 Task: Buy 4 Barometric Pressure from Sensors section under best seller category for shipping address: Kyra Cooper, 1134 Sharon Lane, South Bend, Indiana 46625, Cell Number 5742125169. Pay from credit card ending with 7965, CVV 549
Action: Mouse moved to (31, 92)
Screenshot: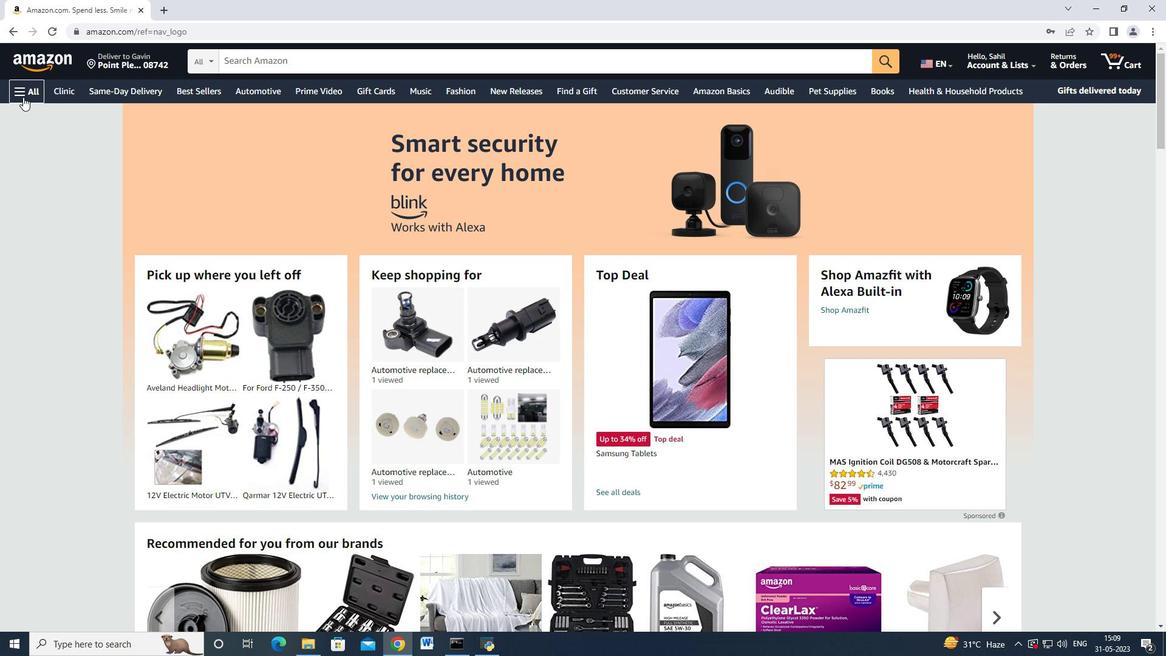 
Action: Mouse pressed left at (31, 92)
Screenshot: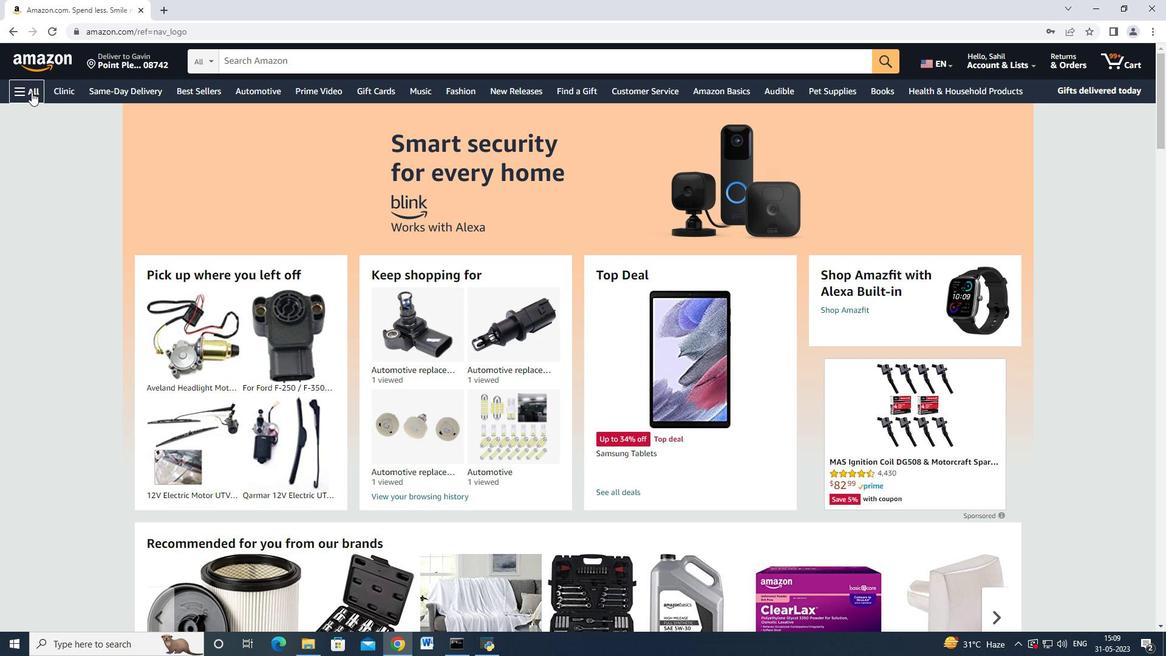 
Action: Mouse moved to (74, 192)
Screenshot: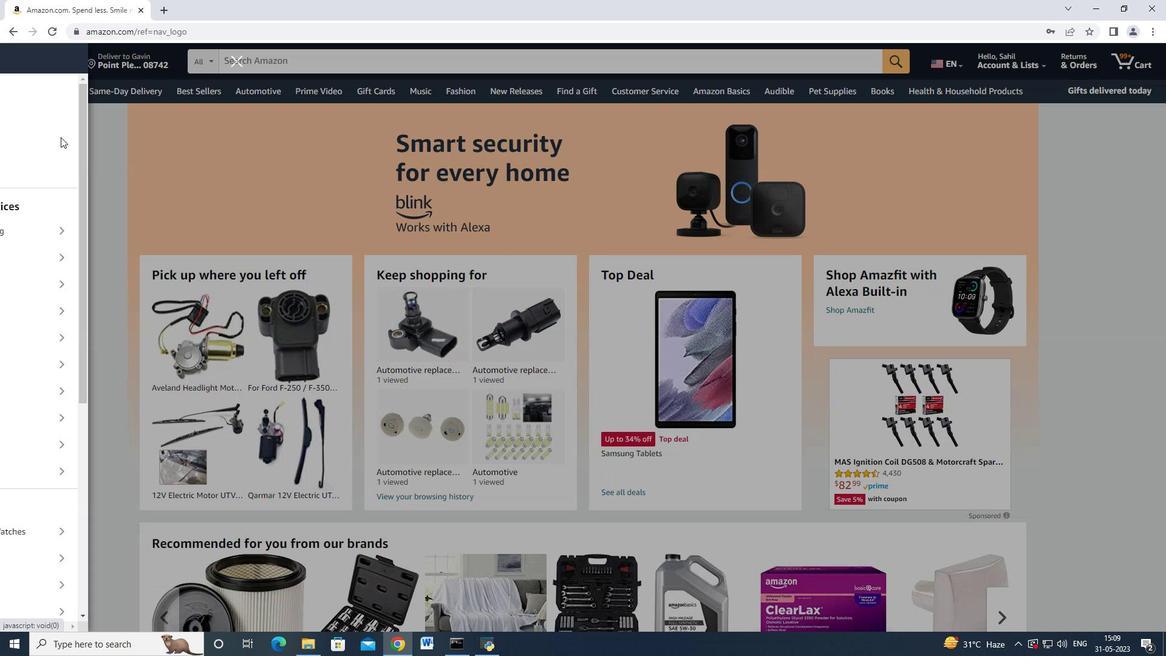 
Action: Mouse scrolled (74, 191) with delta (0, 0)
Screenshot: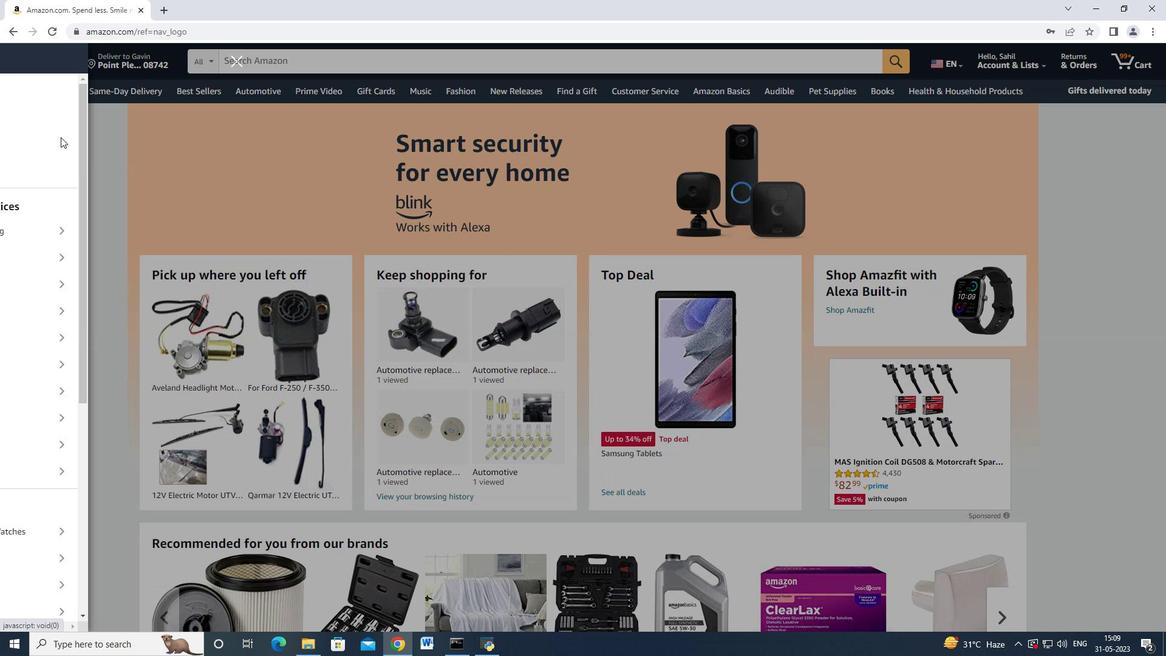 
Action: Mouse moved to (75, 195)
Screenshot: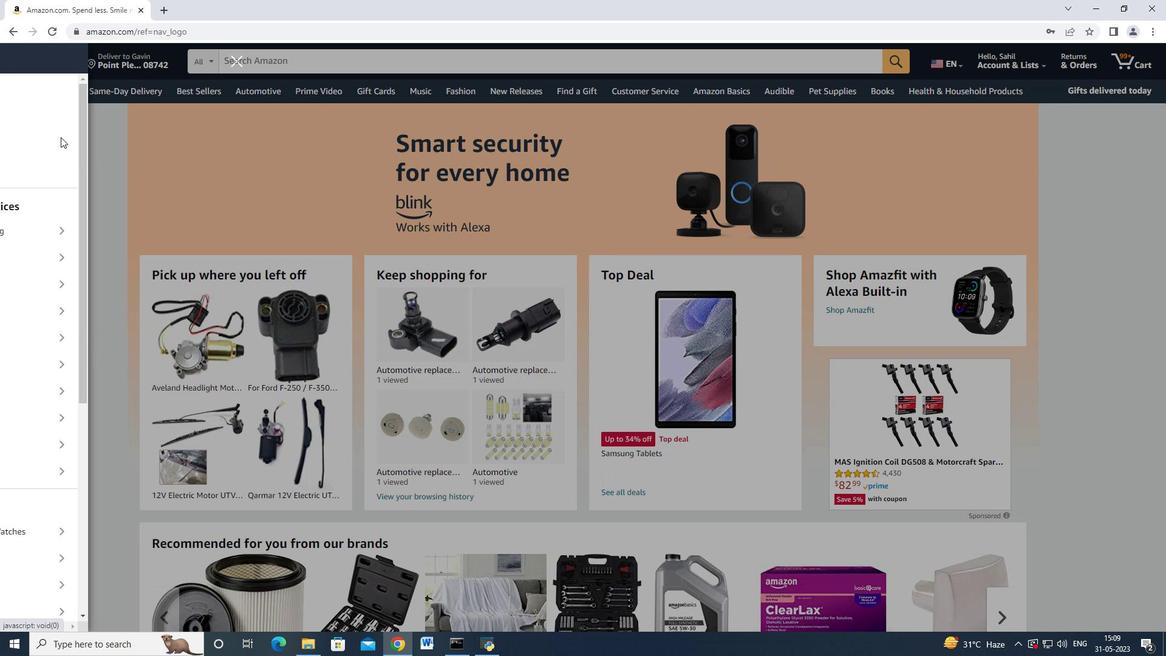 
Action: Mouse scrolled (75, 195) with delta (0, 0)
Screenshot: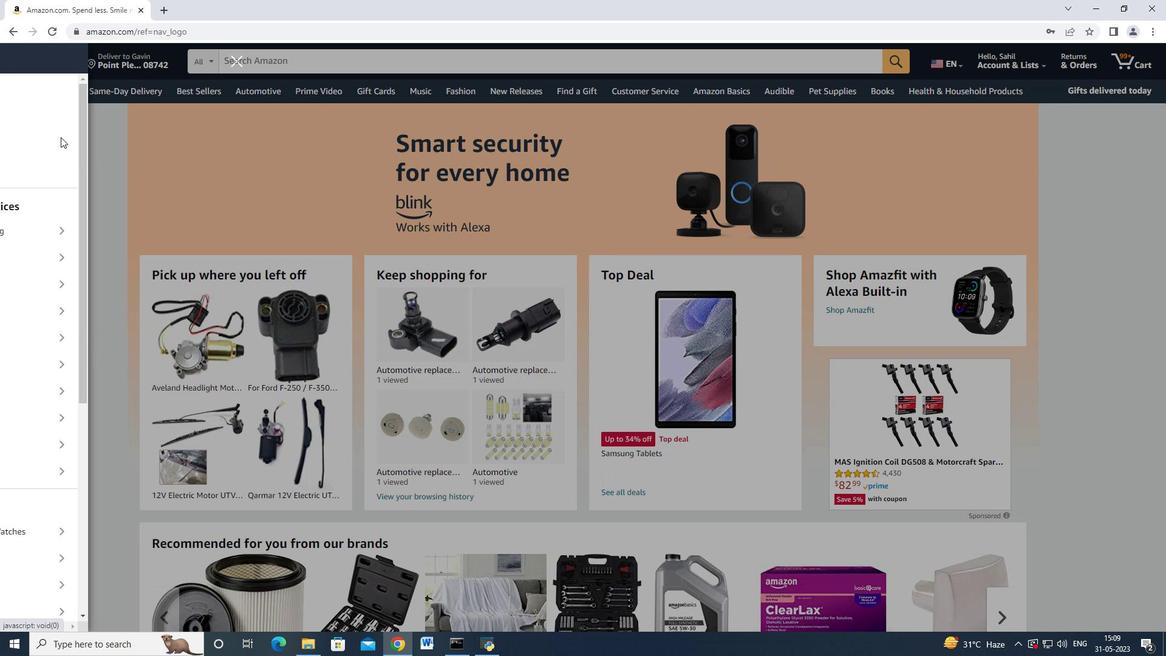 
Action: Mouse moved to (78, 207)
Screenshot: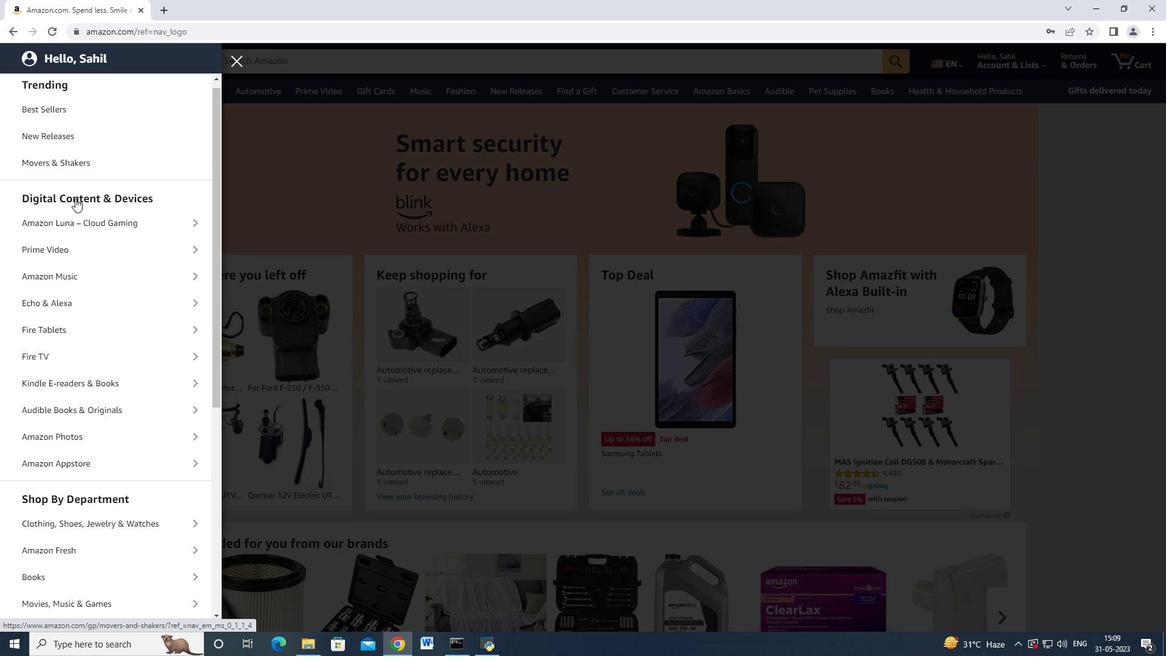
Action: Mouse scrolled (78, 207) with delta (0, 0)
Screenshot: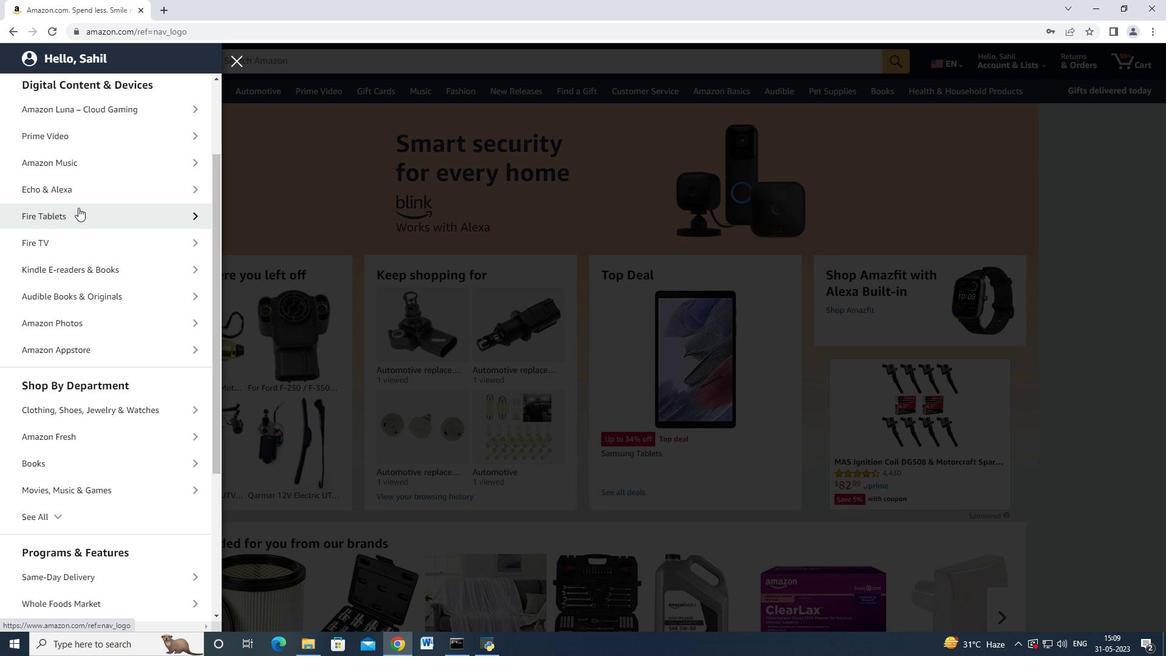
Action: Mouse scrolled (78, 207) with delta (0, 0)
Screenshot: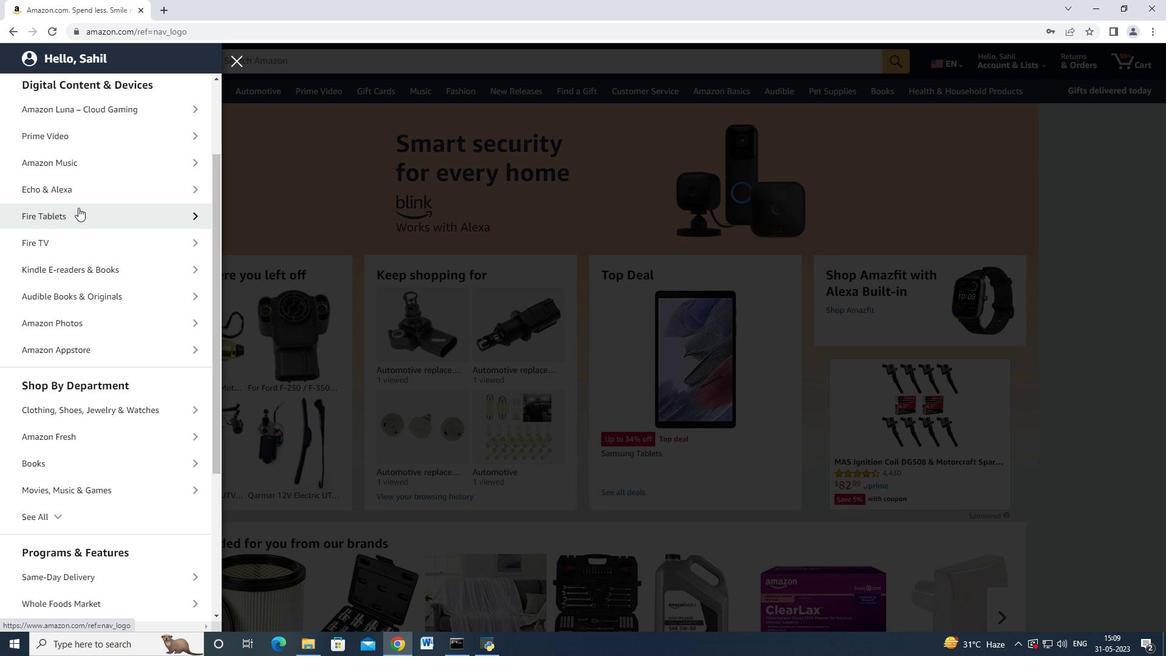 
Action: Mouse scrolled (78, 207) with delta (0, 0)
Screenshot: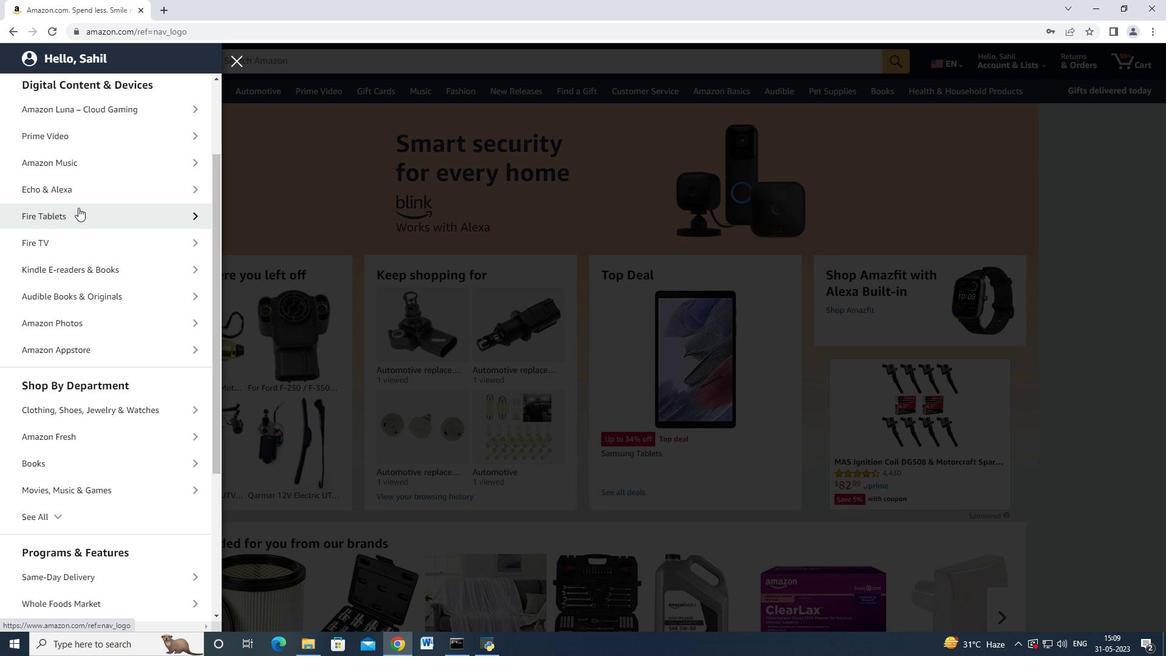 
Action: Mouse scrolled (78, 207) with delta (0, 0)
Screenshot: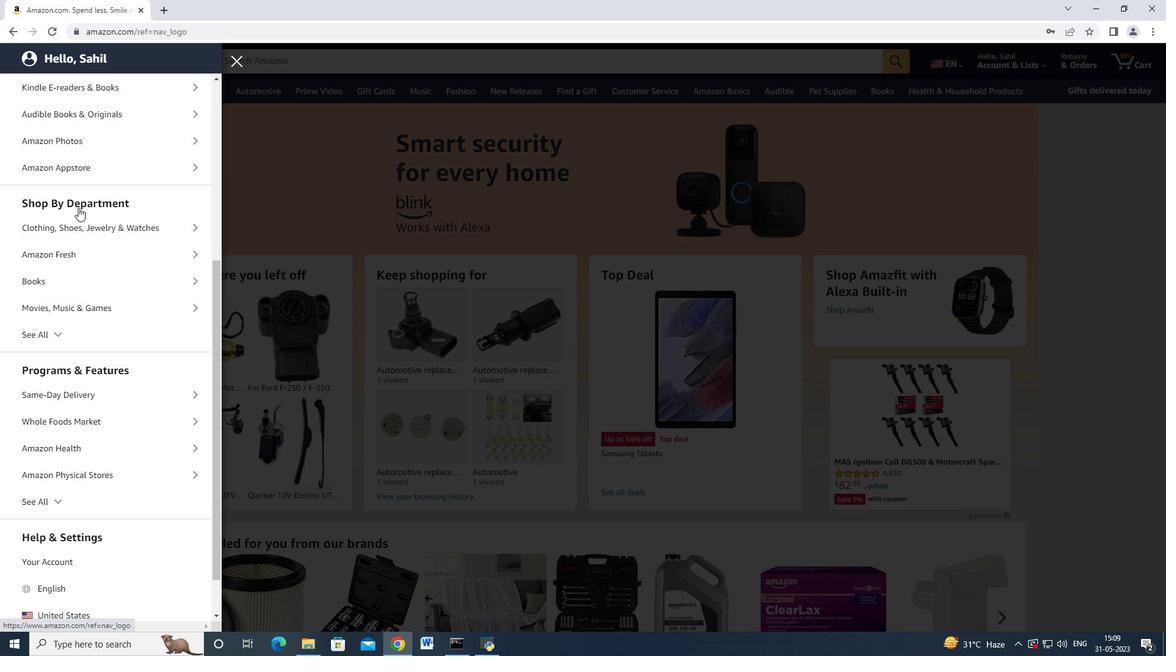 
Action: Mouse scrolled (78, 207) with delta (0, 0)
Screenshot: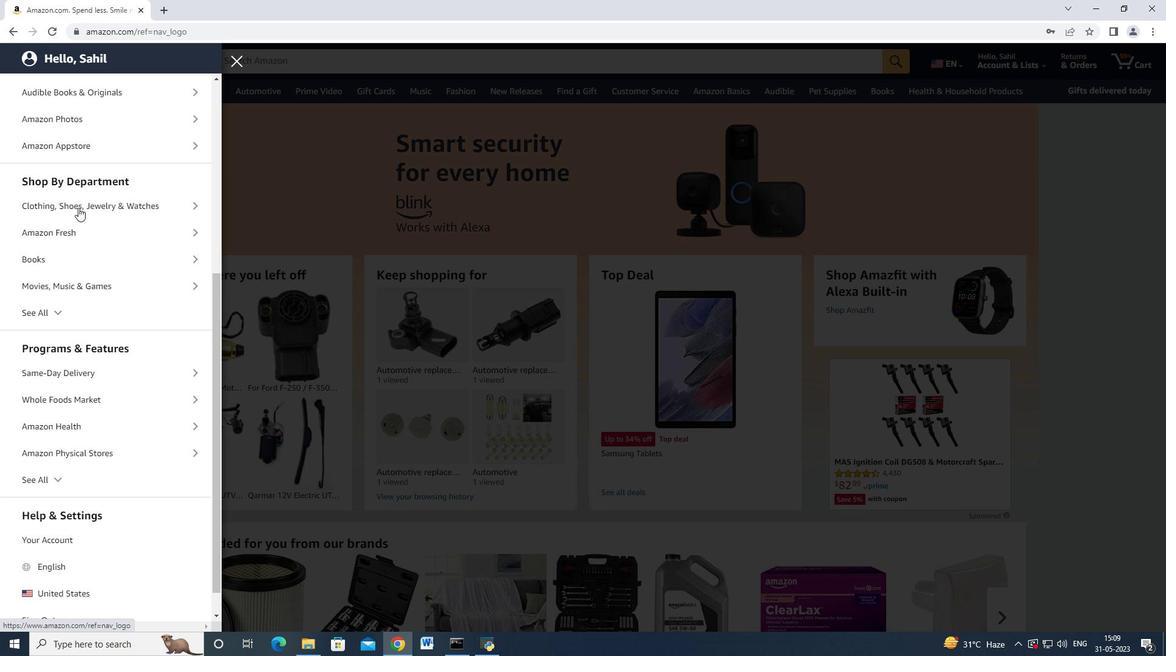 
Action: Mouse moved to (105, 278)
Screenshot: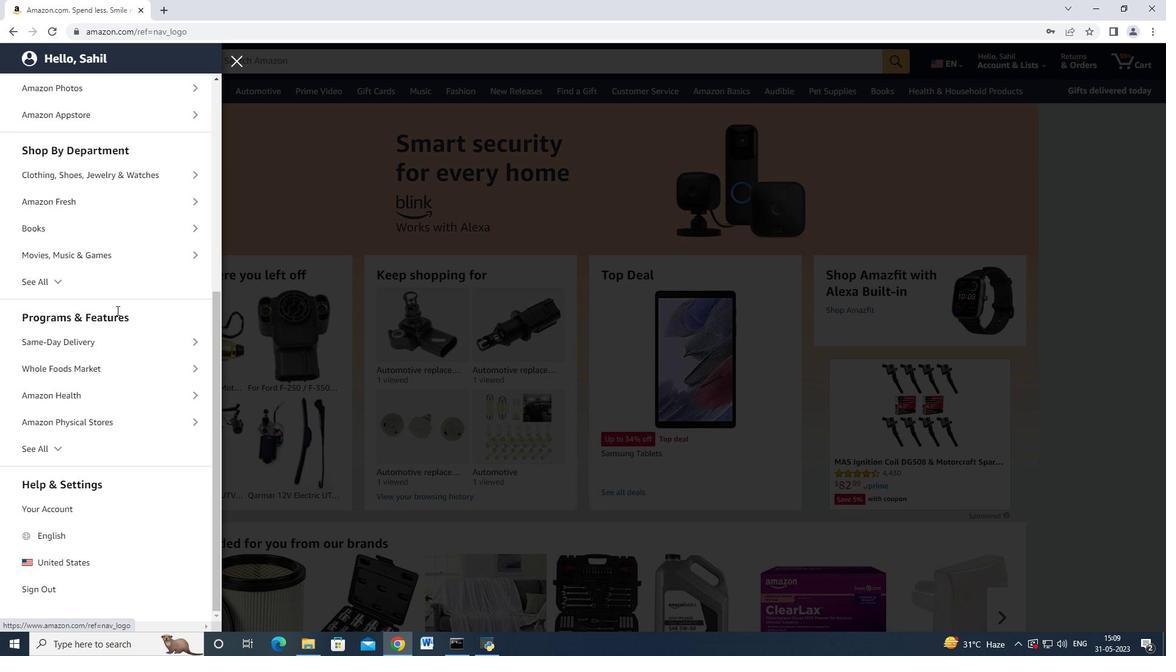 
Action: Mouse pressed left at (105, 278)
Screenshot: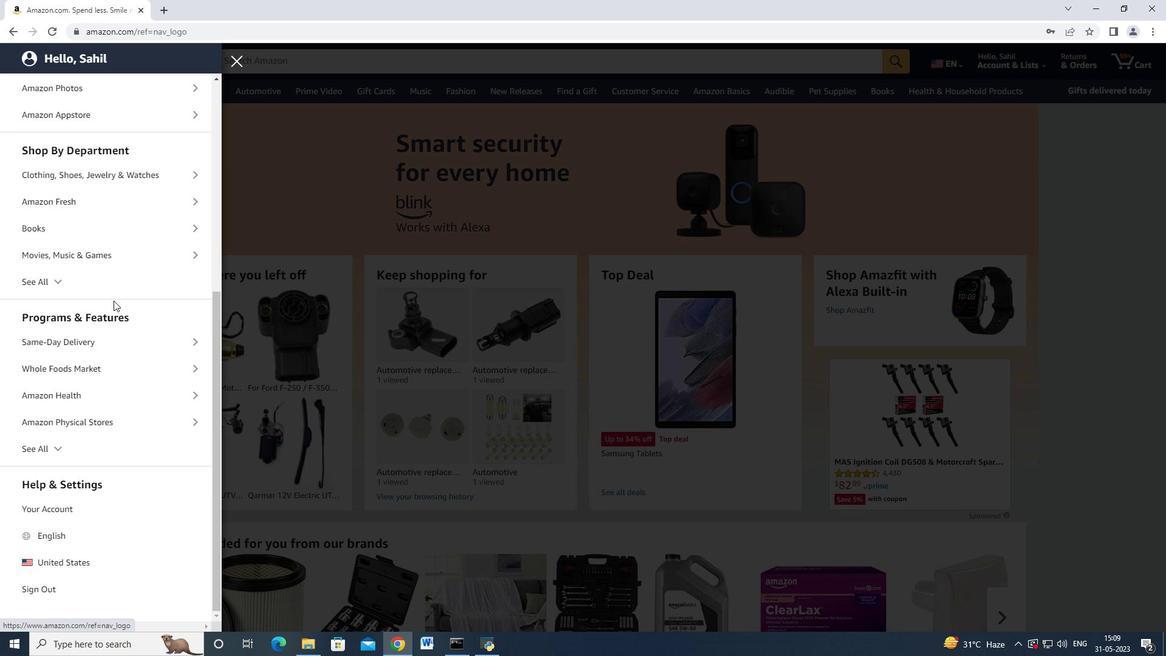 
Action: Mouse moved to (108, 555)
Screenshot: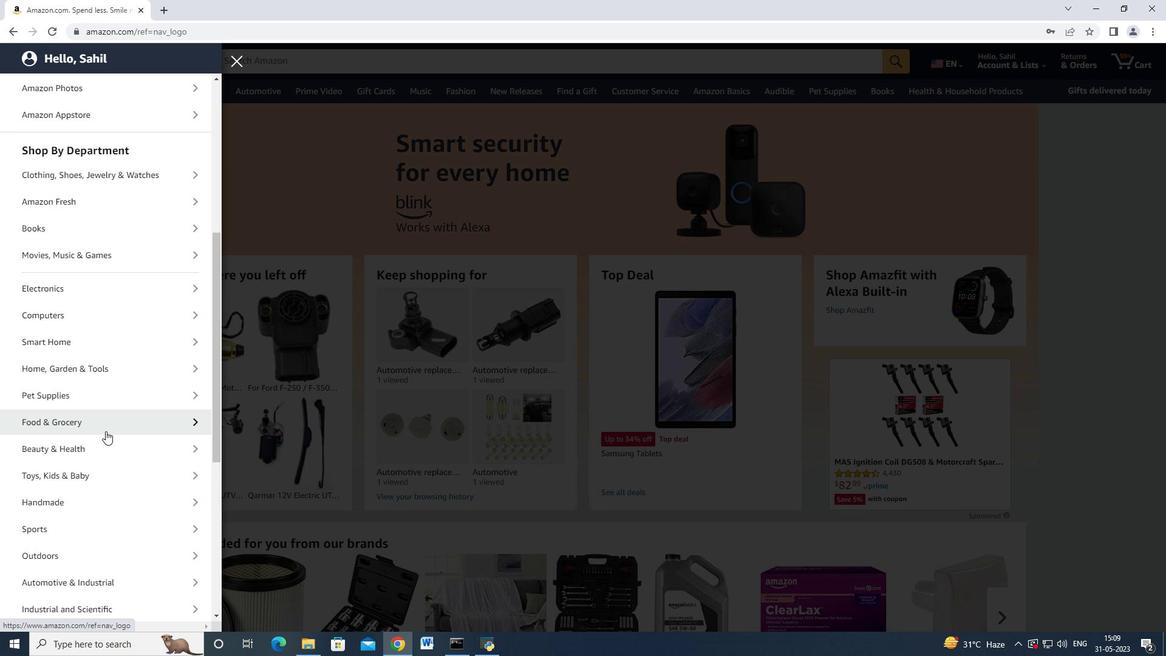 
Action: Mouse scrolled (108, 554) with delta (0, 0)
Screenshot: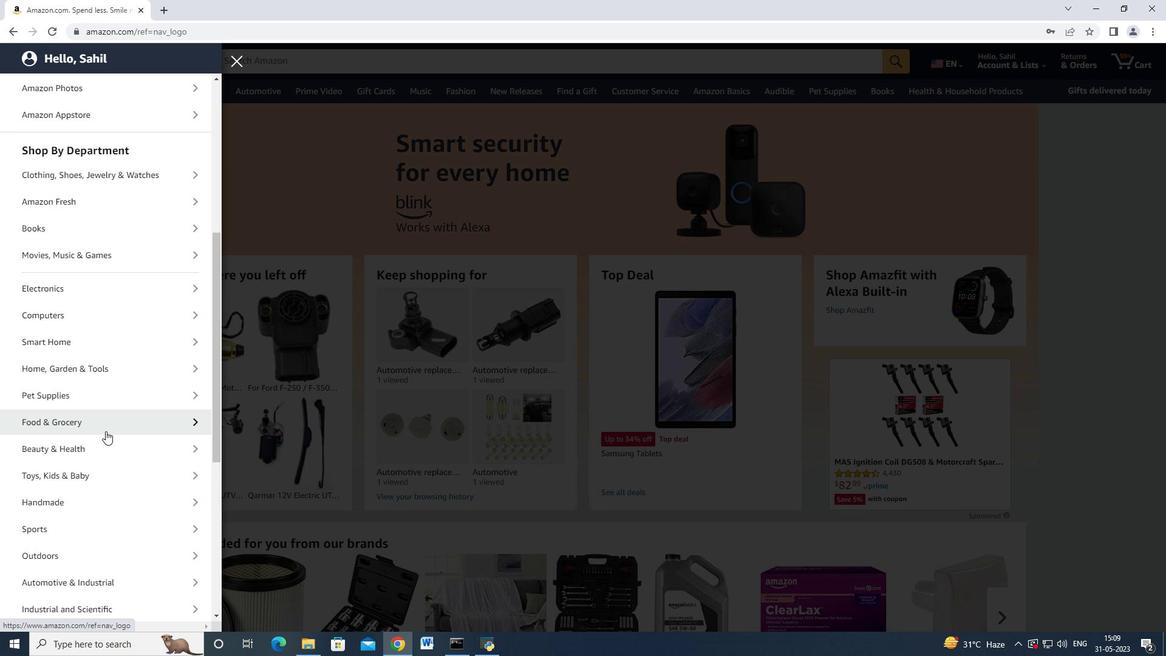 
Action: Mouse scrolled (108, 554) with delta (0, 0)
Screenshot: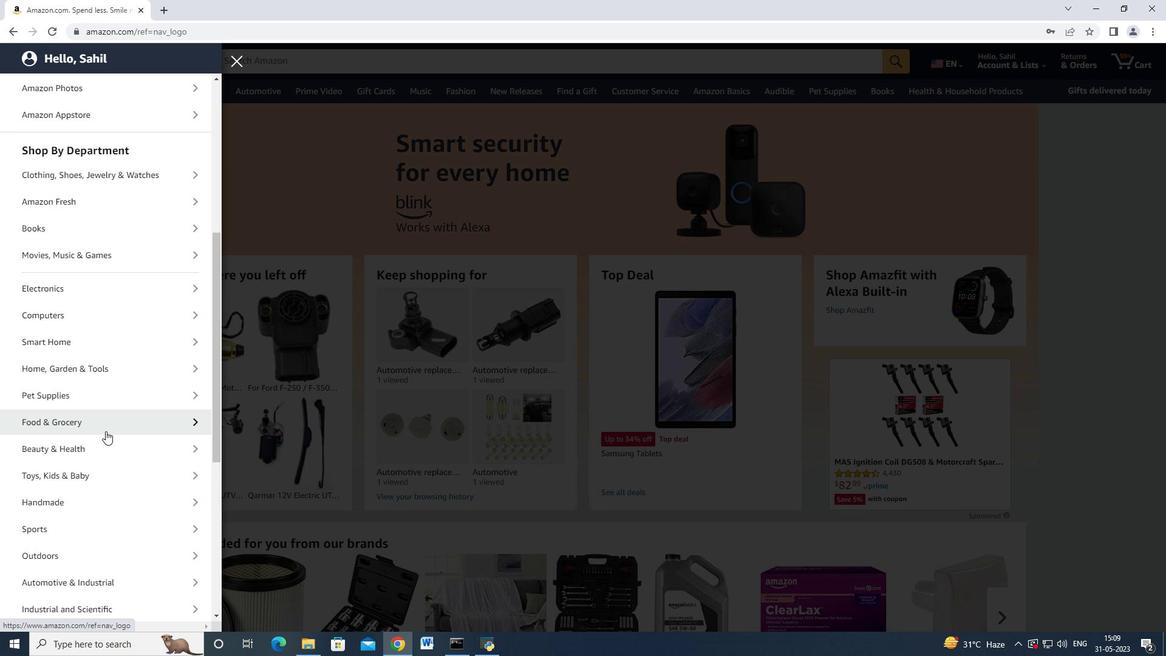 
Action: Mouse moved to (112, 457)
Screenshot: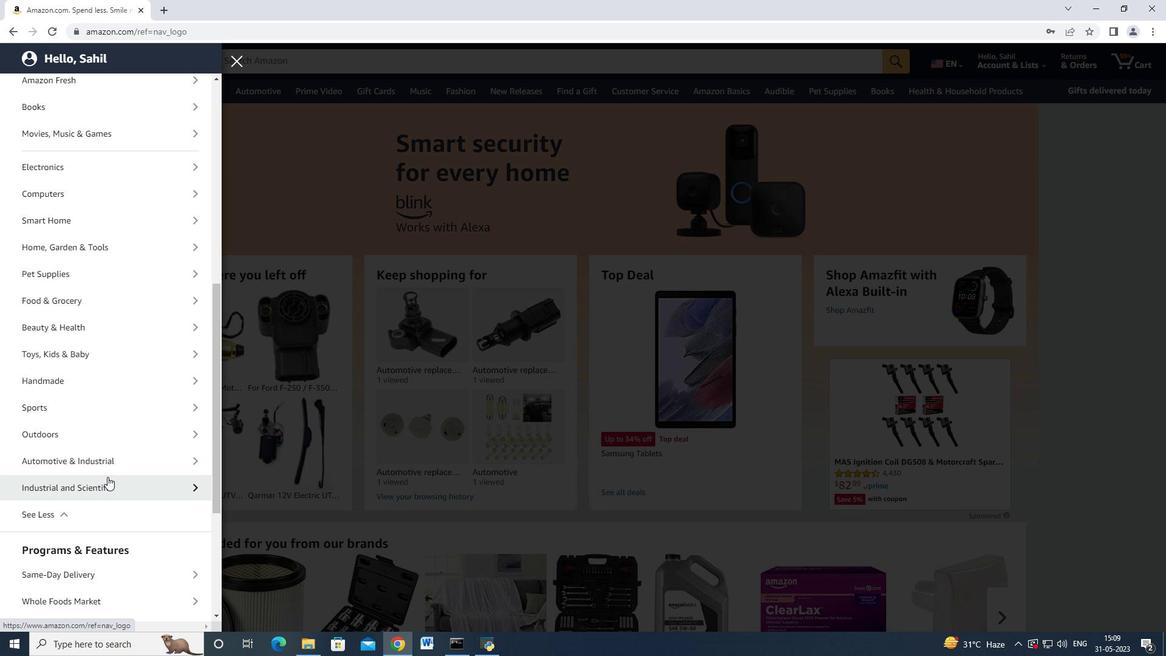 
Action: Mouse pressed left at (112, 457)
Screenshot: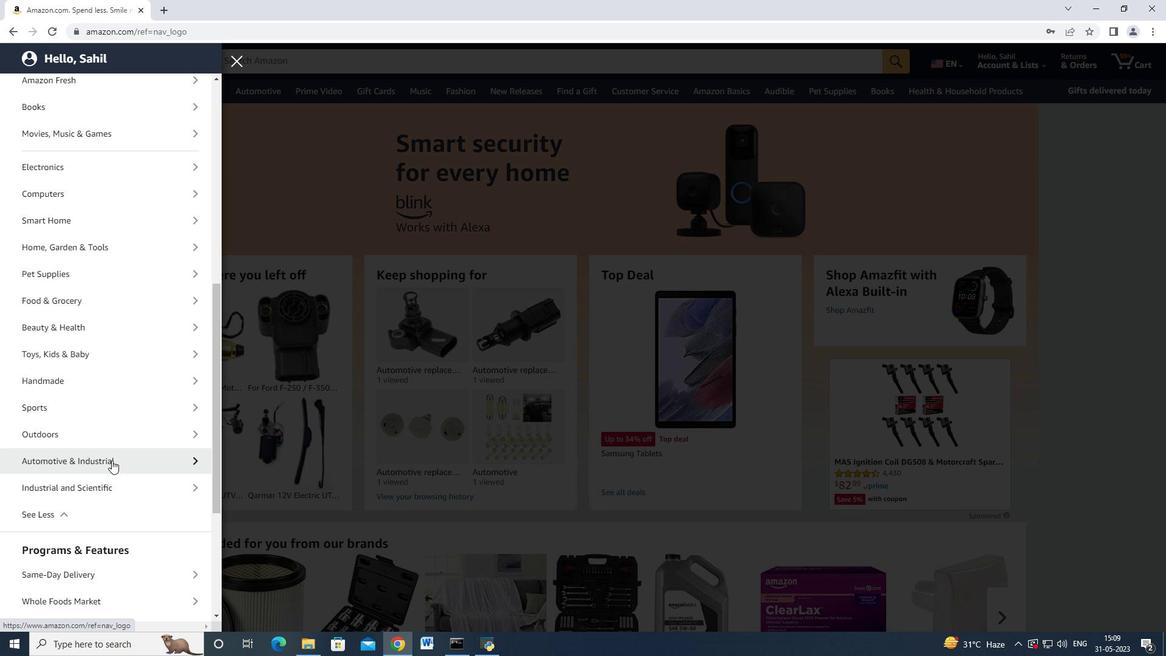 
Action: Mouse moved to (122, 147)
Screenshot: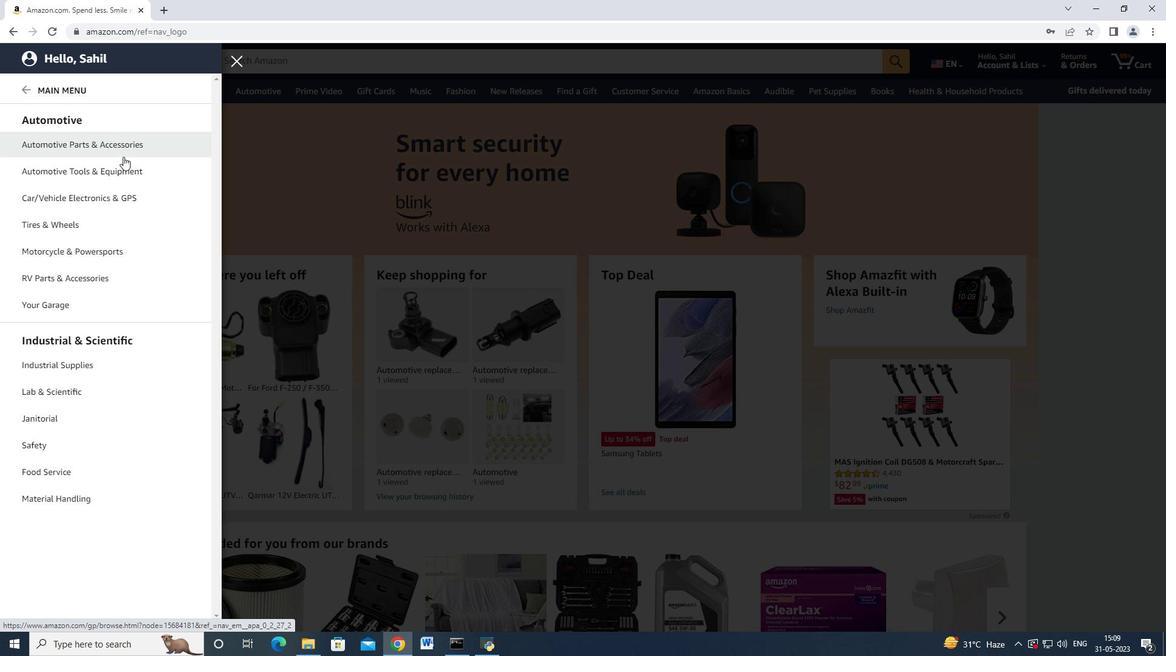 
Action: Mouse pressed left at (122, 147)
Screenshot: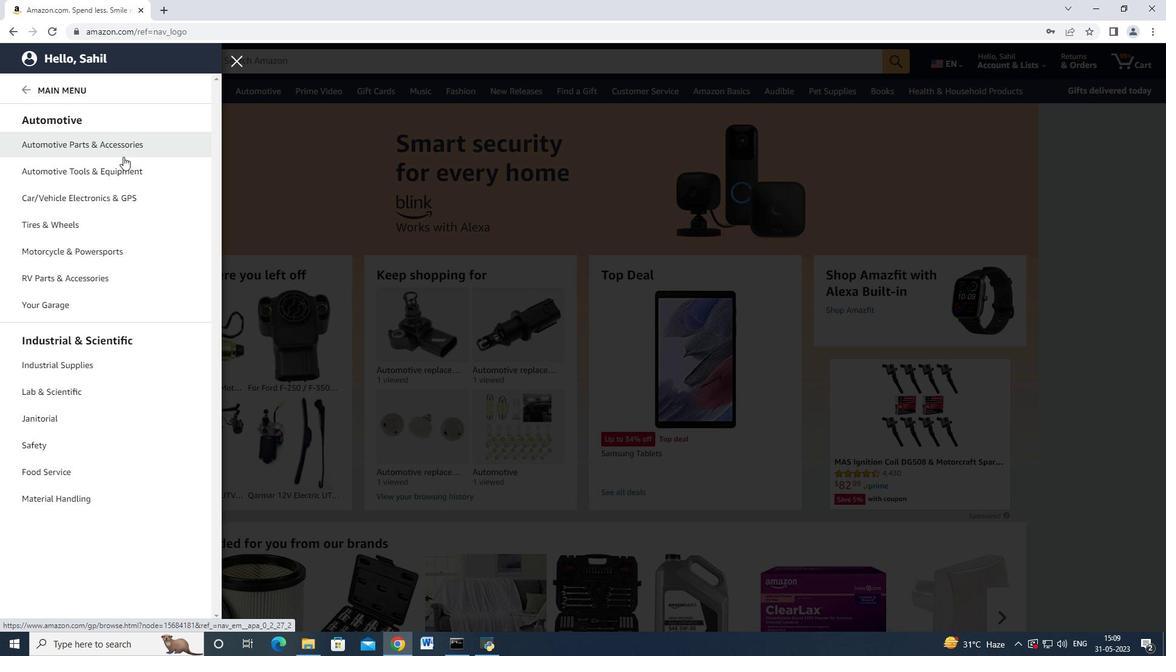 
Action: Mouse moved to (198, 122)
Screenshot: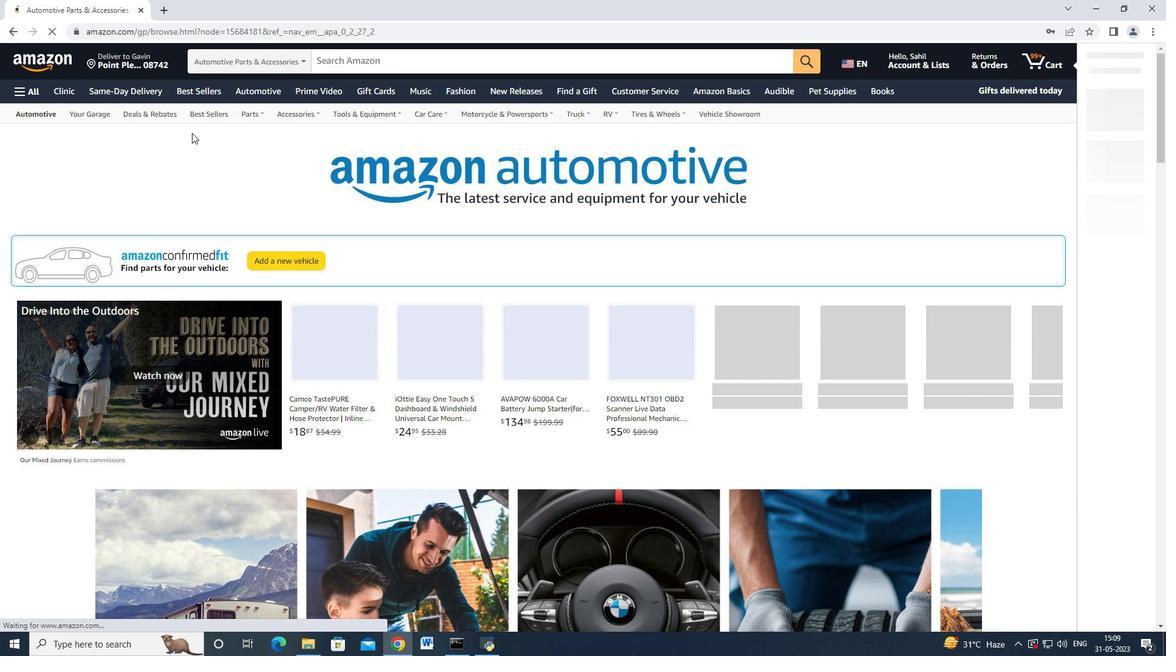 
Action: Mouse pressed left at (198, 122)
Screenshot: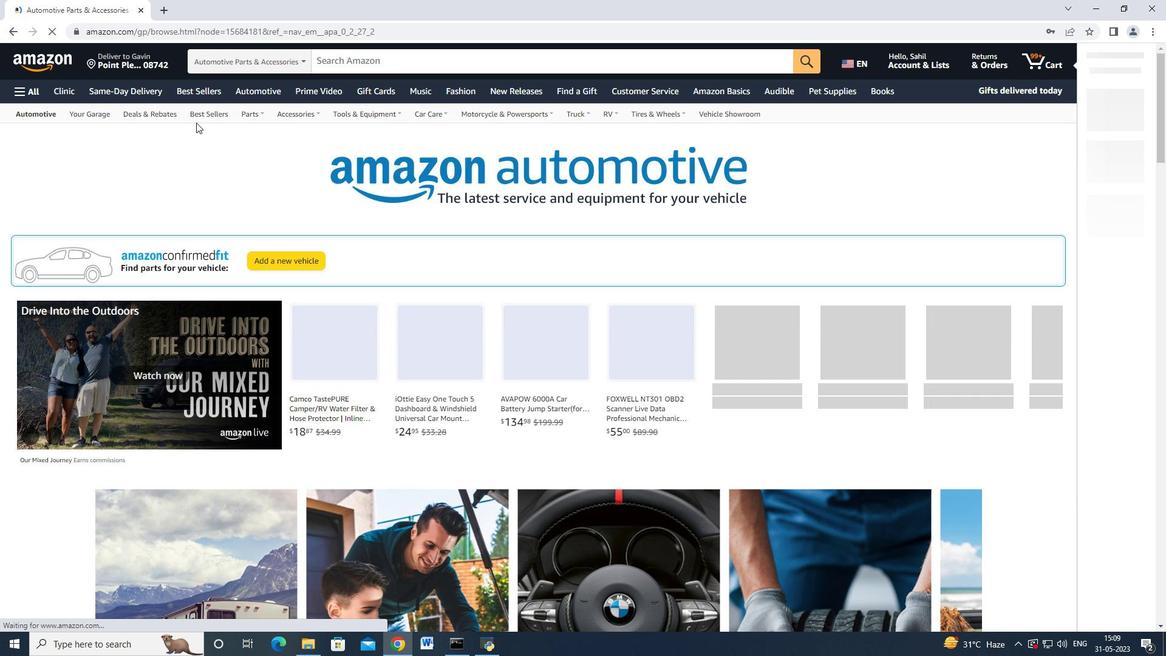 
Action: Mouse moved to (196, 150)
Screenshot: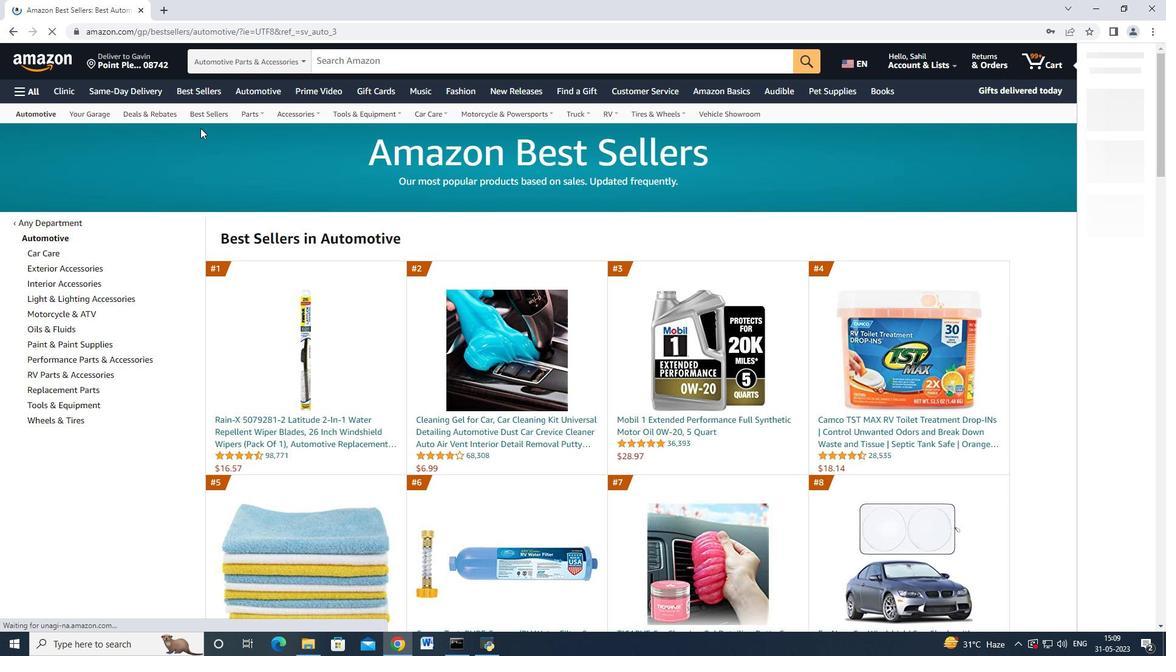 
Action: Mouse scrolled (196, 149) with delta (0, 0)
Screenshot: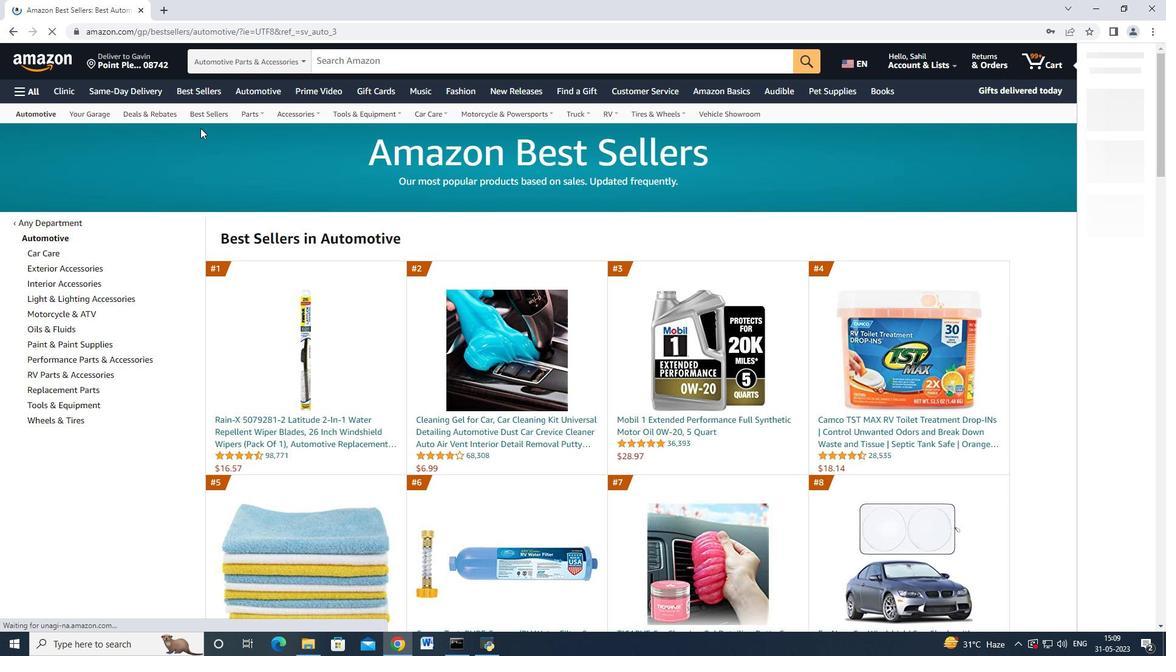 
Action: Mouse moved to (66, 328)
Screenshot: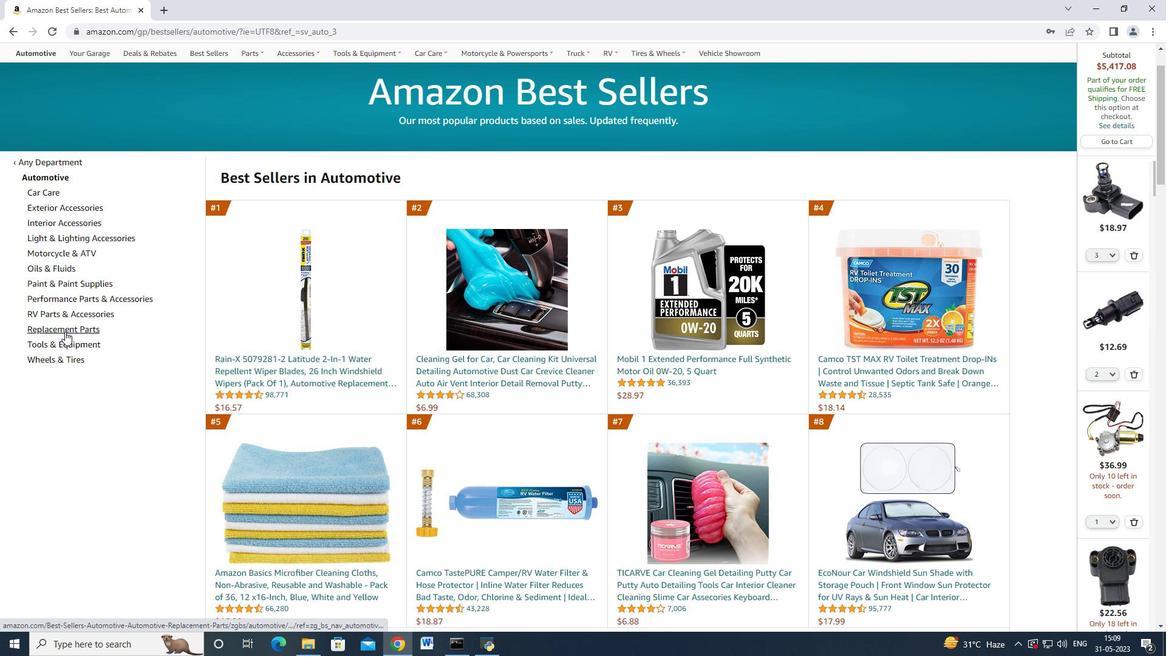 
Action: Mouse pressed left at (66, 328)
Screenshot: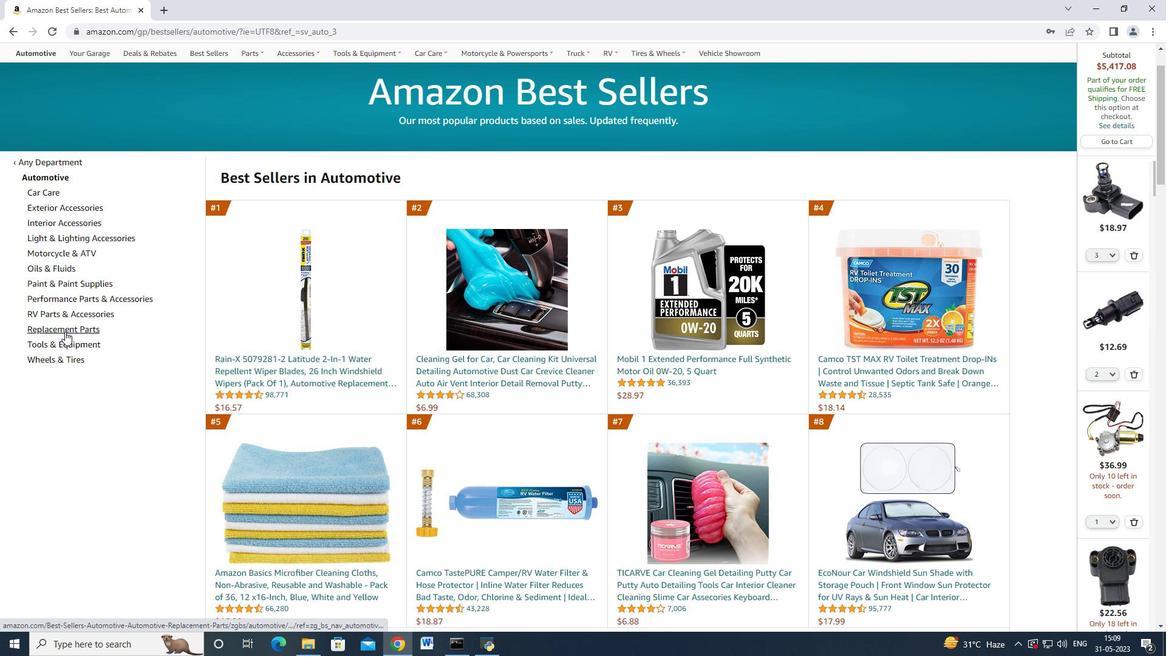 
Action: Mouse moved to (185, 196)
Screenshot: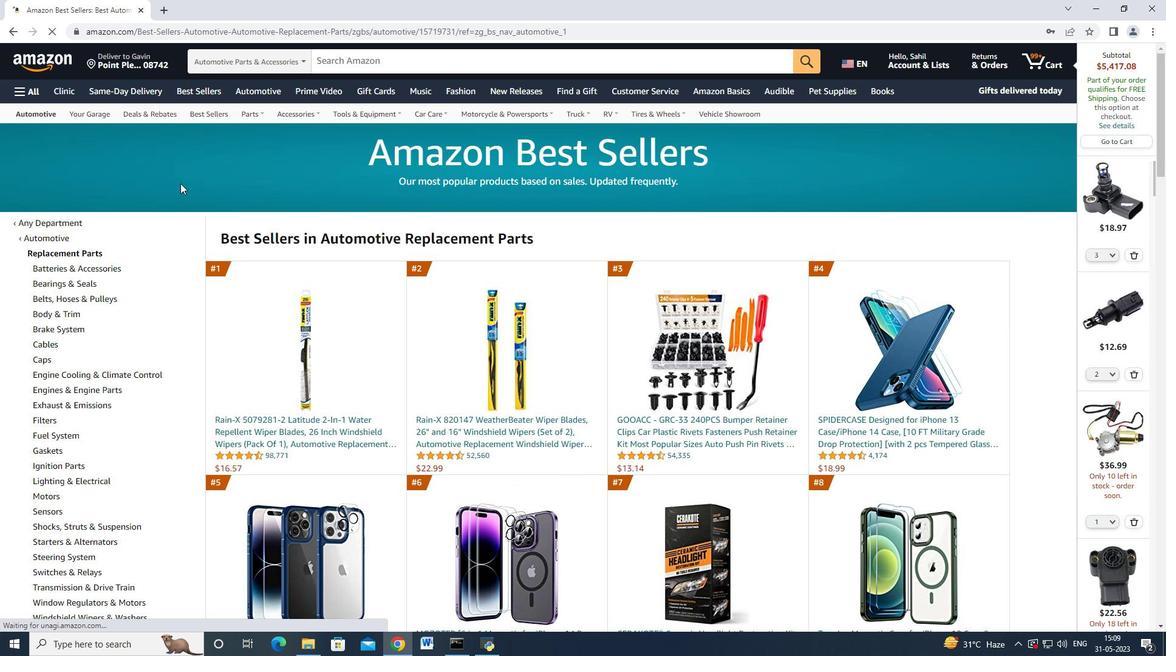 
Action: Mouse scrolled (185, 195) with delta (0, 0)
Screenshot: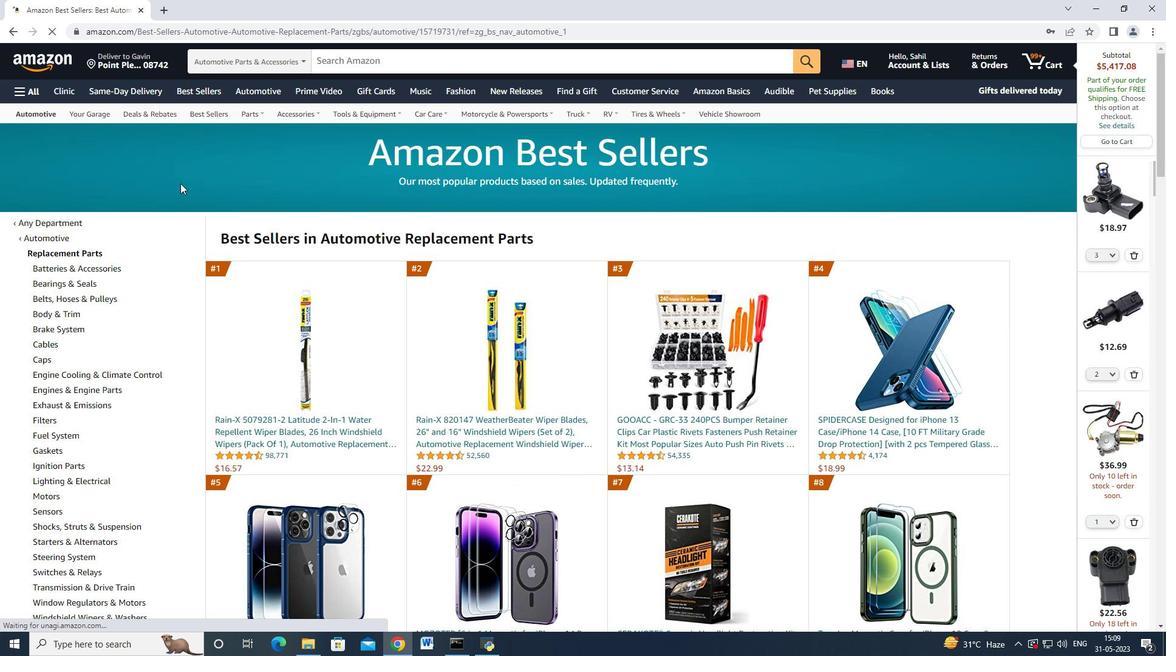 
Action: Mouse moved to (186, 200)
Screenshot: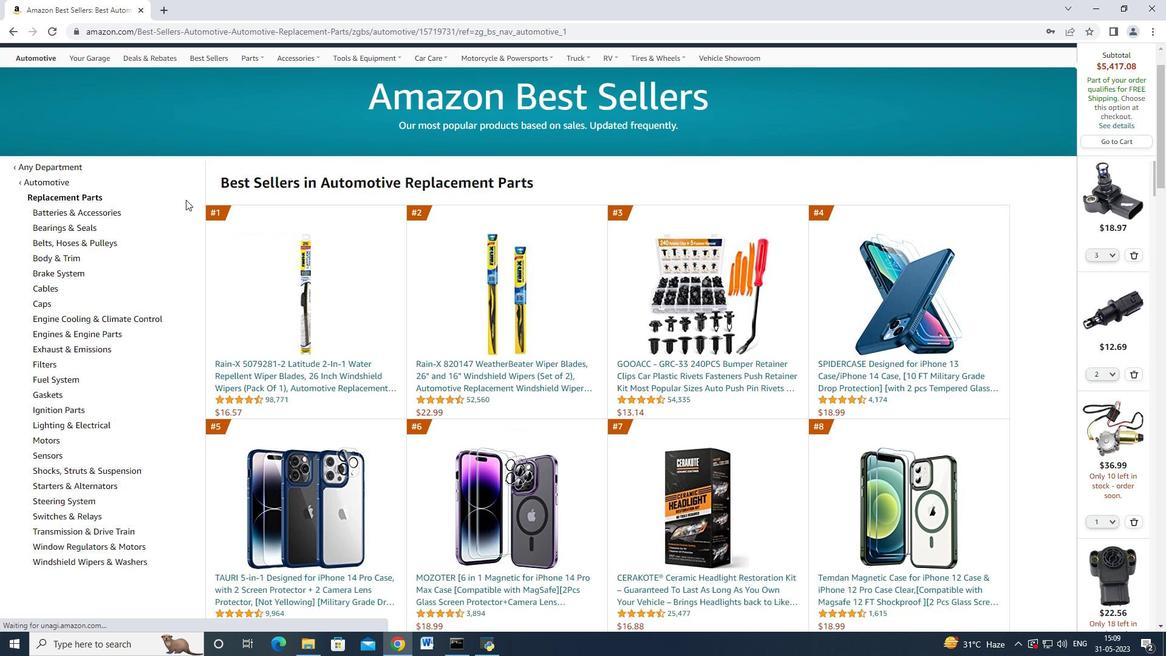 
Action: Mouse scrolled (186, 199) with delta (0, 0)
Screenshot: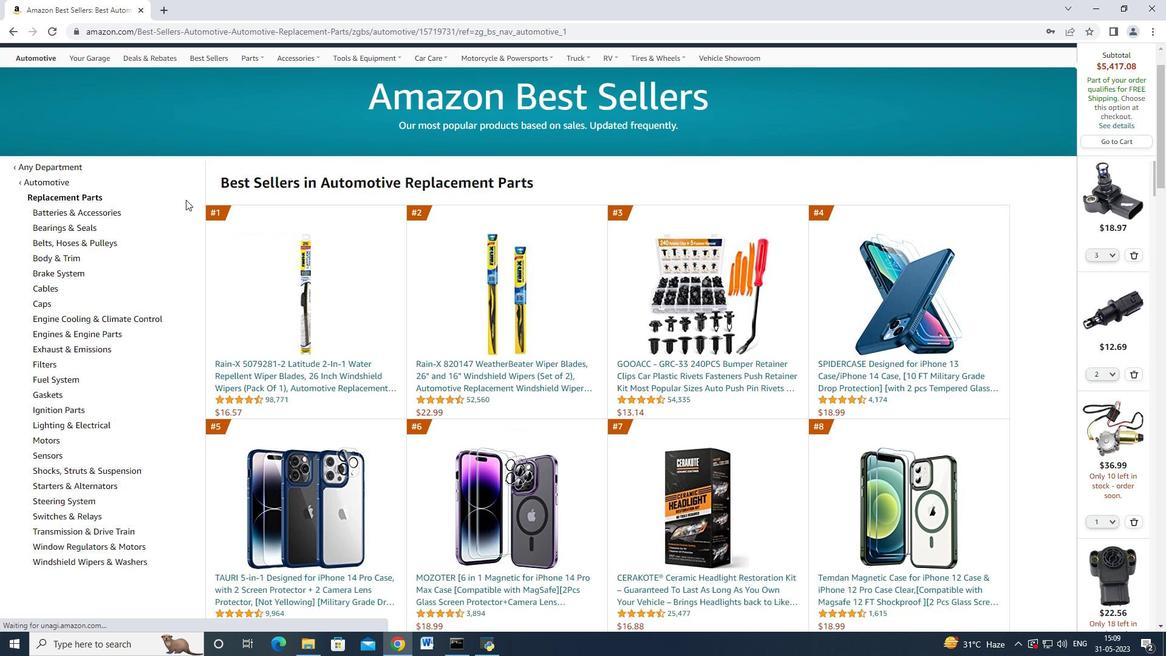 
Action: Mouse moved to (186, 207)
Screenshot: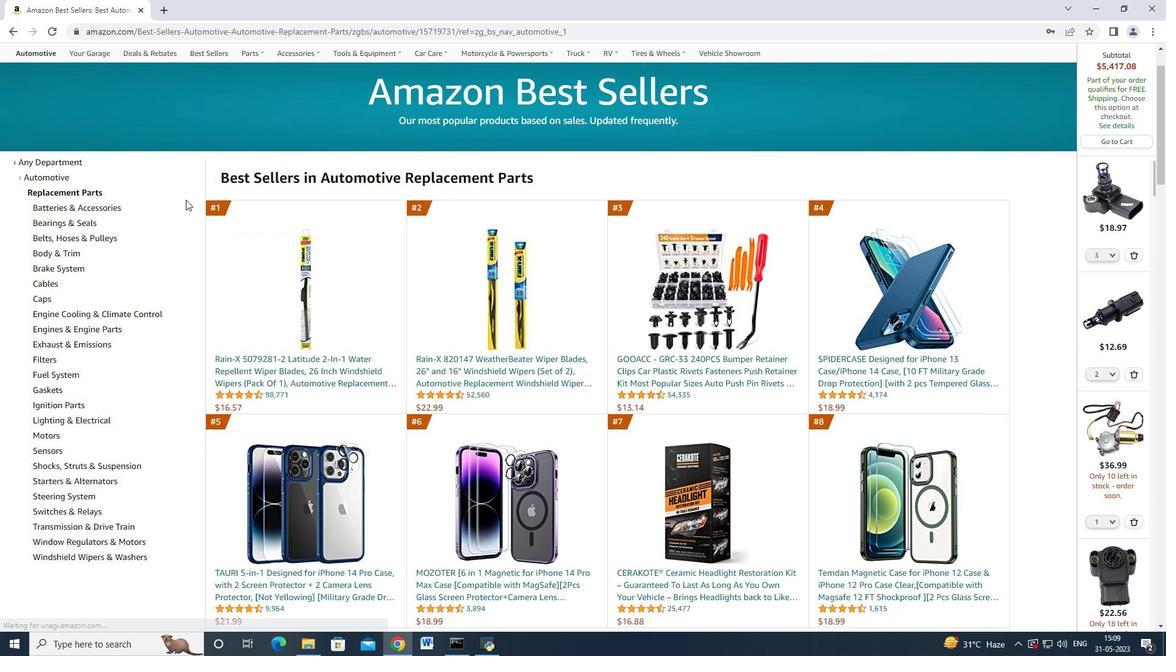 
Action: Mouse scrolled (186, 207) with delta (0, 0)
Screenshot: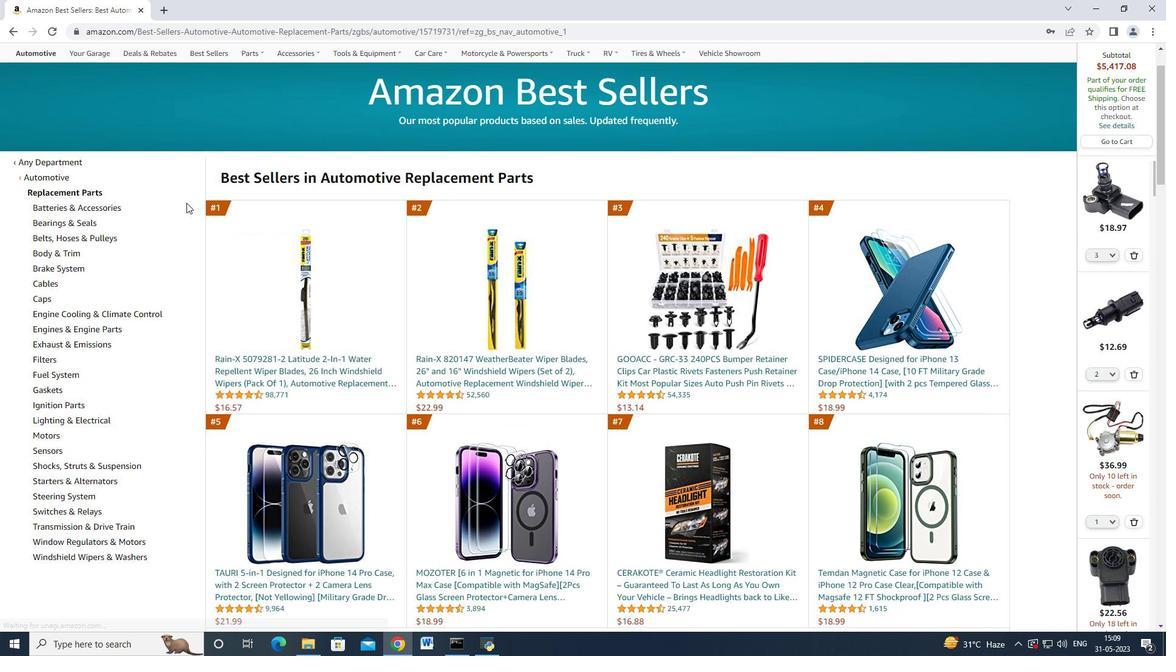 
Action: Mouse moved to (127, 344)
Screenshot: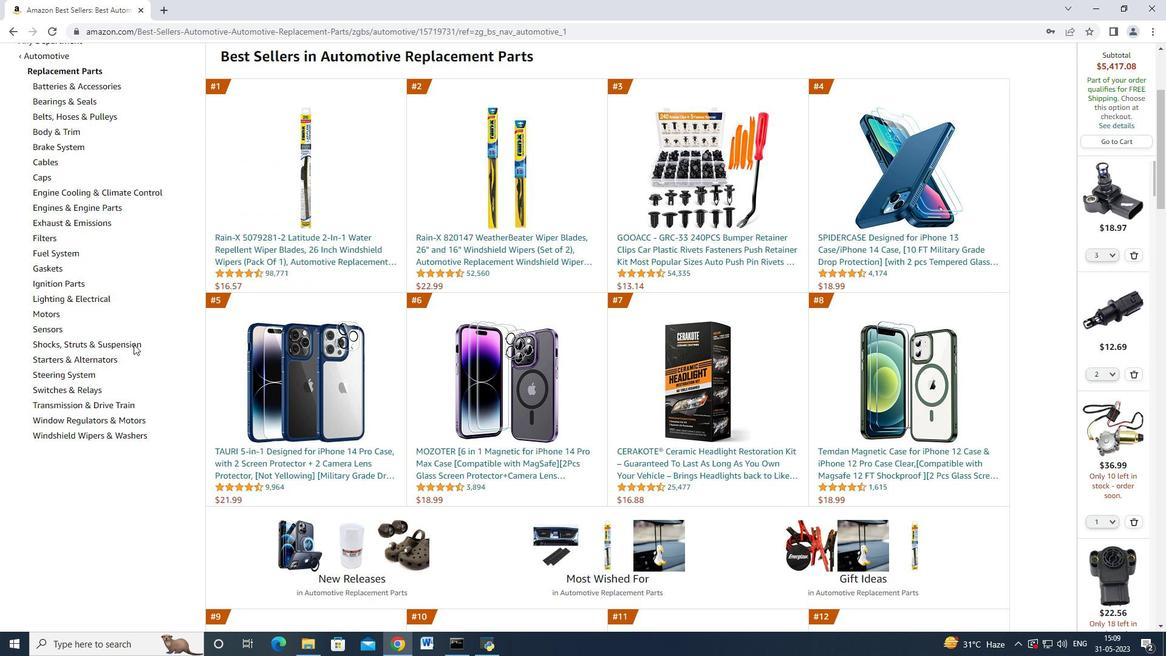 
Action: Mouse scrolled (127, 345) with delta (0, 0)
Screenshot: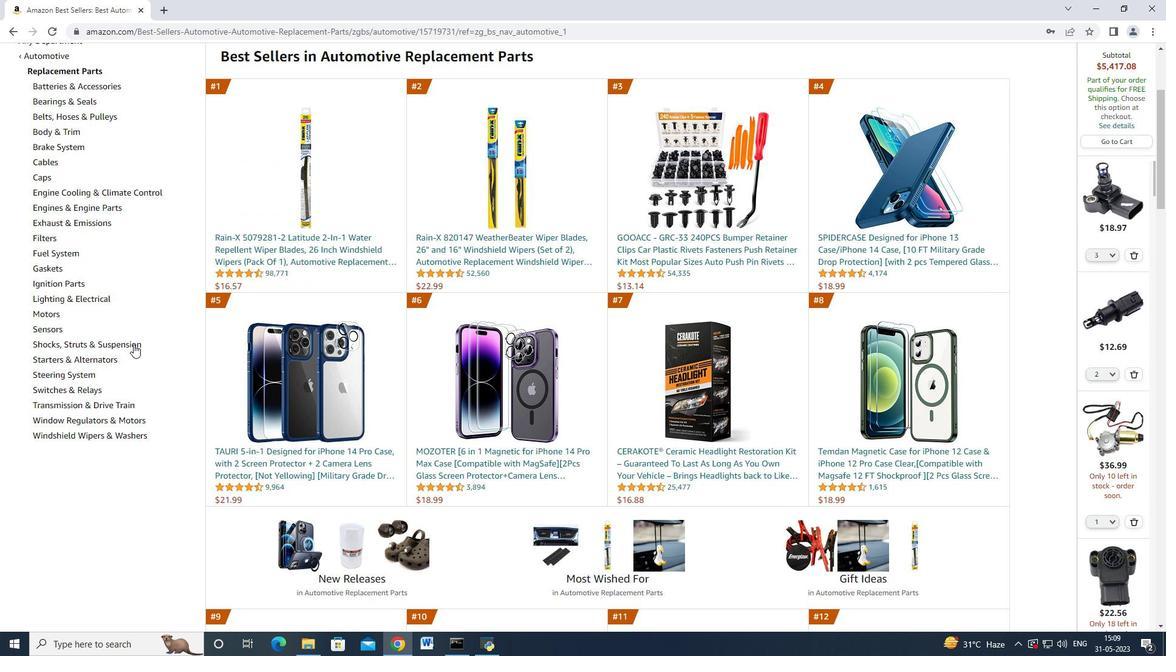 
Action: Mouse moved to (127, 340)
Screenshot: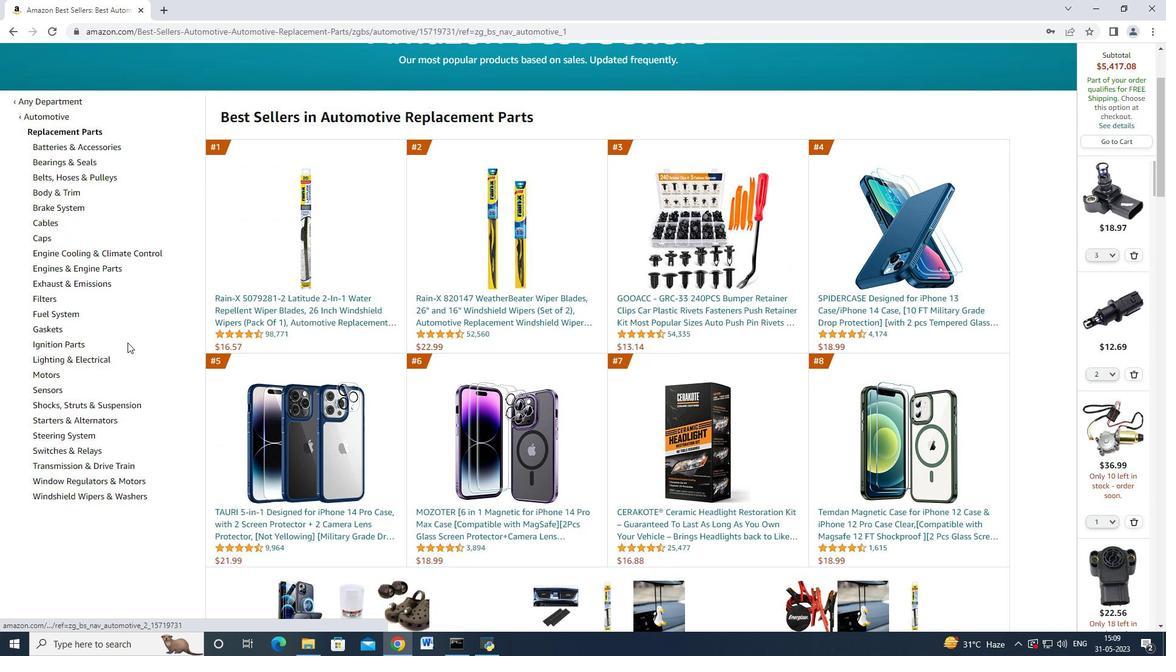 
Action: Mouse scrolled (127, 340) with delta (0, 0)
Screenshot: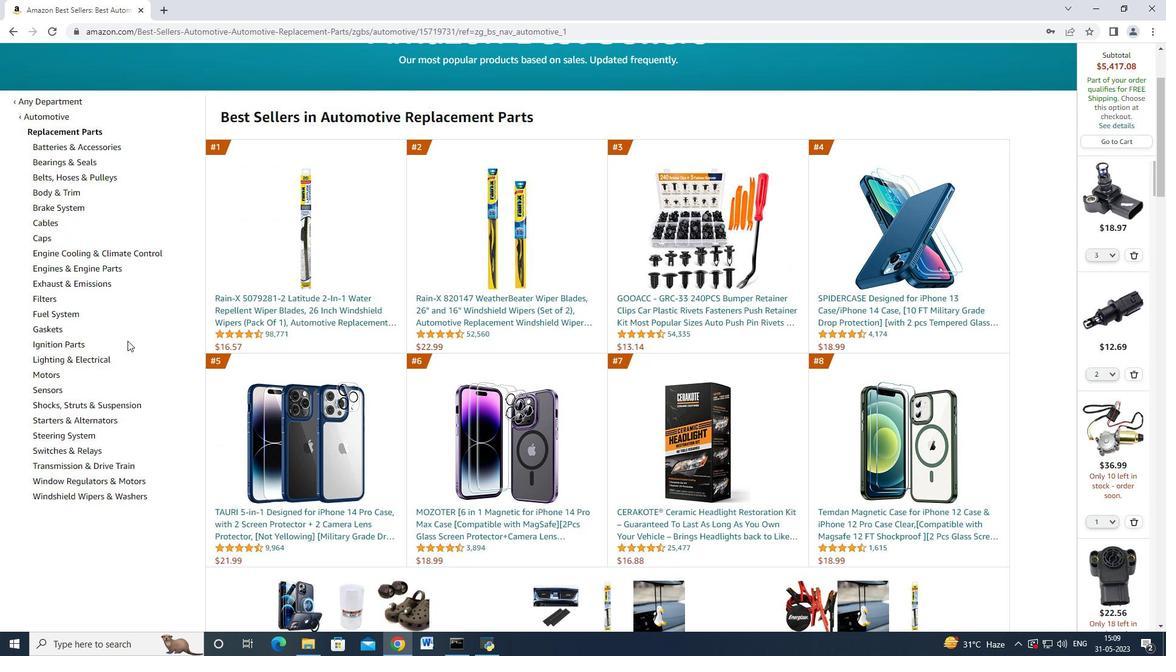 
Action: Mouse moved to (131, 302)
Screenshot: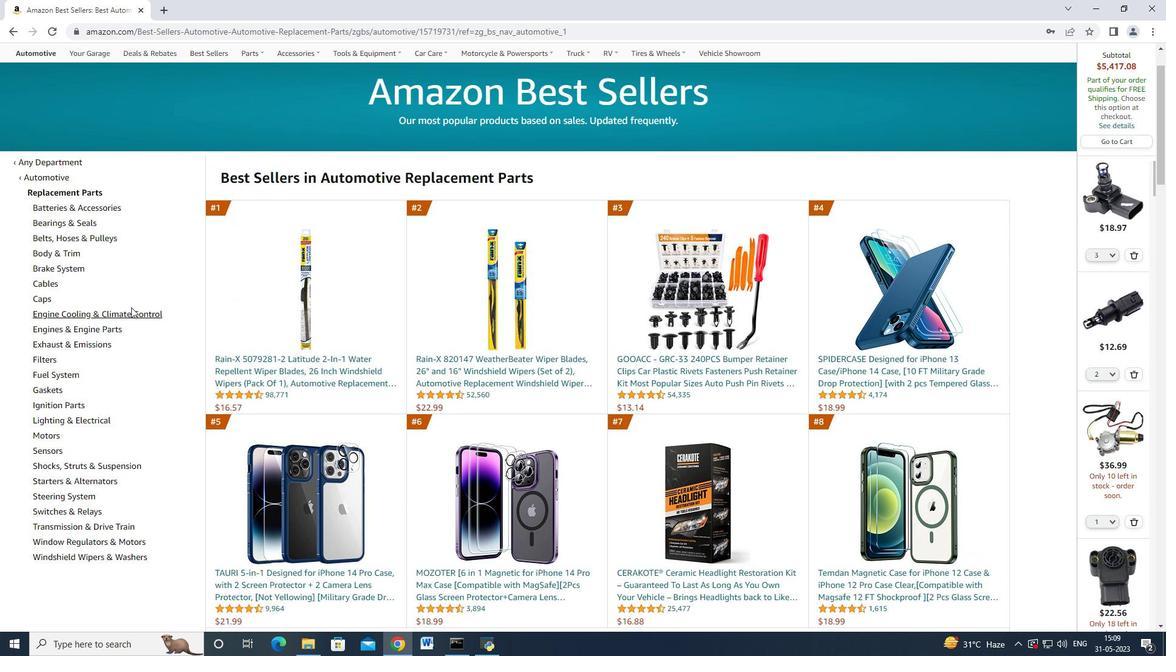 
Action: Mouse scrolled (131, 302) with delta (0, 0)
Screenshot: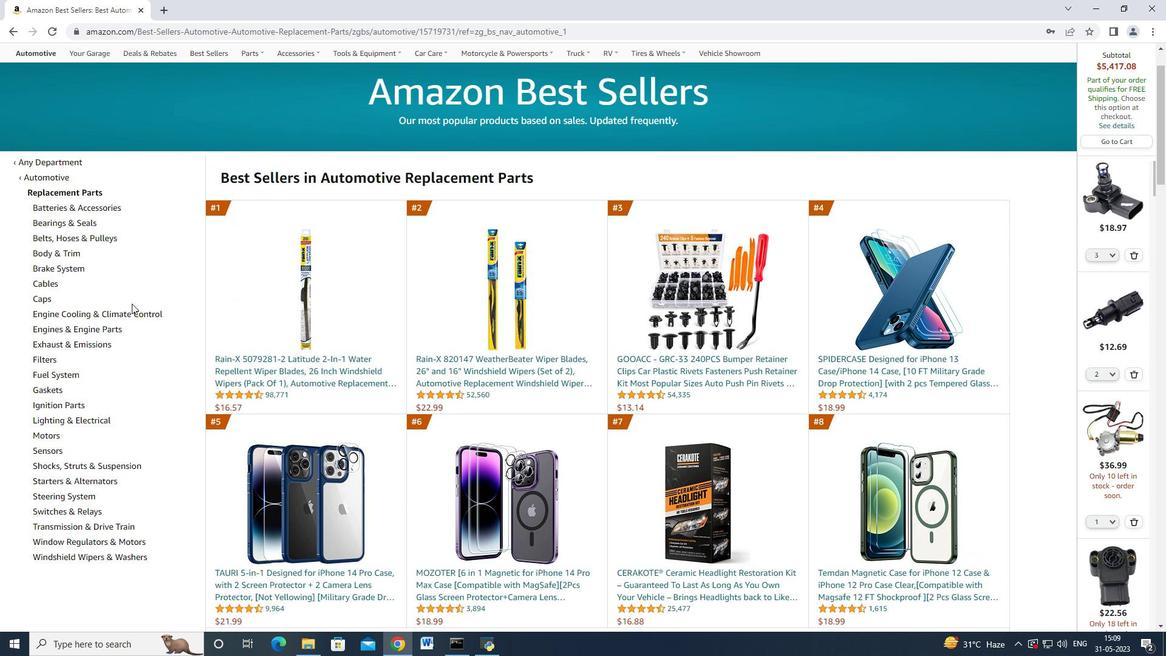 
Action: Mouse moved to (133, 300)
Screenshot: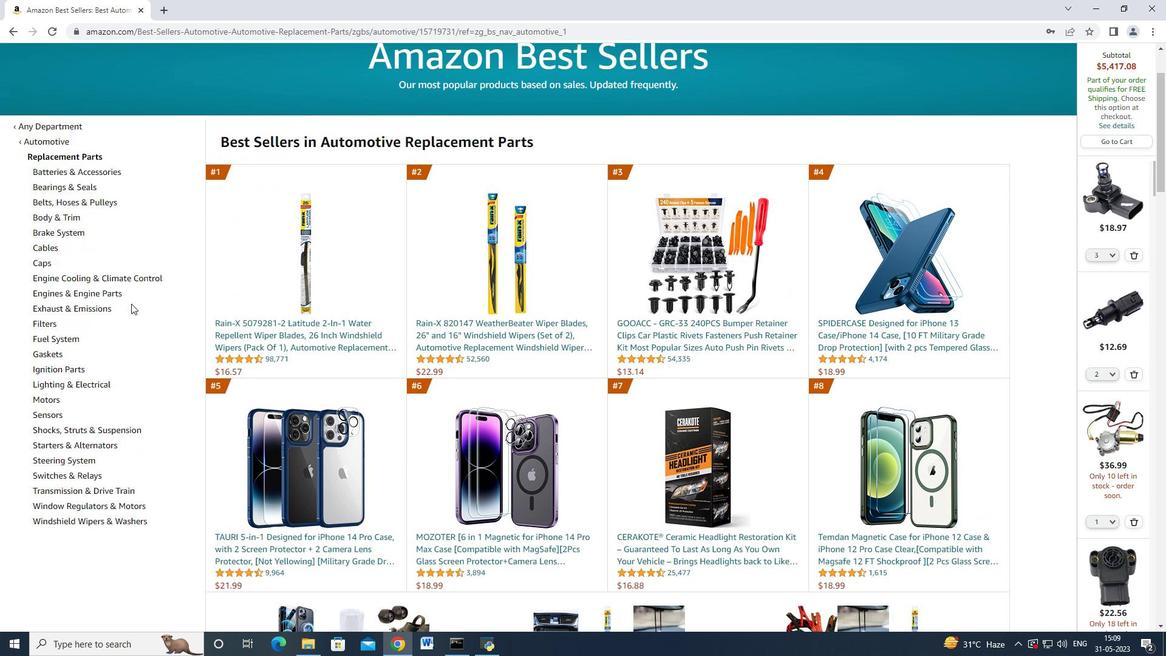 
Action: Mouse scrolled (133, 301) with delta (0, 0)
Screenshot: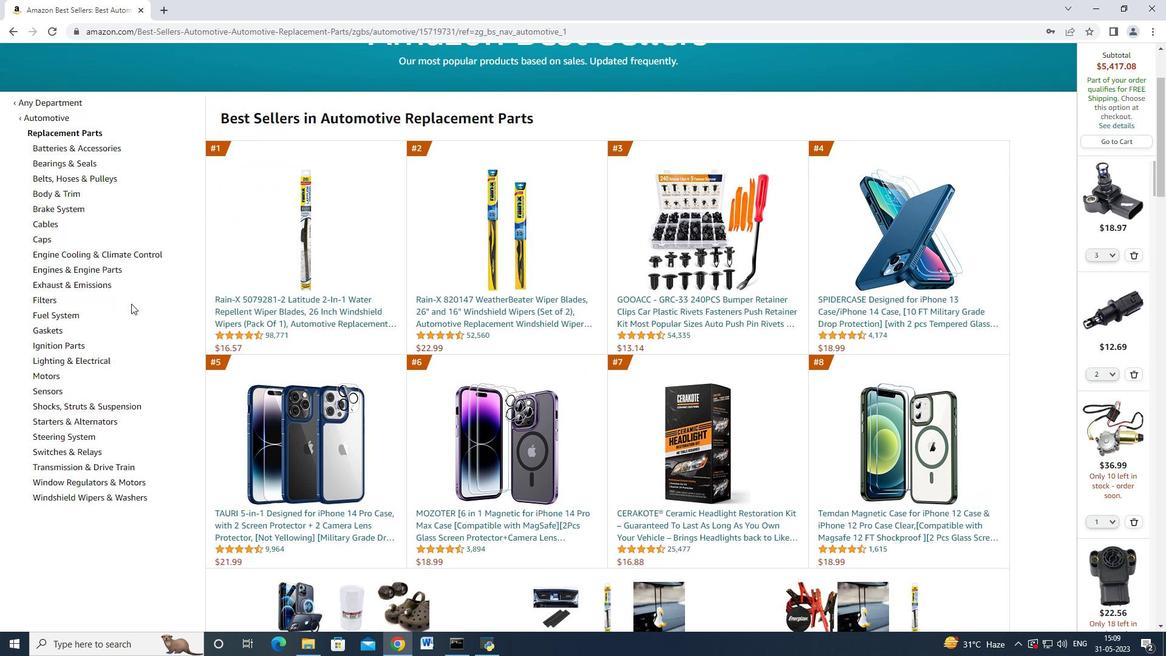 
Action: Mouse moved to (204, 55)
Screenshot: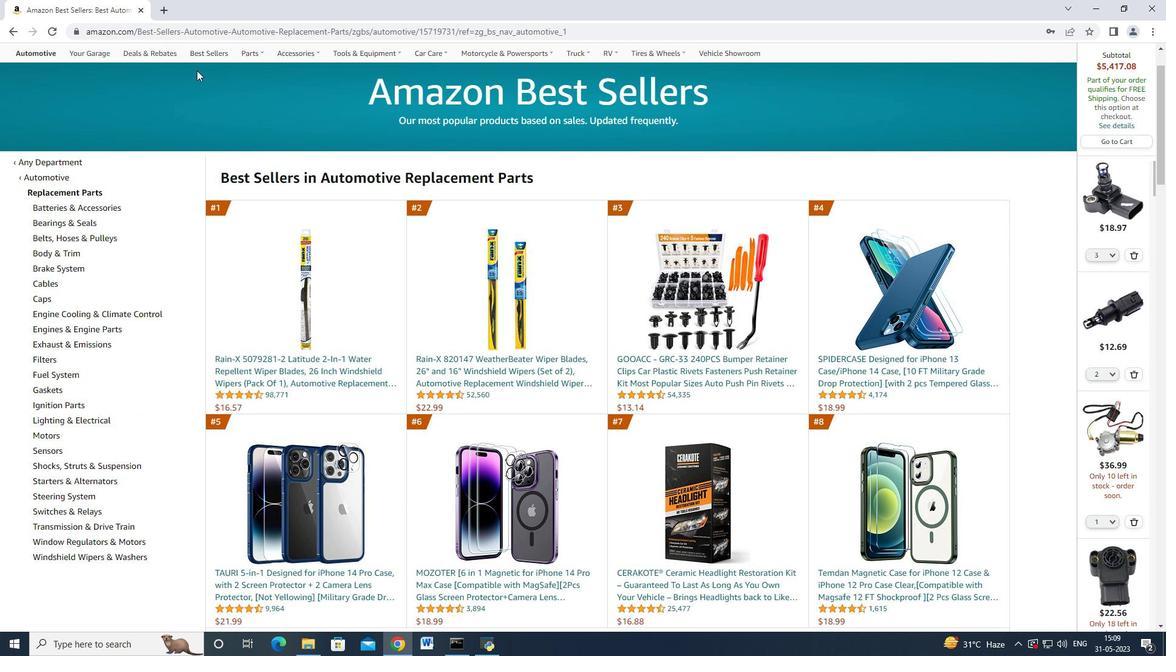 
Action: Mouse pressed left at (204, 55)
Screenshot: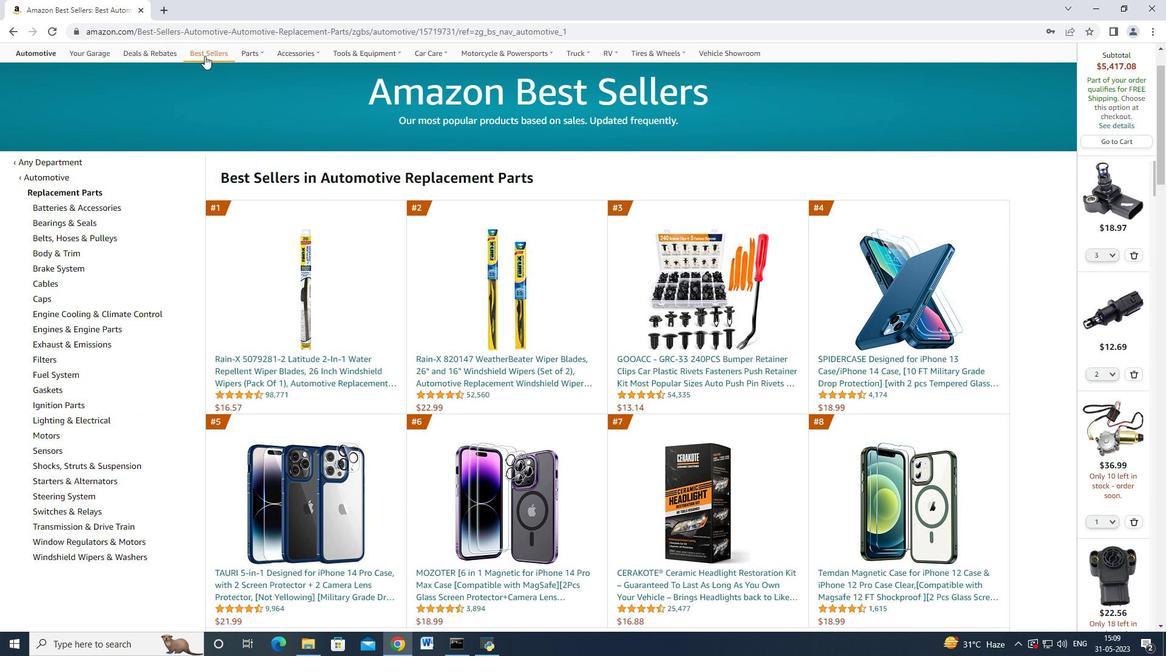
Action: Mouse moved to (65, 391)
Screenshot: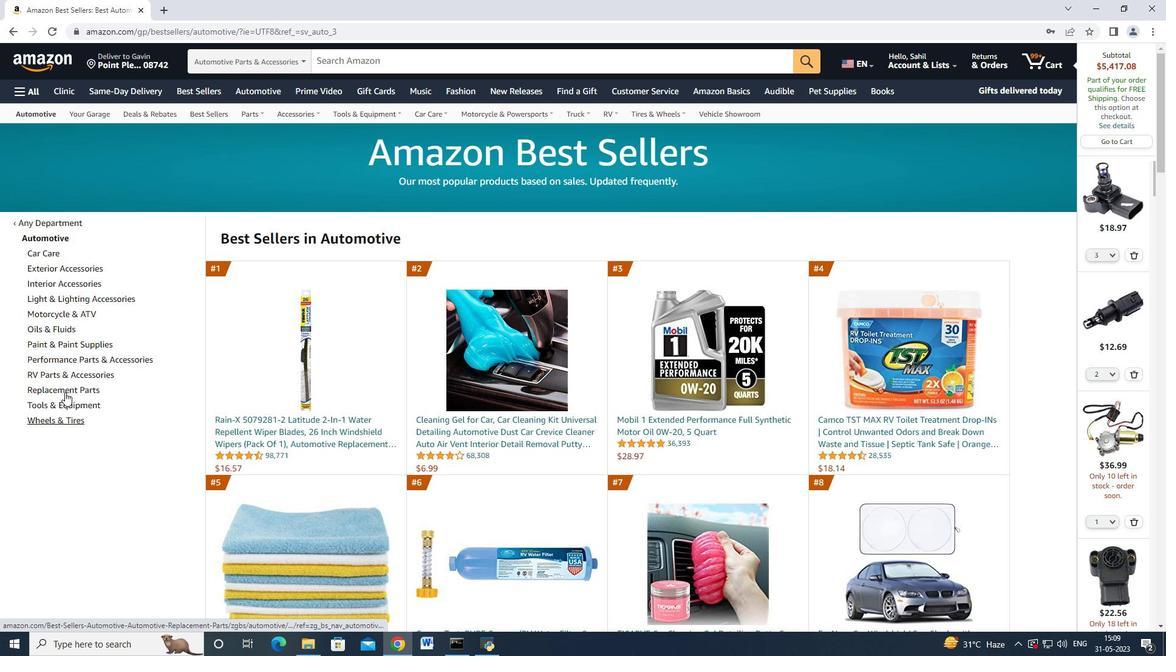 
Action: Mouse pressed left at (65, 391)
Screenshot: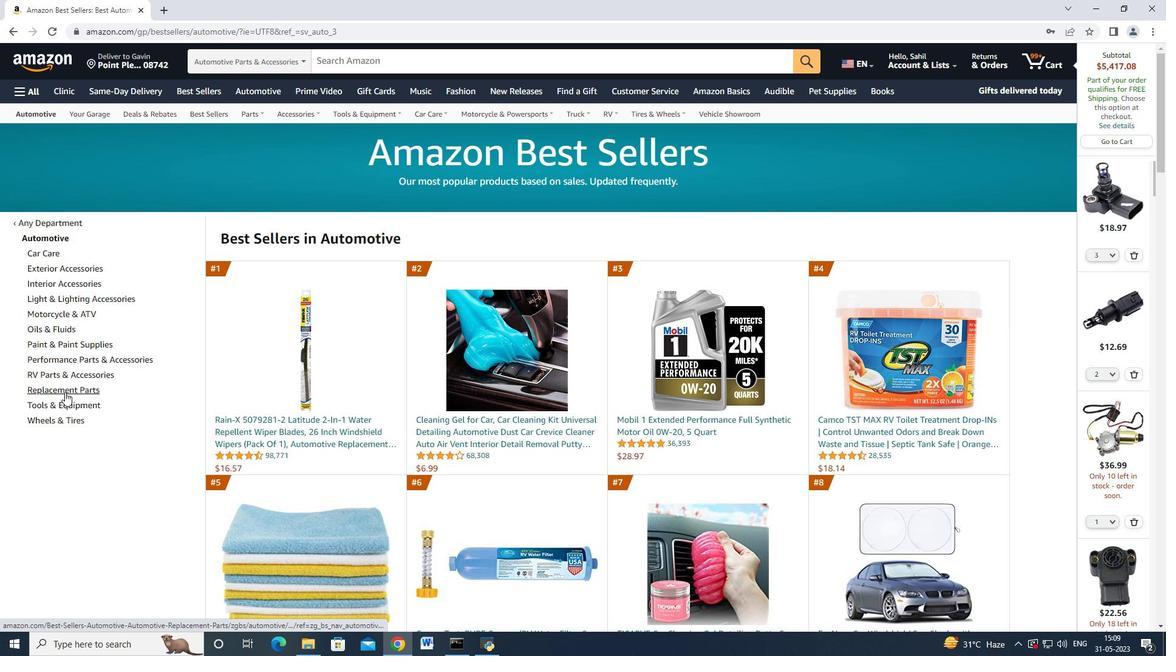 
Action: Mouse moved to (162, 374)
Screenshot: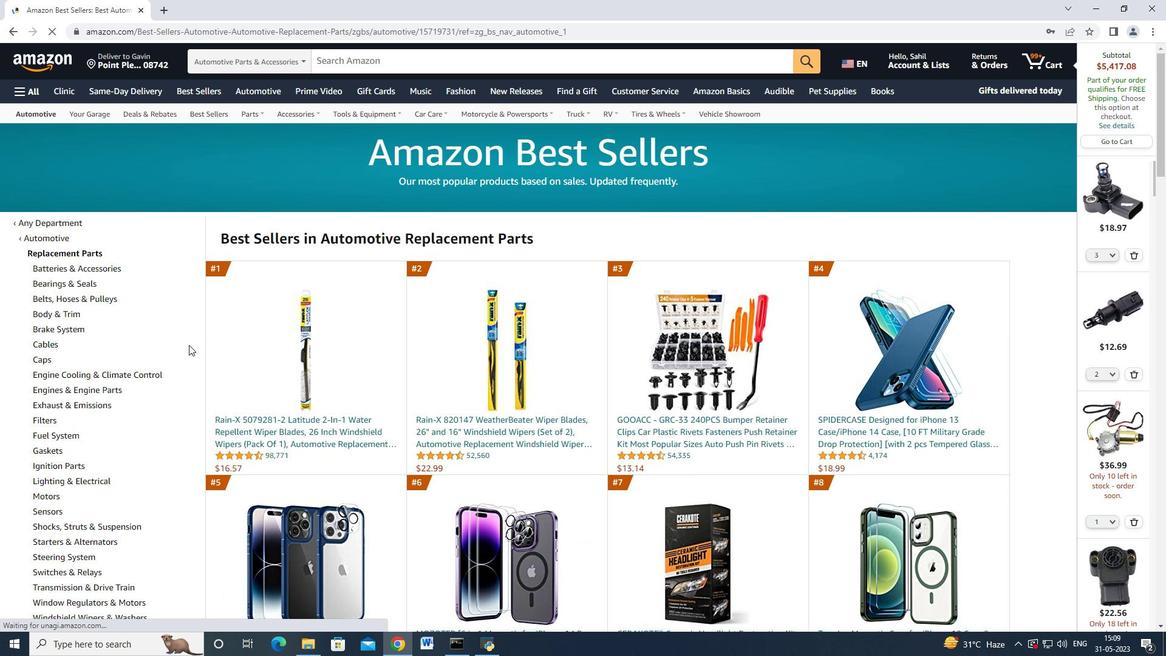 
Action: Mouse scrolled (162, 373) with delta (0, 0)
Screenshot: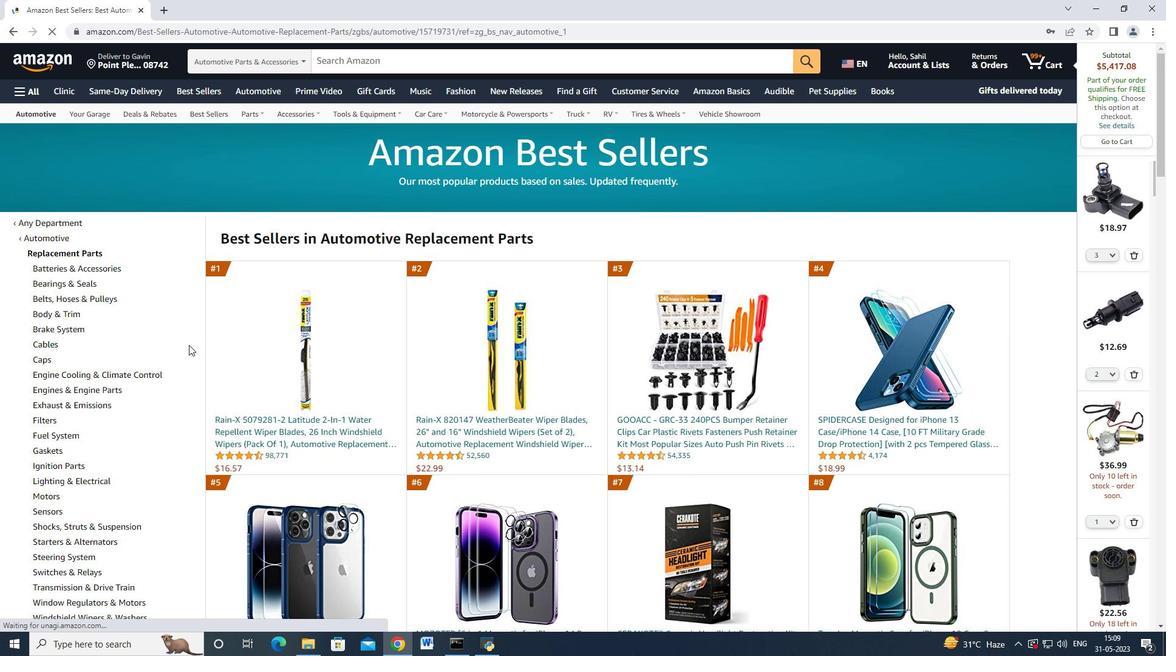 
Action: Mouse scrolled (162, 373) with delta (0, 0)
Screenshot: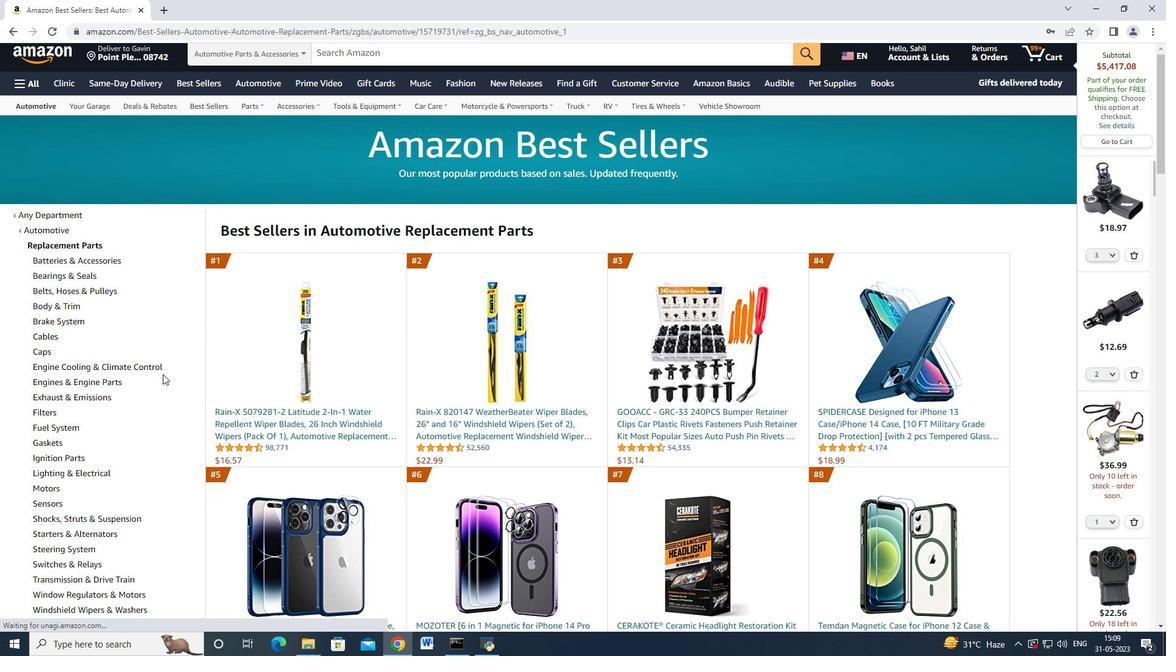 
Action: Mouse moved to (51, 384)
Screenshot: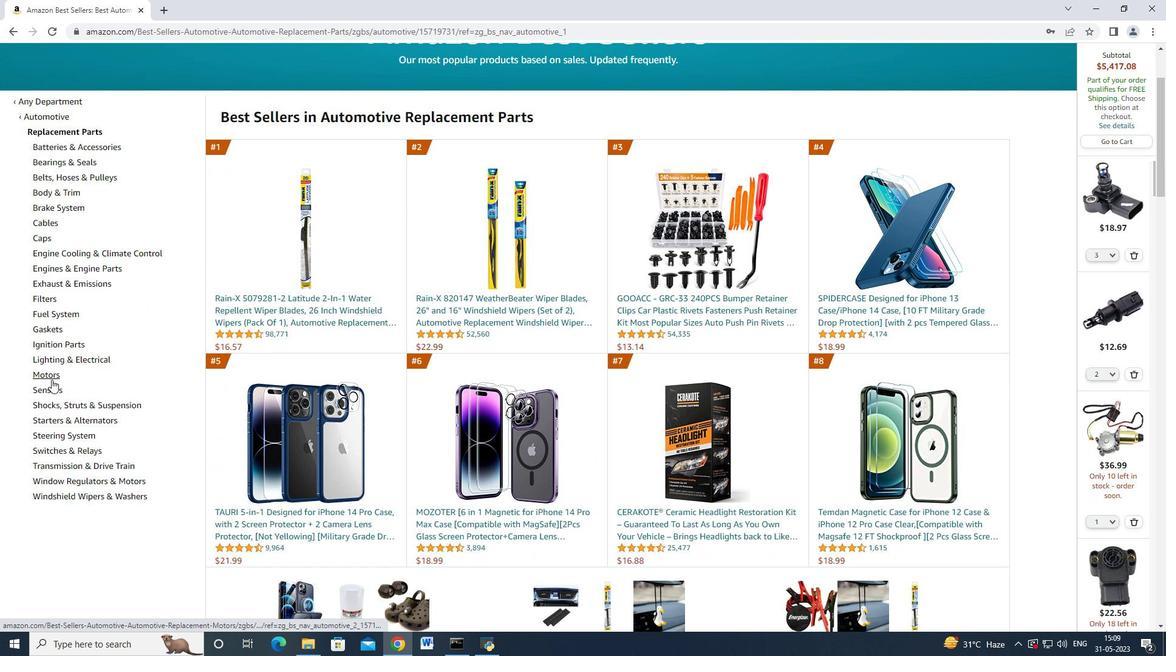 
Action: Mouse pressed left at (51, 384)
Screenshot: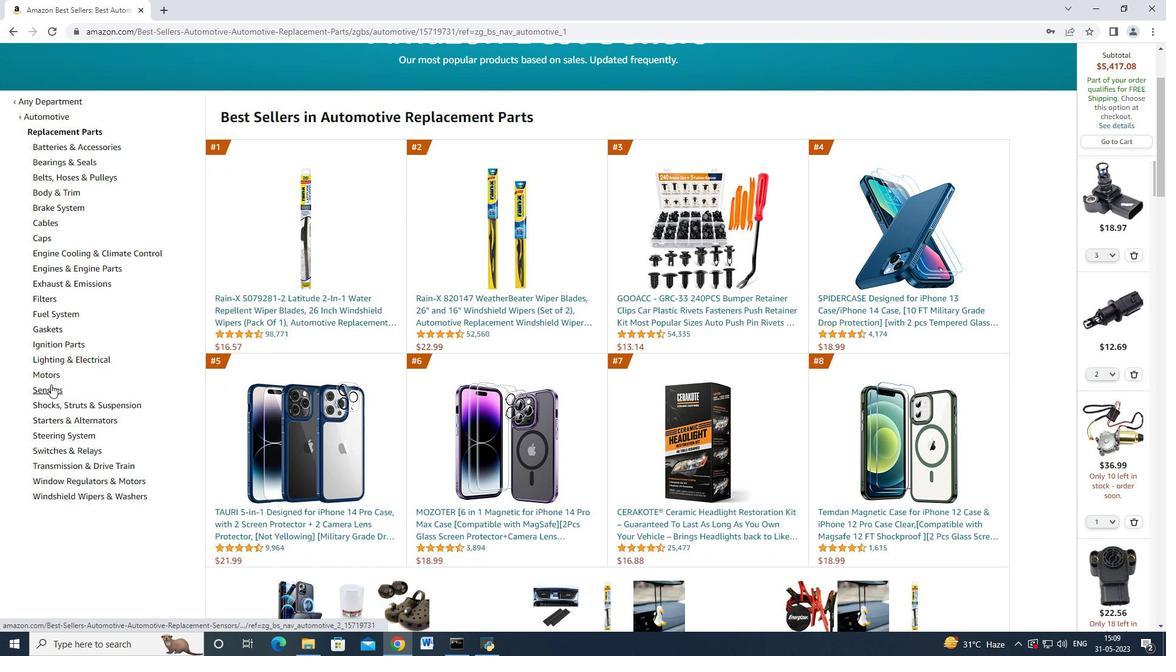 
Action: Mouse moved to (136, 342)
Screenshot: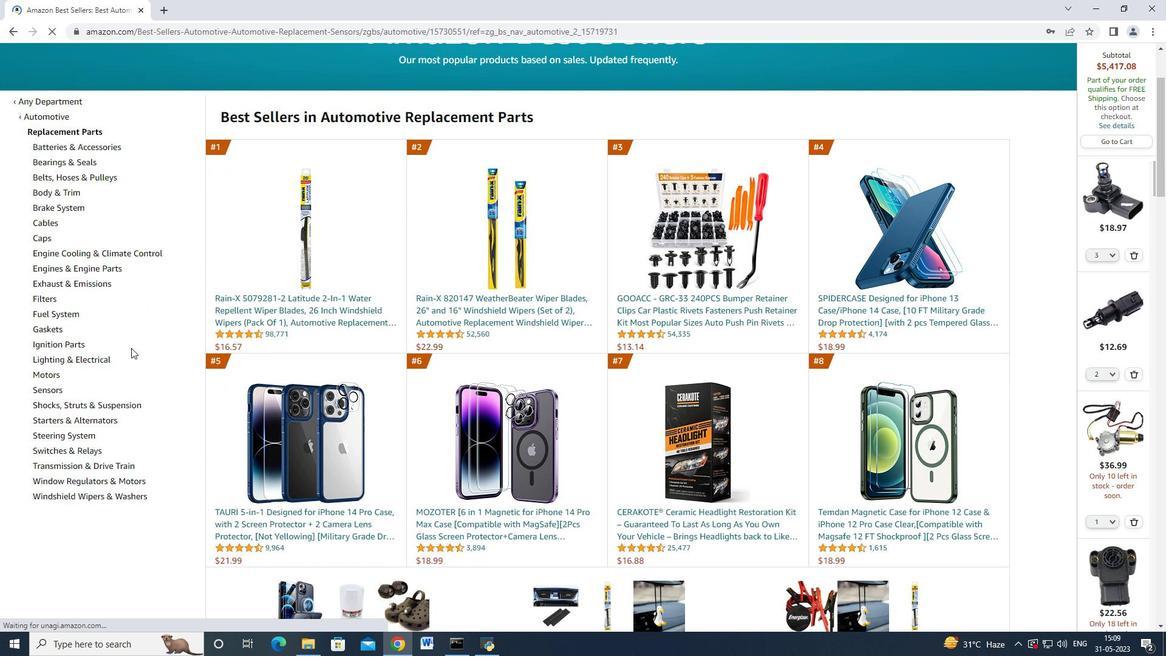 
Action: Mouse scrolled (136, 341) with delta (0, 0)
Screenshot: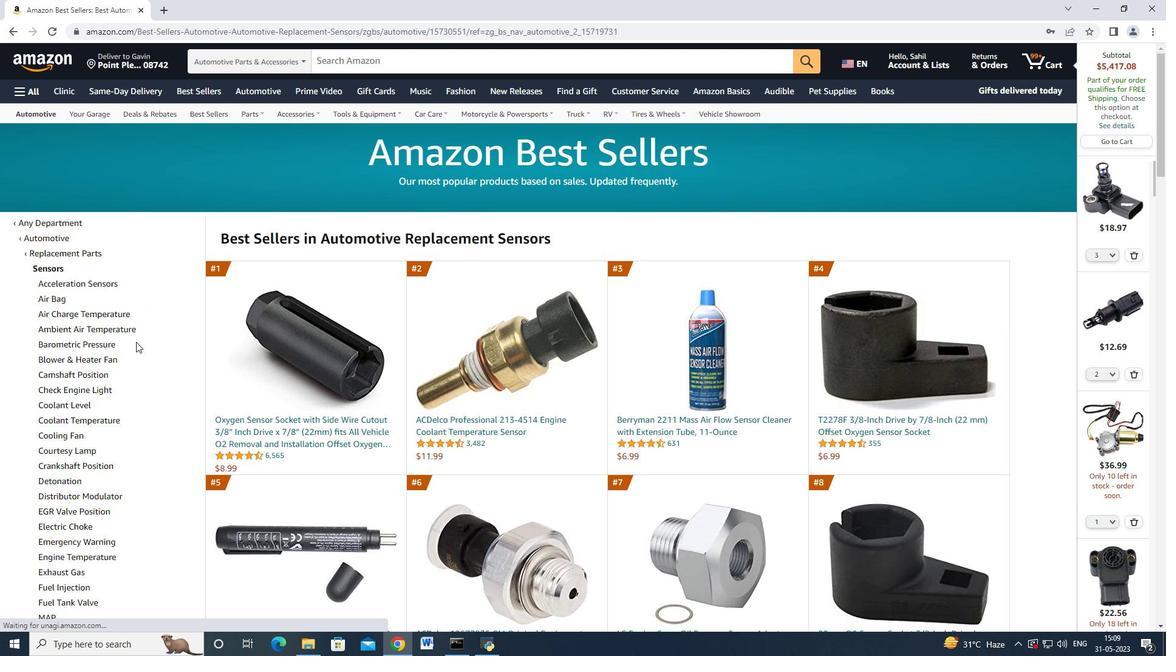 
Action: Mouse moved to (117, 361)
Screenshot: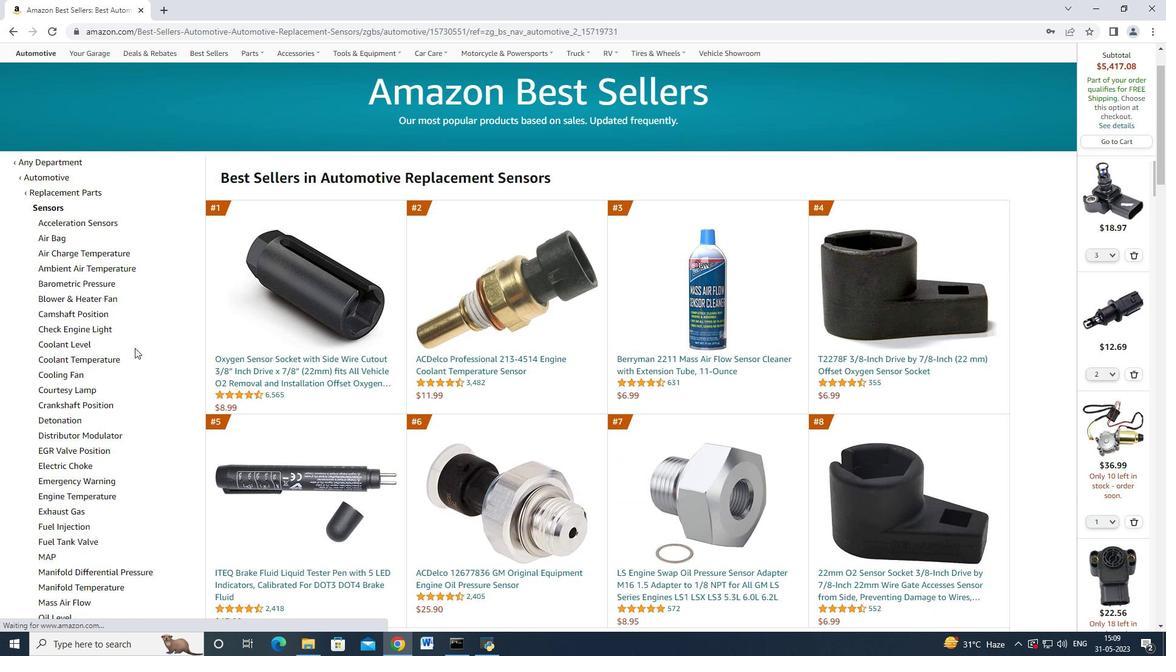 
Action: Mouse scrolled (117, 360) with delta (0, 0)
Screenshot: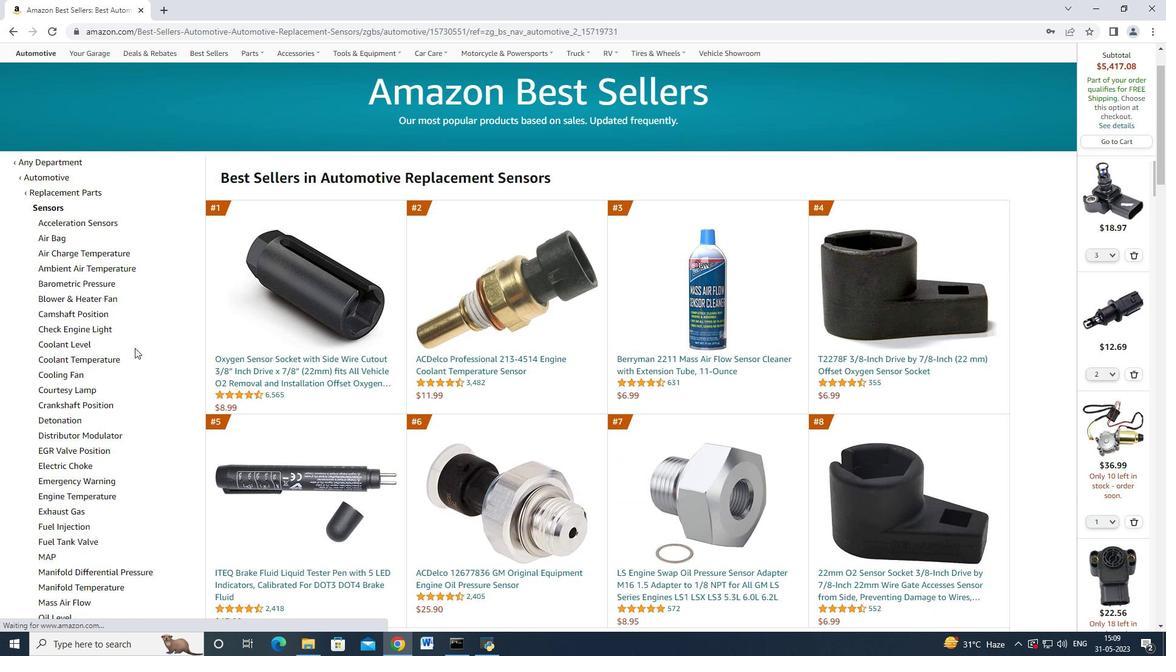 
Action: Mouse moved to (117, 362)
Screenshot: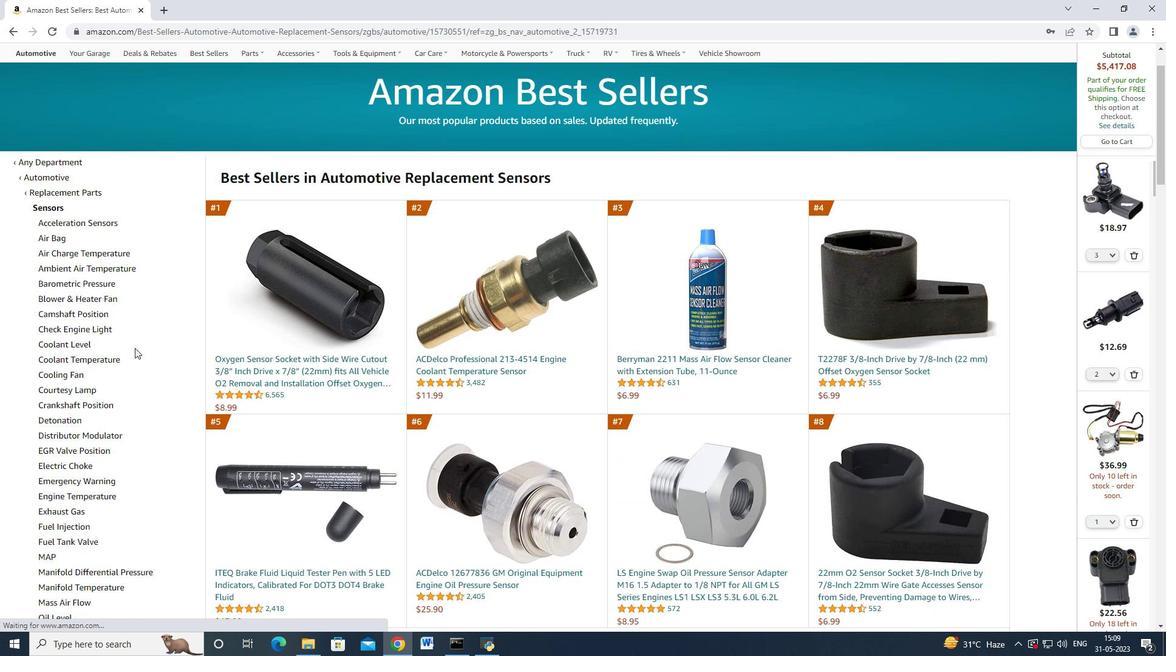 
Action: Mouse scrolled (117, 361) with delta (0, 0)
Screenshot: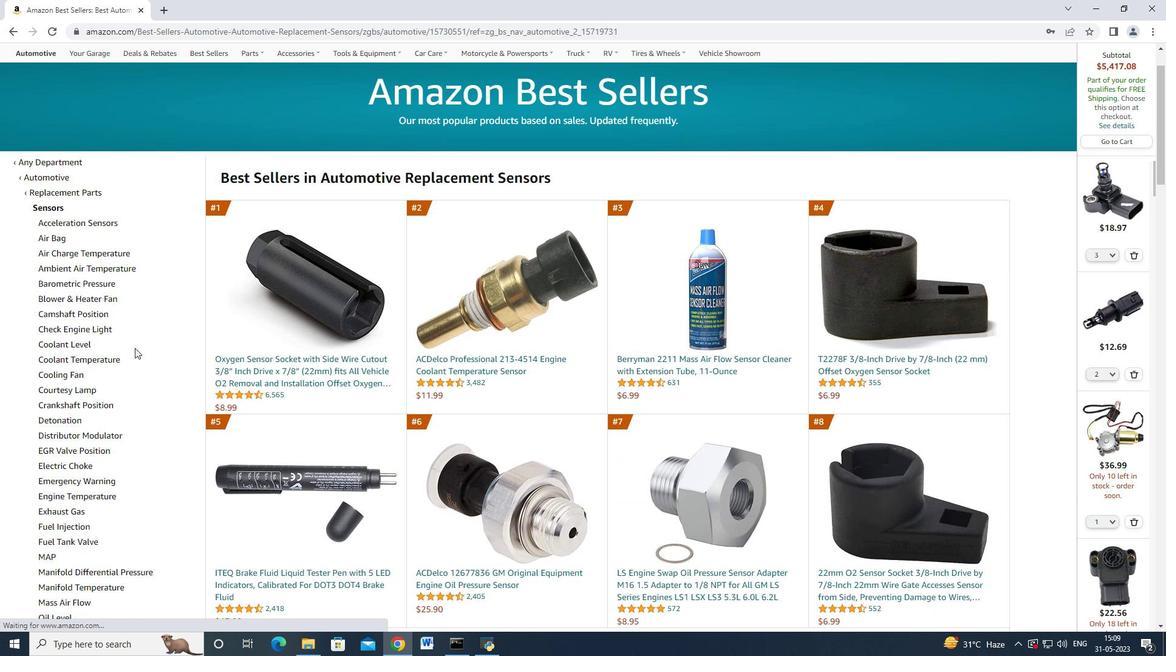 
Action: Mouse moved to (72, 161)
Screenshot: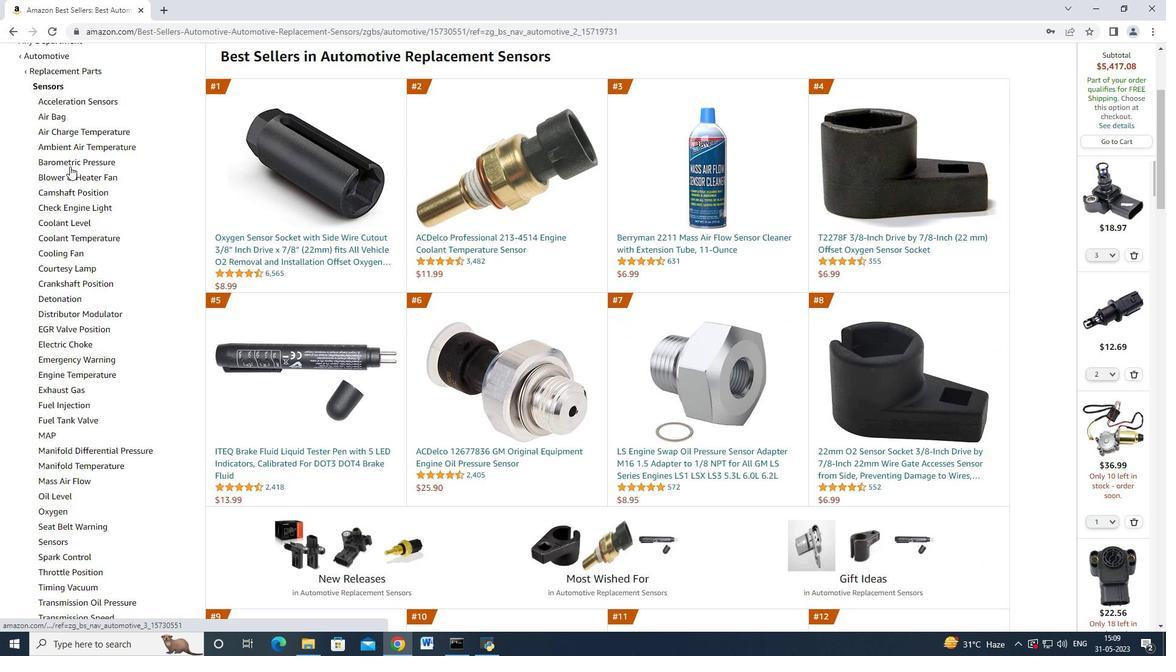 
Action: Mouse pressed left at (72, 161)
Screenshot: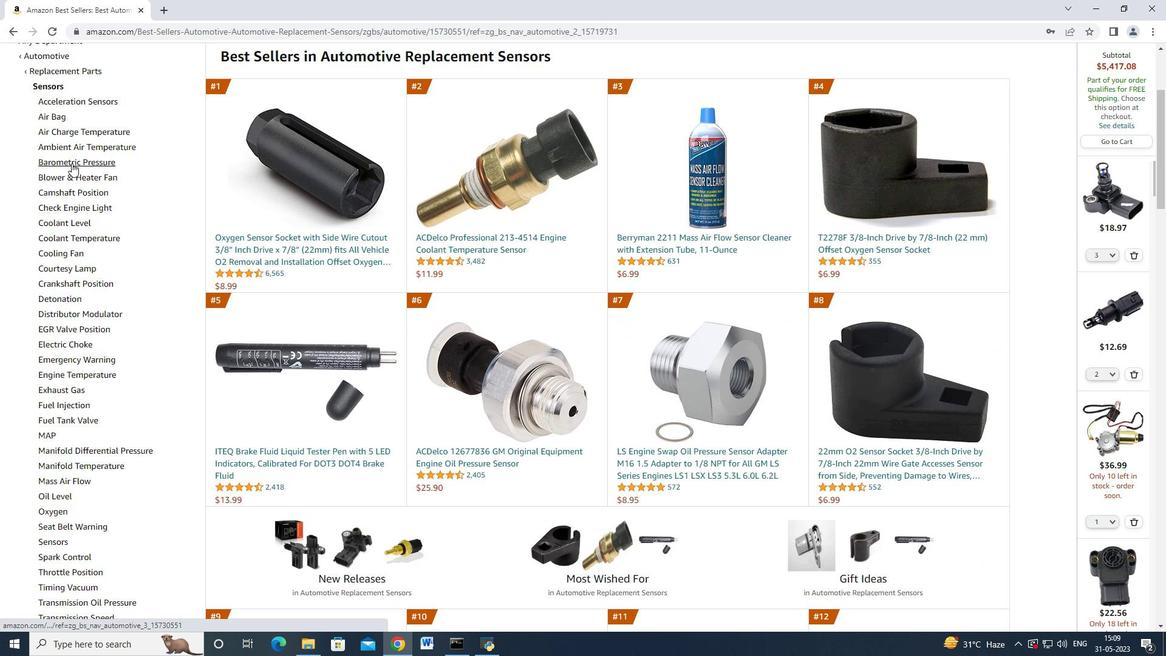 
Action: Mouse moved to (429, 423)
Screenshot: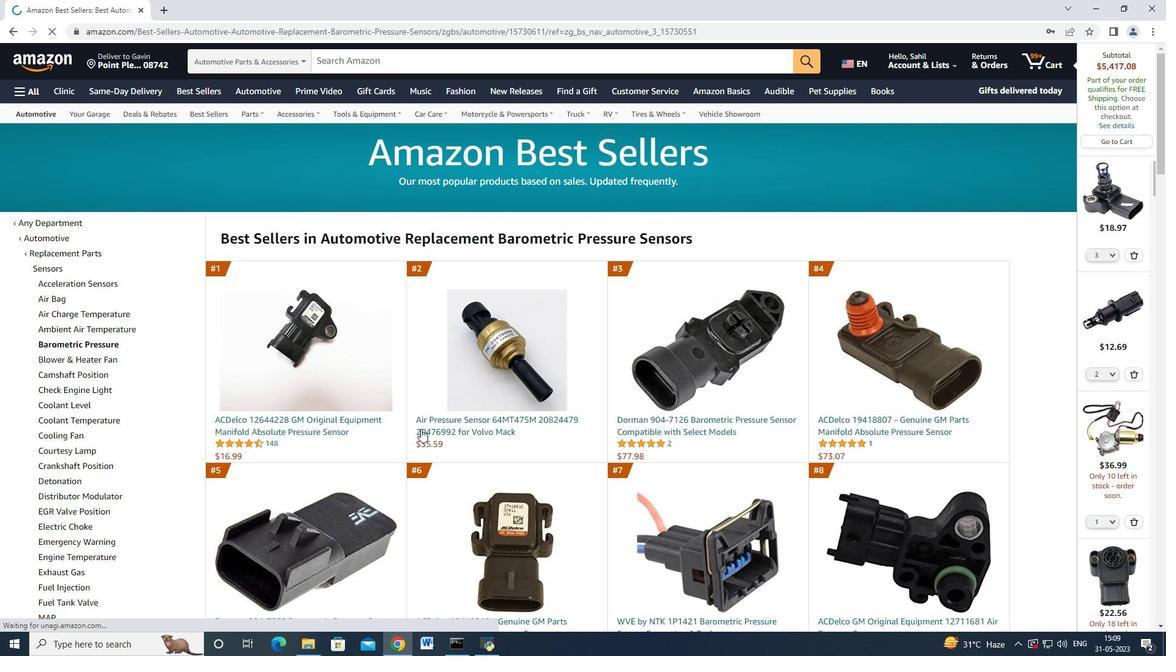 
Action: Mouse pressed left at (429, 423)
Screenshot: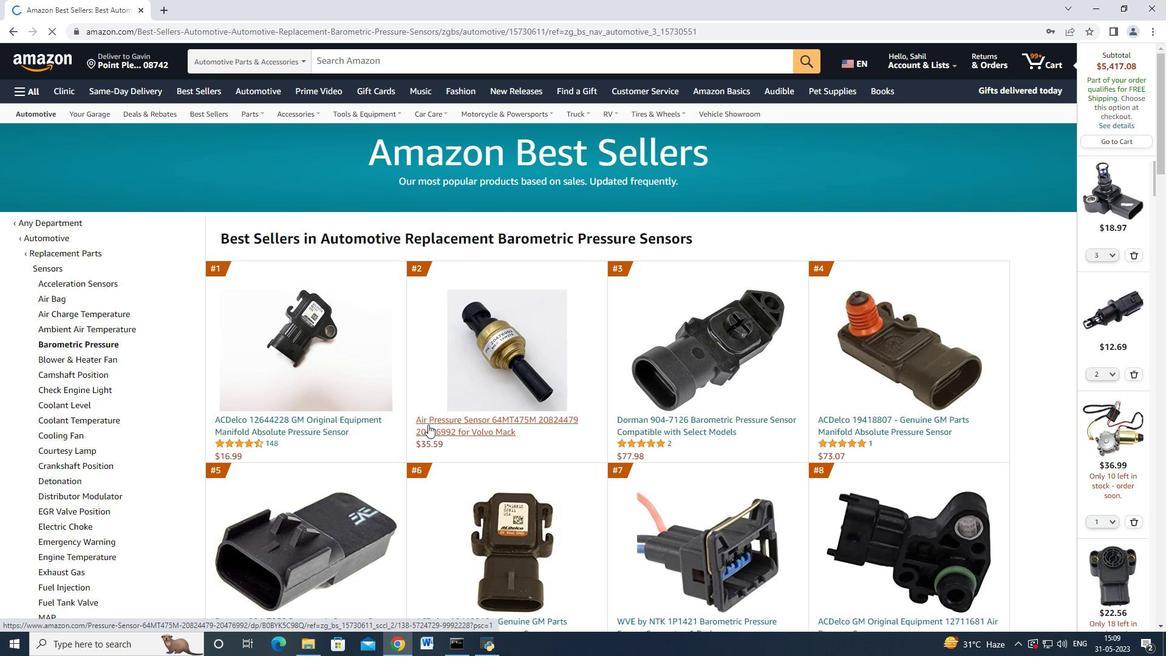 
Action: Mouse moved to (869, 391)
Screenshot: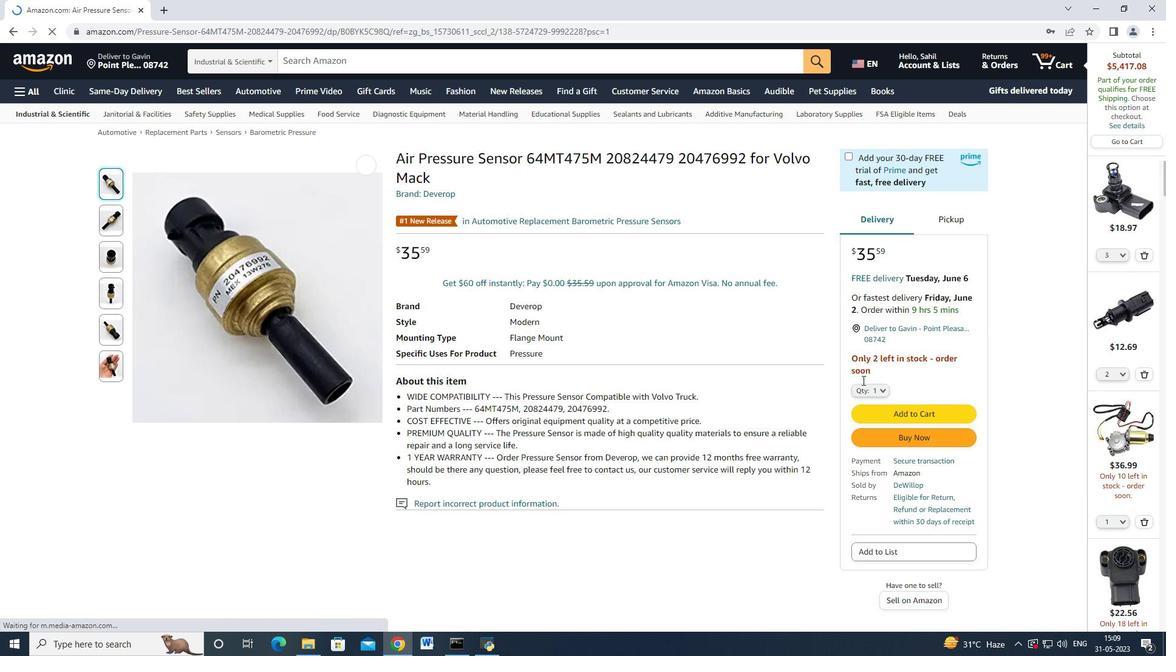 
Action: Mouse pressed left at (869, 391)
Screenshot: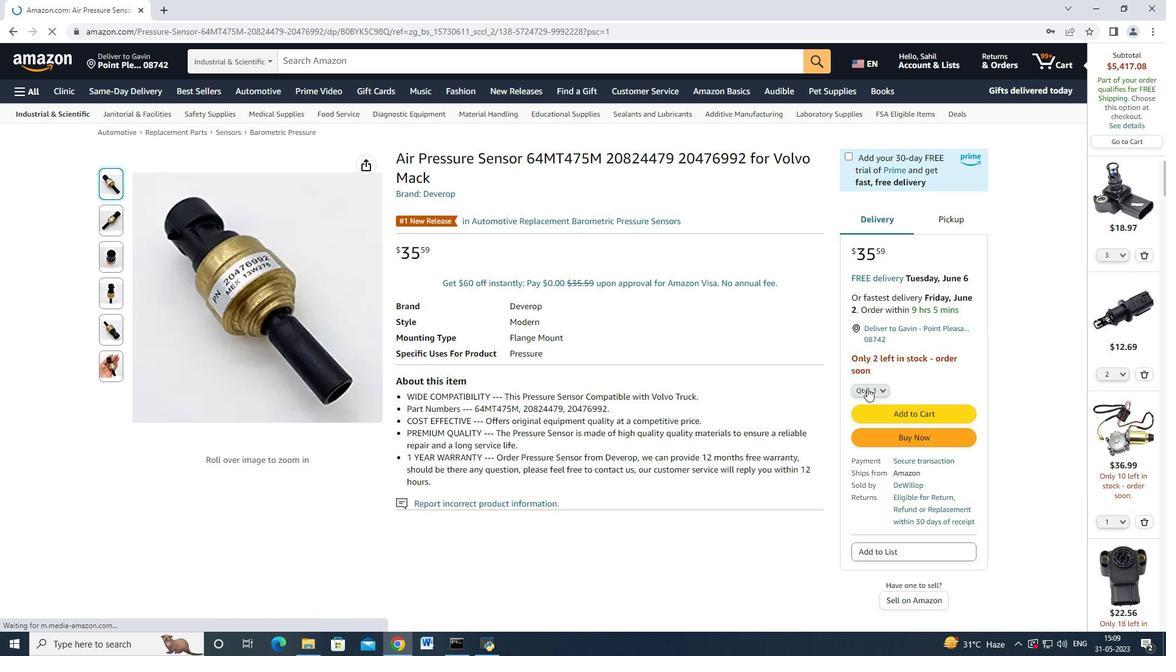 
Action: Mouse moved to (17, 32)
Screenshot: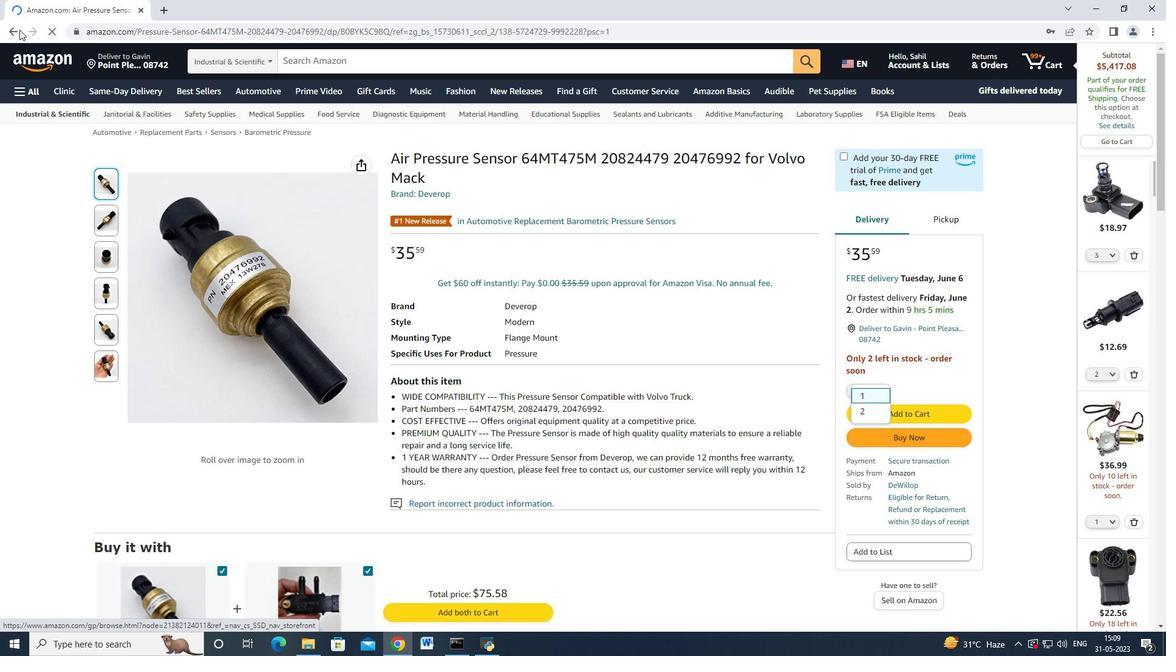 
Action: Mouse pressed left at (17, 32)
Screenshot: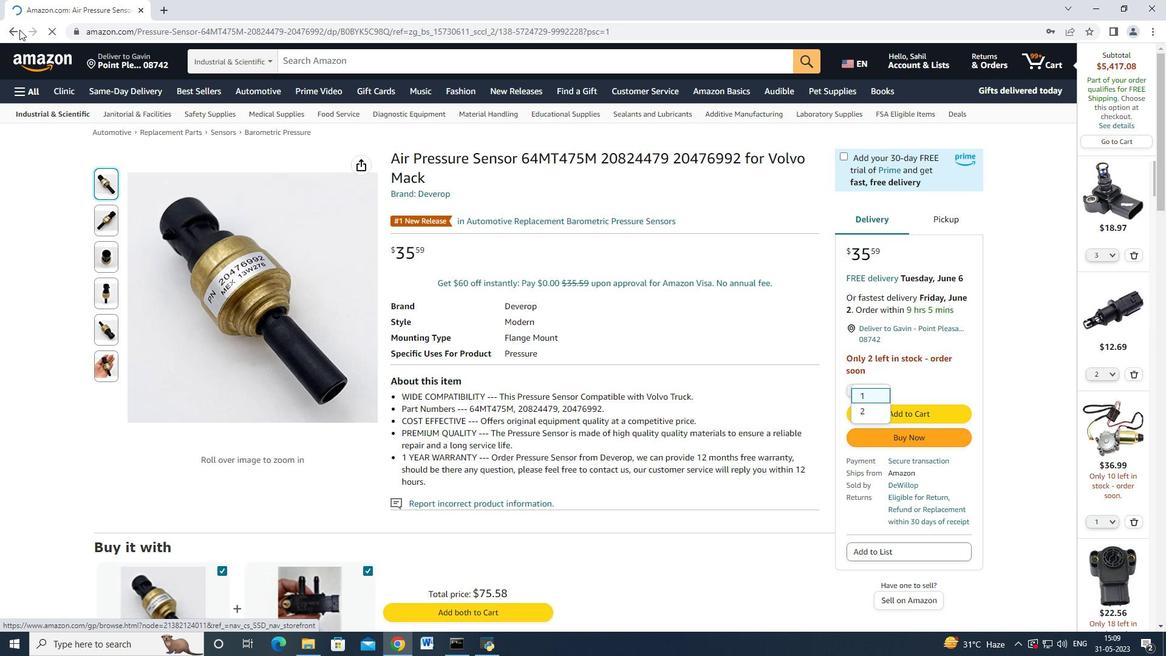 
Action: Mouse moved to (650, 349)
Screenshot: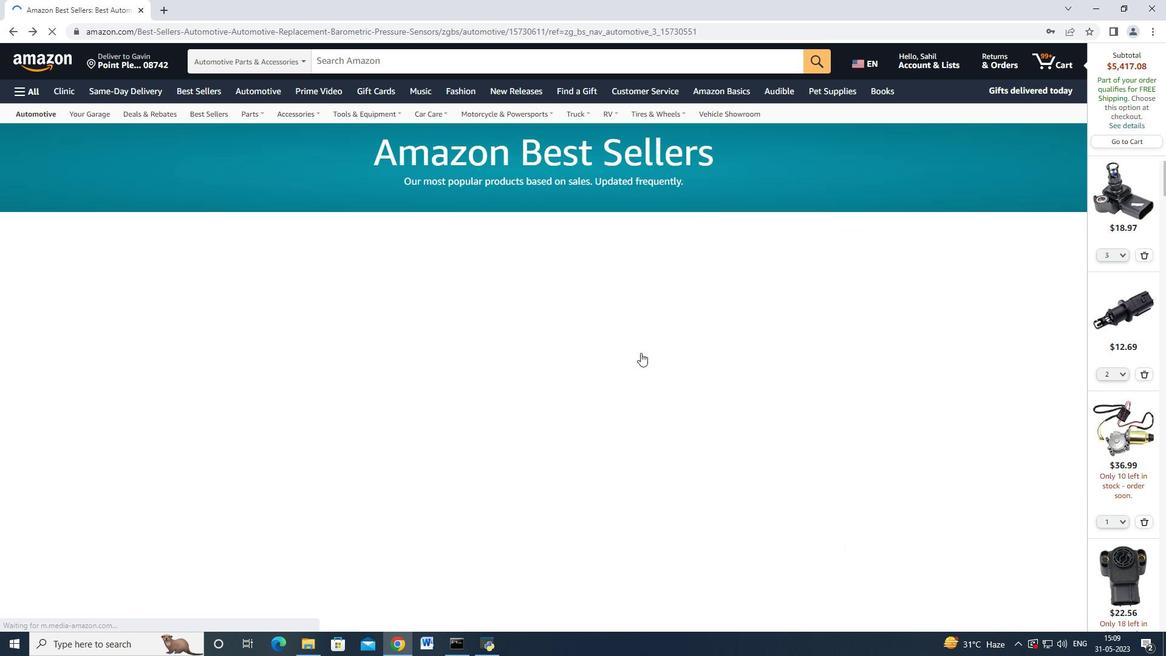 
Action: Mouse scrolled (650, 348) with delta (0, 0)
Screenshot: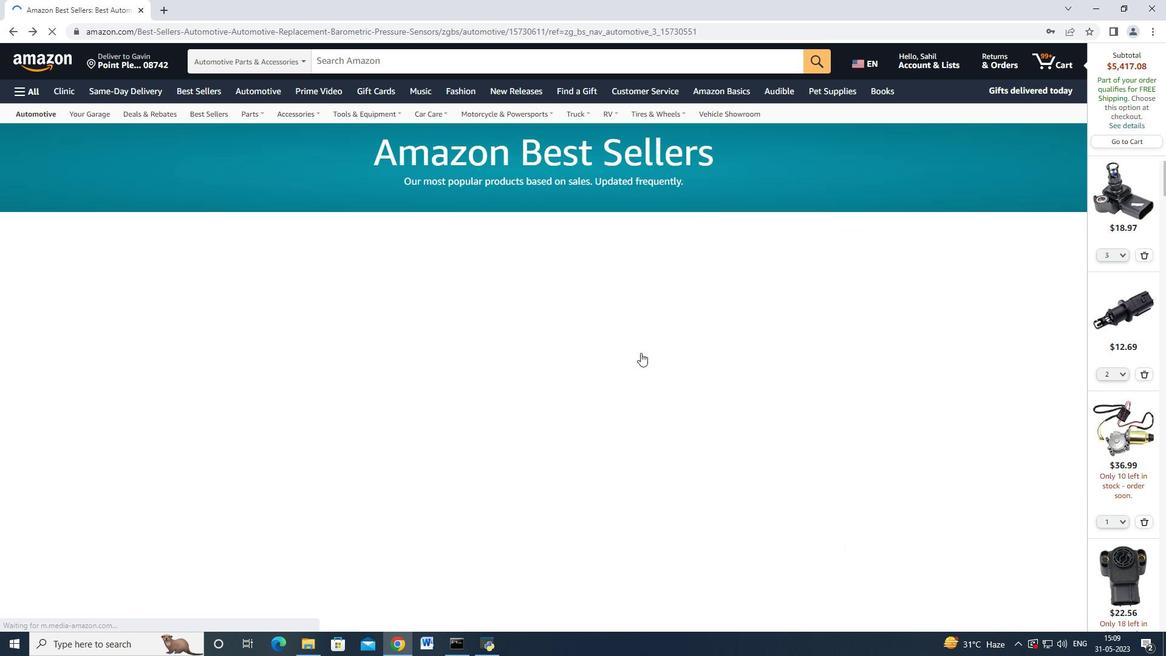 
Action: Mouse scrolled (650, 348) with delta (0, 0)
Screenshot: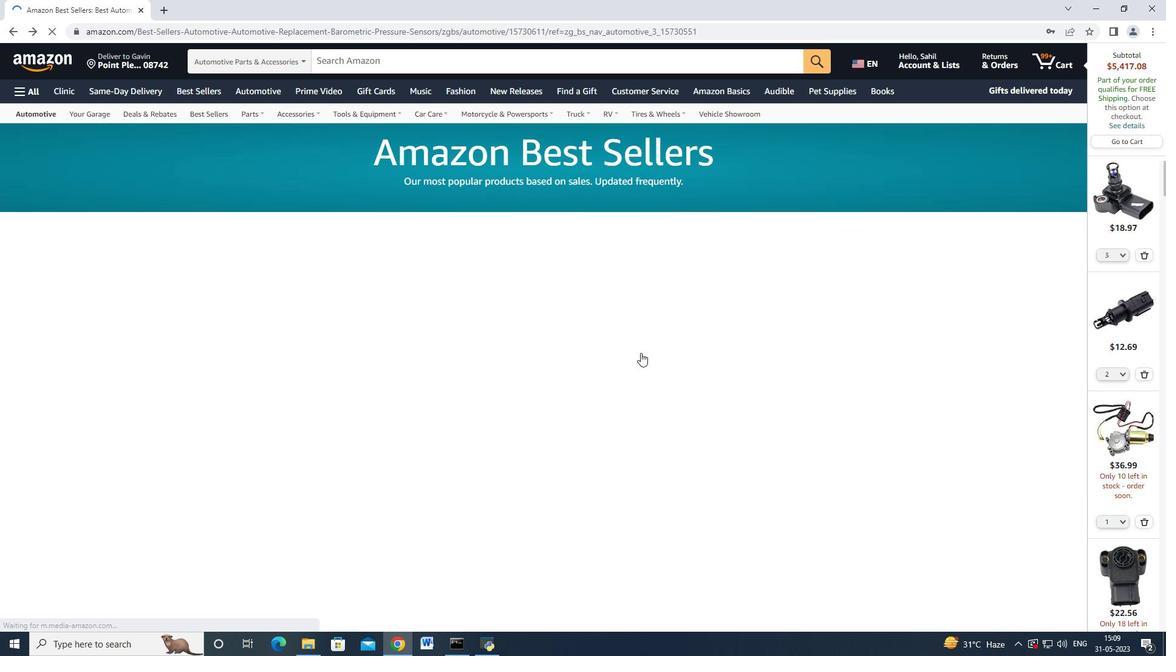 
Action: Mouse moved to (645, 355)
Screenshot: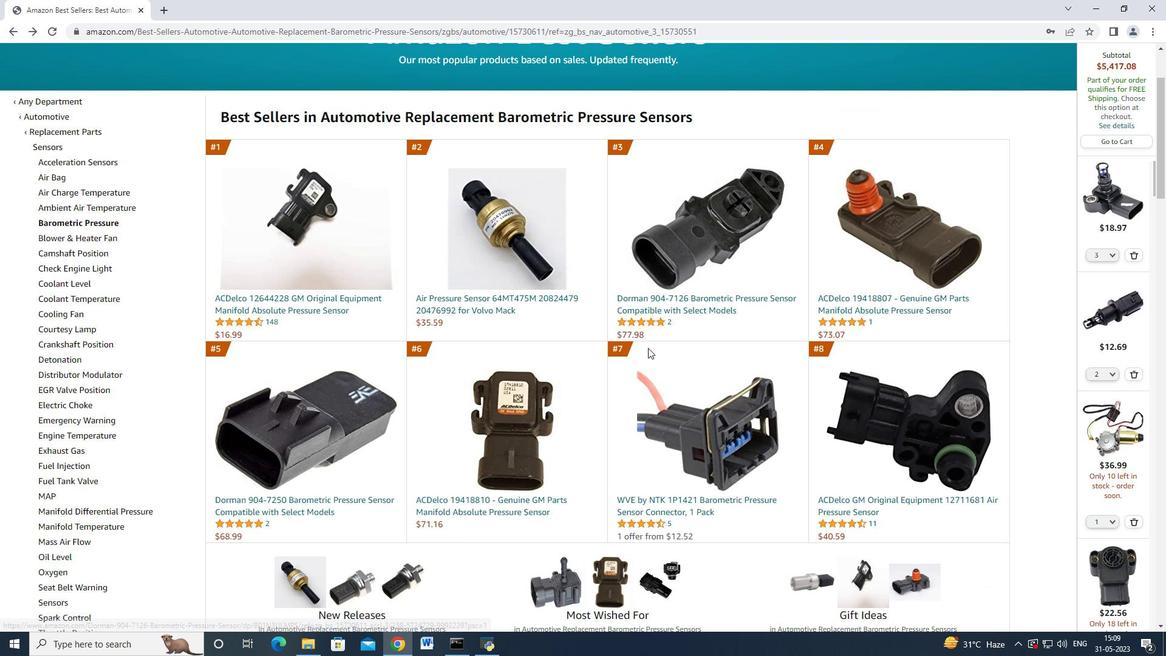 
Action: Mouse scrolled (645, 354) with delta (0, 0)
Screenshot: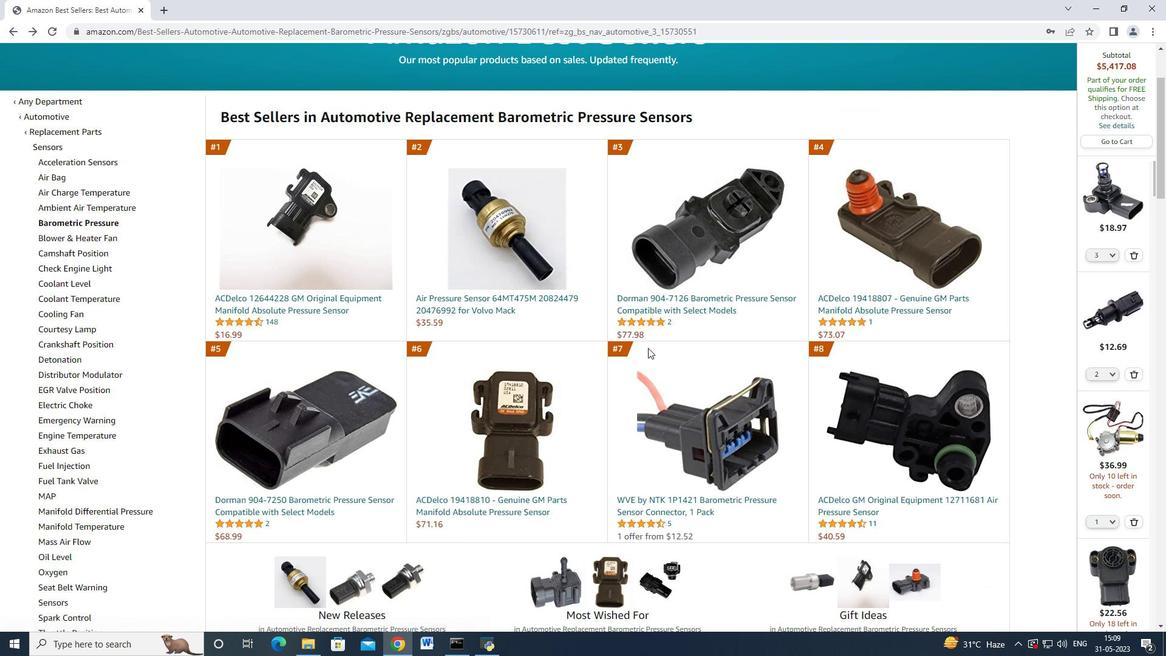 
Action: Mouse scrolled (645, 354) with delta (0, 0)
Screenshot: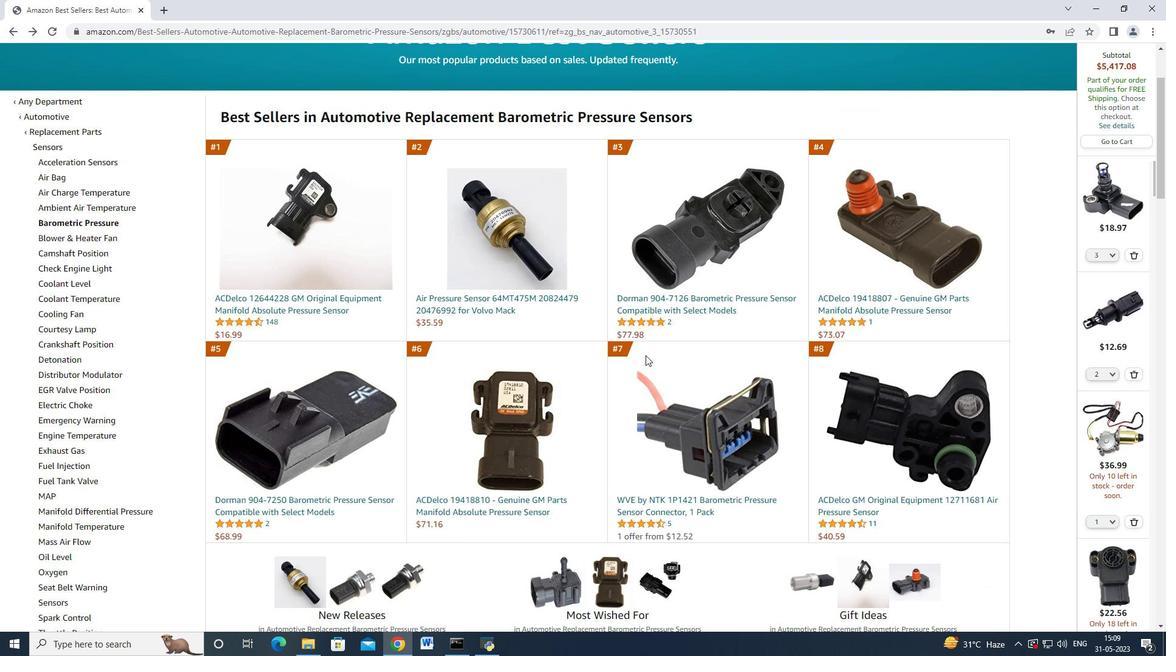 
Action: Mouse scrolled (645, 354) with delta (0, 0)
Screenshot: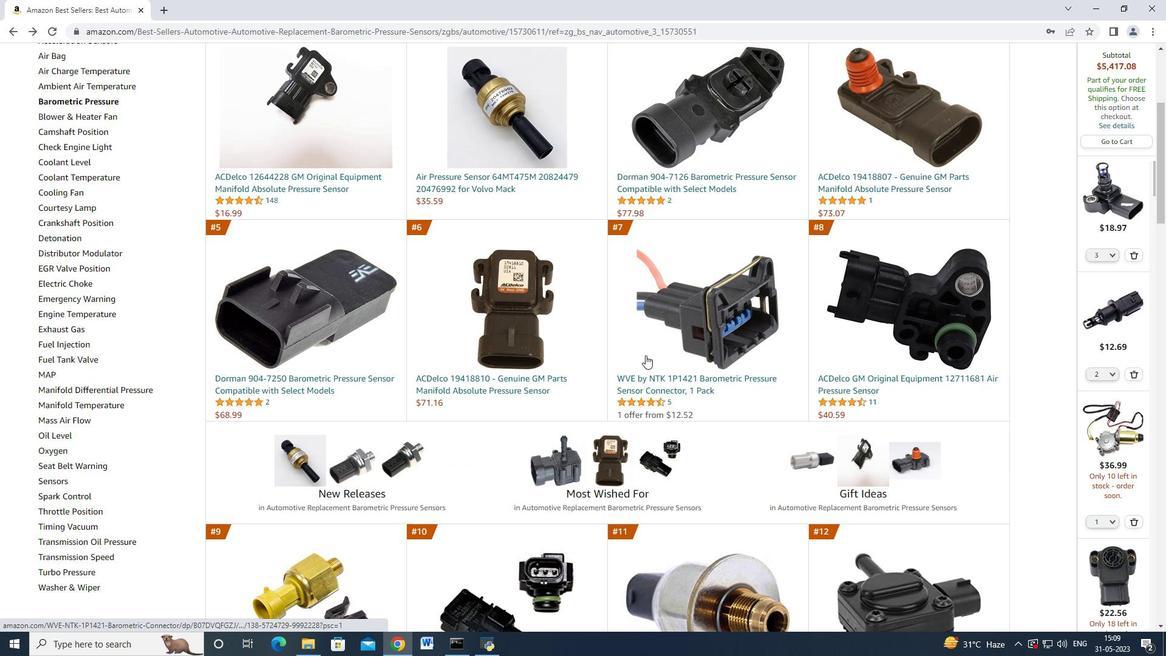 
Action: Mouse scrolled (645, 356) with delta (0, 0)
Screenshot: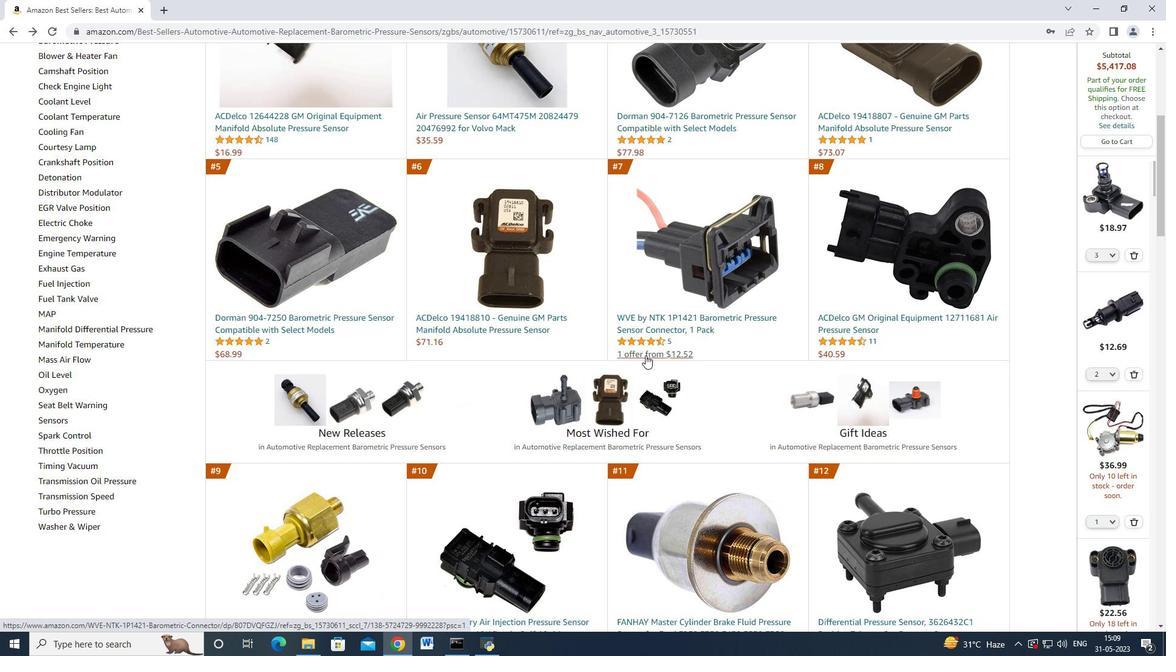 
Action: Mouse moved to (856, 382)
Screenshot: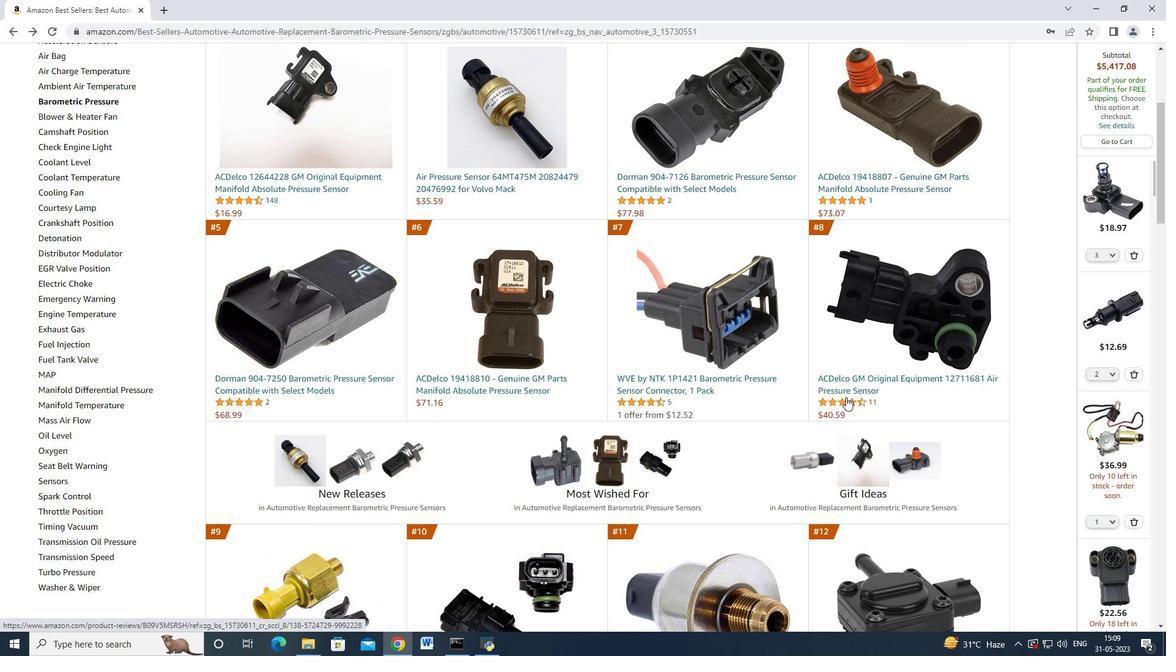 
Action: Mouse pressed left at (856, 382)
Screenshot: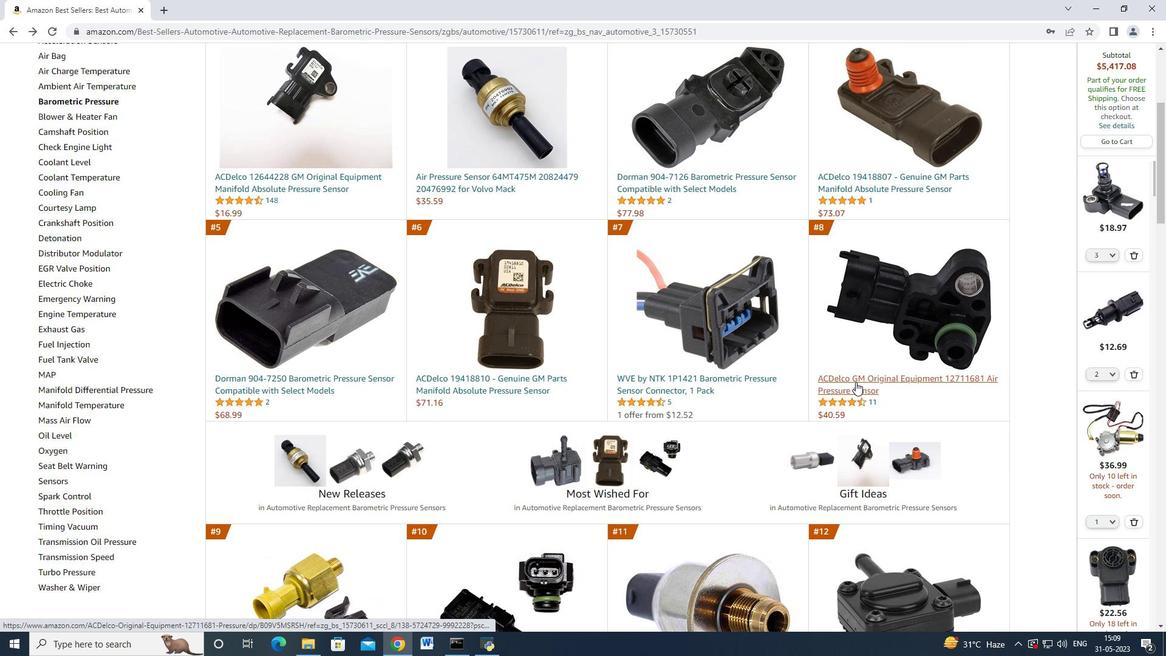 
Action: Mouse moved to (862, 483)
Screenshot: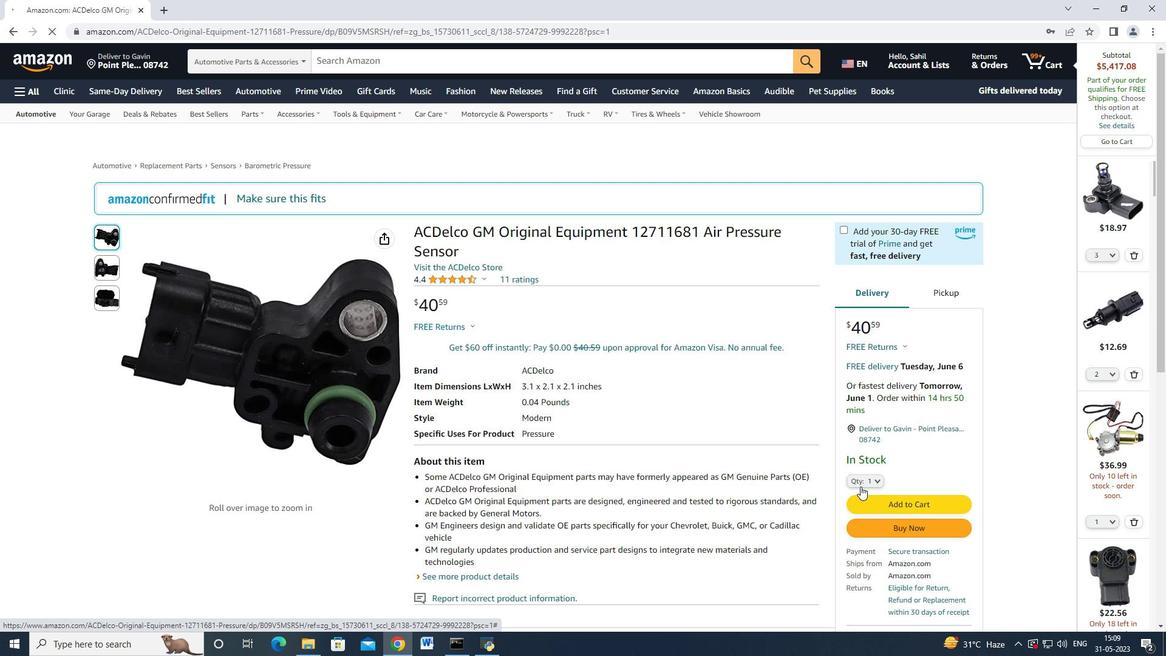 
Action: Mouse pressed left at (862, 483)
Screenshot: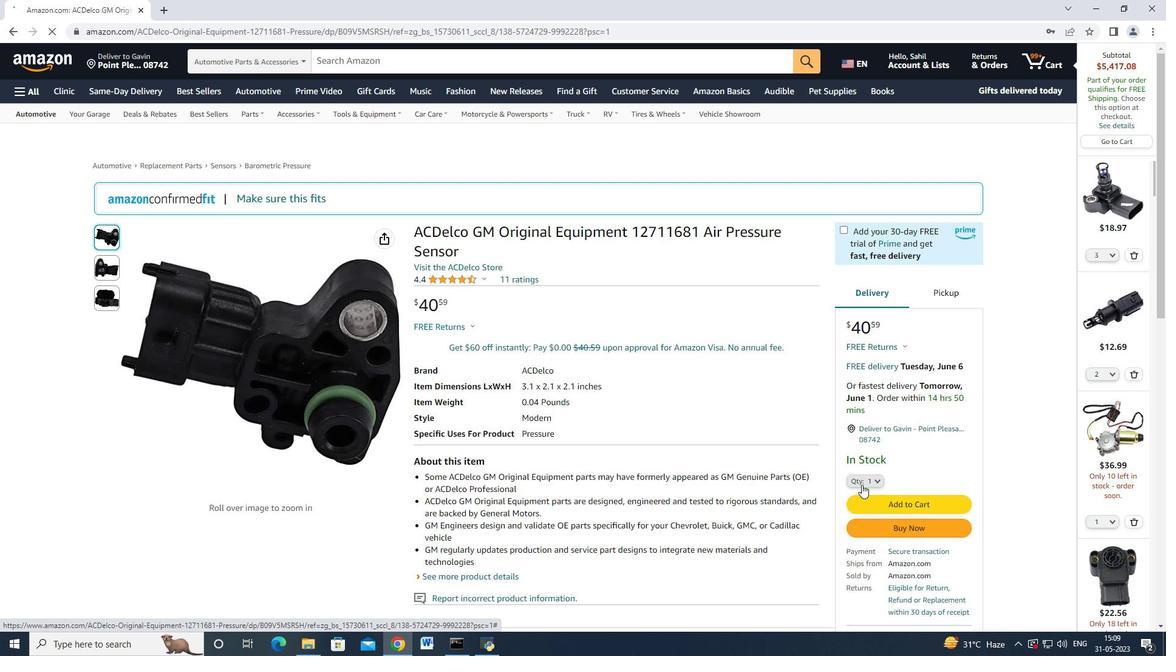 
Action: Mouse moved to (855, 114)
Screenshot: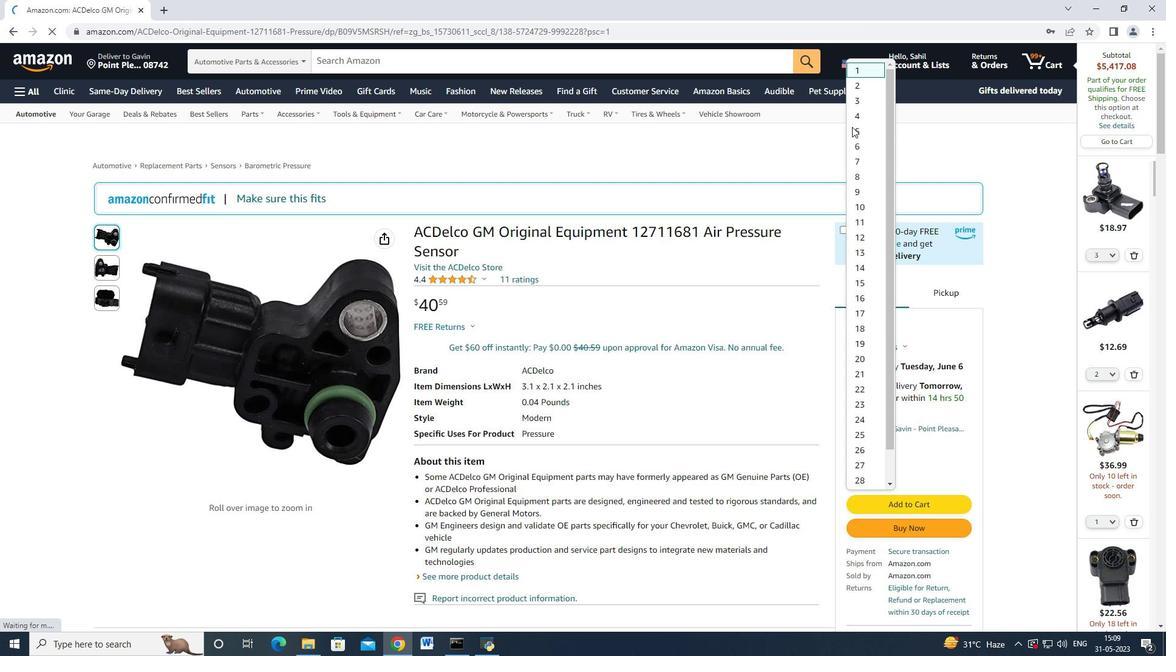 
Action: Mouse pressed left at (855, 114)
Screenshot: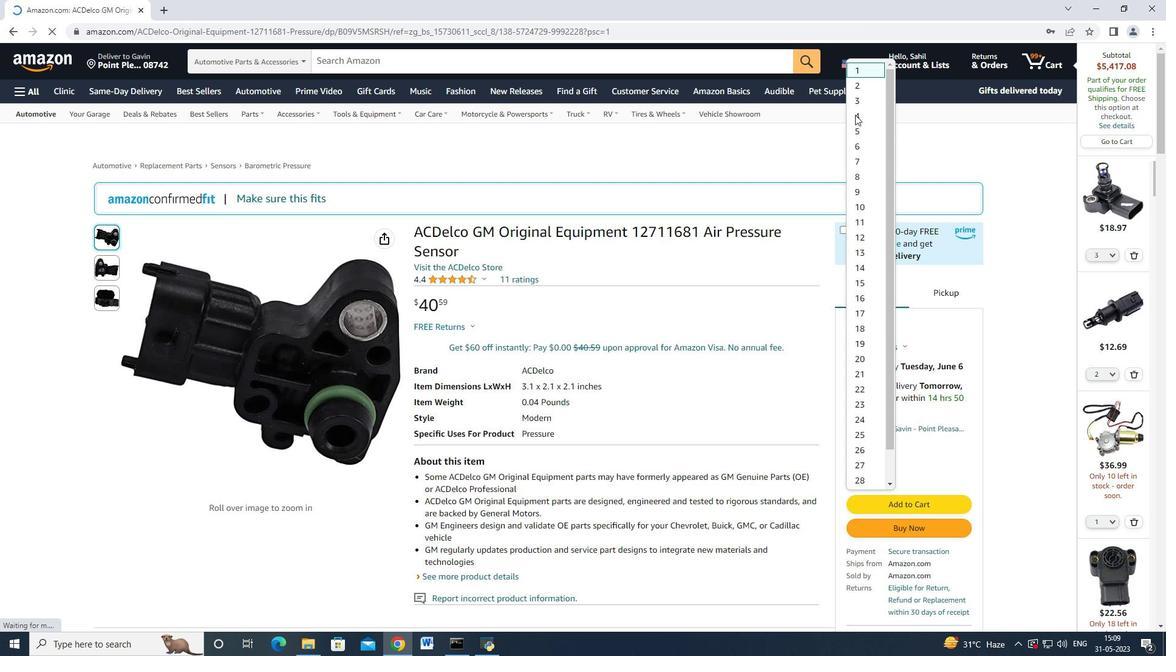 
Action: Mouse moved to (916, 532)
Screenshot: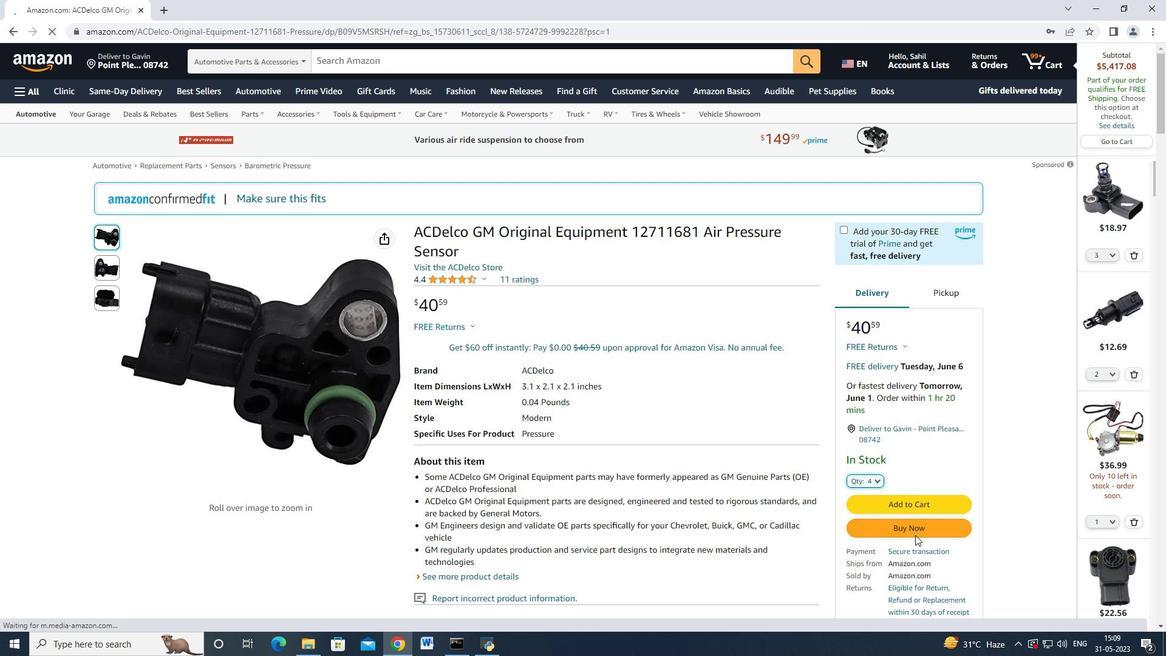 
Action: Mouse pressed left at (916, 532)
Screenshot: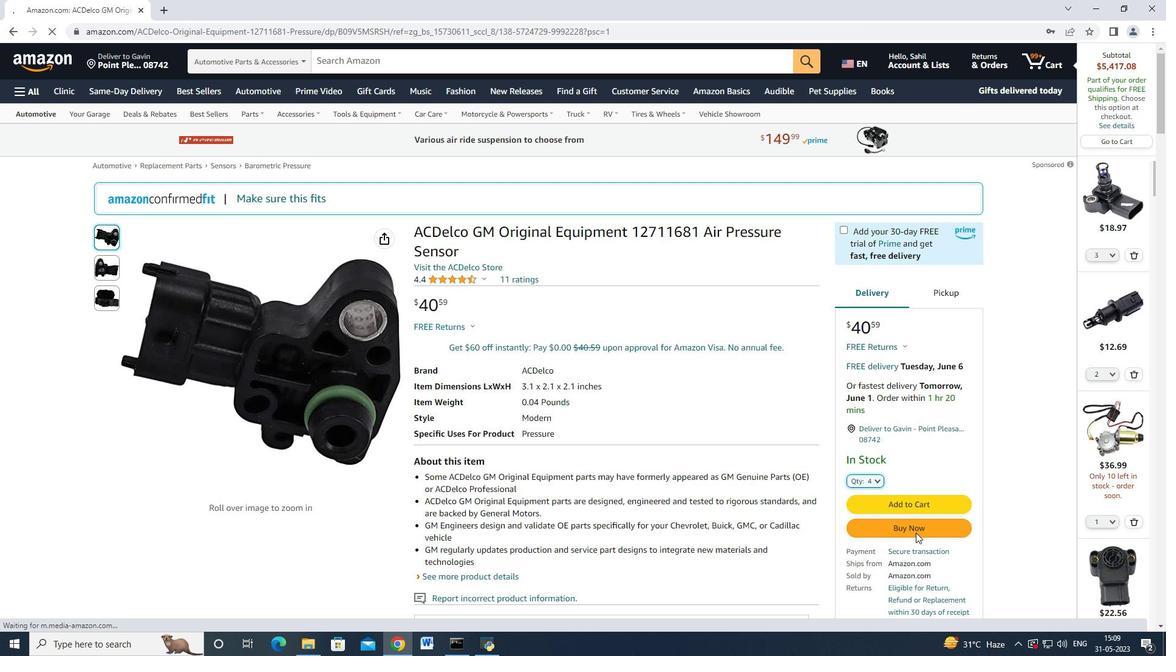 
Action: Mouse moved to (599, 170)
Screenshot: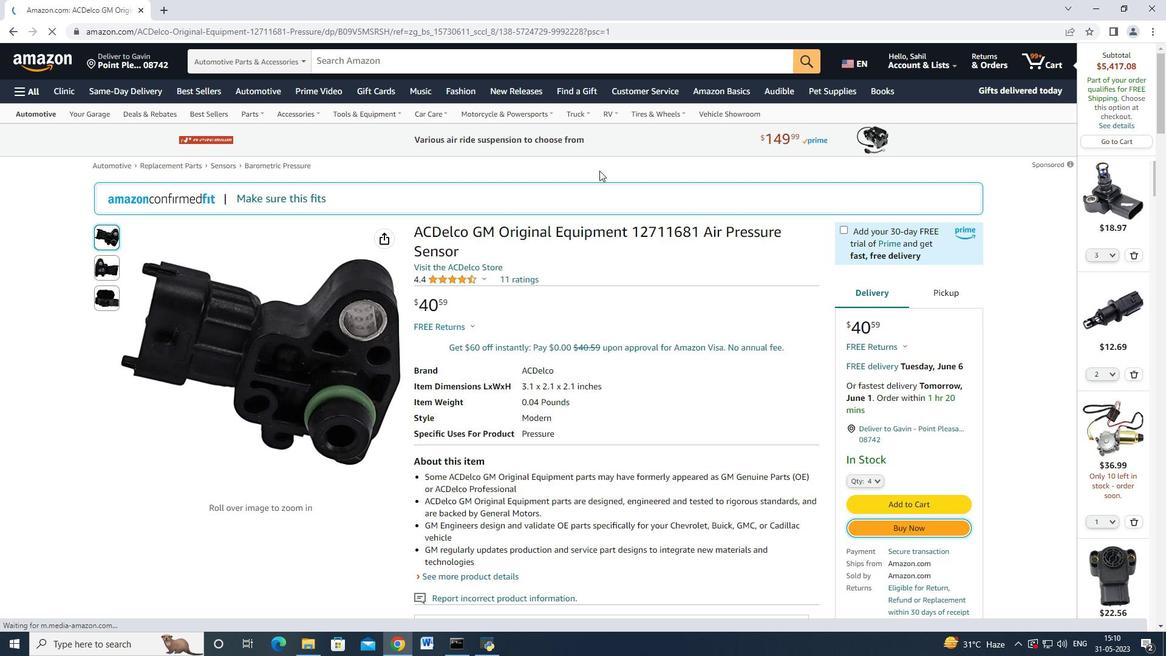 
Action: Mouse scrolled (599, 170) with delta (0, 0)
Screenshot: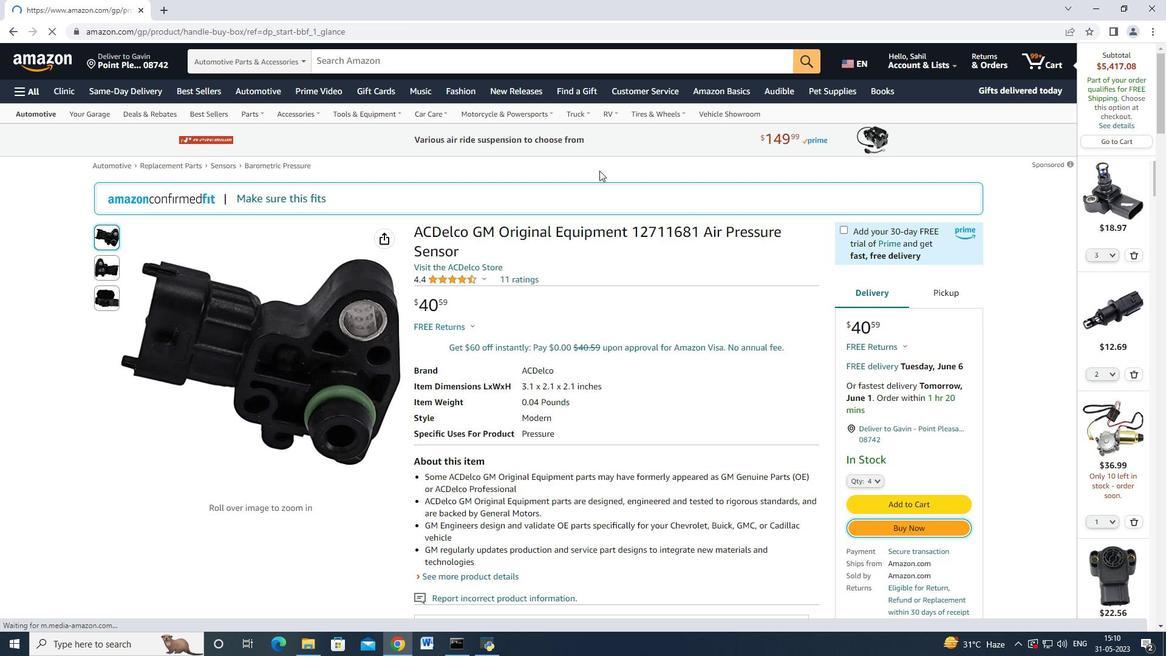 
Action: Mouse moved to (585, 194)
Screenshot: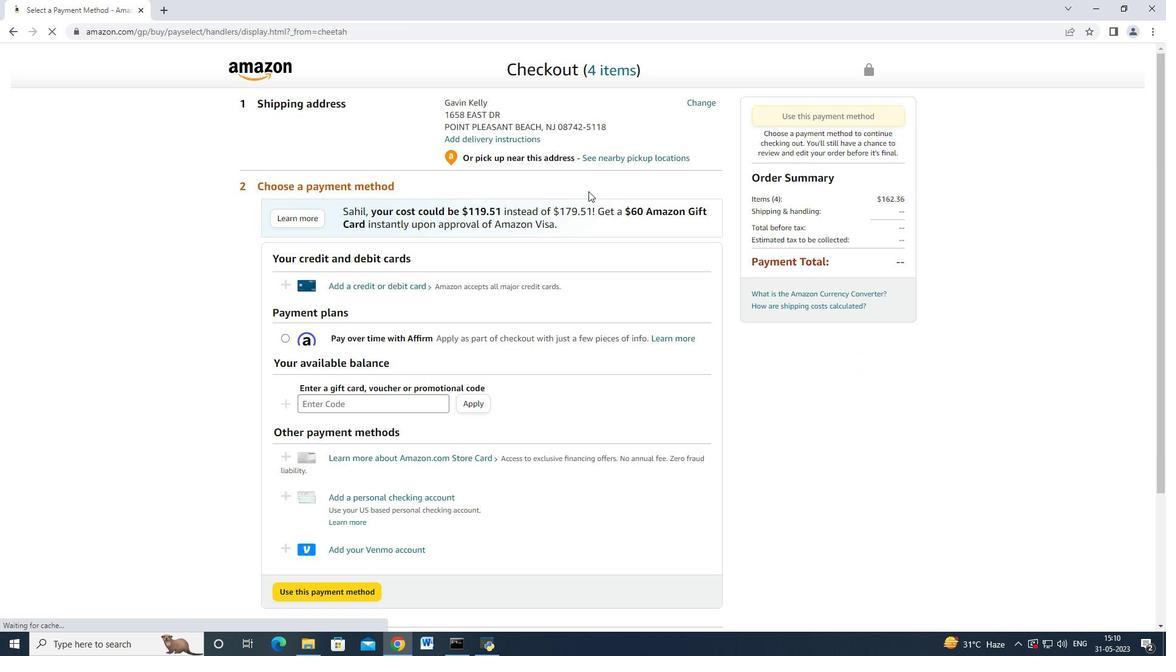 
Action: Mouse scrolled (585, 193) with delta (0, 0)
Screenshot: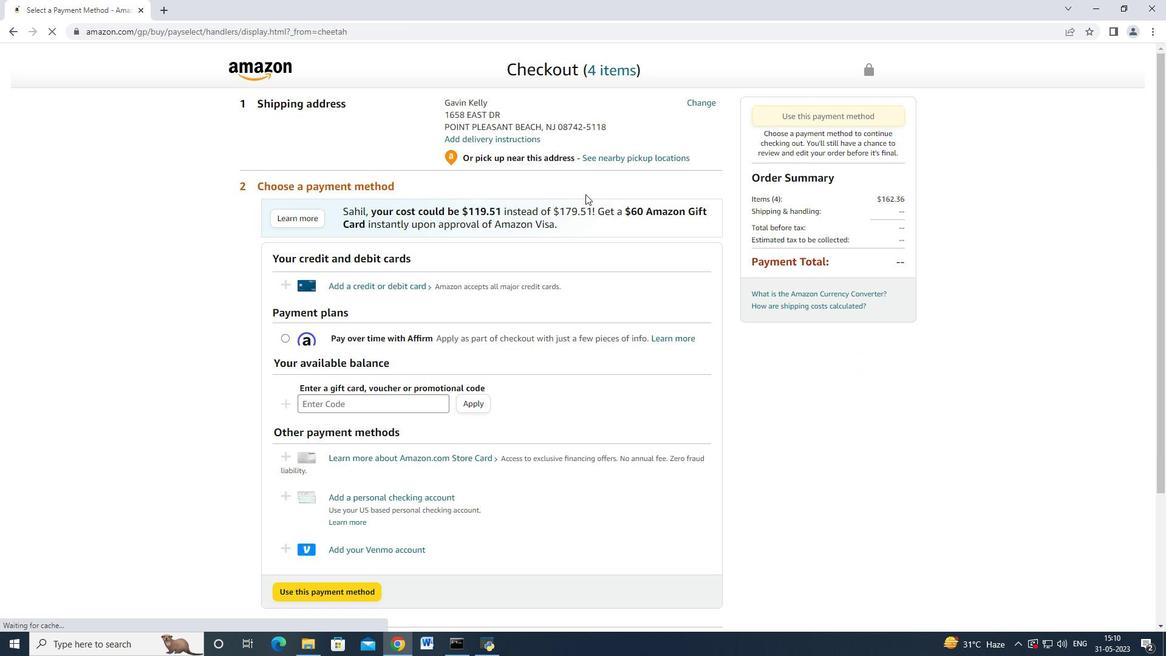 
Action: Mouse scrolled (585, 195) with delta (0, 0)
Screenshot: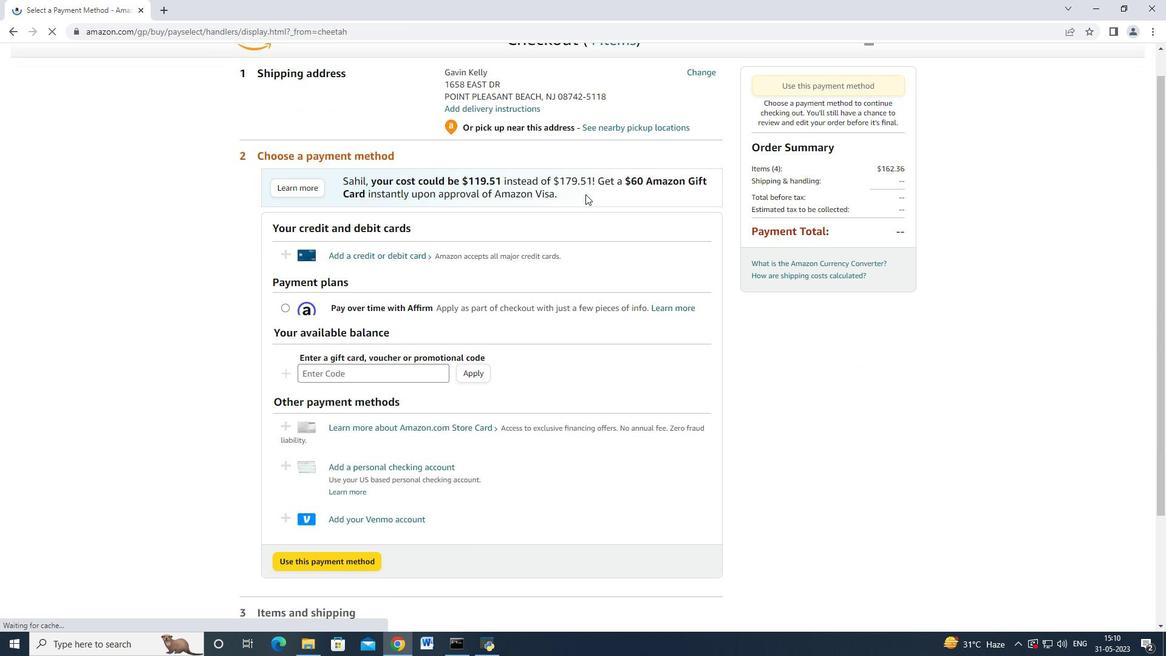 
Action: Mouse moved to (690, 101)
Screenshot: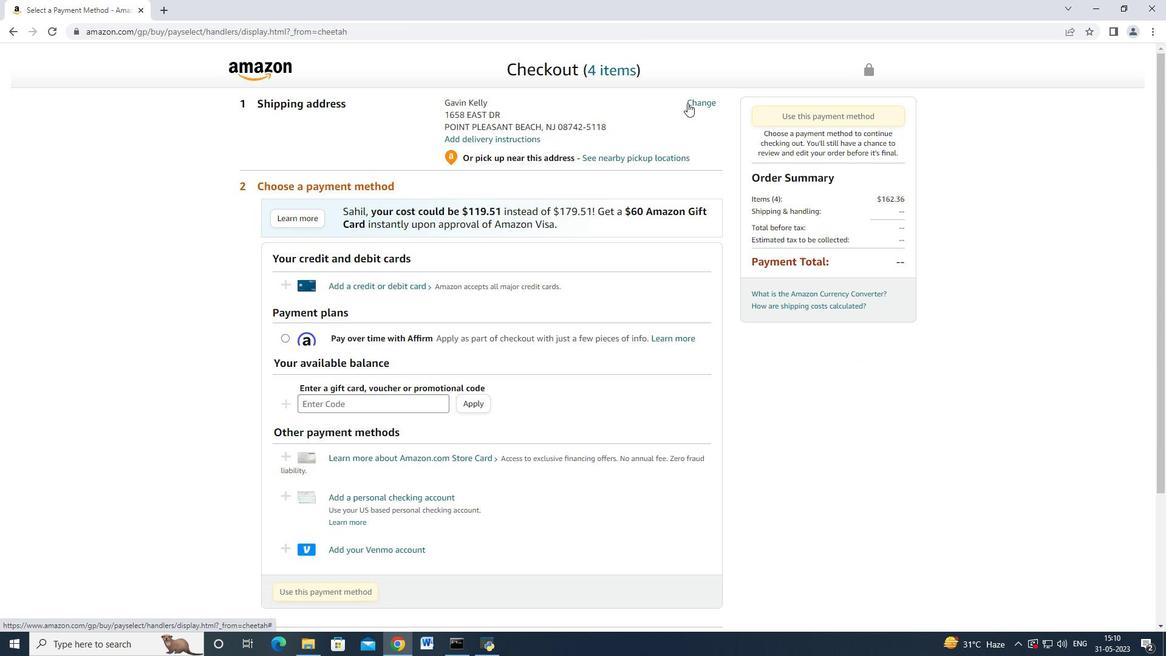 
Action: Mouse pressed left at (690, 101)
Screenshot: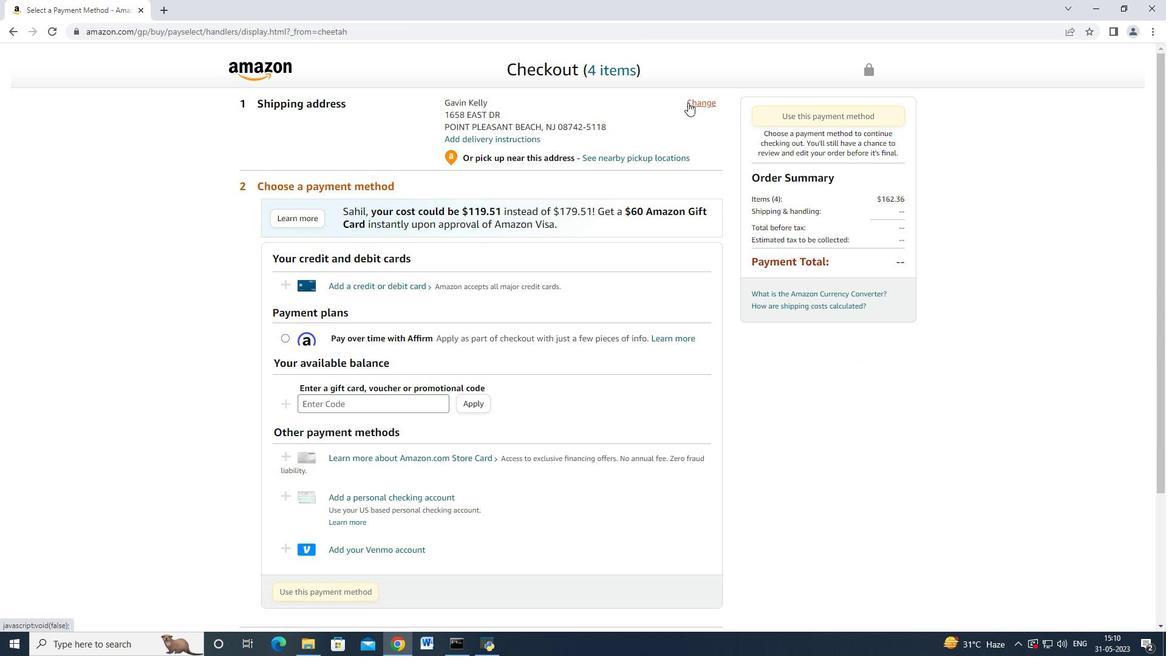 
Action: Mouse moved to (456, 216)
Screenshot: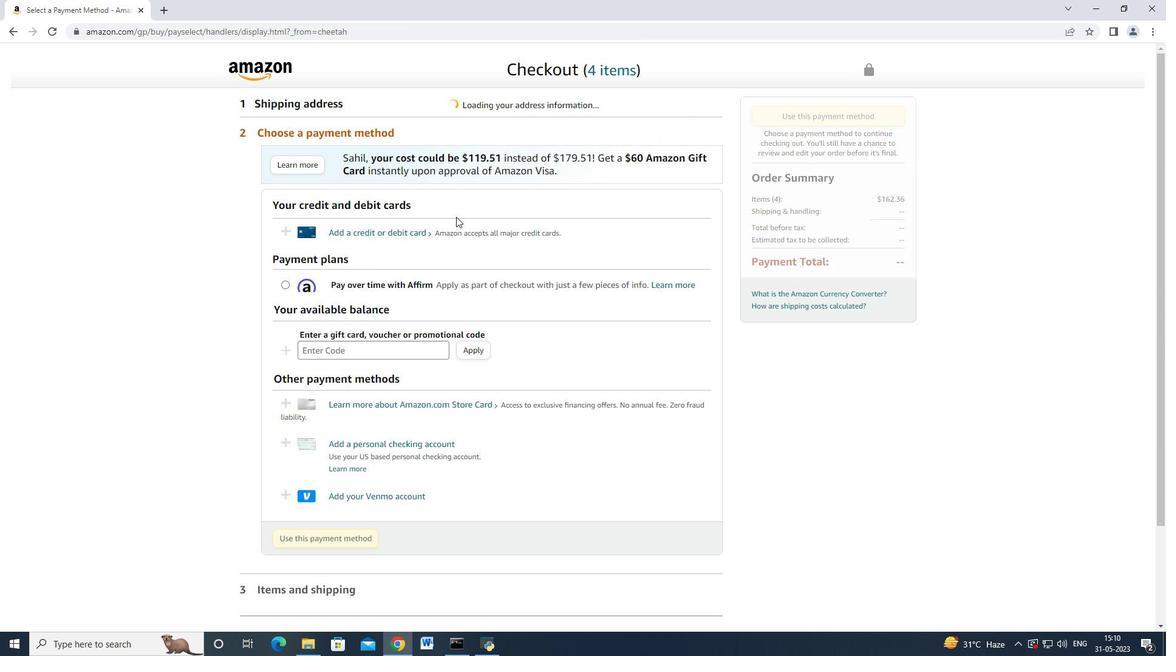 
Action: Mouse scrolled (456, 217) with delta (0, 0)
Screenshot: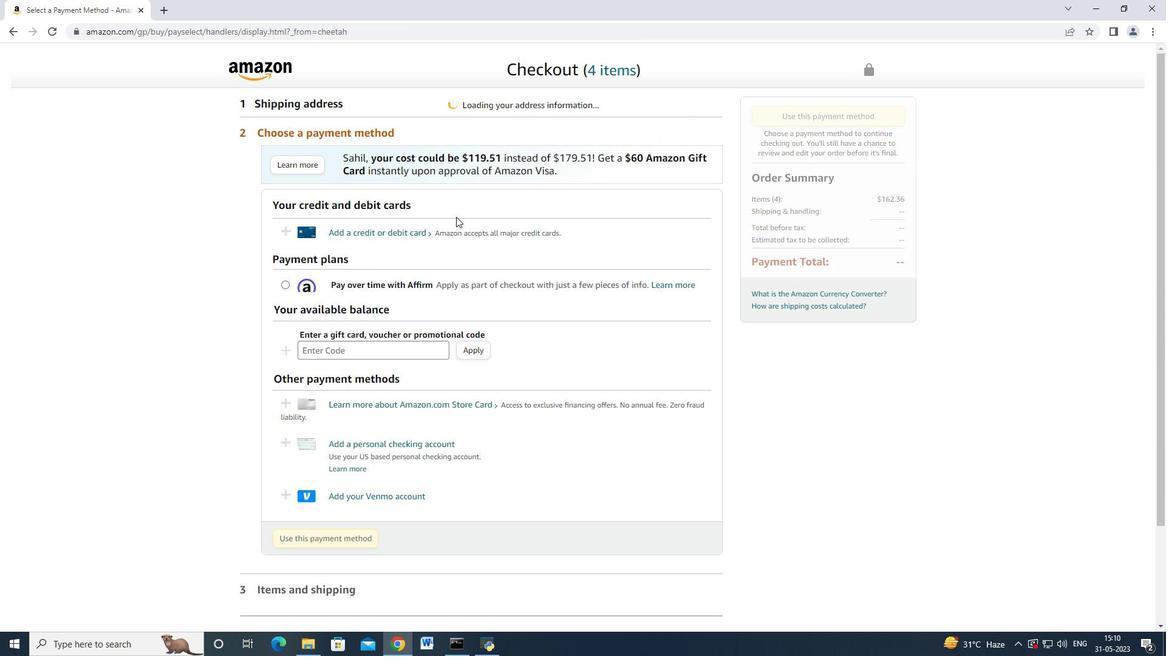 
Action: Mouse scrolled (456, 216) with delta (0, 0)
Screenshot: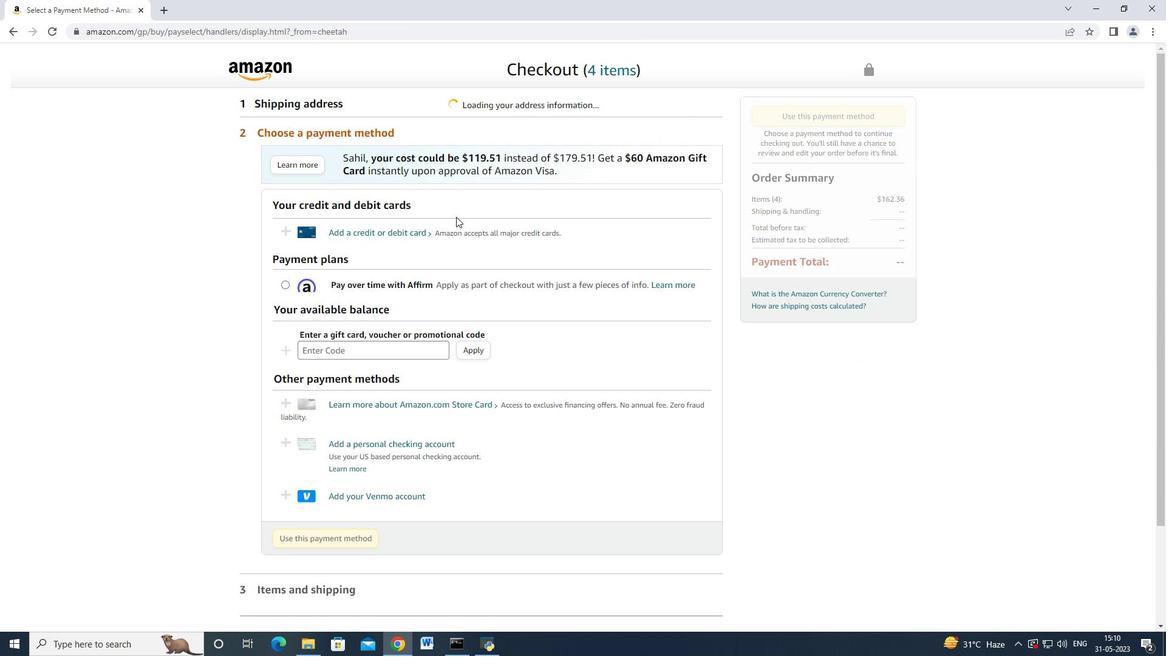 
Action: Mouse scrolled (456, 216) with delta (0, 0)
Screenshot: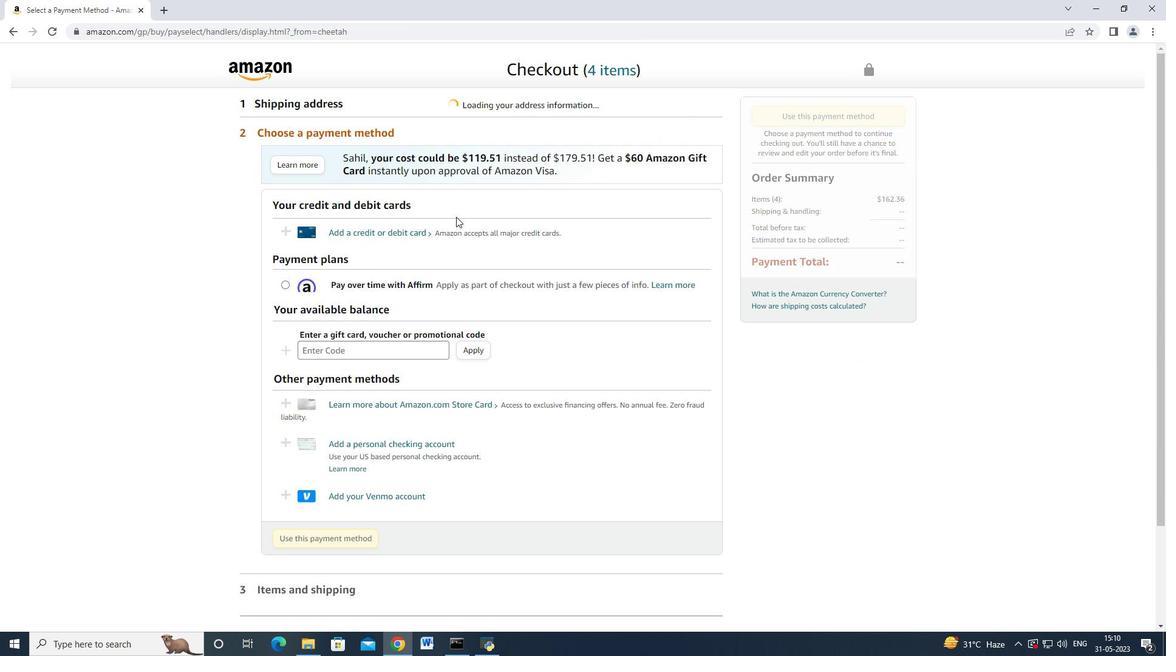 
Action: Mouse scrolled (456, 217) with delta (0, 0)
Screenshot: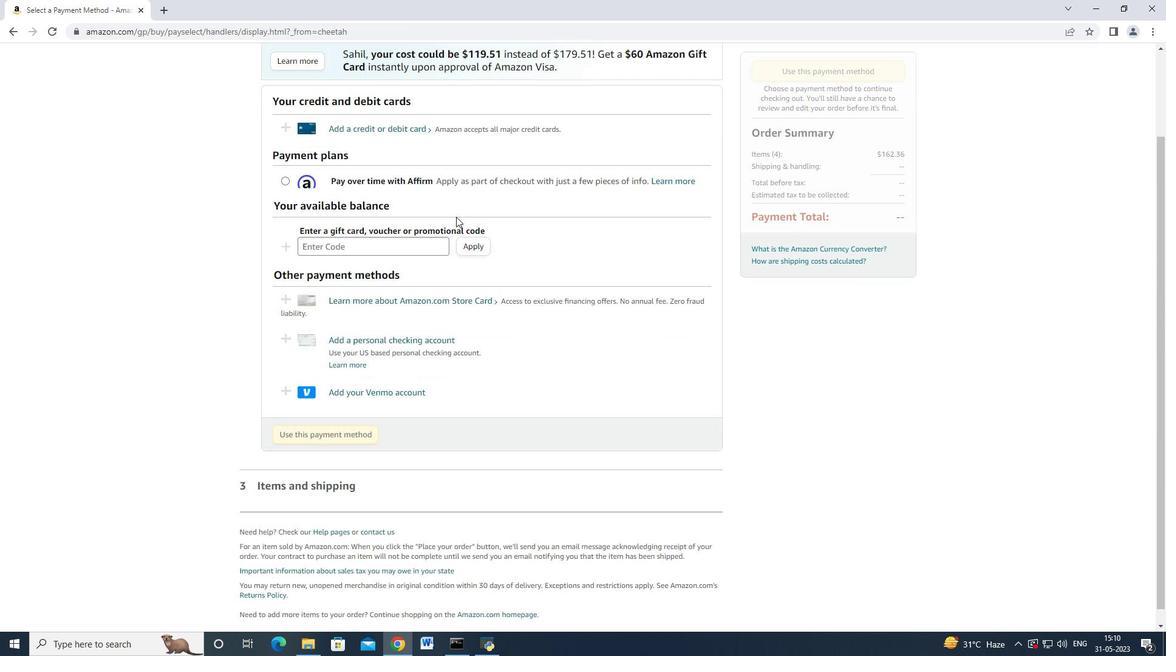 
Action: Mouse scrolled (456, 217) with delta (0, 0)
Screenshot: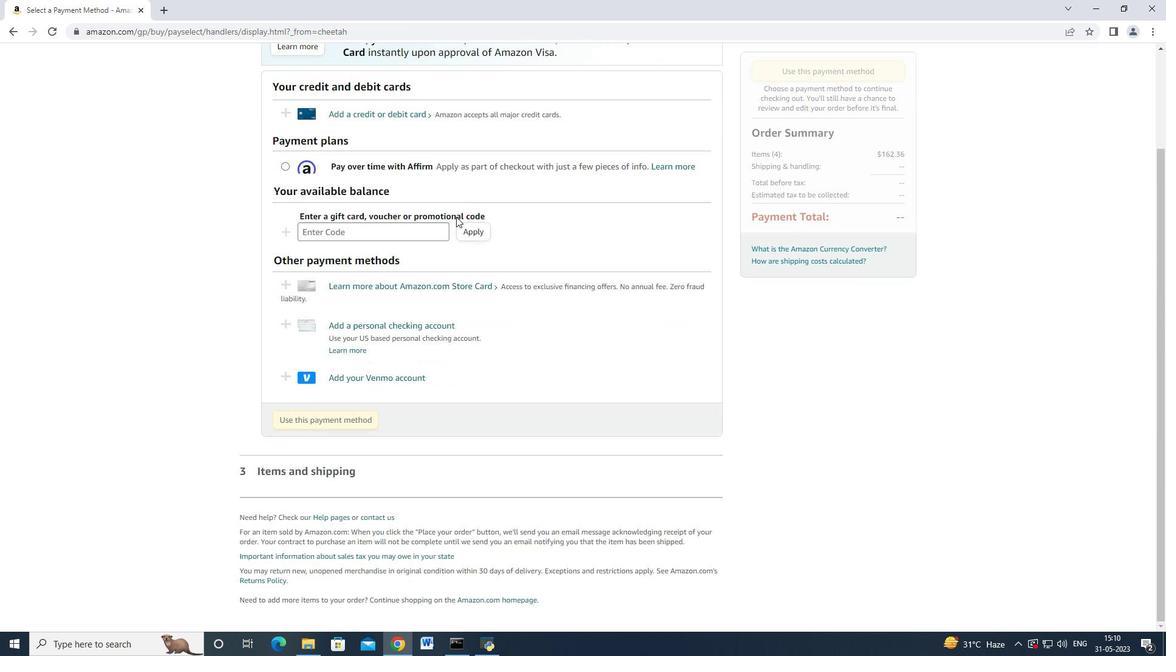 
Action: Mouse scrolled (456, 217) with delta (0, 0)
Screenshot: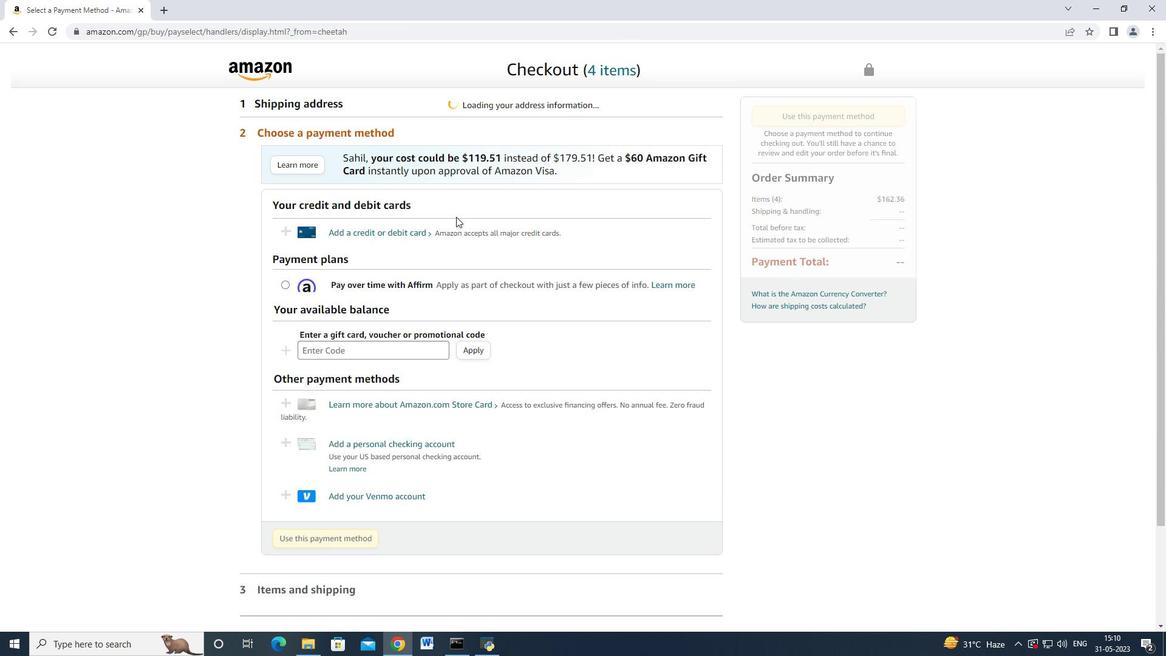 
Action: Mouse scrolled (456, 217) with delta (0, 0)
Screenshot: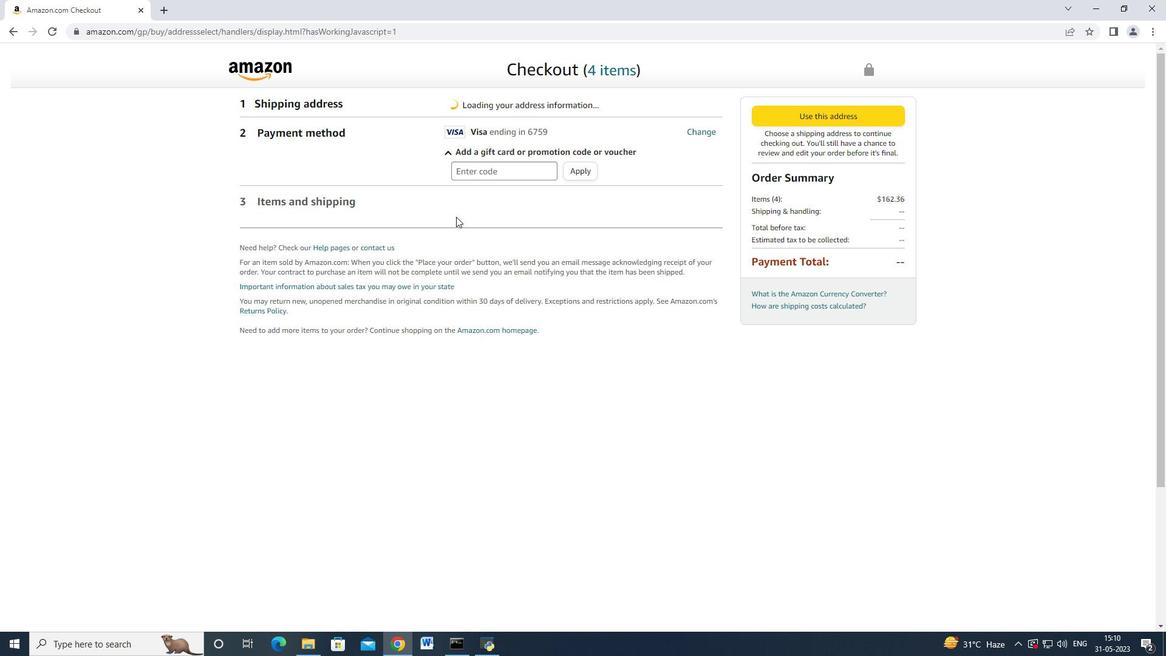 
Action: Mouse scrolled (456, 216) with delta (0, 0)
Screenshot: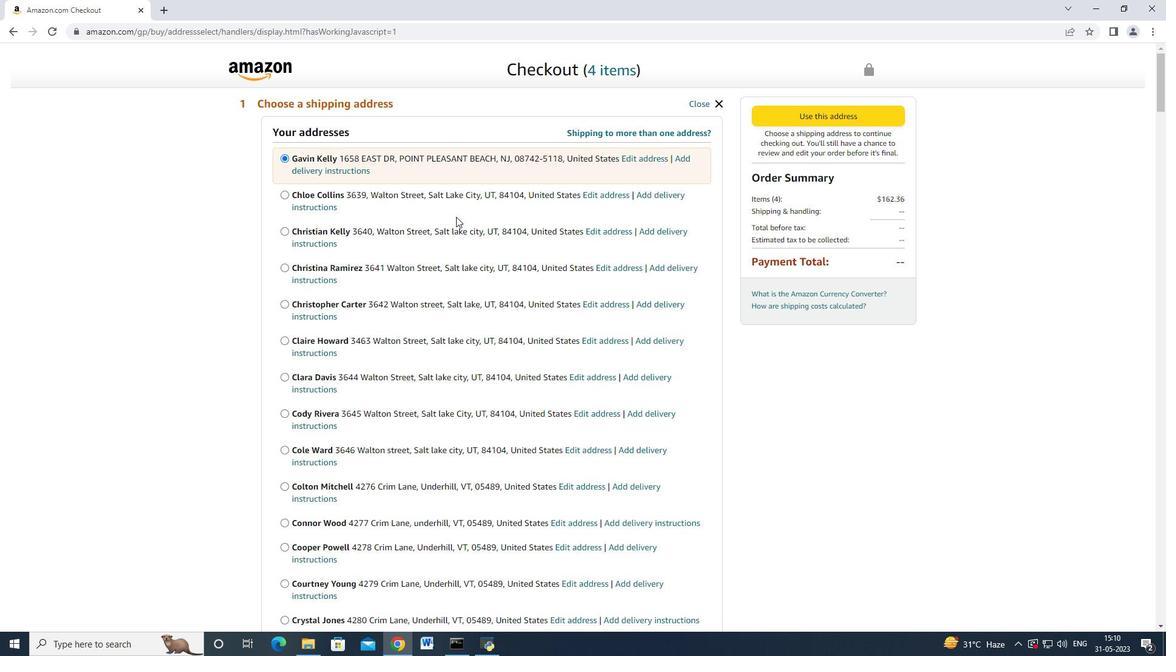 
Action: Mouse scrolled (456, 216) with delta (0, 0)
Screenshot: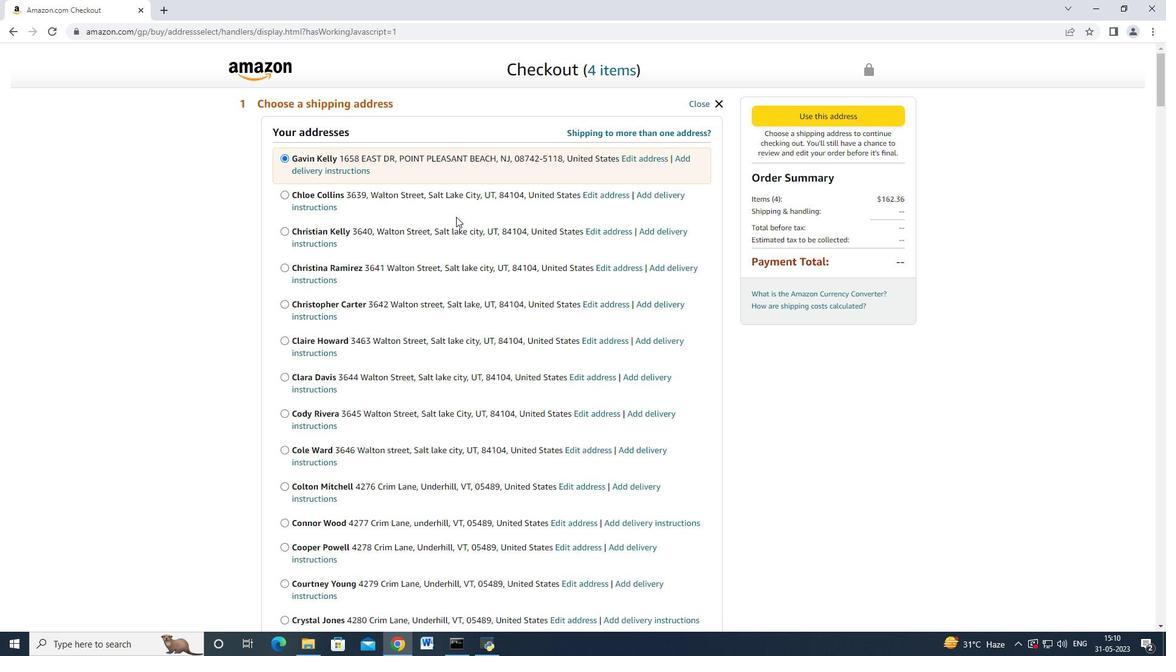
Action: Mouse scrolled (456, 216) with delta (0, 0)
Screenshot: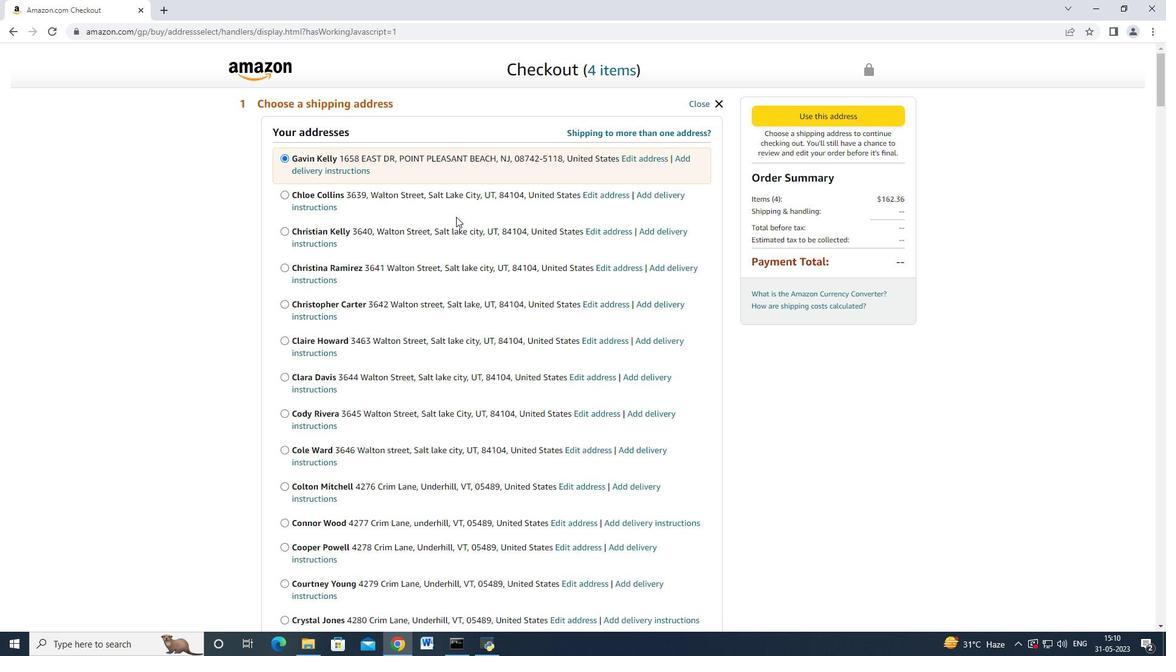 
Action: Mouse scrolled (456, 216) with delta (0, 0)
Screenshot: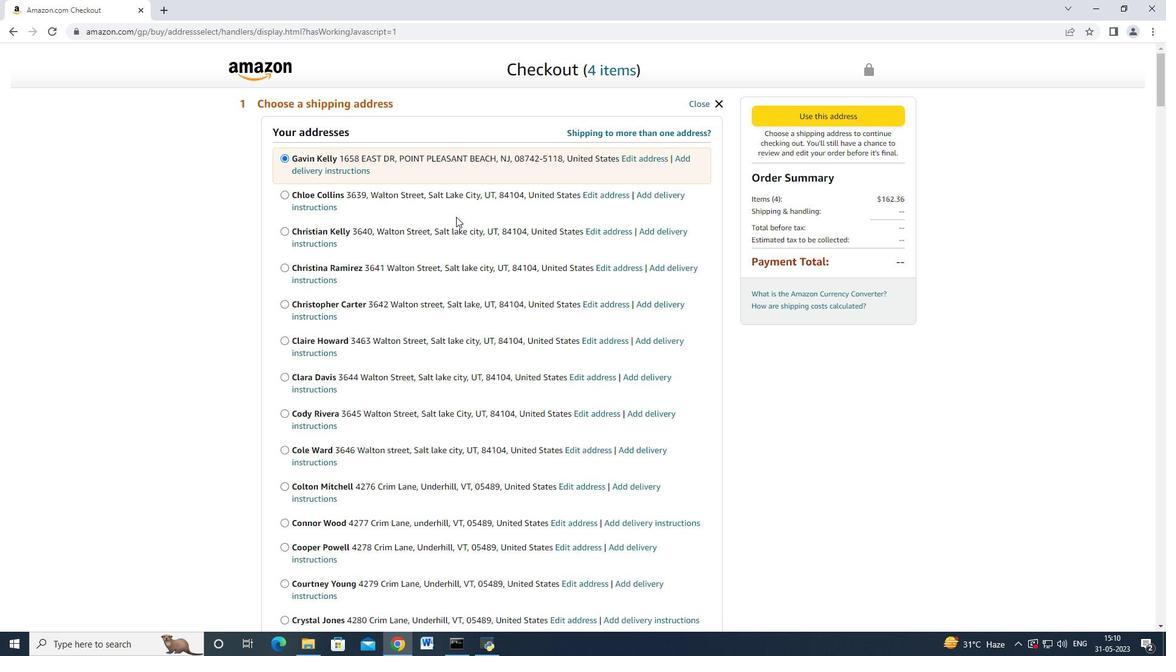 
Action: Mouse scrolled (456, 216) with delta (0, 0)
Screenshot: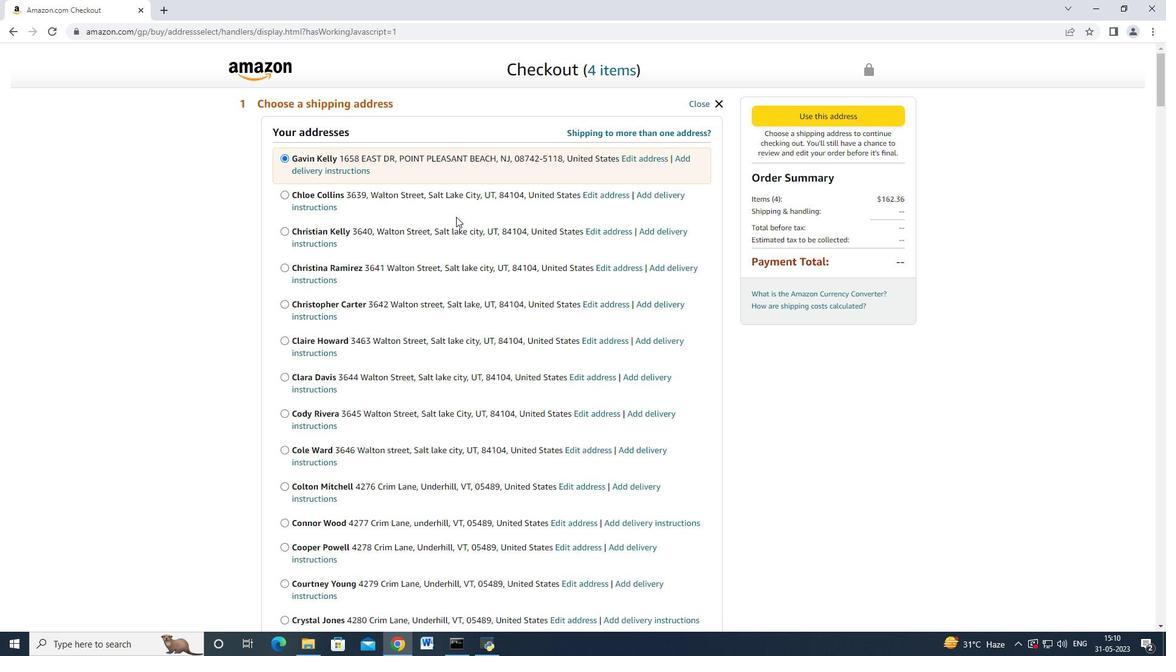 
Action: Mouse scrolled (456, 216) with delta (0, 0)
Screenshot: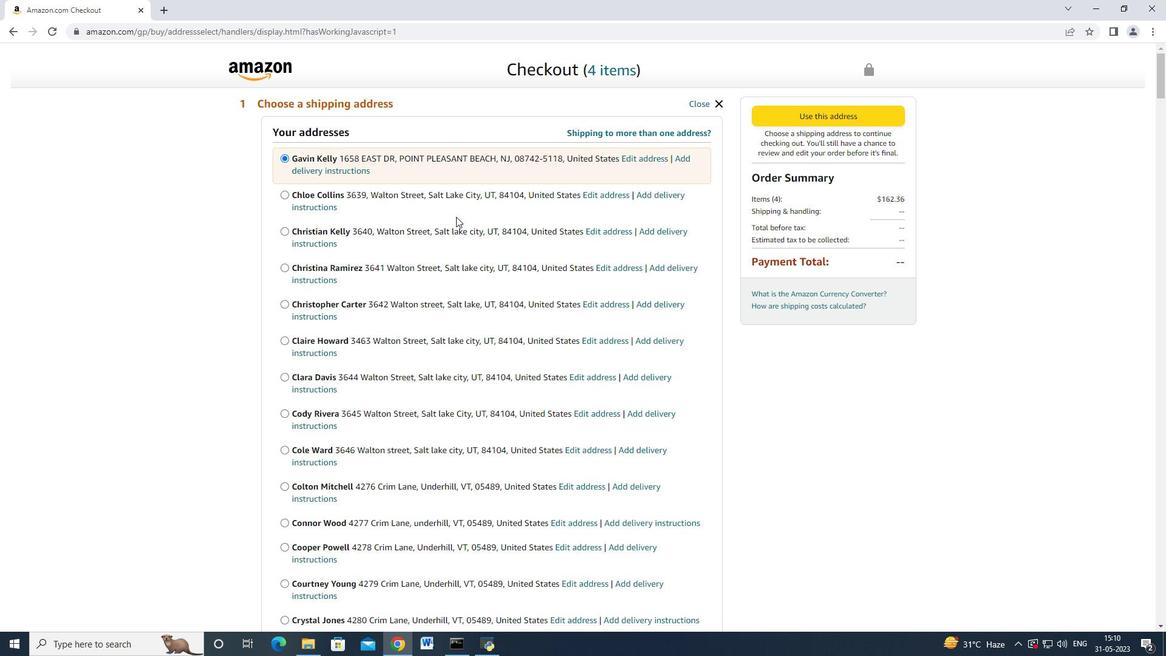 
Action: Mouse moved to (457, 216)
Screenshot: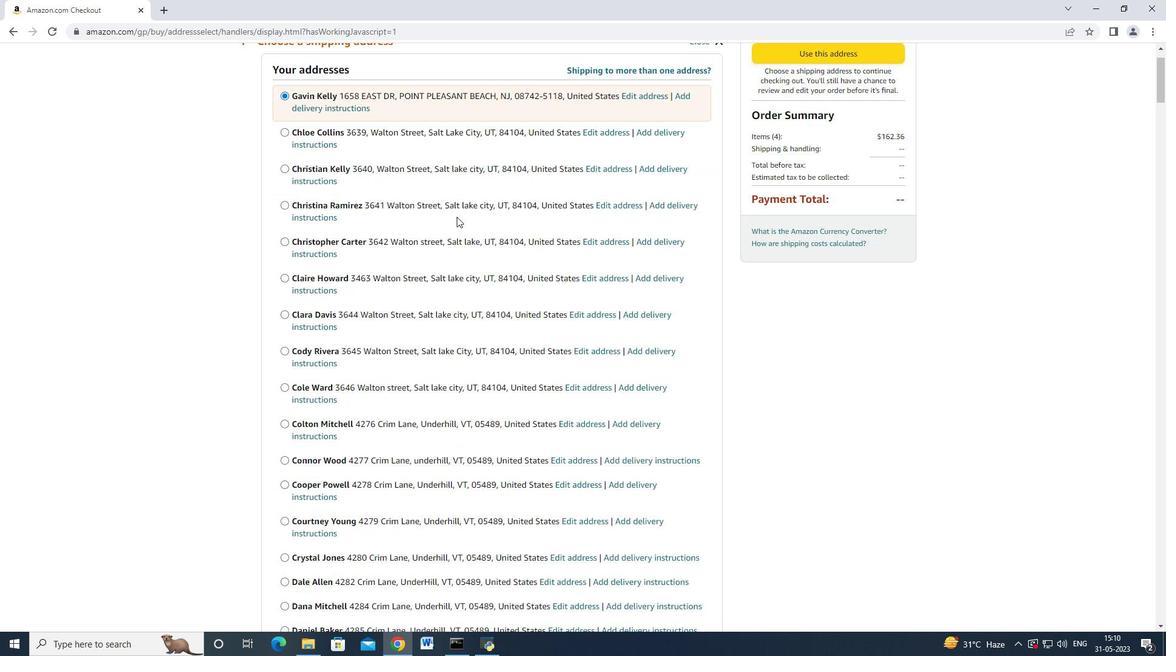 
Action: Mouse scrolled (457, 216) with delta (0, 0)
Screenshot: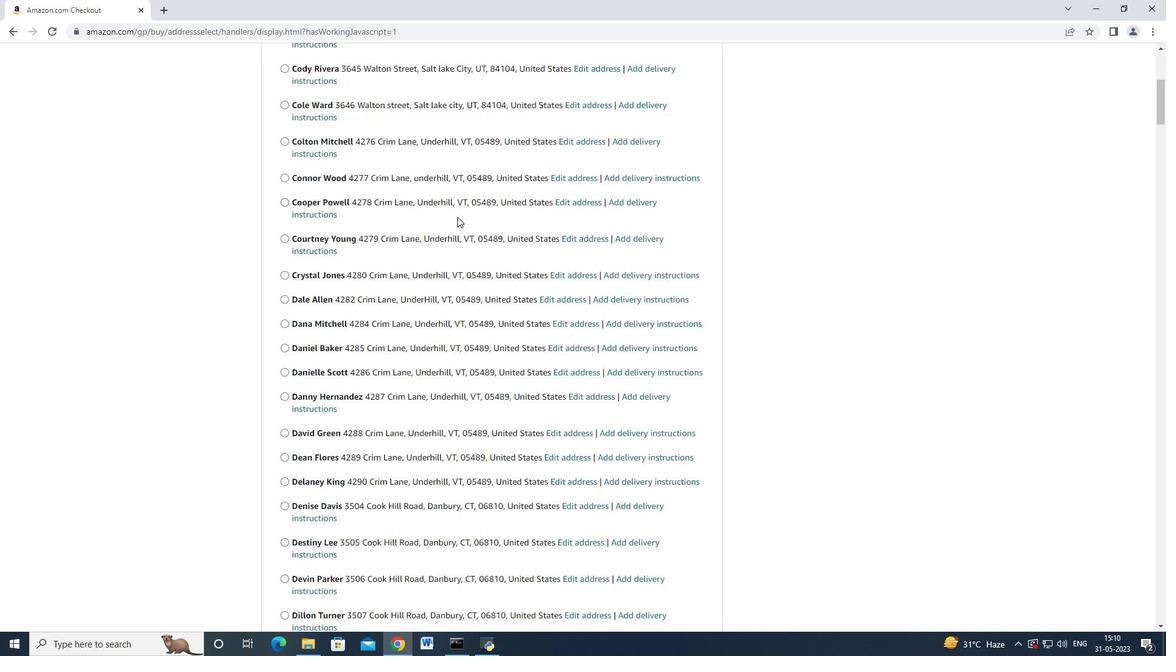 
Action: Mouse scrolled (457, 216) with delta (0, 0)
Screenshot: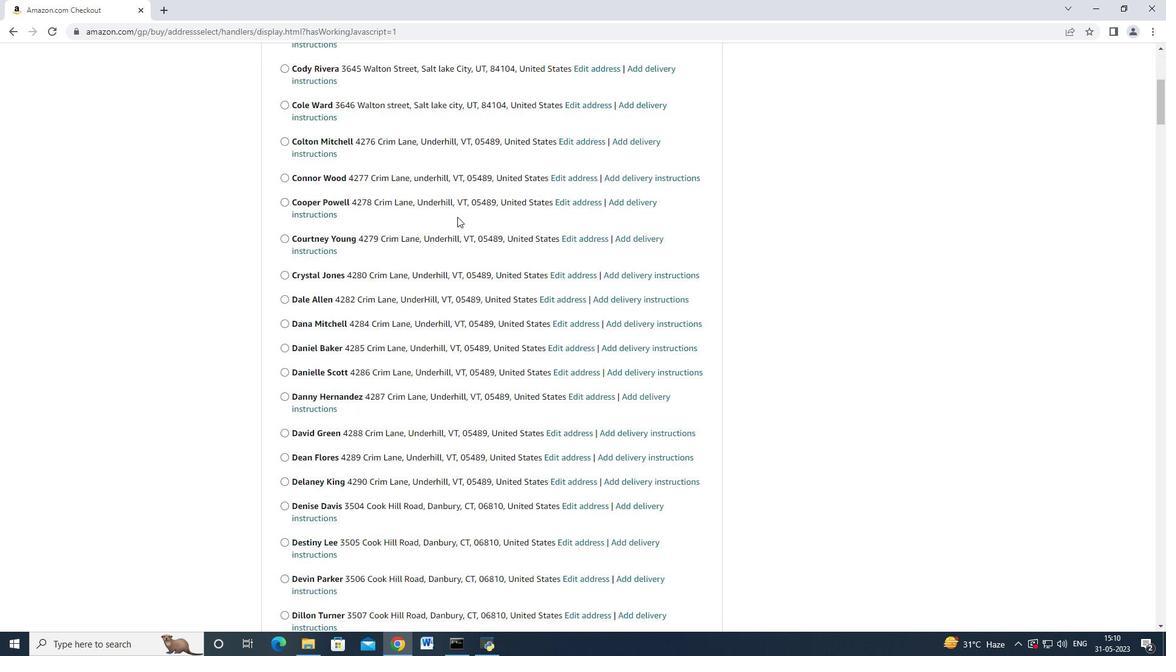 
Action: Mouse scrolled (457, 216) with delta (0, 0)
Screenshot: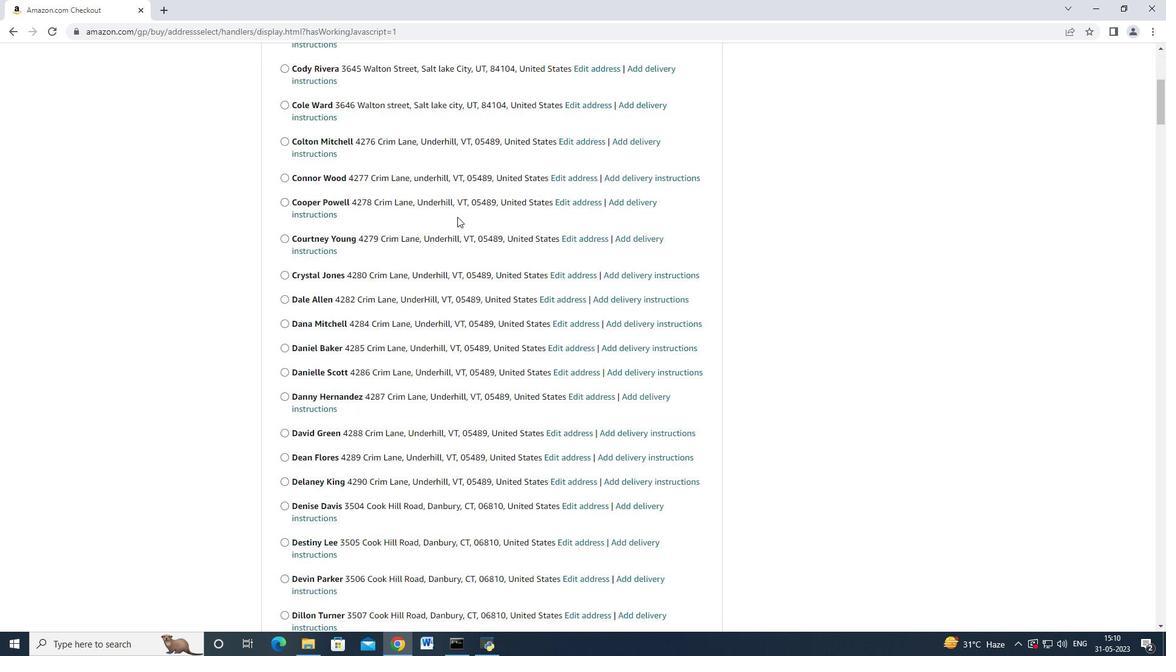 
Action: Mouse scrolled (457, 216) with delta (0, 0)
Screenshot: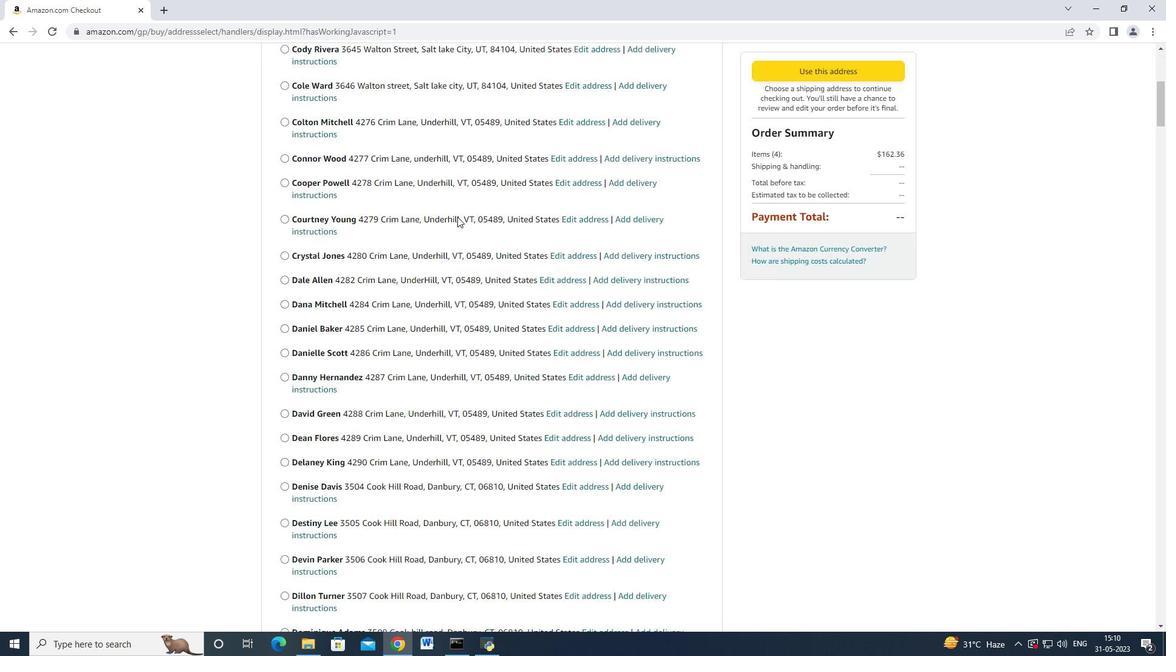 
Action: Mouse moved to (458, 216)
Screenshot: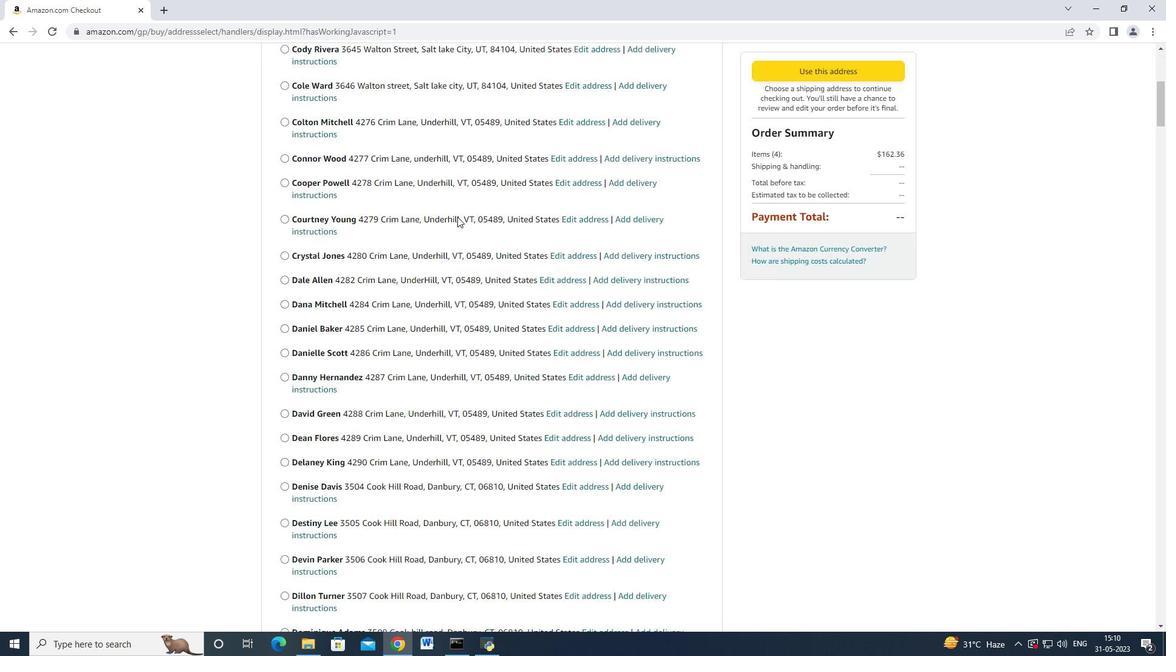 
Action: Mouse scrolled (458, 216) with delta (0, 0)
Screenshot: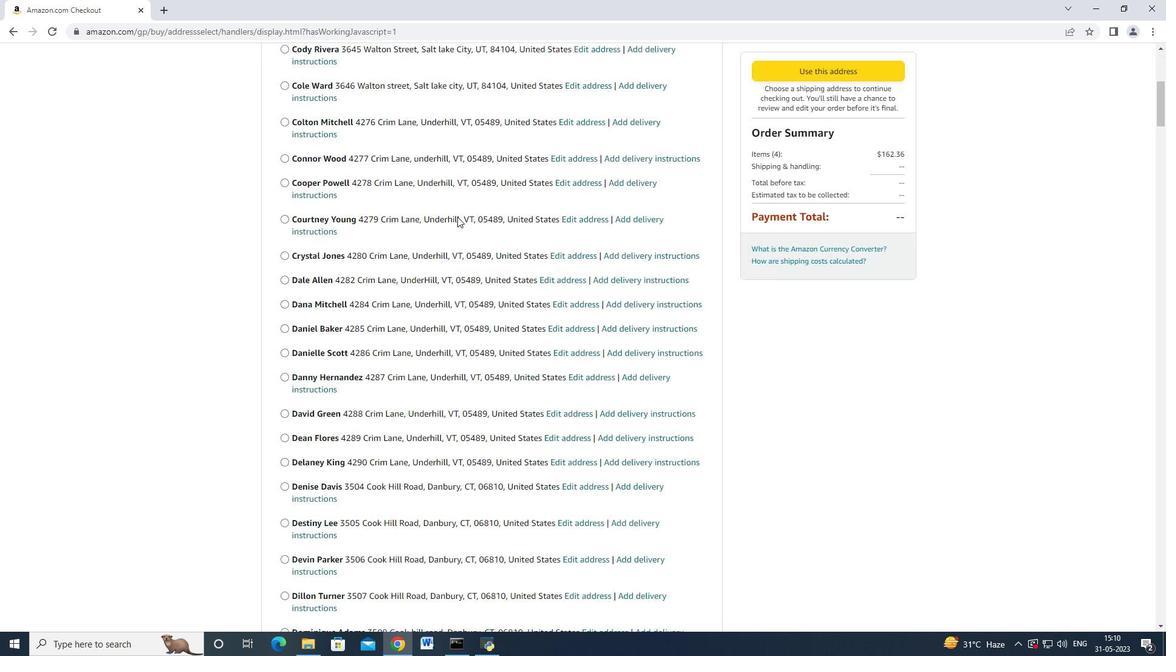 
Action: Mouse moved to (458, 216)
Screenshot: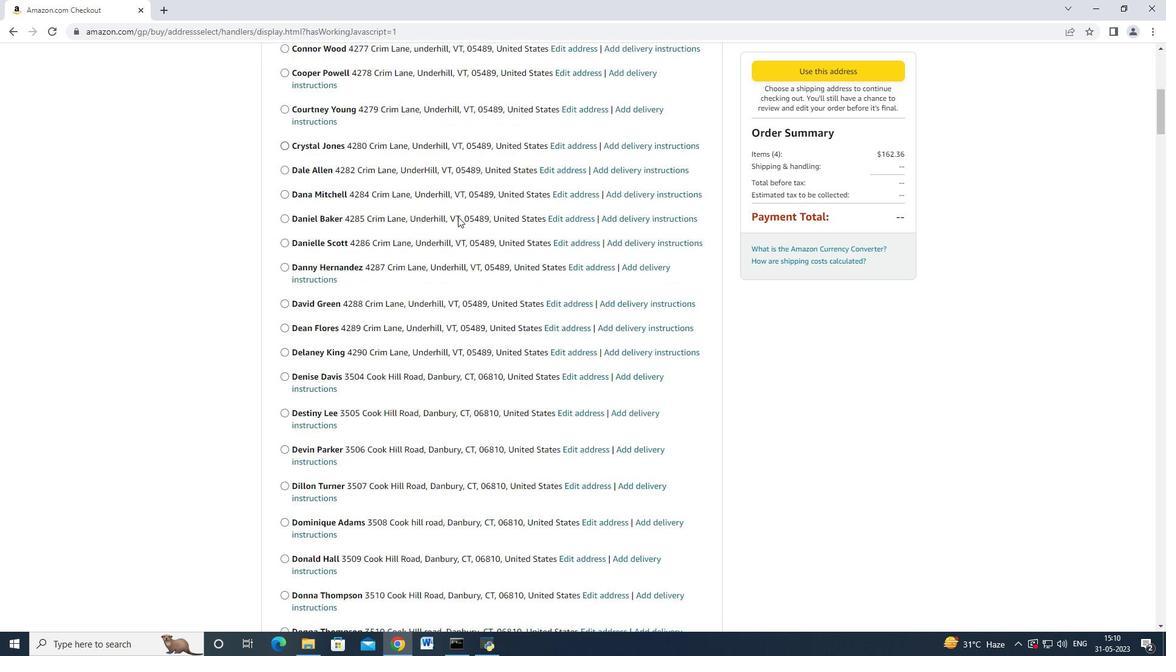 
Action: Mouse scrolled (458, 216) with delta (0, 0)
Screenshot: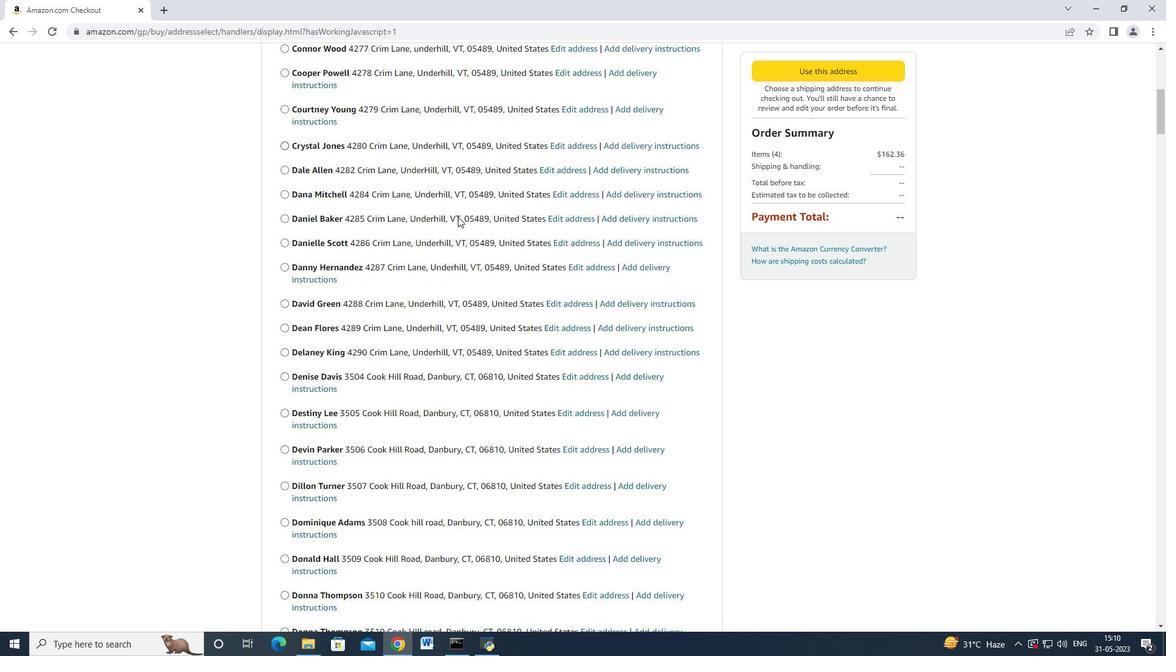 
Action: Mouse moved to (458, 216)
Screenshot: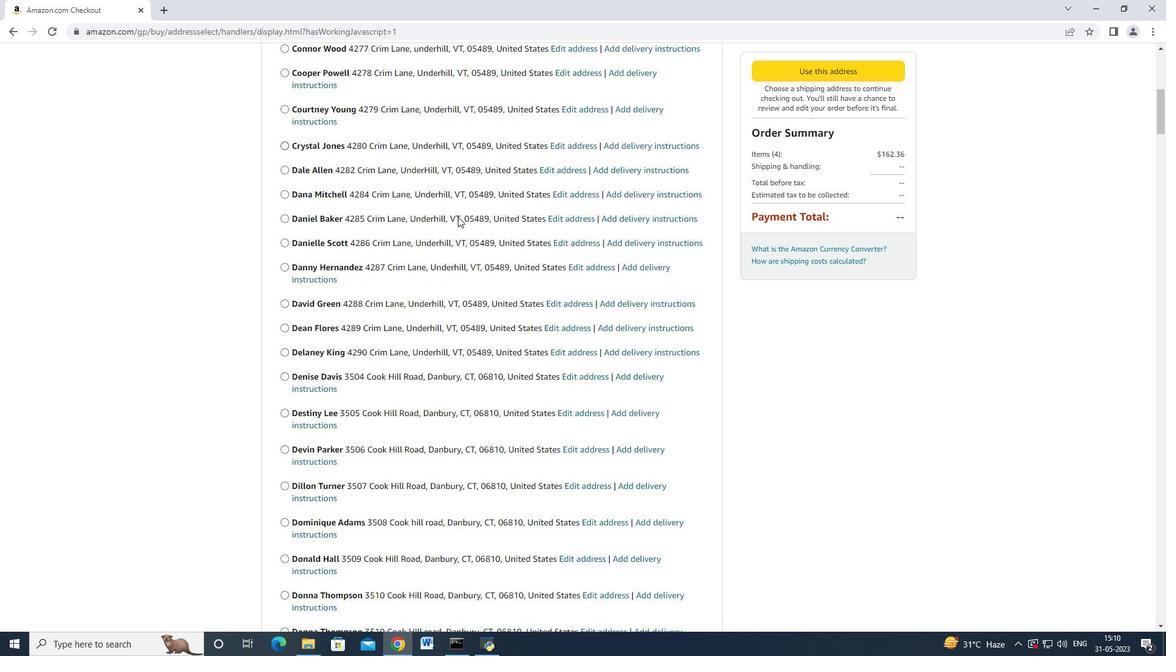 
Action: Mouse scrolled (458, 216) with delta (0, 0)
Screenshot: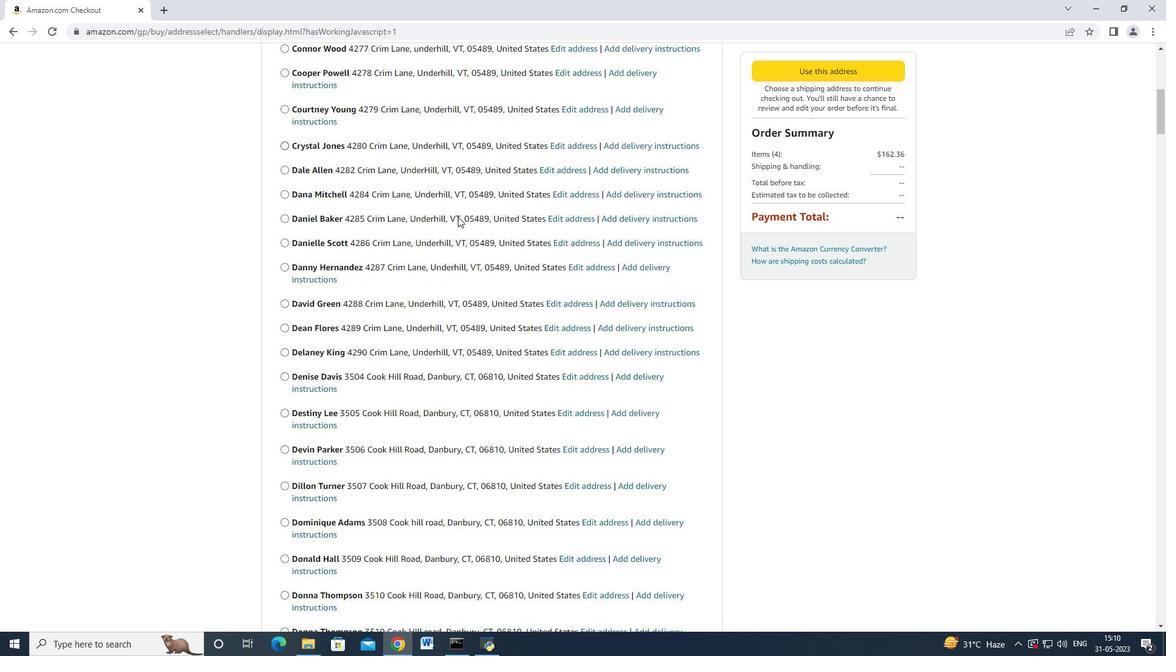 
Action: Mouse scrolled (458, 216) with delta (0, 0)
Screenshot: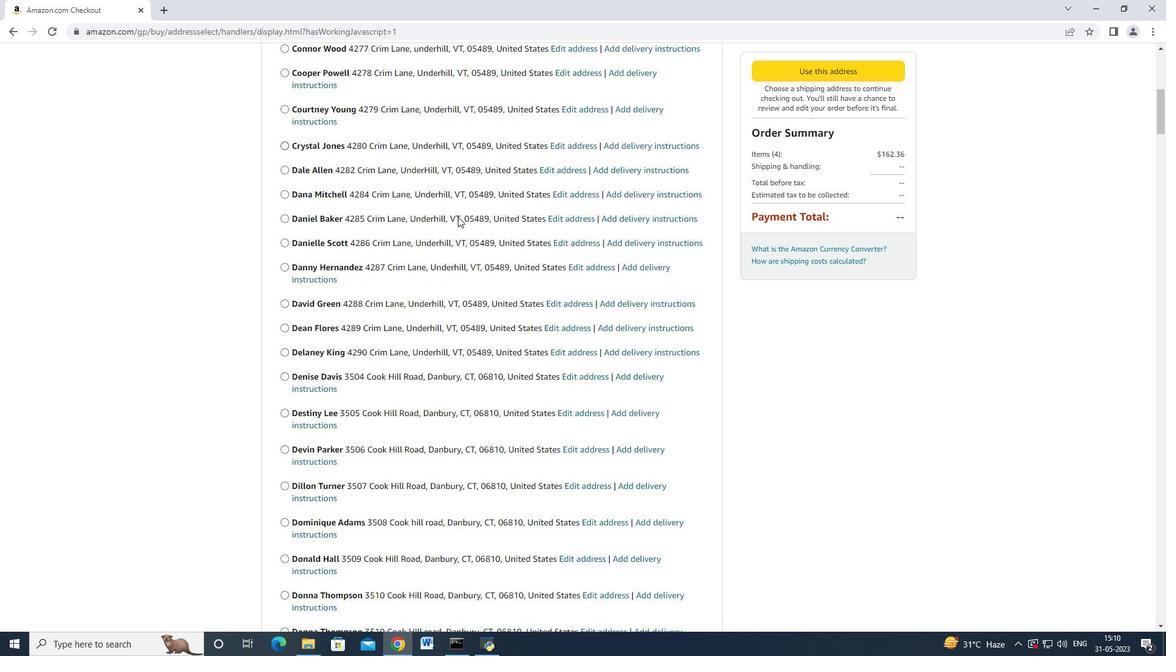 
Action: Mouse scrolled (458, 216) with delta (0, 0)
Screenshot: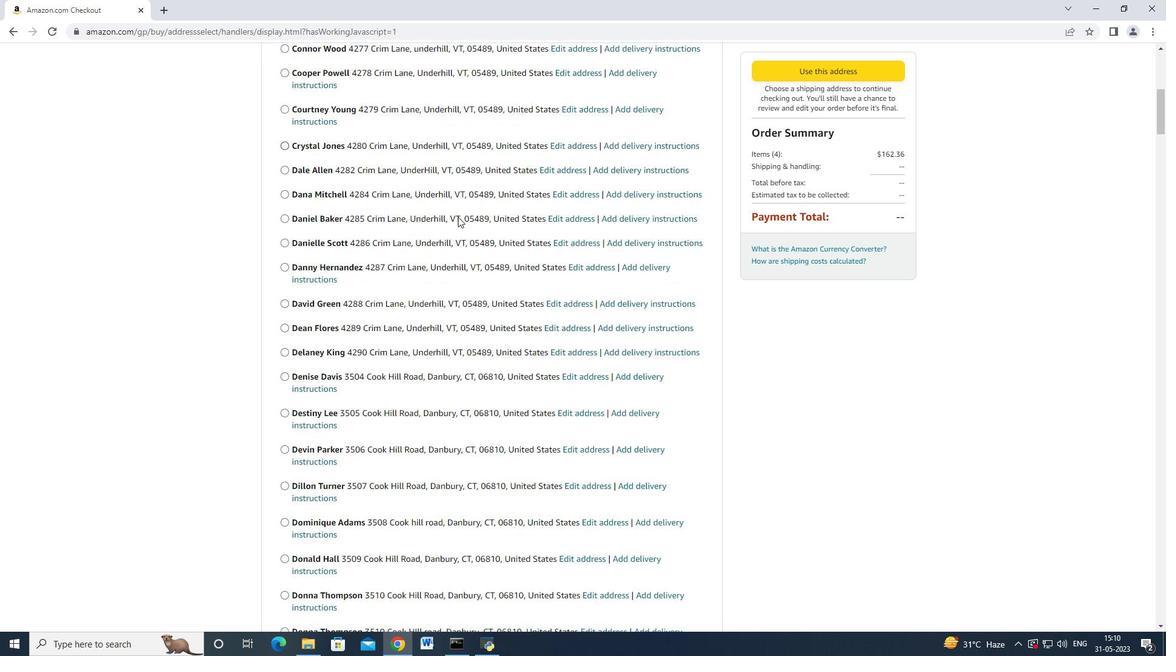 
Action: Mouse scrolled (458, 216) with delta (0, 0)
Screenshot: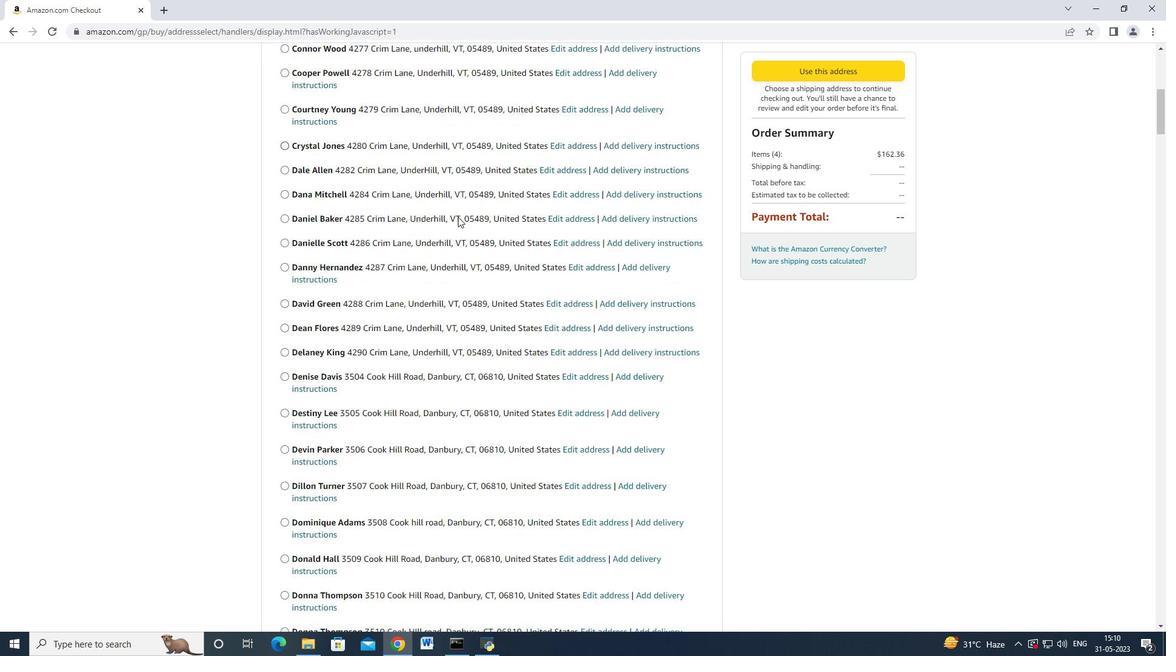 
Action: Mouse scrolled (458, 216) with delta (0, 0)
Screenshot: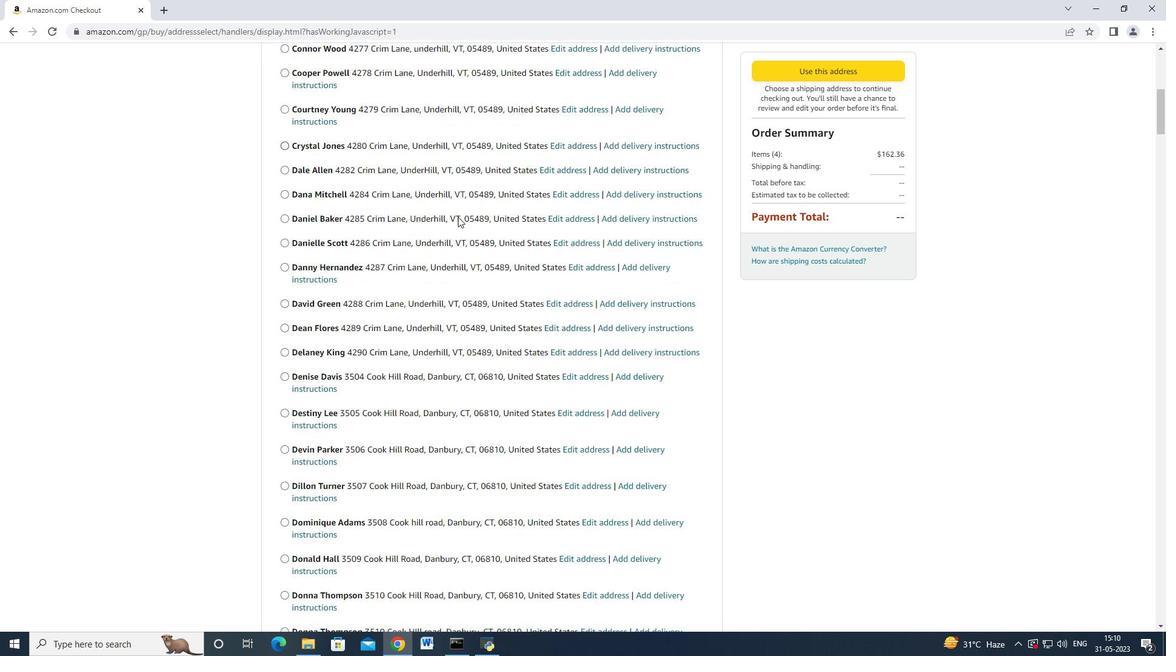 
Action: Mouse moved to (459, 217)
Screenshot: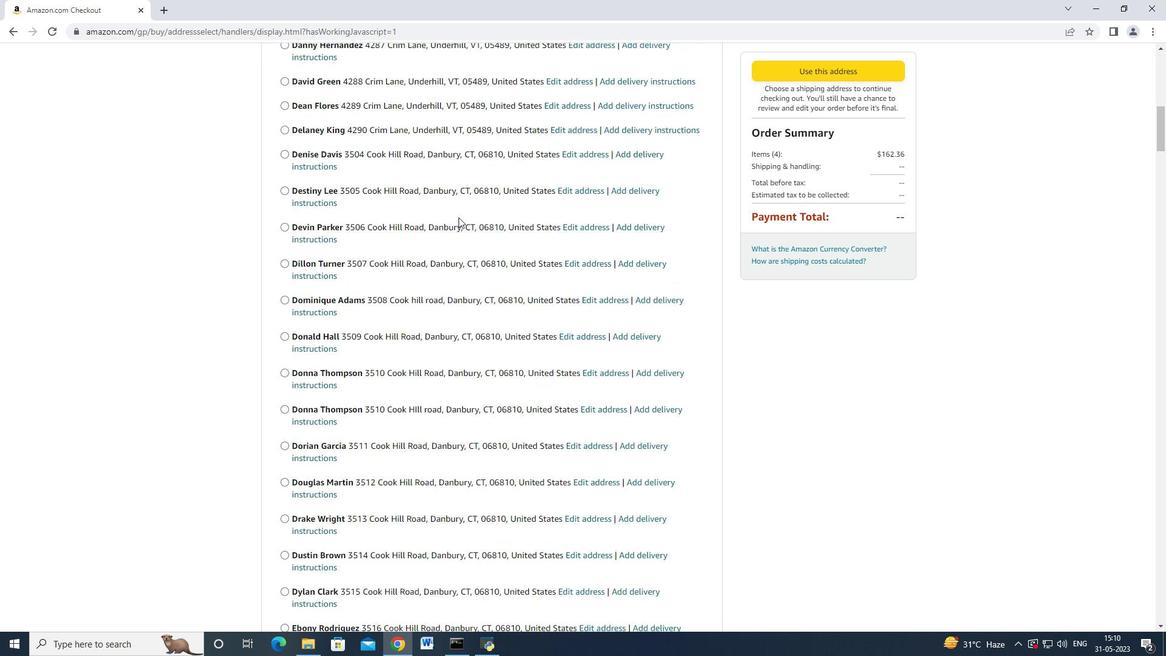 
Action: Mouse scrolled (459, 216) with delta (0, 0)
Screenshot: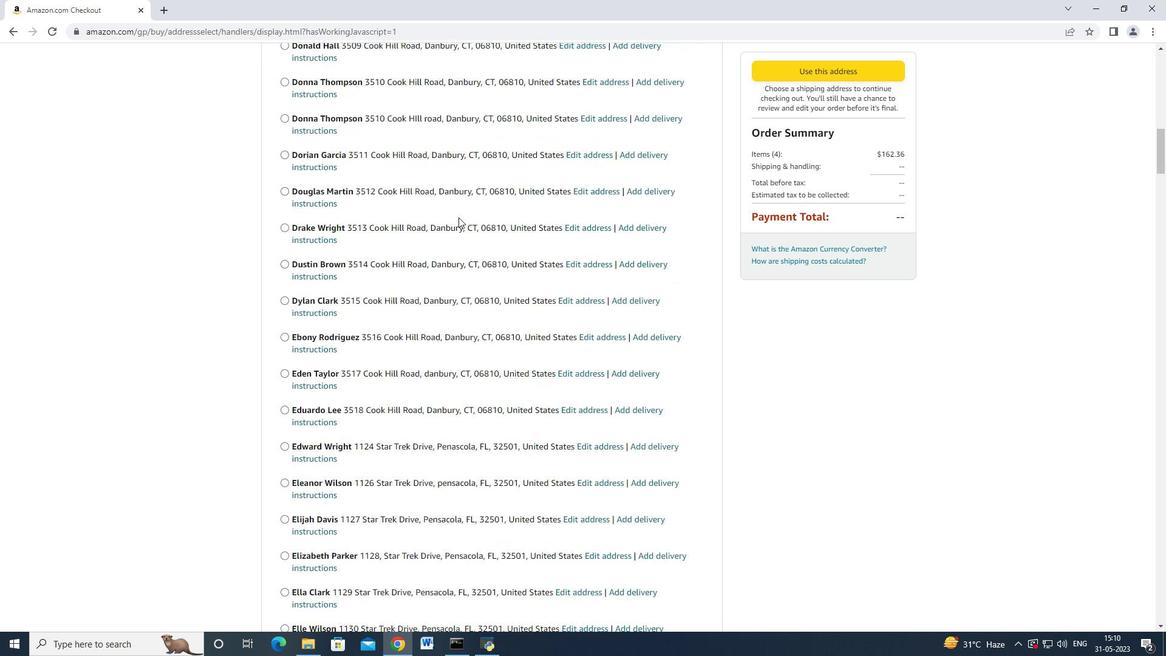 
Action: Mouse scrolled (459, 216) with delta (0, 0)
Screenshot: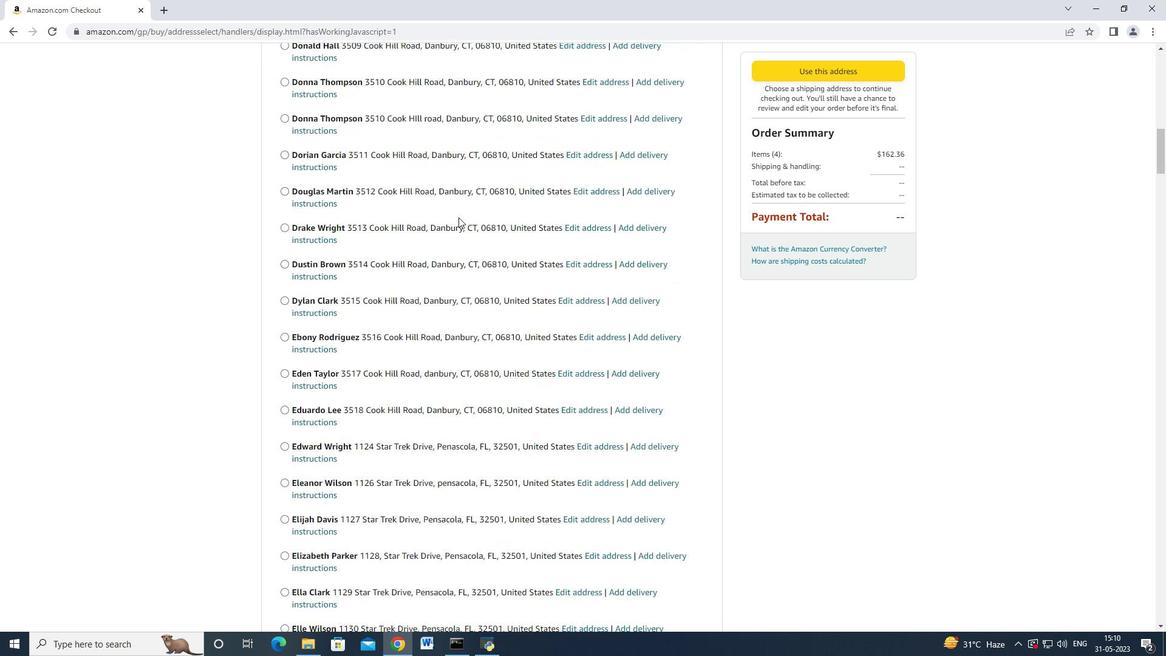 
Action: Mouse scrolled (459, 216) with delta (0, 0)
Screenshot: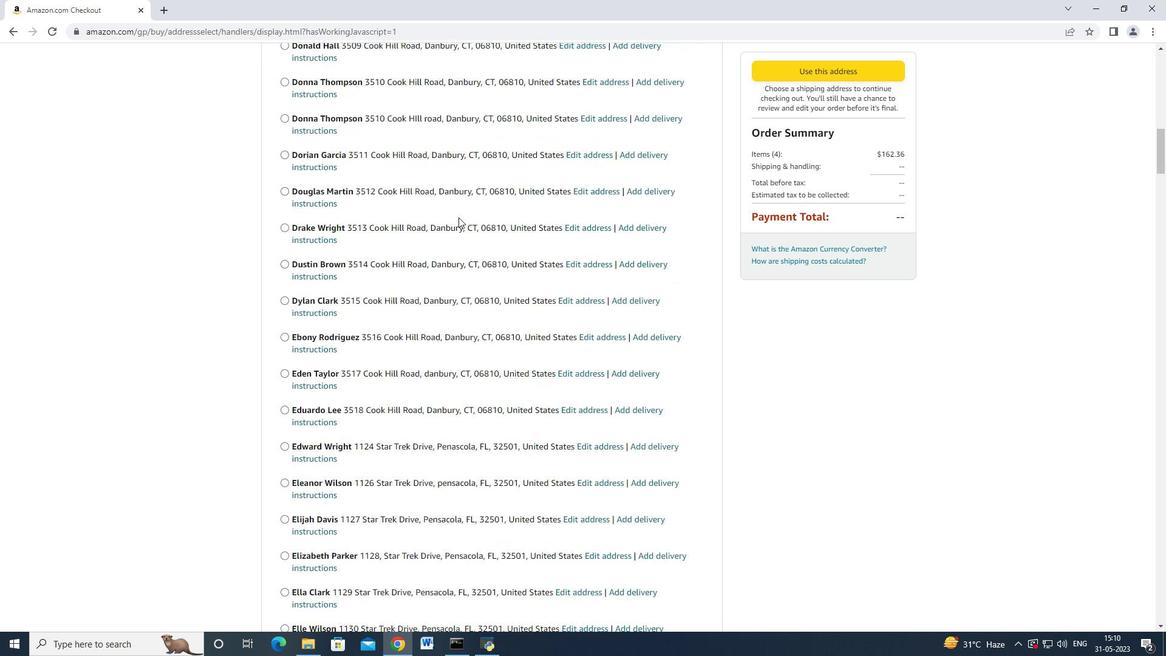 
Action: Mouse scrolled (459, 216) with delta (0, 0)
Screenshot: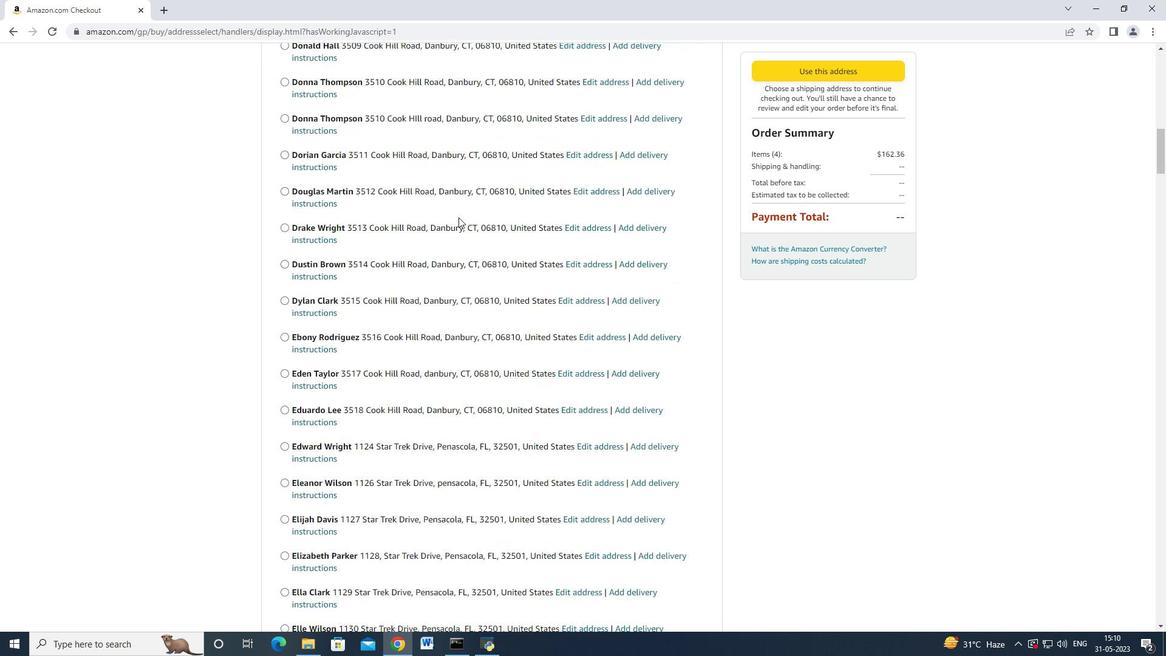 
Action: Mouse moved to (459, 217)
Screenshot: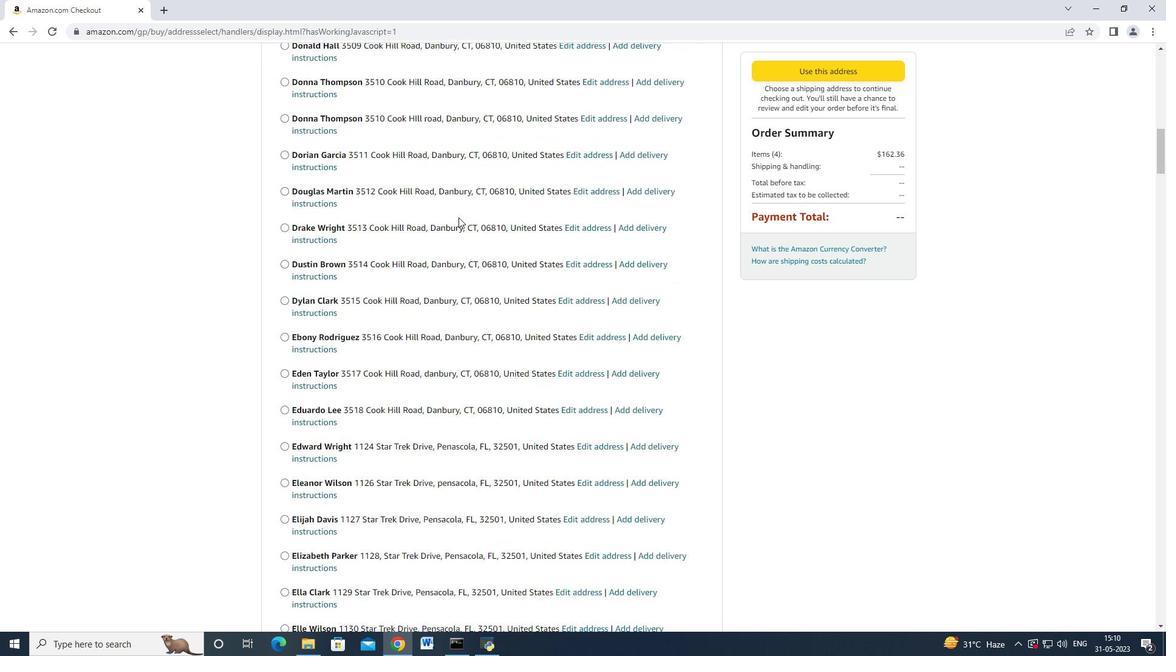 
Action: Mouse scrolled (459, 216) with delta (0, 0)
Screenshot: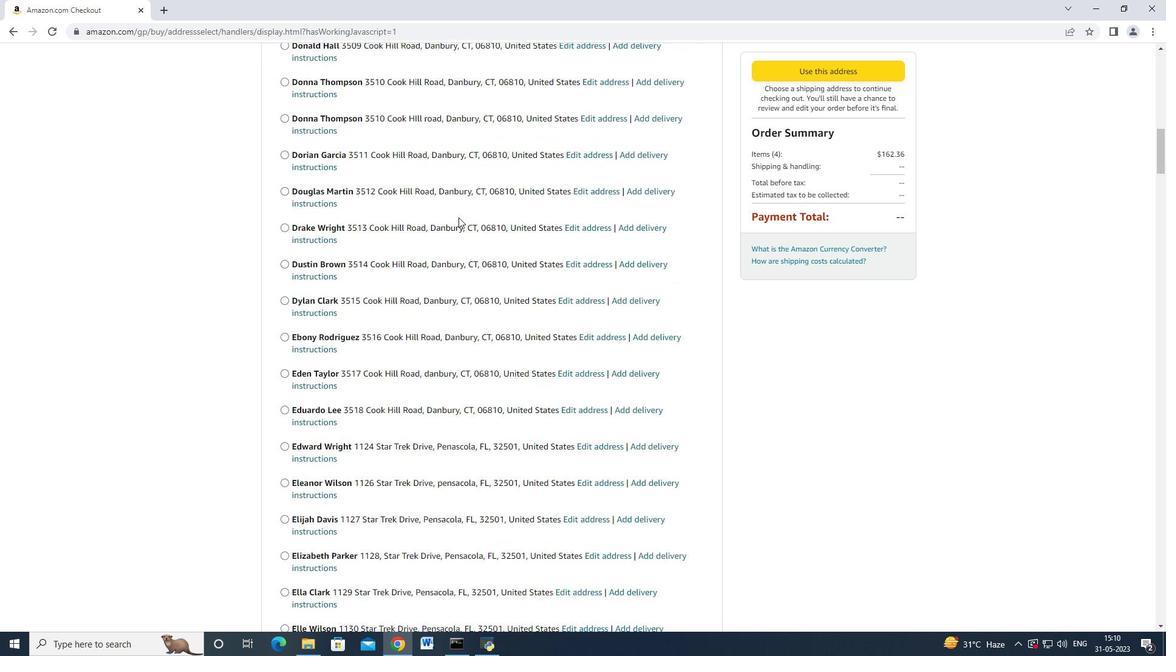 
Action: Mouse scrolled (459, 216) with delta (0, 0)
Screenshot: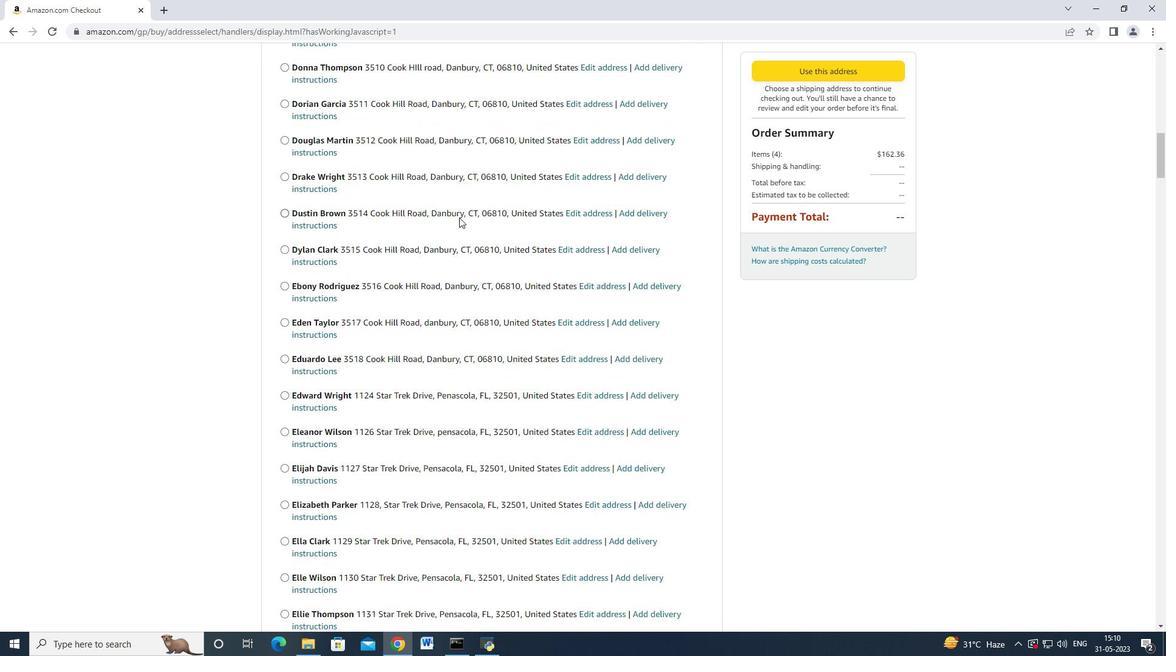 
Action: Mouse scrolled (459, 216) with delta (0, 0)
Screenshot: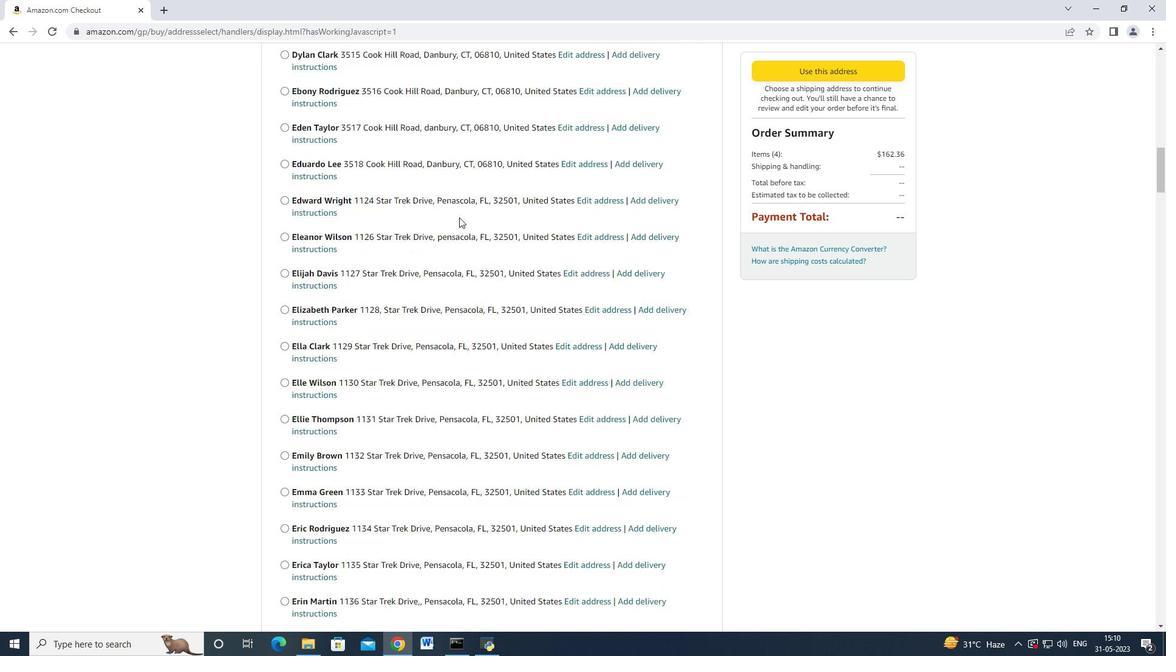 
Action: Mouse scrolled (459, 216) with delta (0, 0)
Screenshot: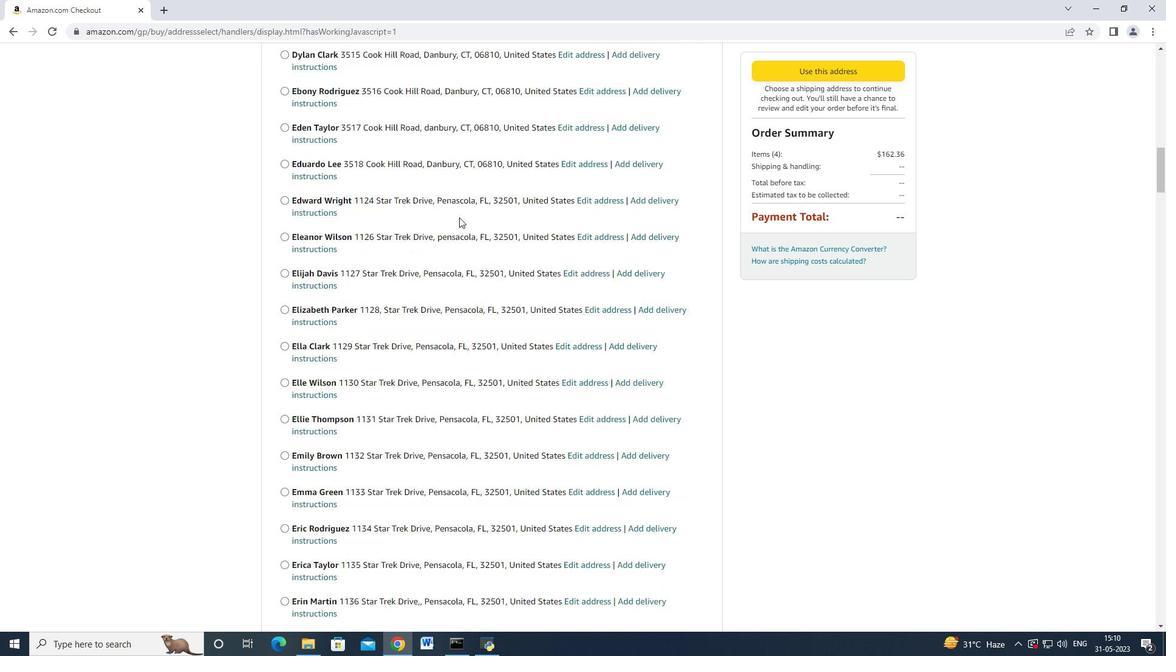 
Action: Mouse scrolled (459, 216) with delta (0, 0)
Screenshot: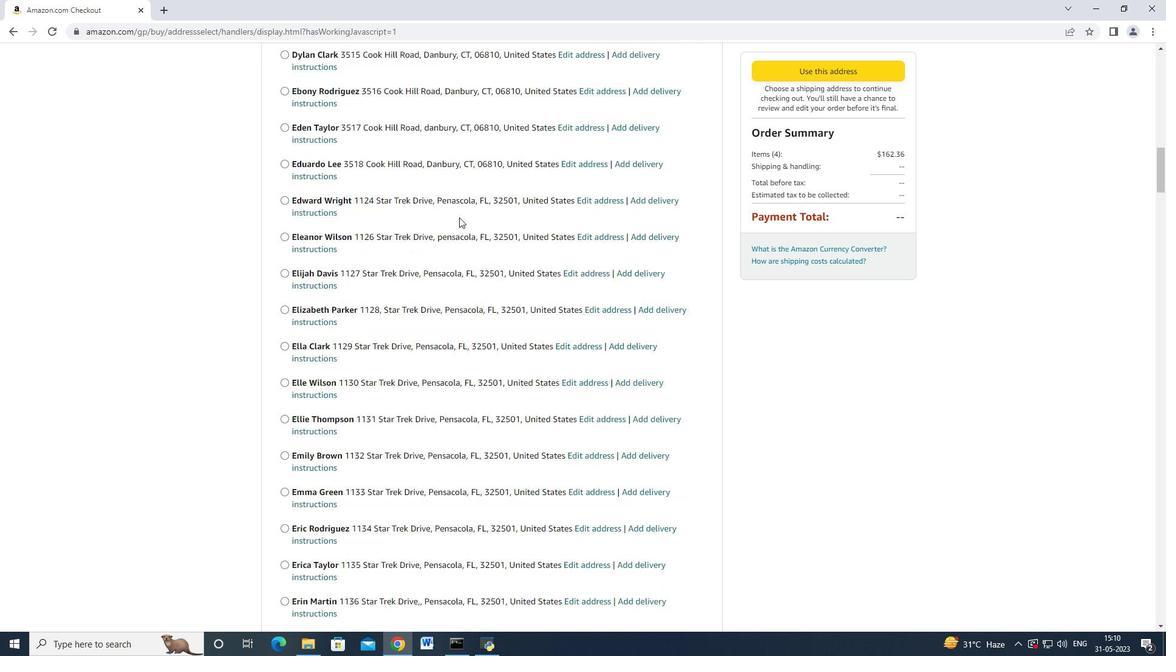 
Action: Mouse scrolled (459, 216) with delta (0, 0)
Screenshot: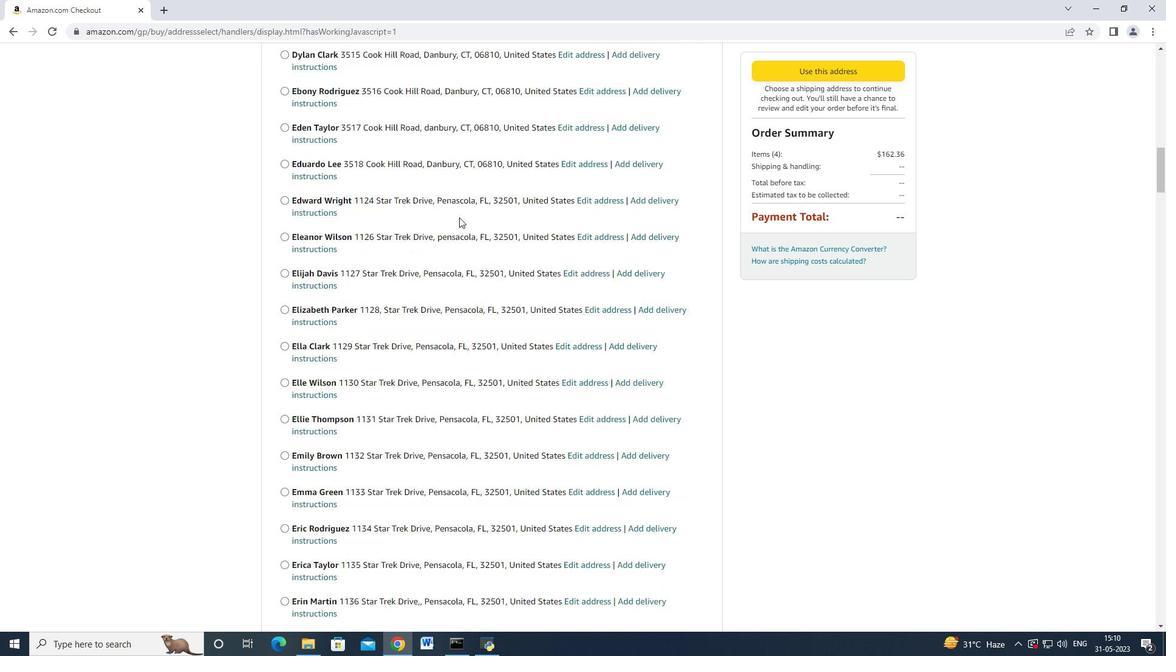 
Action: Mouse moved to (459, 218)
Screenshot: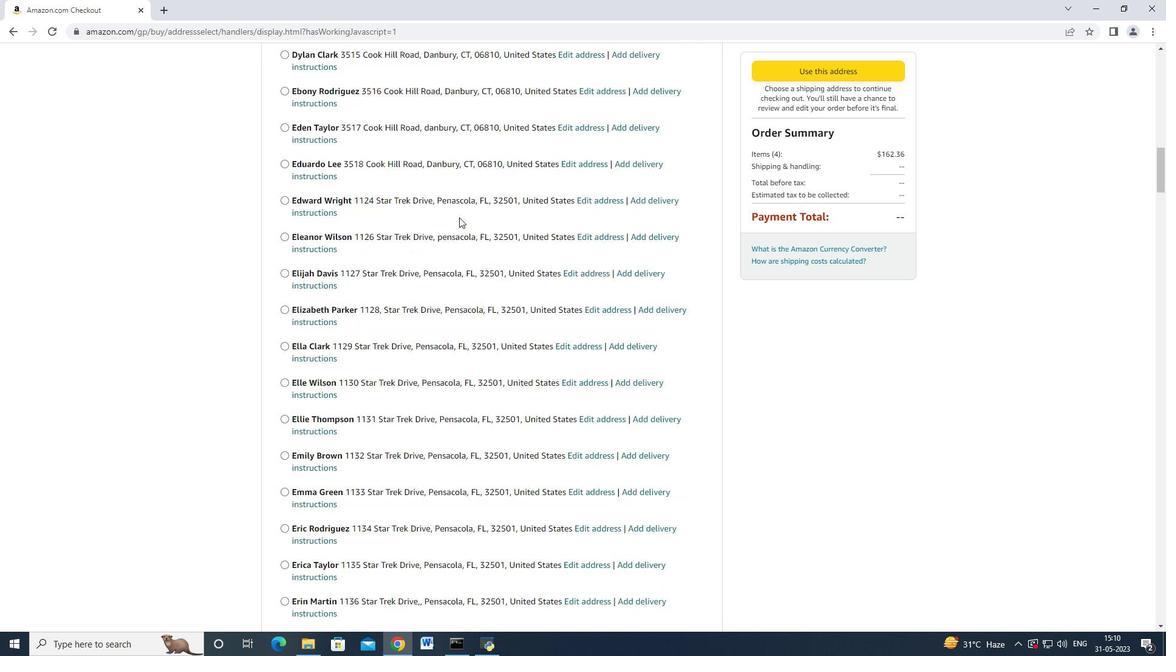 
Action: Mouse scrolled (459, 217) with delta (0, 0)
Screenshot: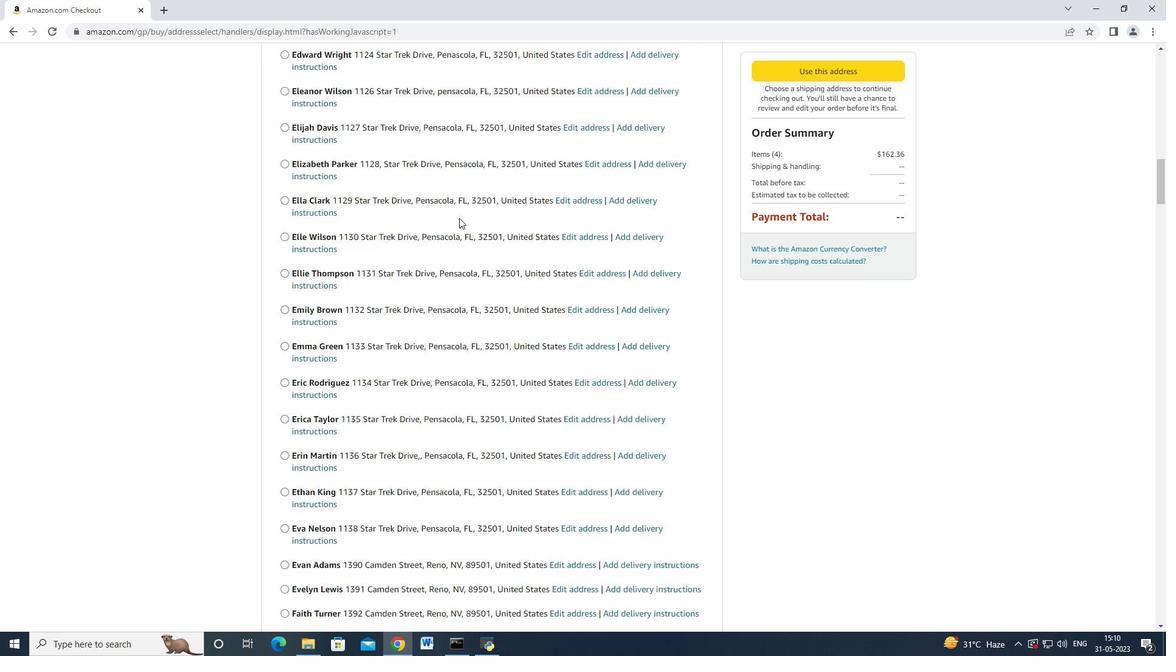 
Action: Mouse scrolled (459, 217) with delta (0, 0)
Screenshot: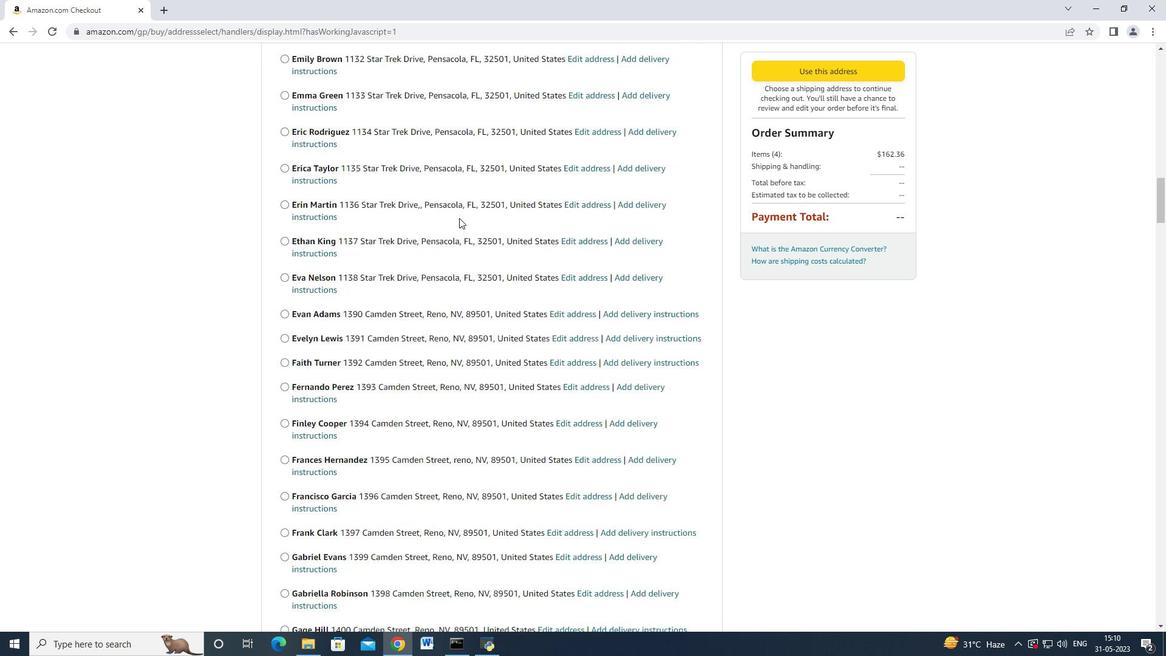 
Action: Mouse scrolled (459, 217) with delta (0, 0)
Screenshot: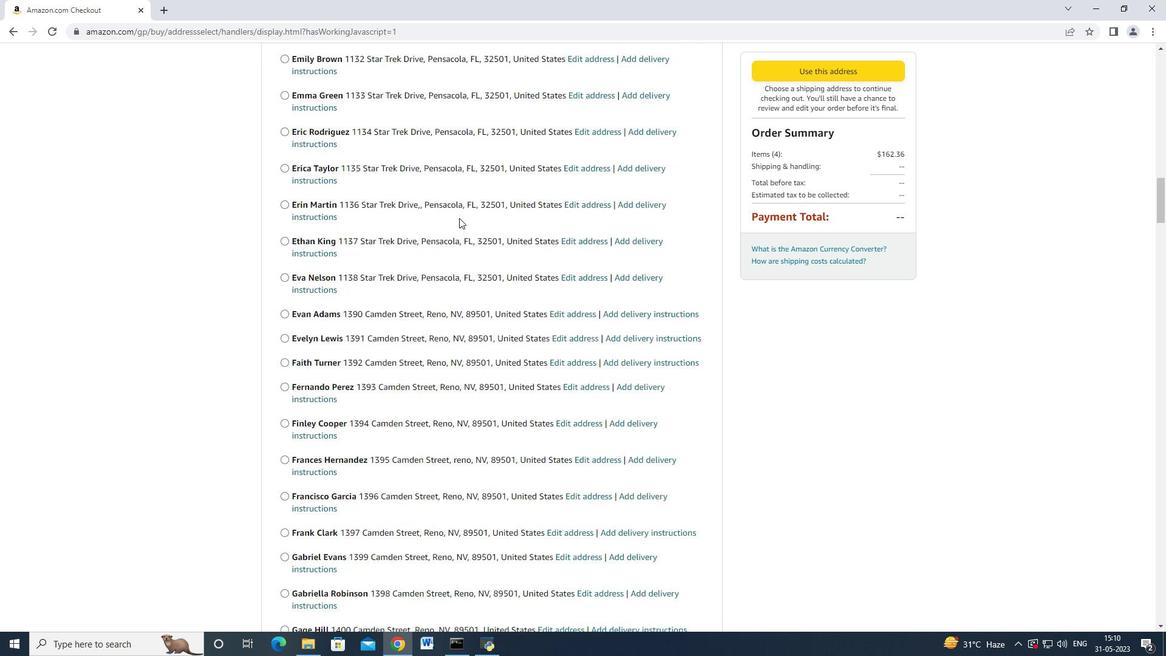 
Action: Mouse scrolled (459, 217) with delta (0, 0)
Screenshot: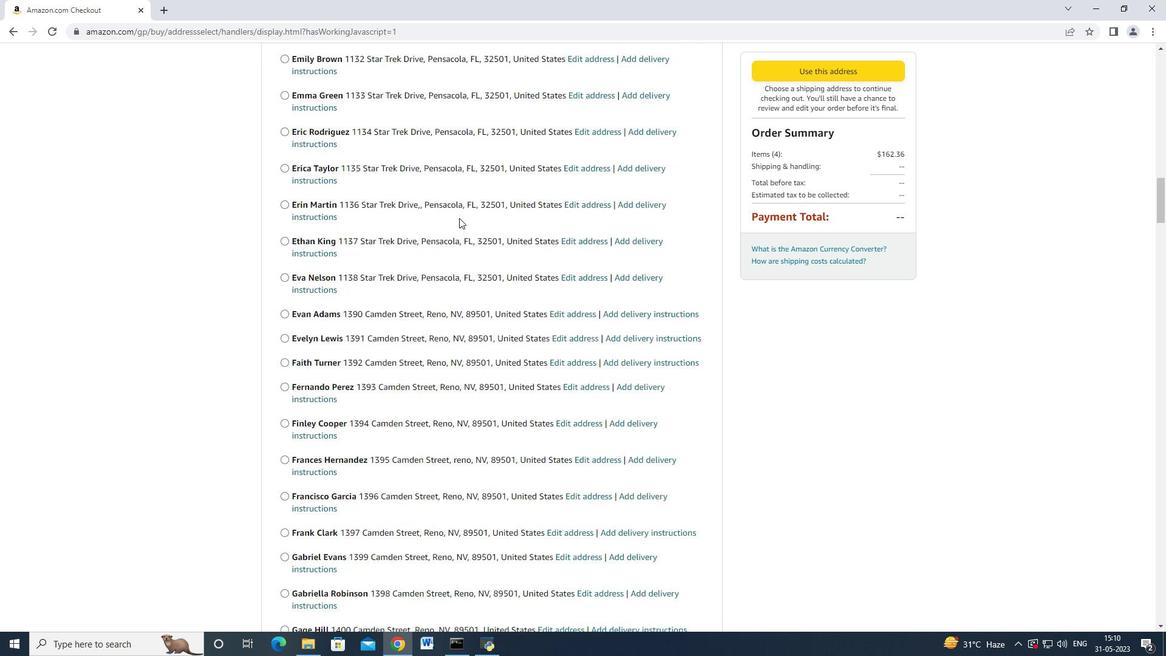 
Action: Mouse scrolled (459, 217) with delta (0, 0)
Screenshot: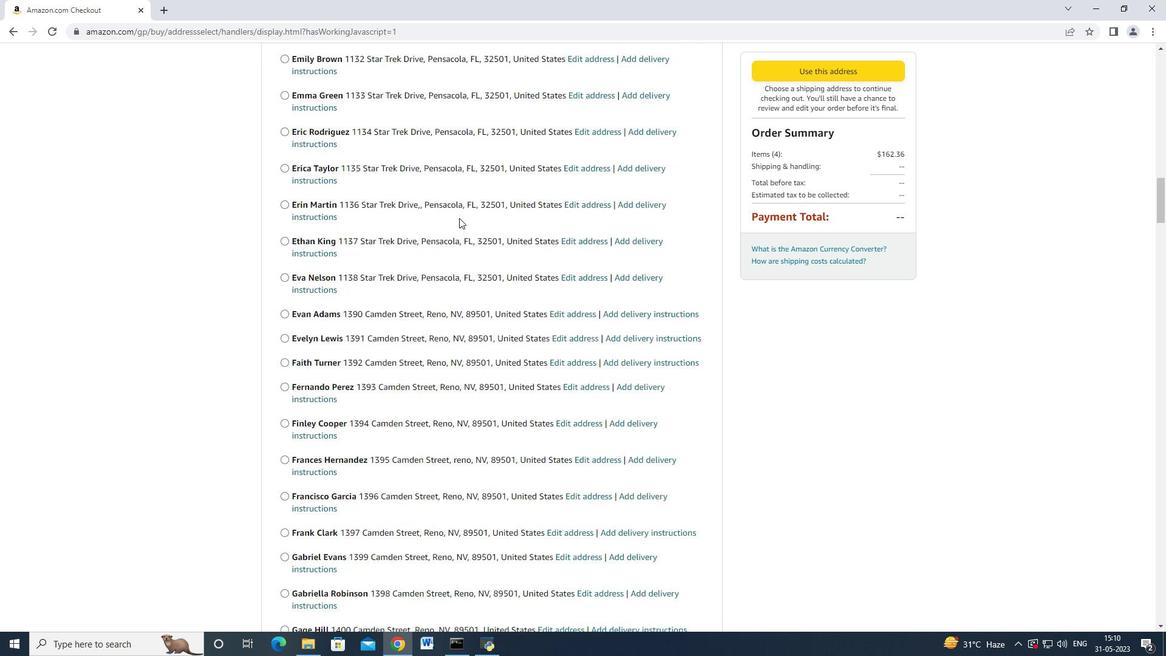 
Action: Mouse moved to (459, 218)
Screenshot: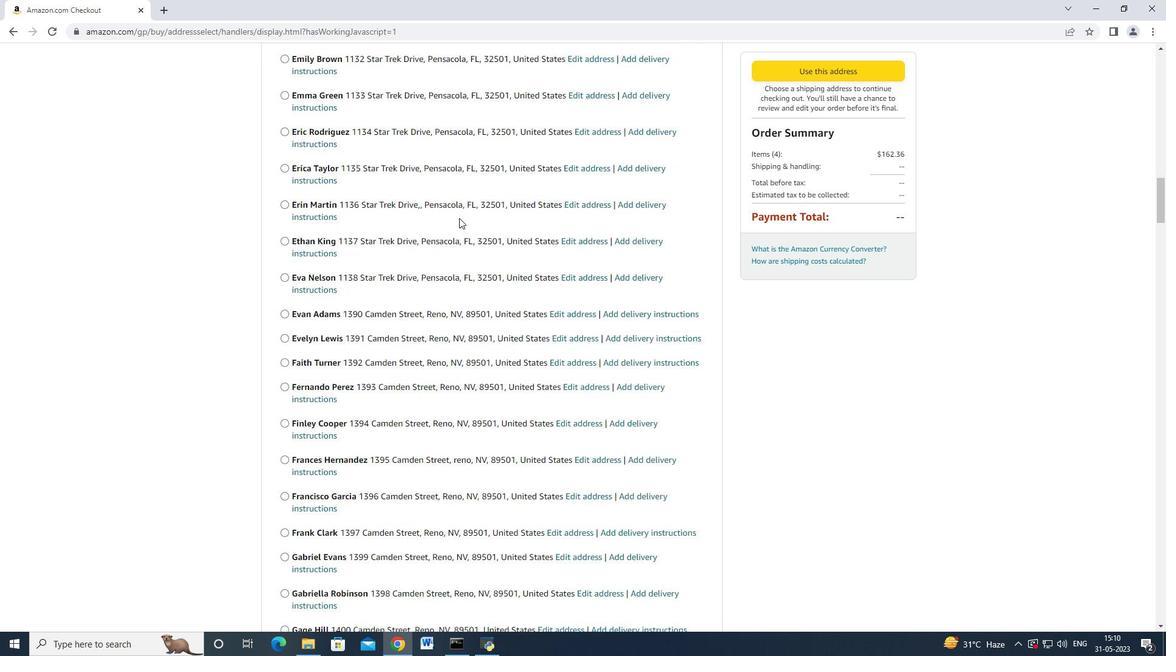 
Action: Mouse scrolled (459, 218) with delta (0, 0)
Screenshot: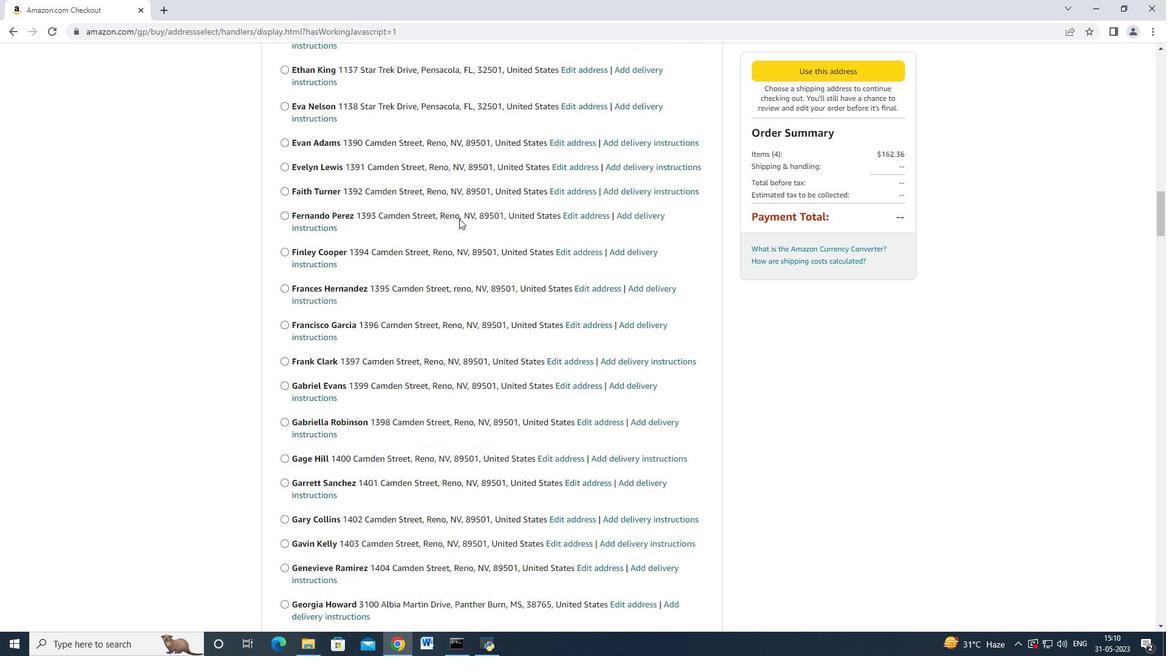 
Action: Mouse scrolled (459, 218) with delta (0, 0)
Screenshot: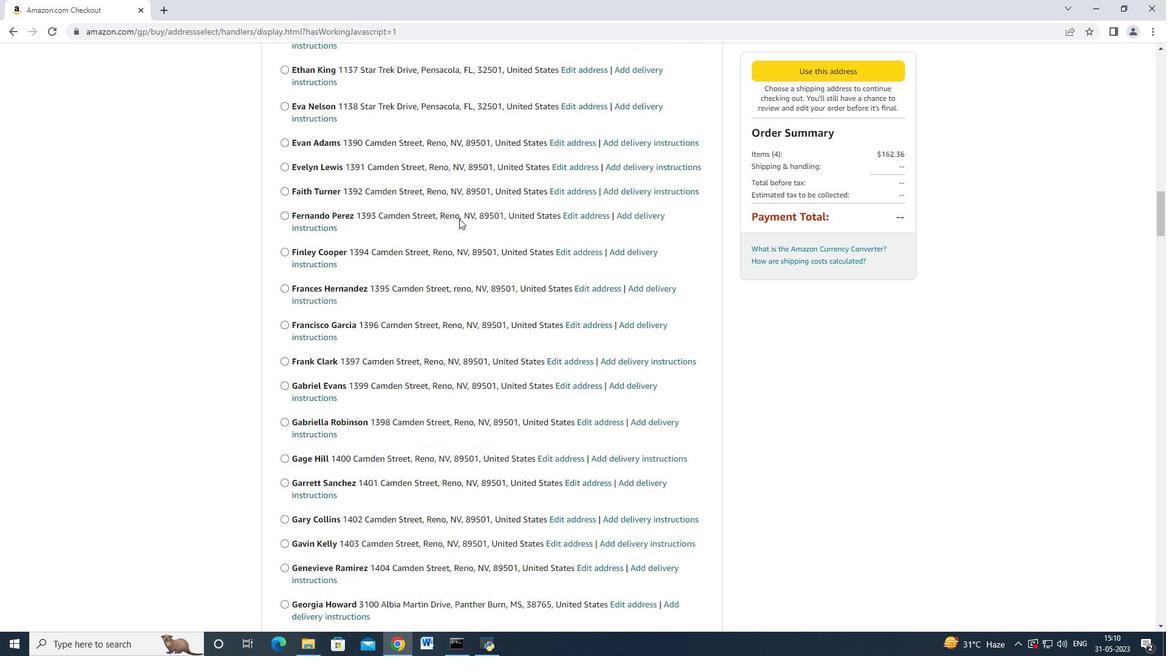 
Action: Mouse scrolled (459, 218) with delta (0, 0)
Screenshot: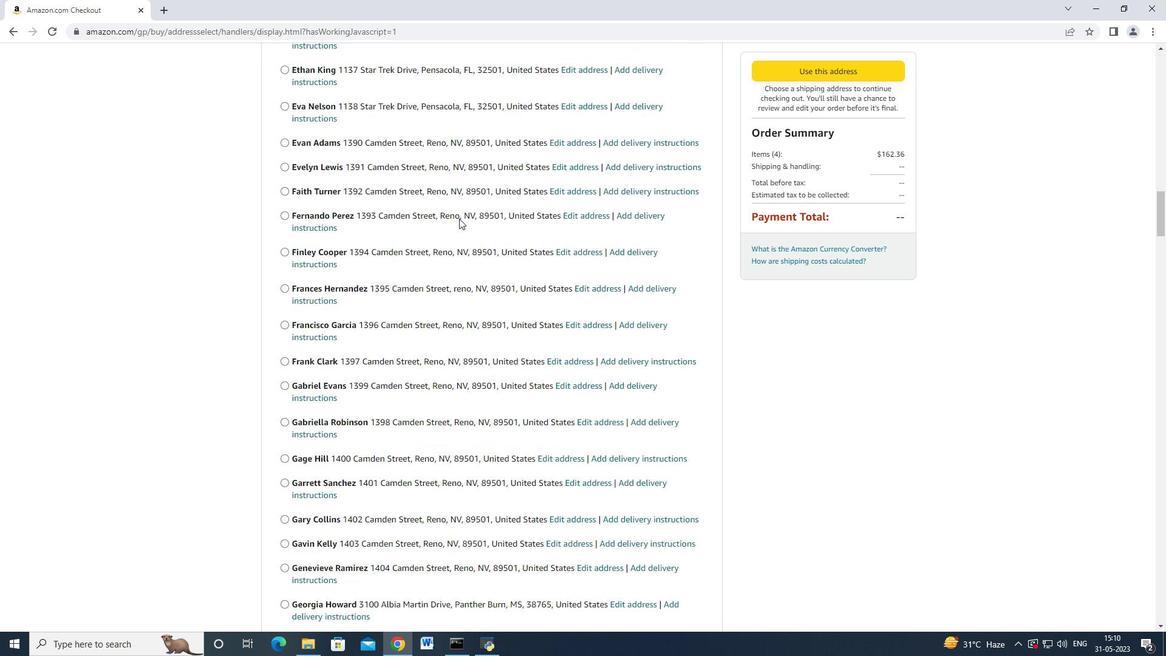 
Action: Mouse scrolled (459, 218) with delta (0, 0)
Screenshot: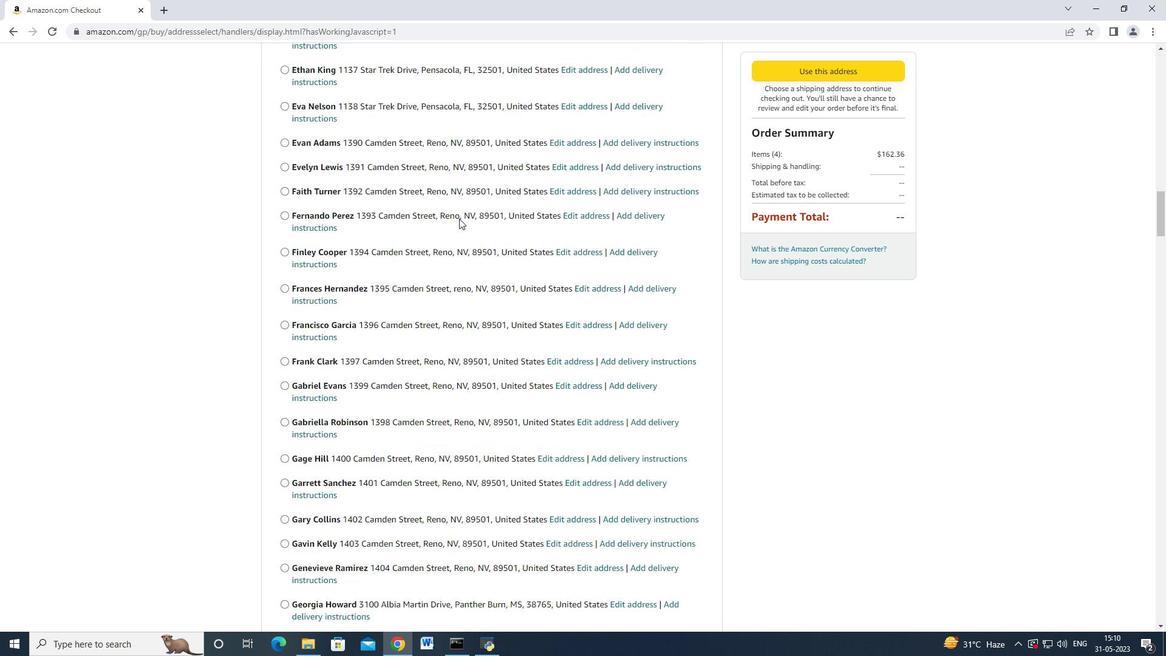
Action: Mouse scrolled (459, 218) with delta (0, 0)
Screenshot: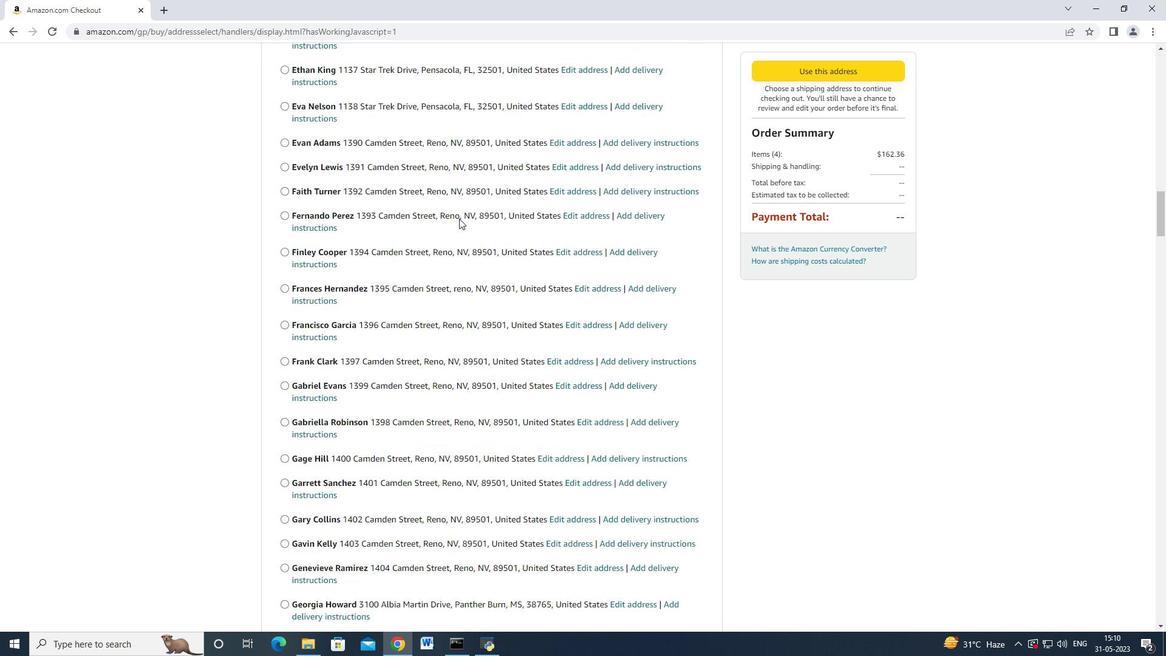 
Action: Mouse moved to (460, 218)
Screenshot: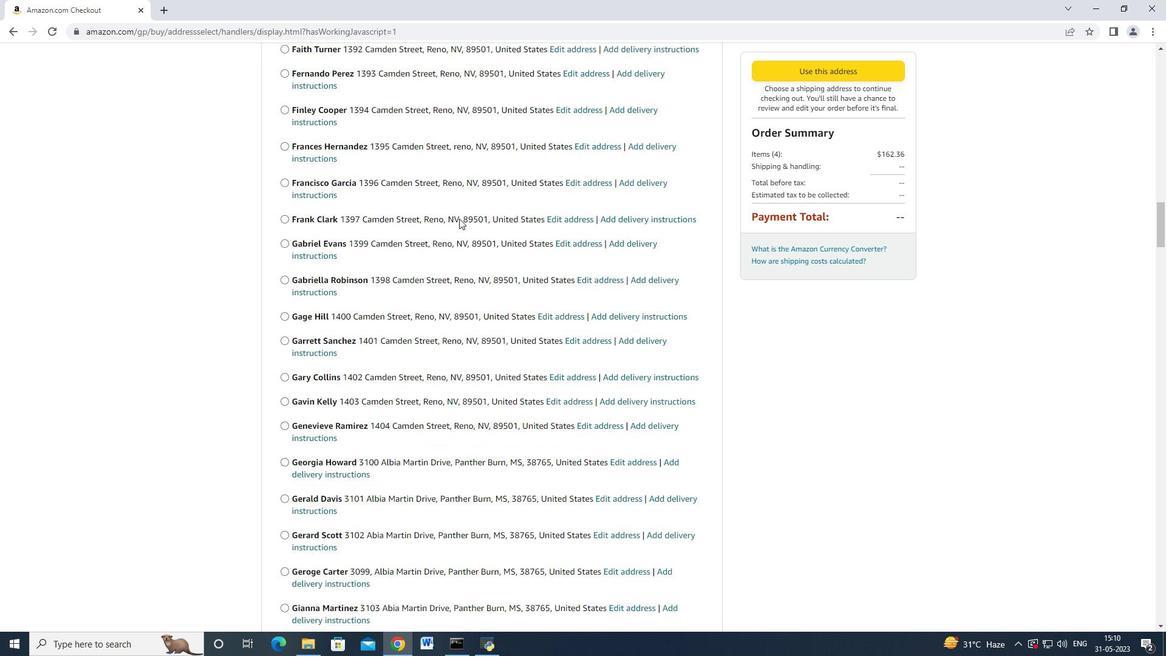 
Action: Mouse scrolled (460, 218) with delta (0, 0)
Screenshot: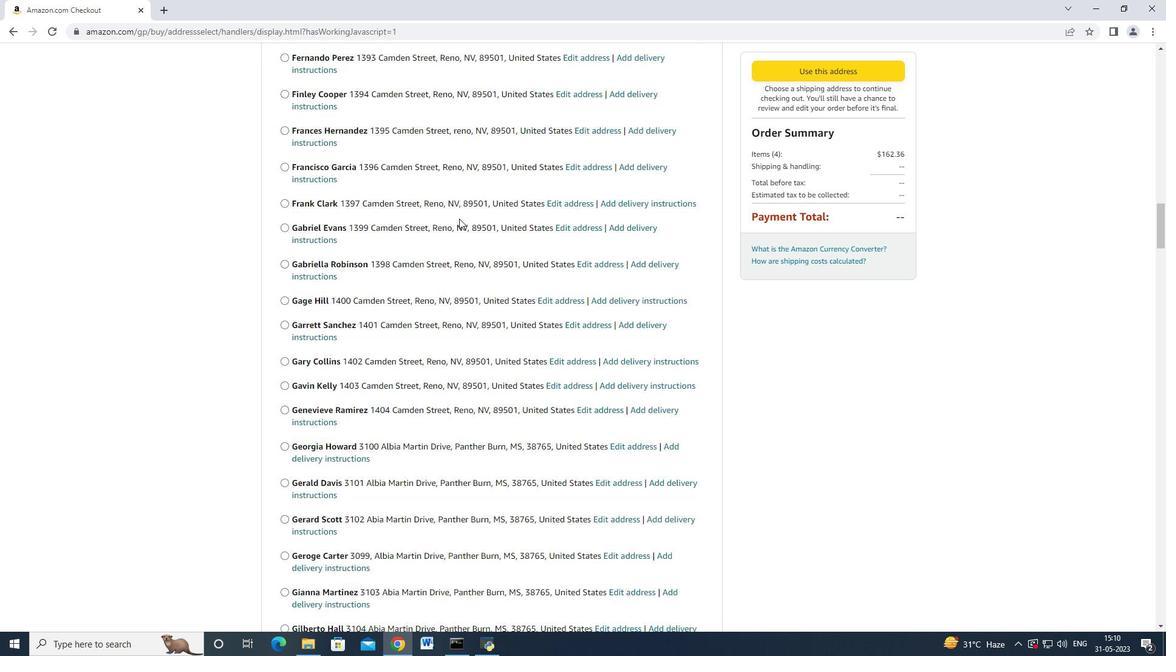 
Action: Mouse scrolled (460, 218) with delta (0, 0)
Screenshot: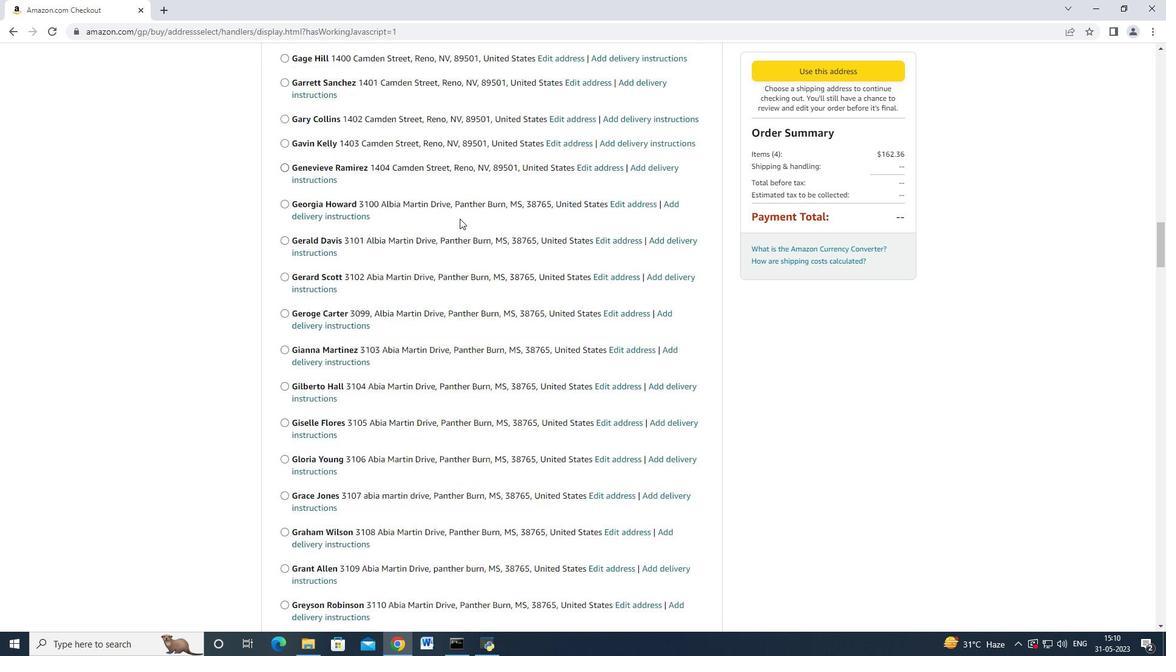 
Action: Mouse scrolled (460, 218) with delta (0, 0)
Screenshot: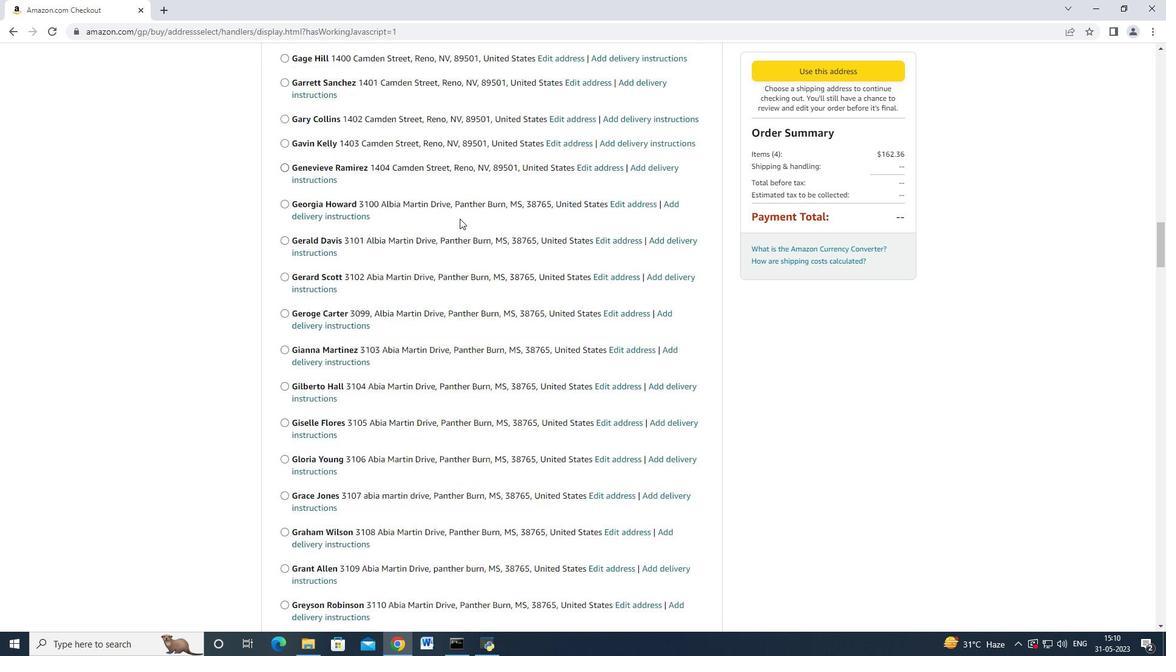 
Action: Mouse scrolled (460, 218) with delta (0, 0)
Screenshot: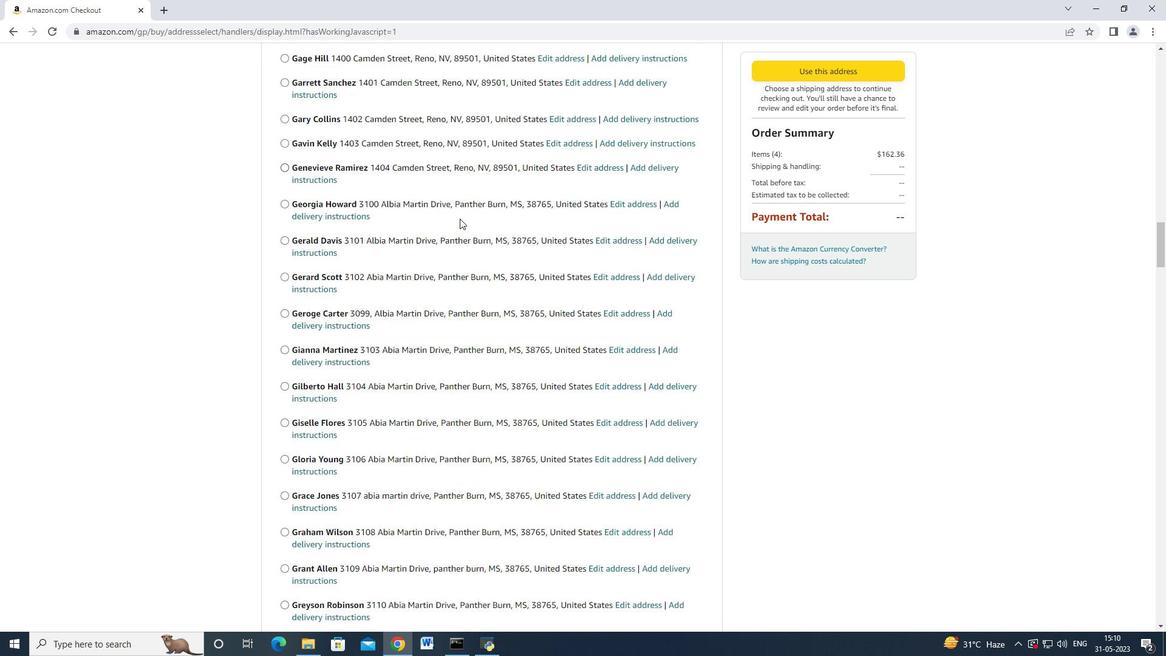 
Action: Mouse moved to (460, 218)
Screenshot: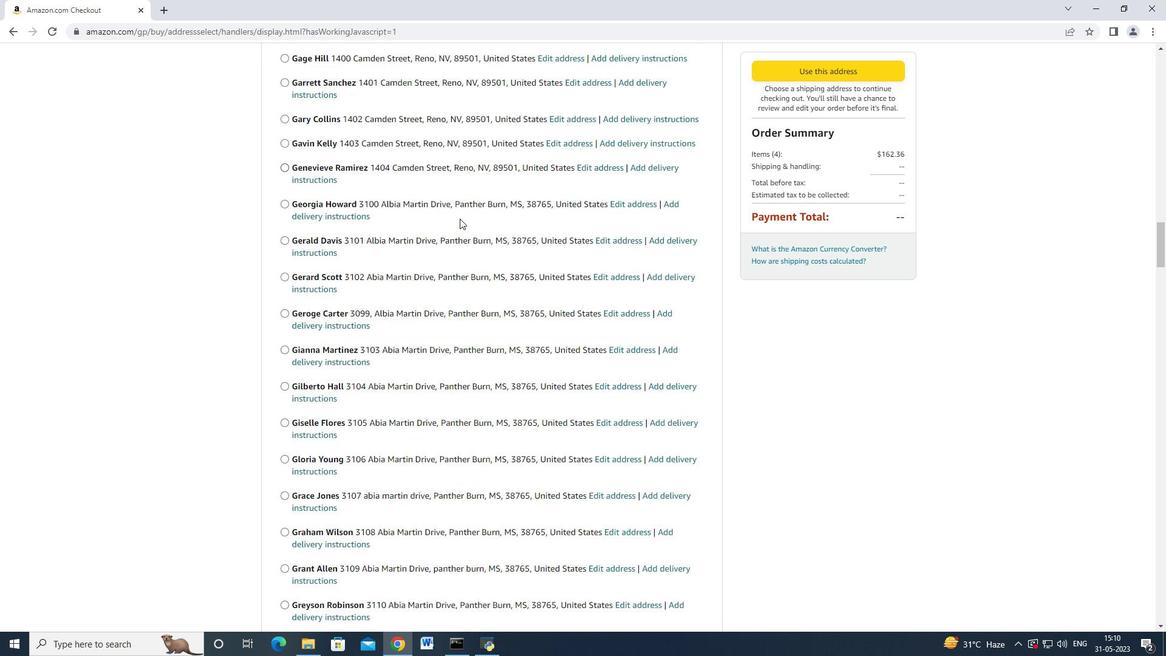
Action: Mouse scrolled (460, 218) with delta (0, 0)
Screenshot: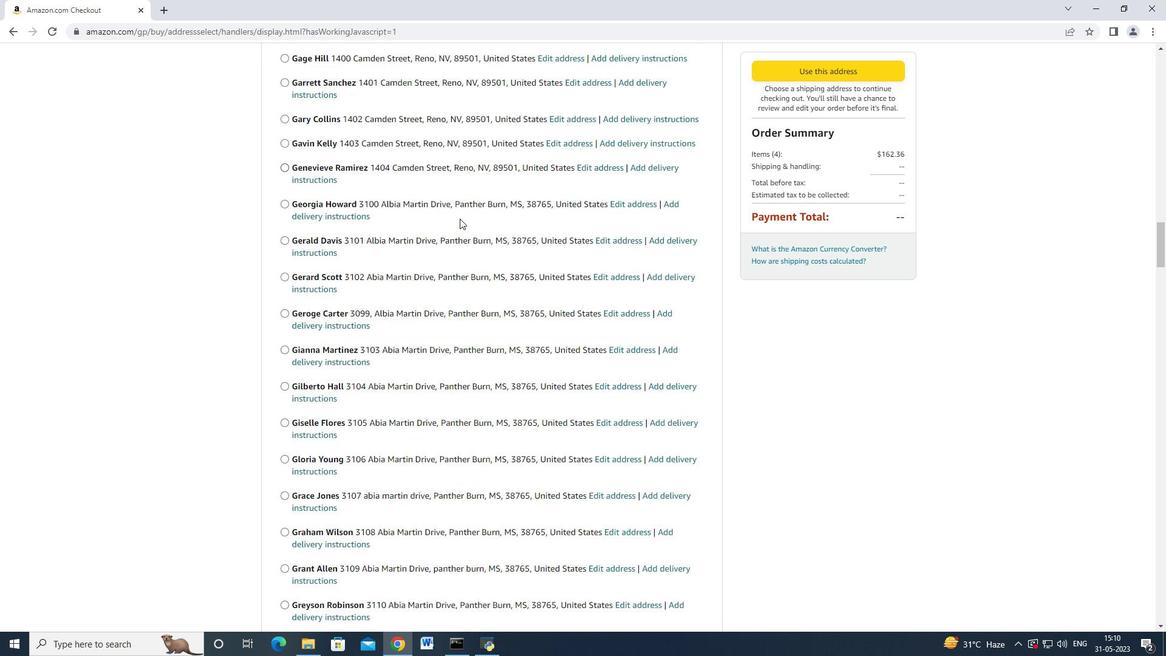 
Action: Mouse moved to (460, 218)
Screenshot: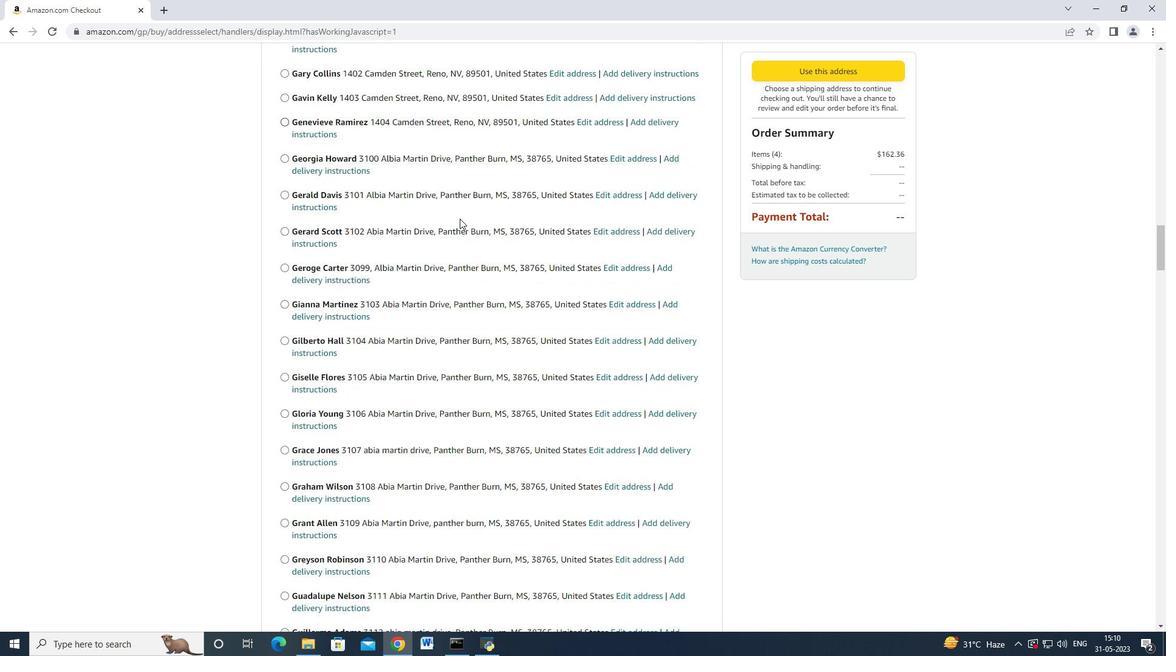 
Action: Mouse scrolled (460, 218) with delta (0, 0)
Screenshot: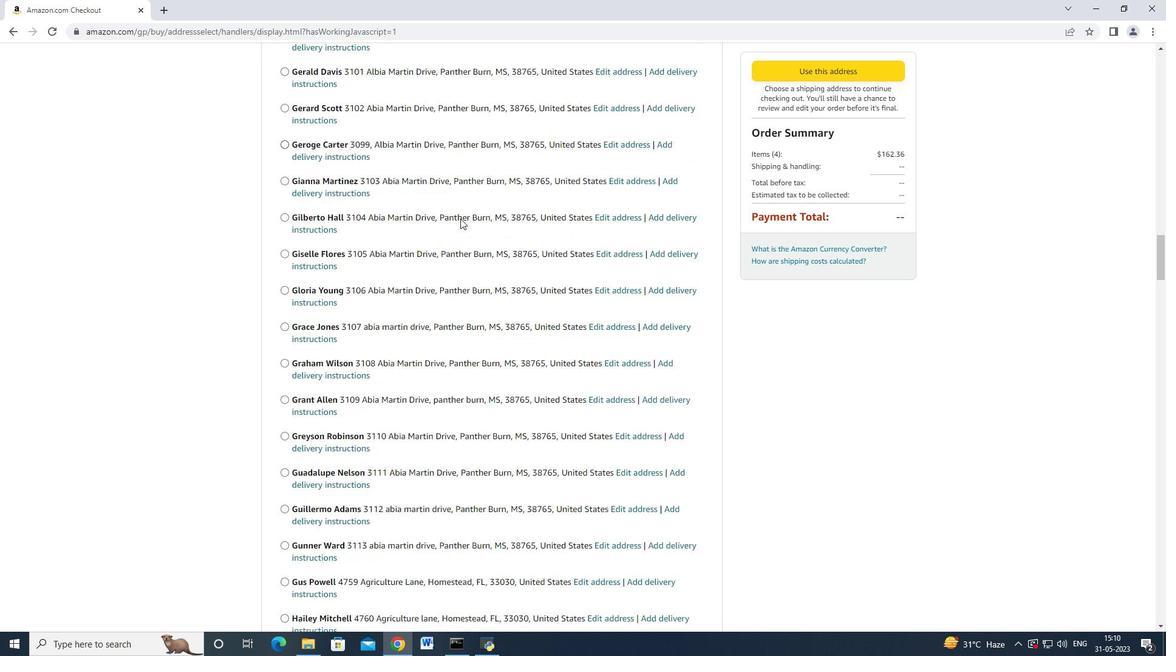 
Action: Mouse scrolled (460, 218) with delta (0, 0)
Screenshot: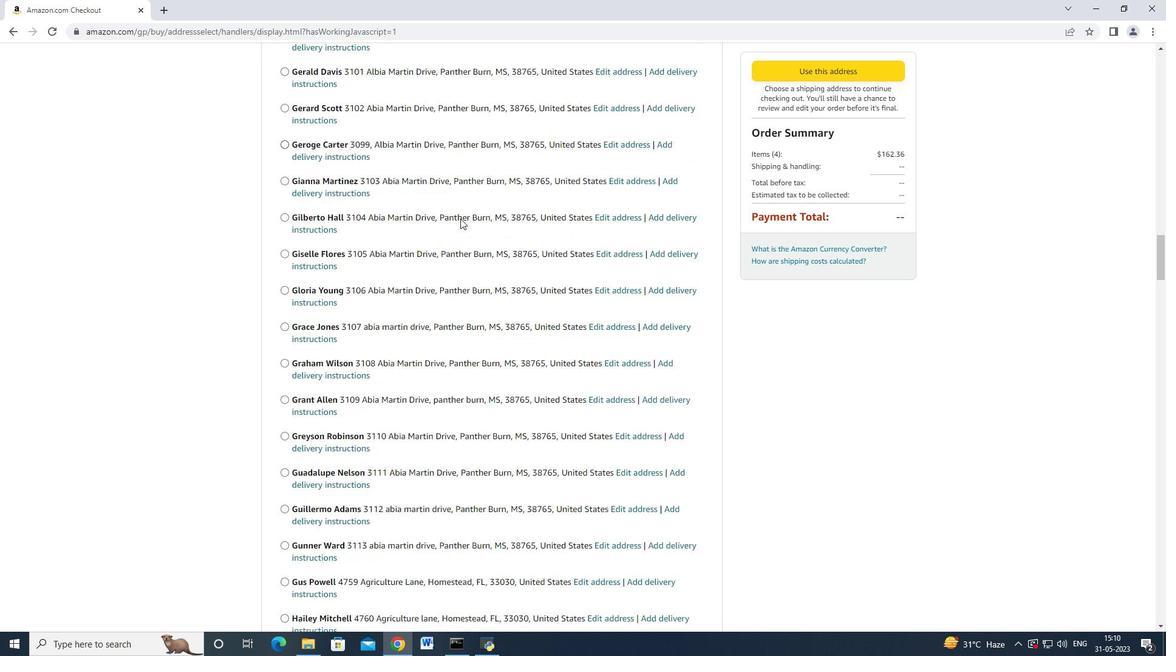 
Action: Mouse scrolled (460, 218) with delta (0, 0)
Screenshot: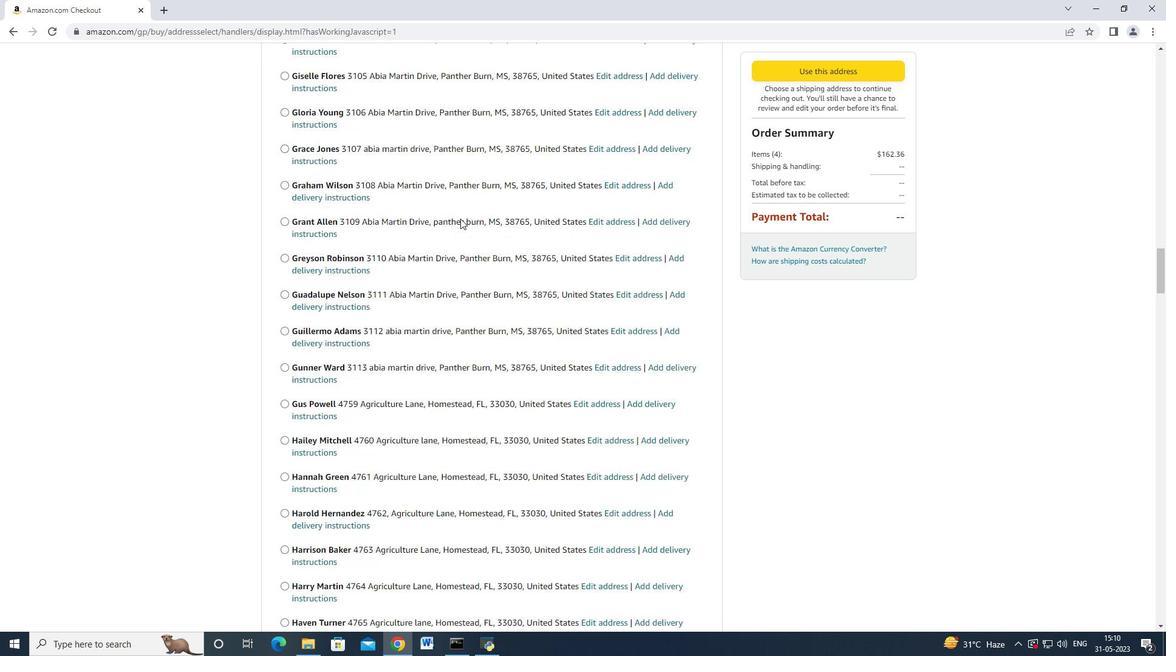 
Action: Mouse scrolled (460, 218) with delta (0, 0)
Screenshot: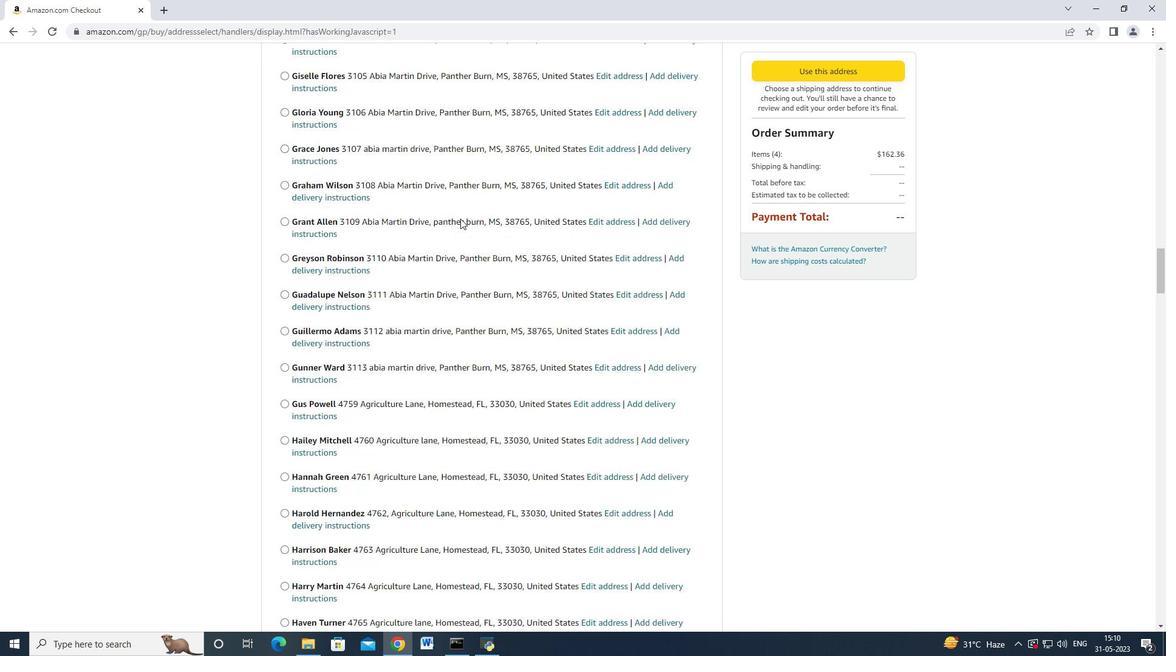 
Action: Mouse scrolled (460, 218) with delta (0, 0)
Screenshot: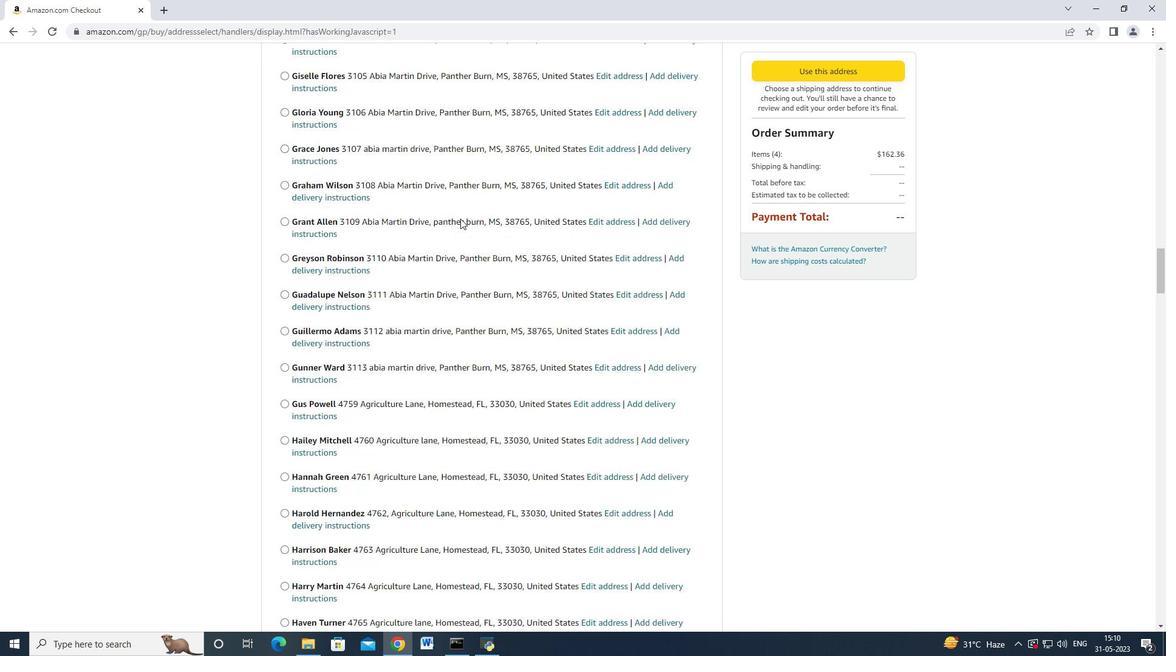 
Action: Mouse scrolled (460, 218) with delta (0, 0)
Screenshot: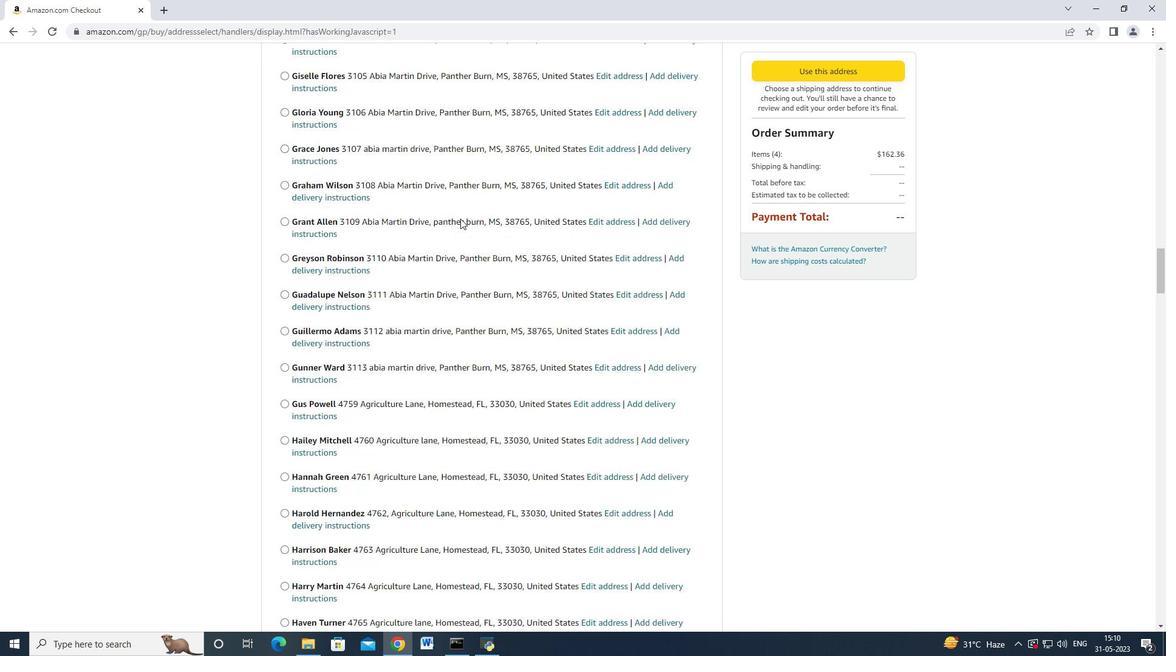 
Action: Mouse scrolled (460, 218) with delta (0, 0)
Screenshot: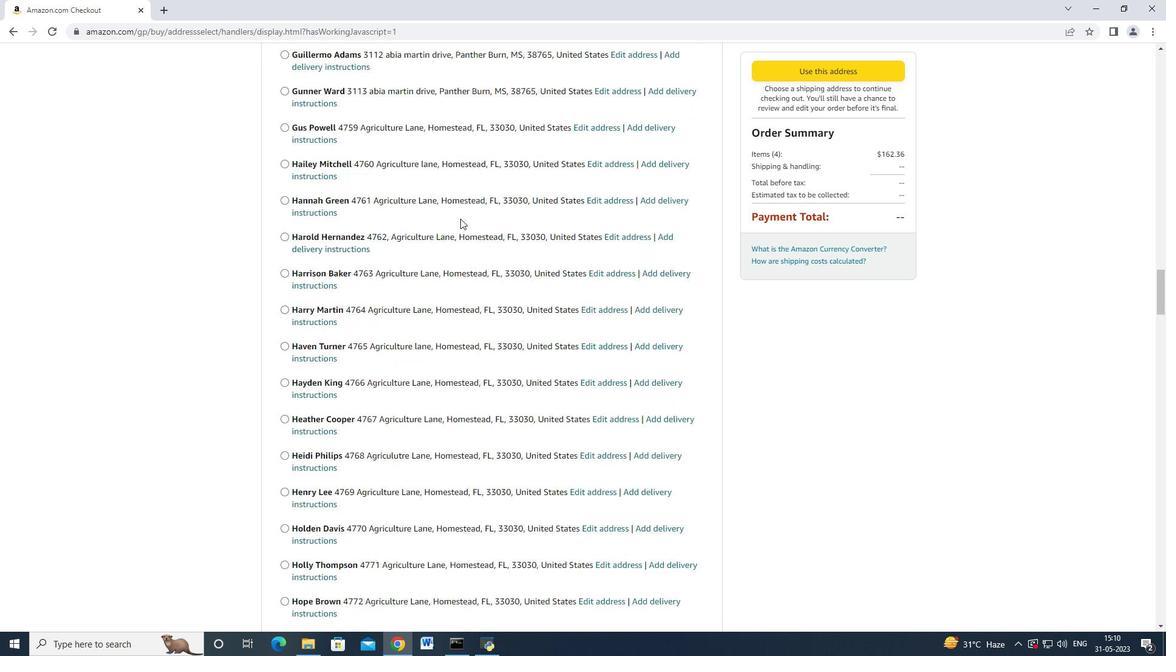 
Action: Mouse scrolled (460, 218) with delta (0, 0)
Screenshot: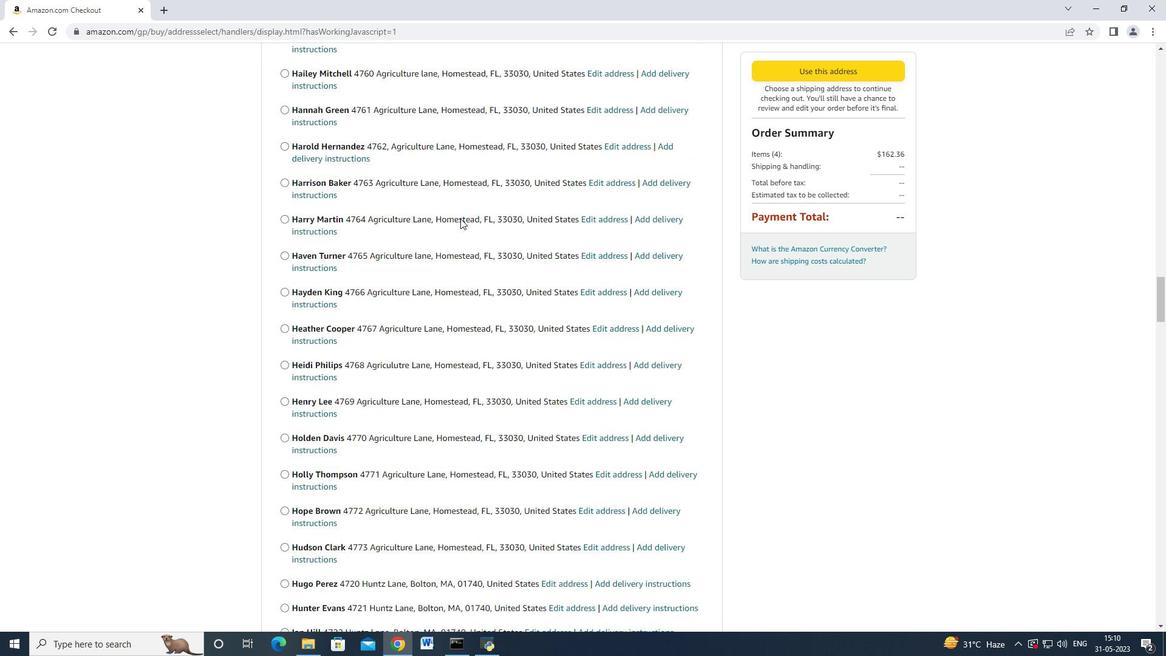 
Action: Mouse scrolled (460, 218) with delta (0, 0)
Screenshot: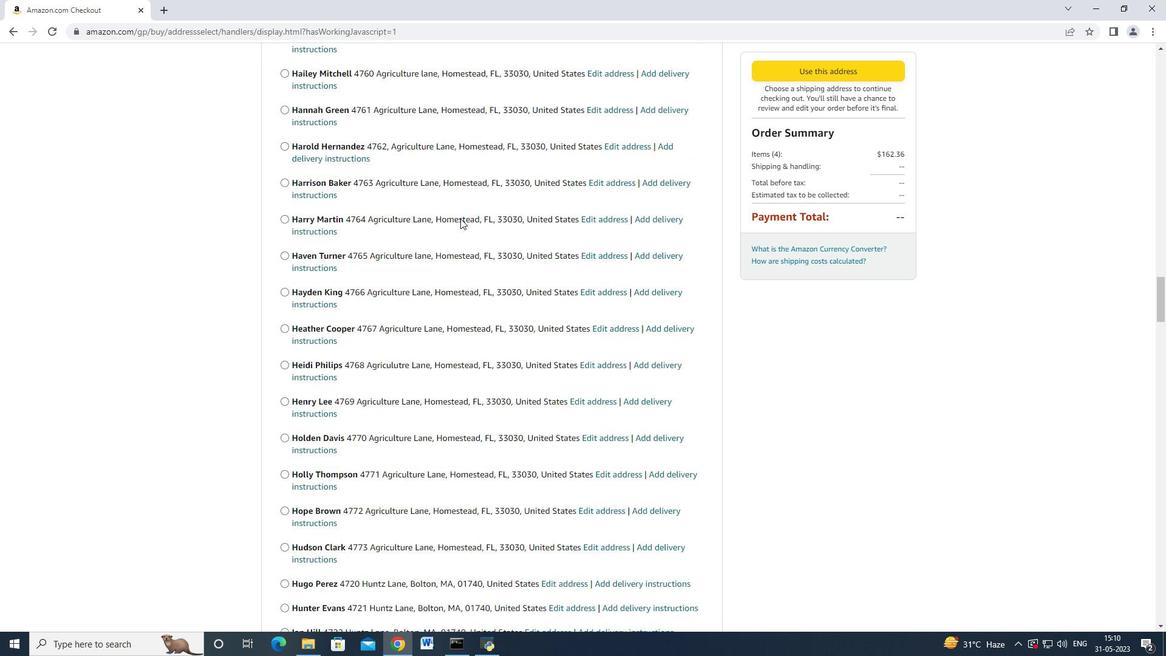 
Action: Mouse scrolled (460, 218) with delta (0, 0)
Screenshot: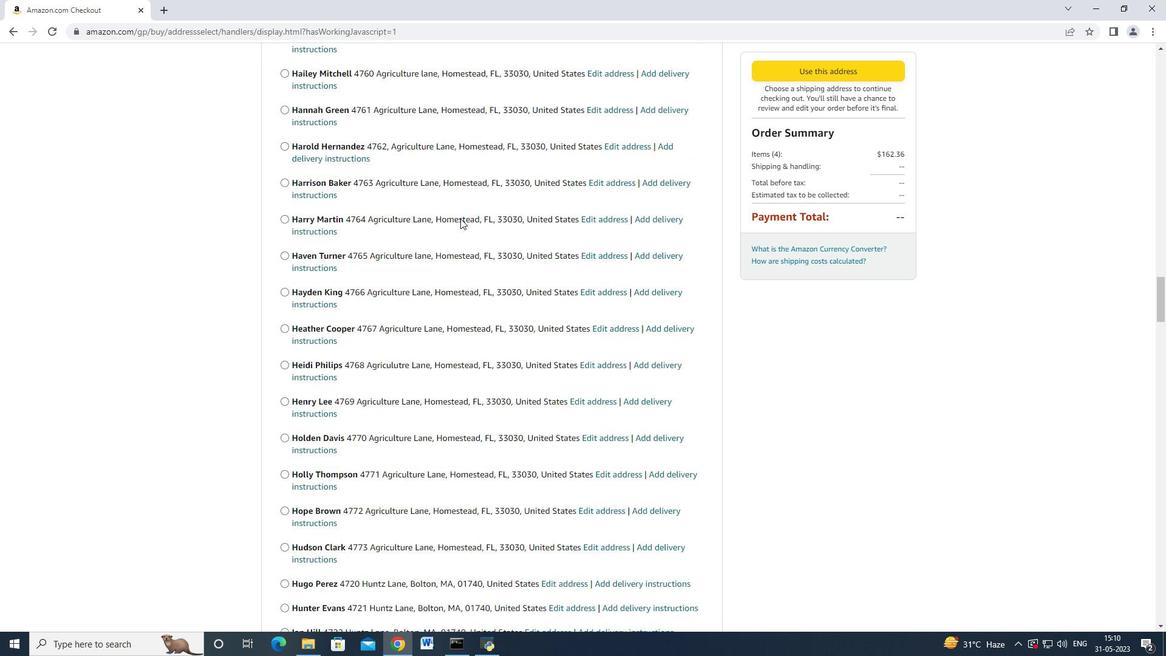 
Action: Mouse scrolled (460, 218) with delta (0, 0)
Screenshot: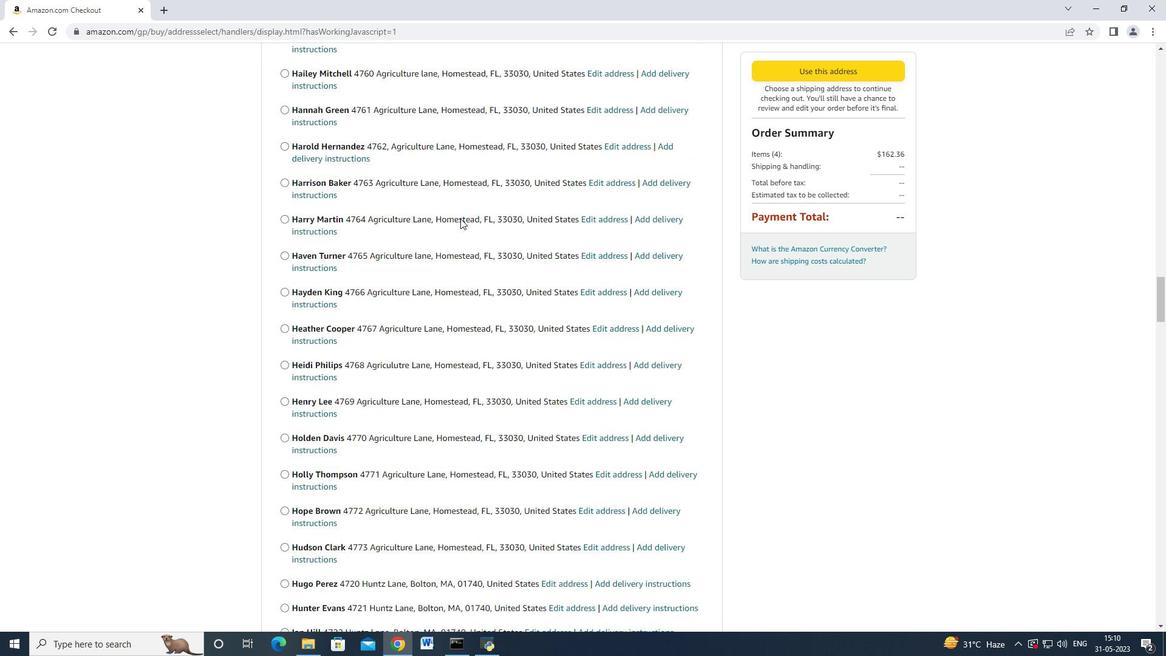 
Action: Mouse scrolled (460, 218) with delta (0, 0)
Screenshot: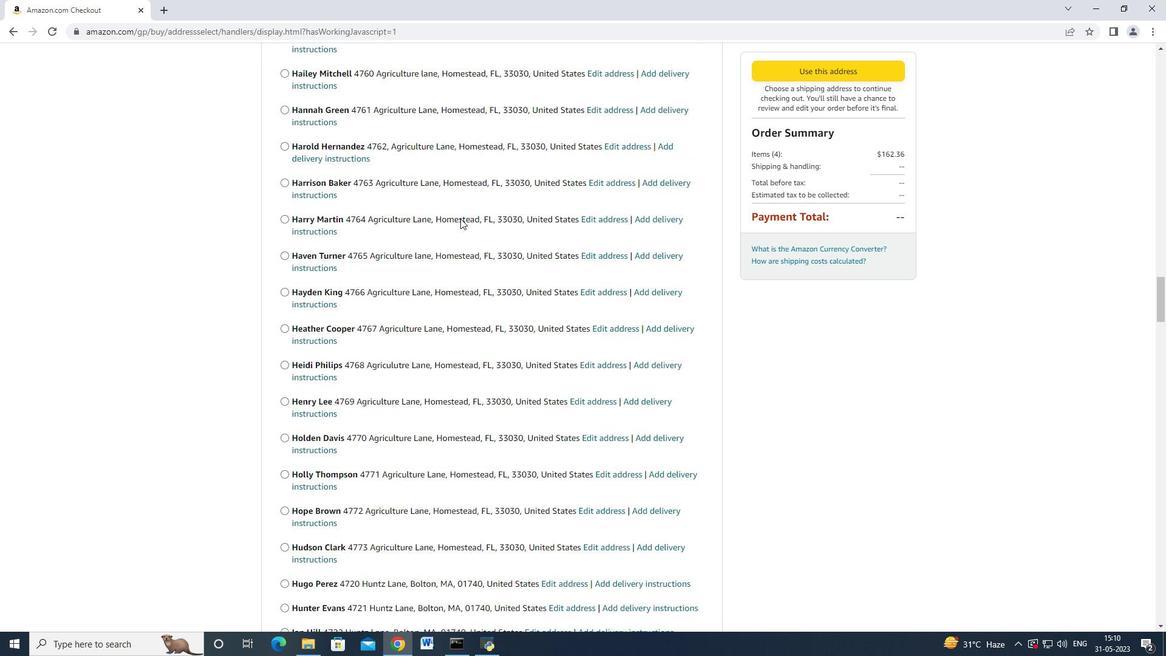 
Action: Mouse scrolled (460, 218) with delta (0, 0)
Screenshot: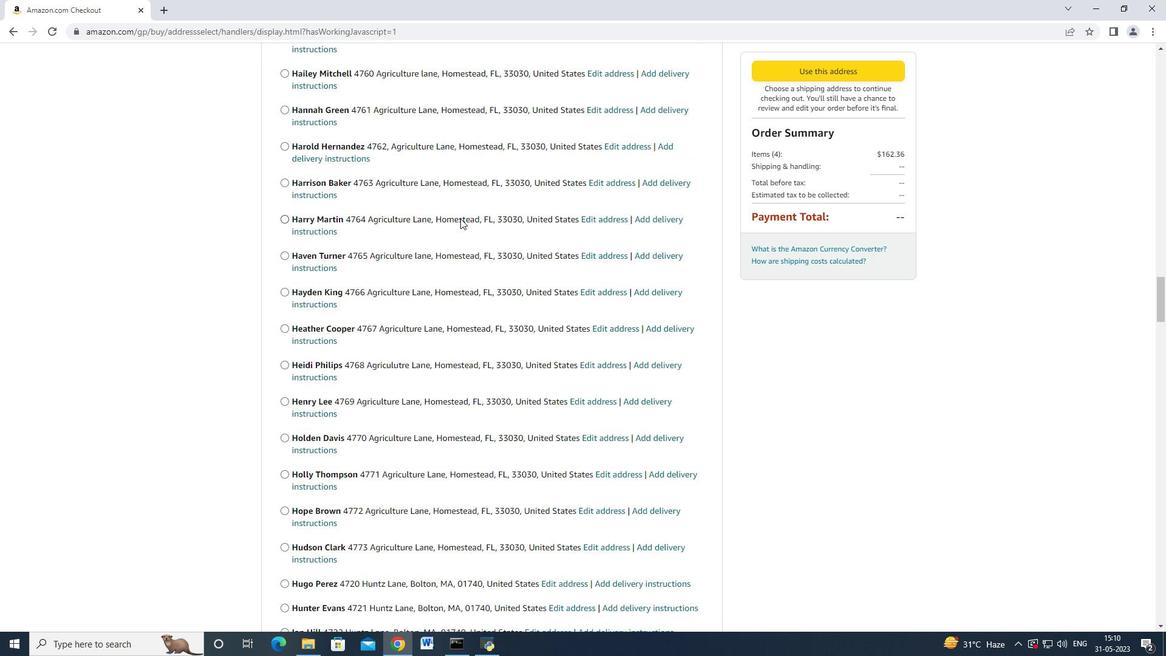
Action: Mouse scrolled (460, 218) with delta (0, 0)
Screenshot: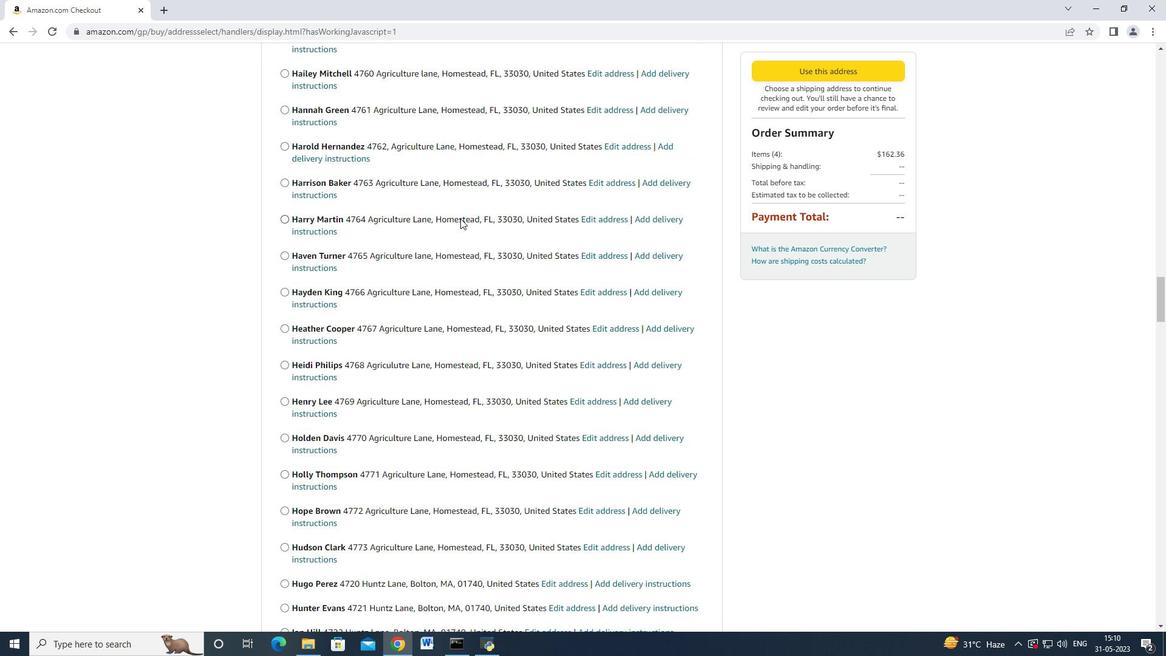 
Action: Mouse scrolled (460, 218) with delta (0, 0)
Screenshot: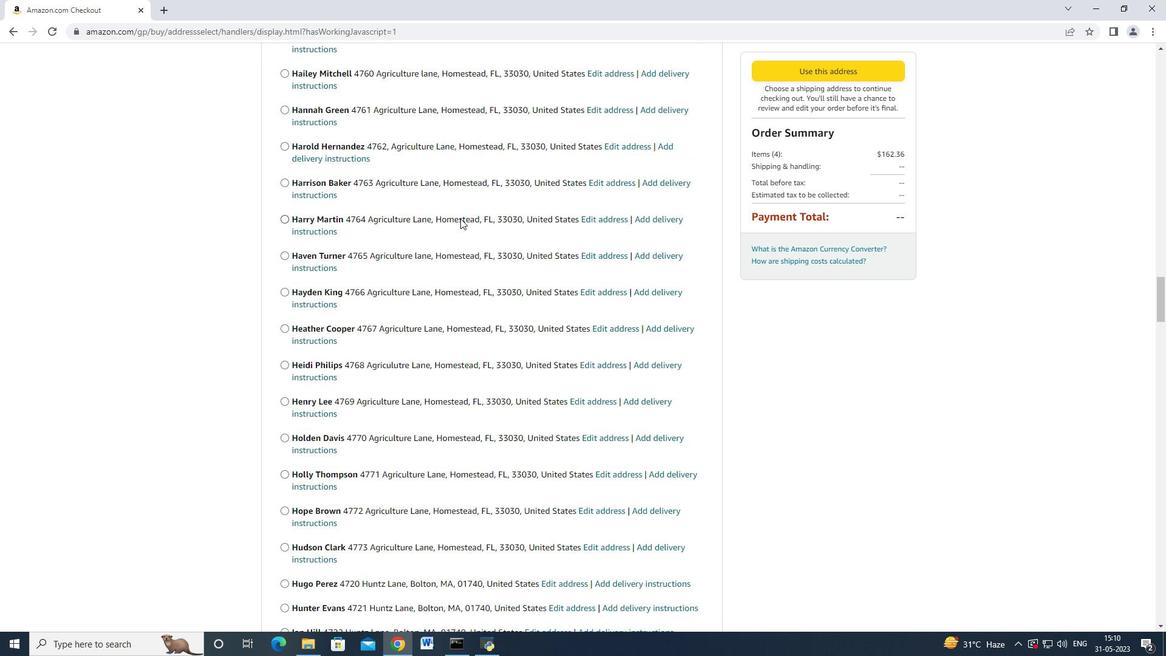 
Action: Mouse scrolled (460, 218) with delta (0, 0)
Screenshot: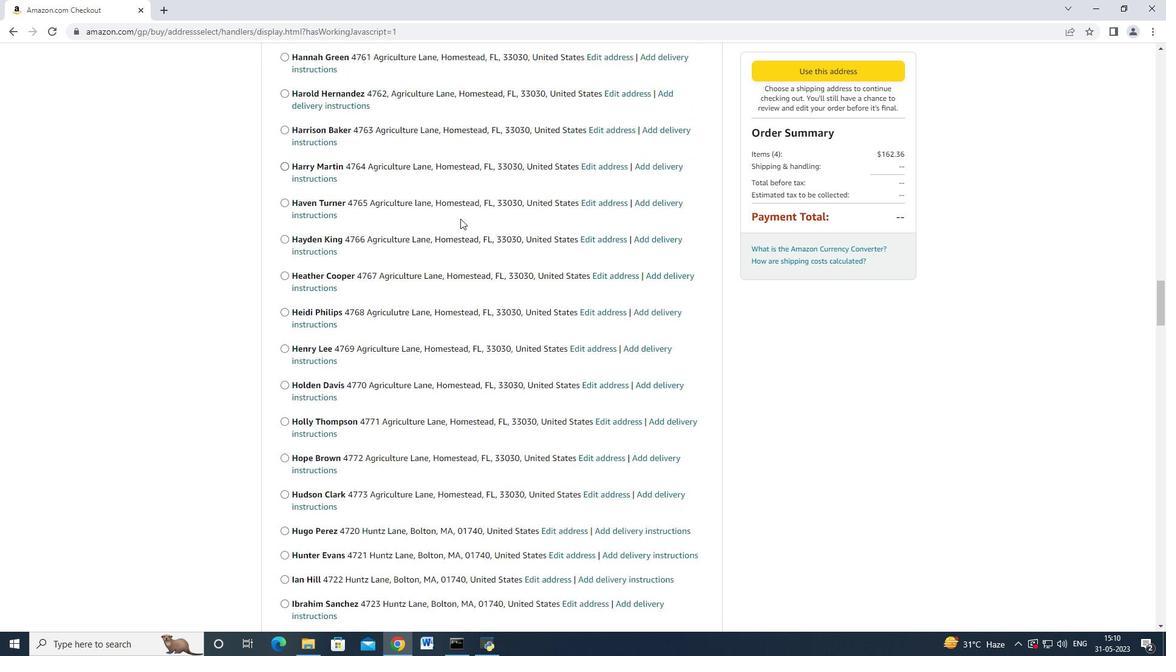 
Action: Mouse scrolled (460, 218) with delta (0, 0)
Screenshot: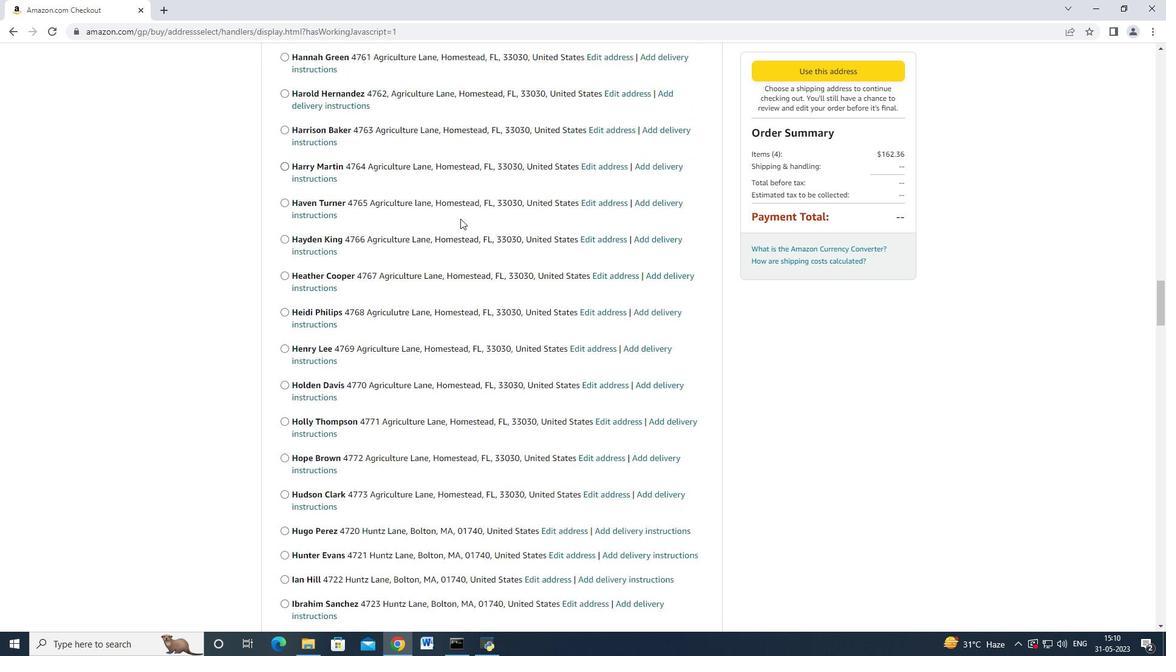 
Action: Mouse scrolled (460, 218) with delta (0, 0)
Screenshot: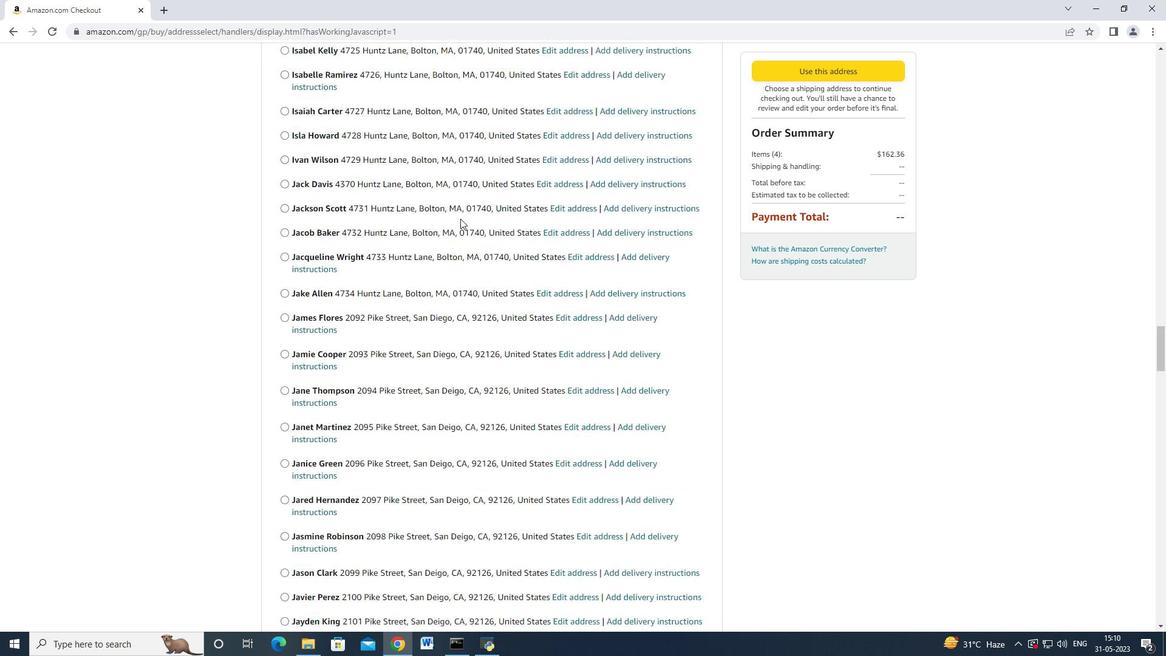 
Action: Mouse scrolled (460, 218) with delta (0, 0)
Screenshot: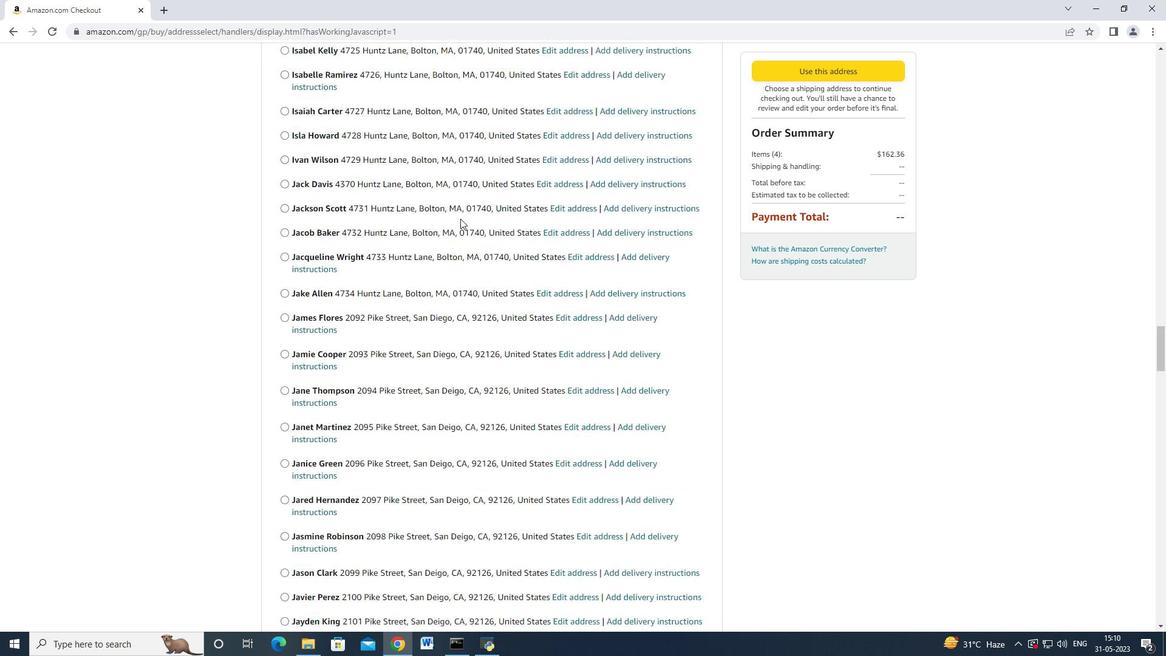 
Action: Mouse scrolled (460, 218) with delta (0, 0)
Screenshot: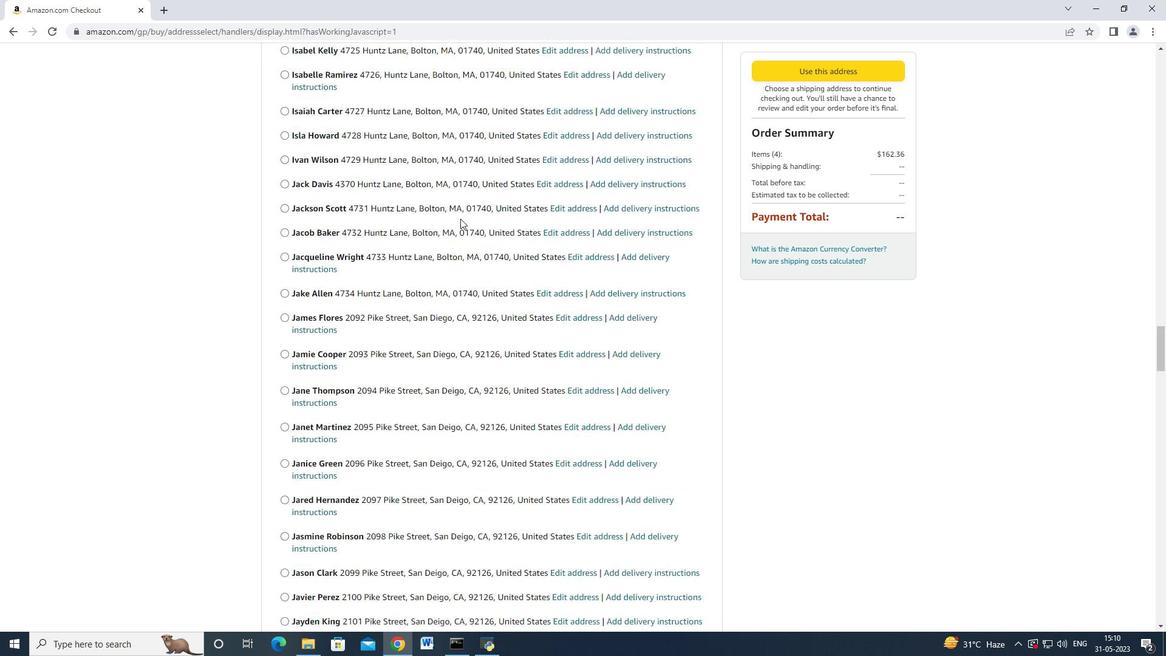 
Action: Mouse scrolled (460, 218) with delta (0, 0)
Screenshot: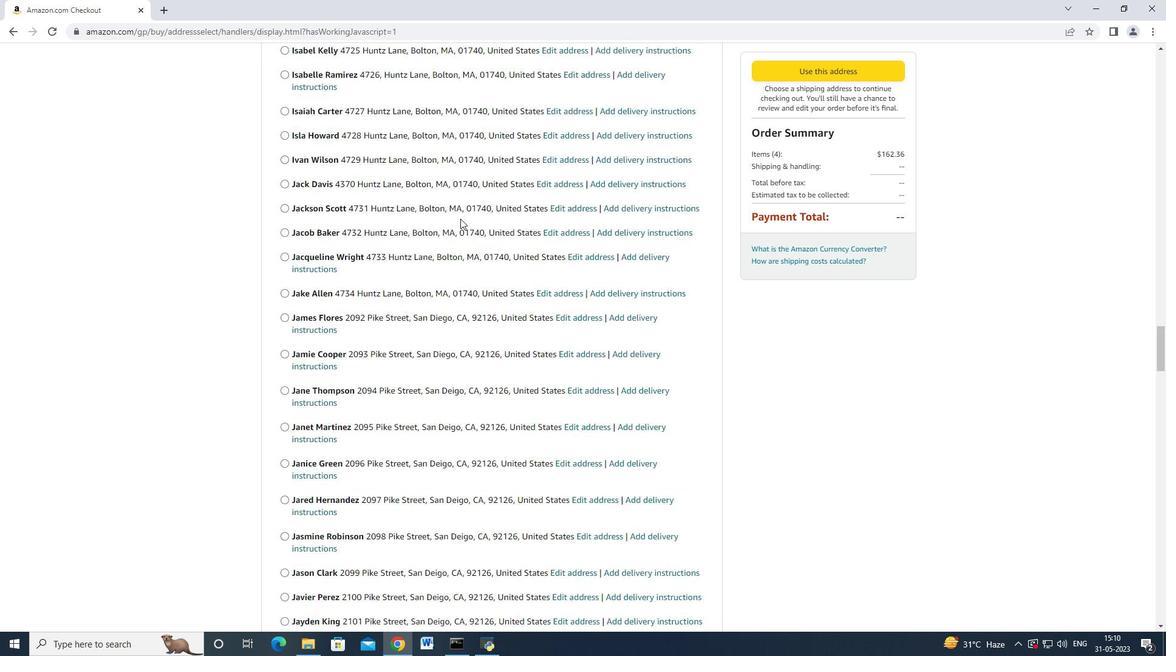 
Action: Mouse scrolled (460, 218) with delta (0, 0)
Screenshot: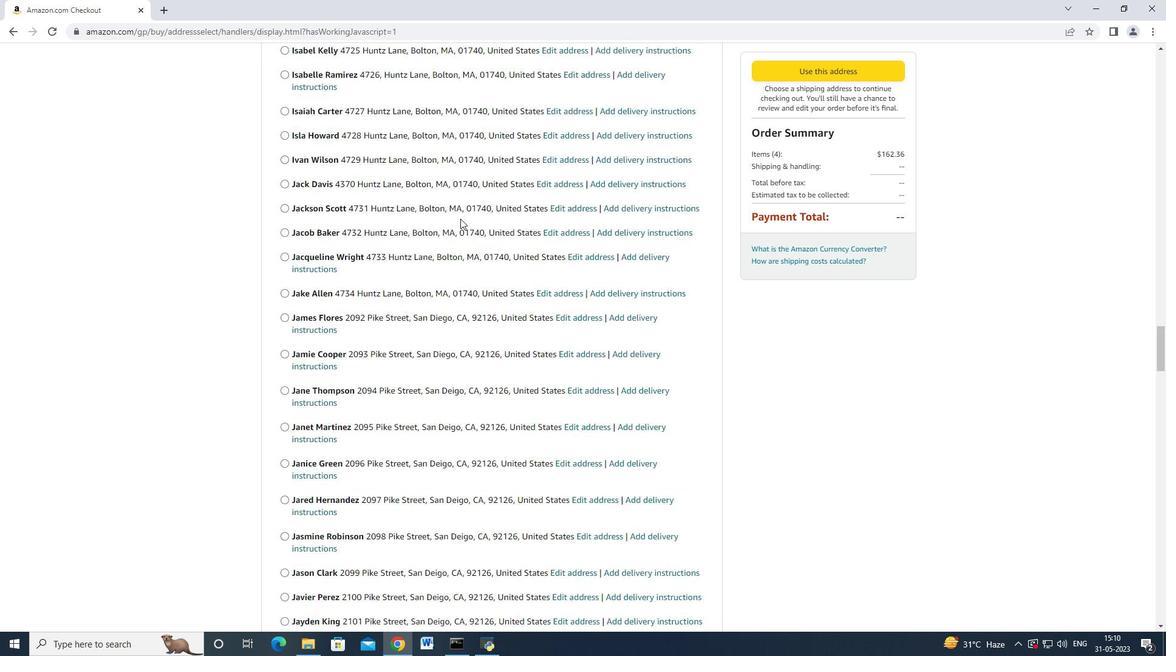 
Action: Mouse scrolled (460, 218) with delta (0, 0)
Screenshot: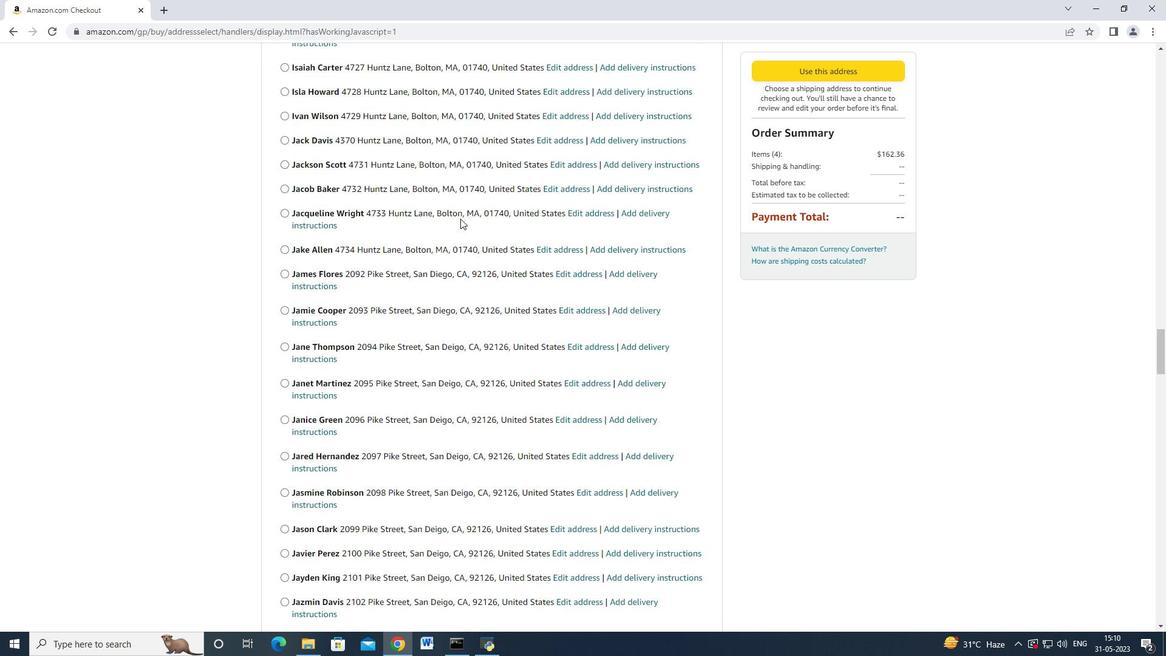 
Action: Mouse scrolled (460, 218) with delta (0, 0)
Screenshot: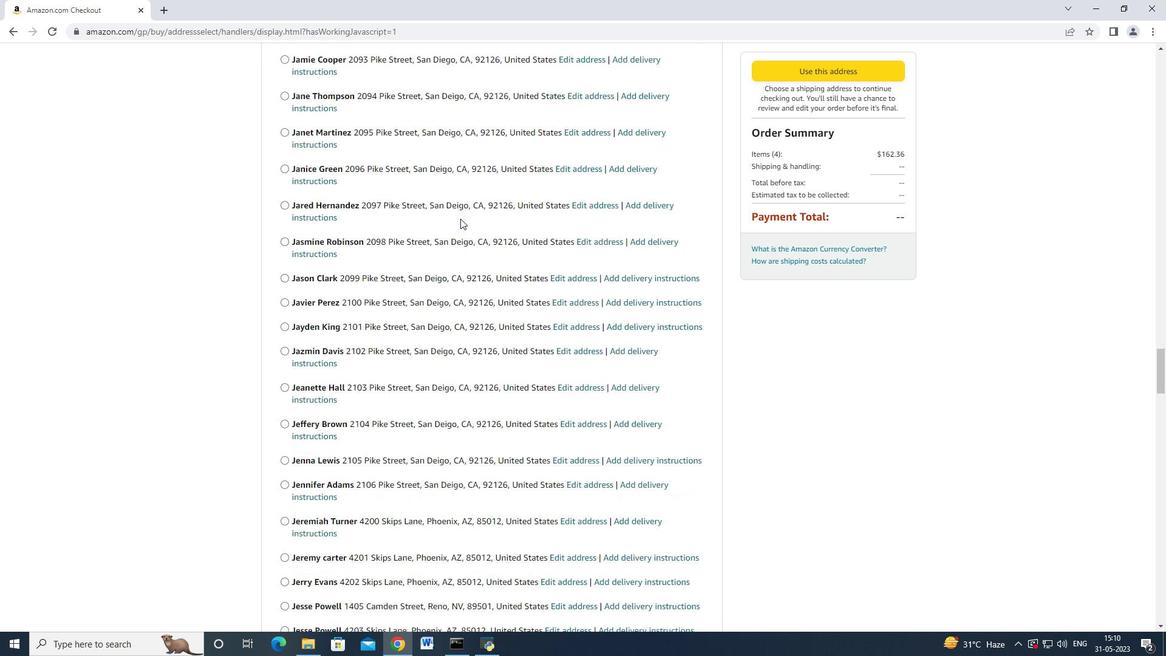 
Action: Mouse scrolled (460, 218) with delta (0, 0)
Screenshot: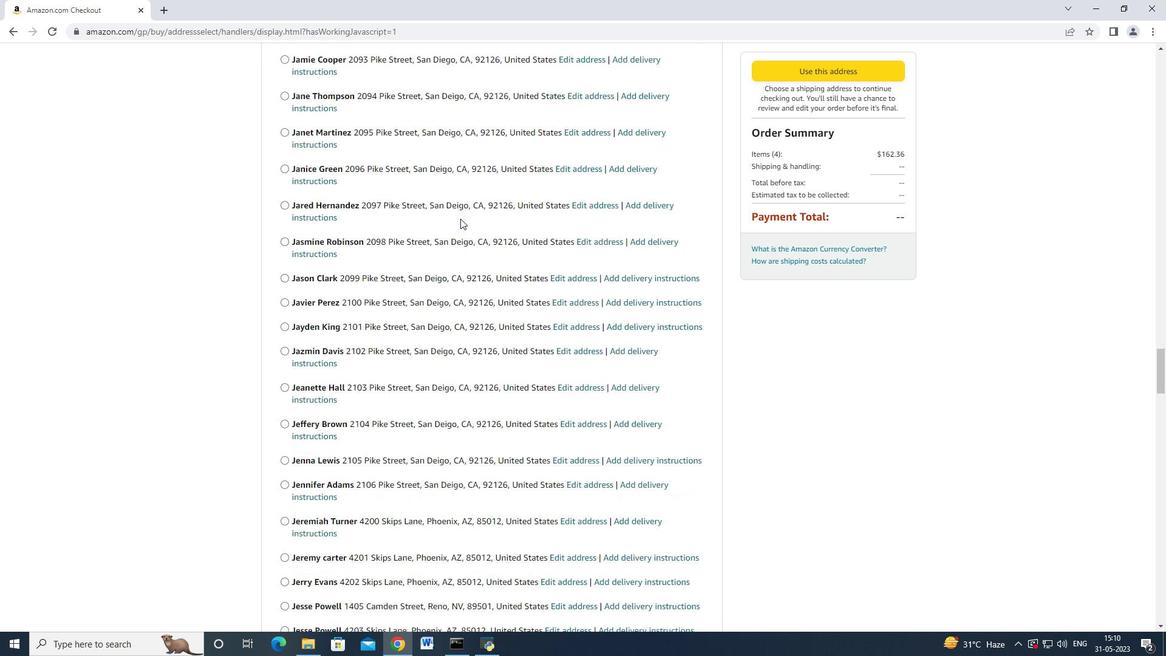 
Action: Mouse scrolled (460, 218) with delta (0, 0)
Screenshot: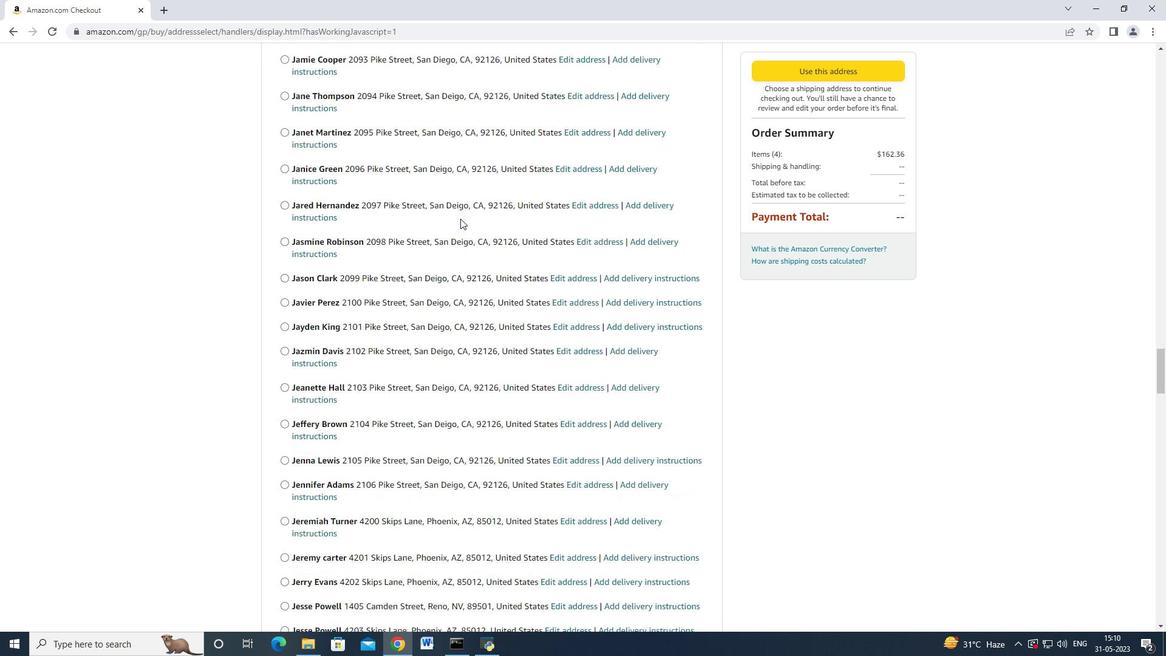 
Action: Mouse scrolled (460, 218) with delta (0, 0)
Screenshot: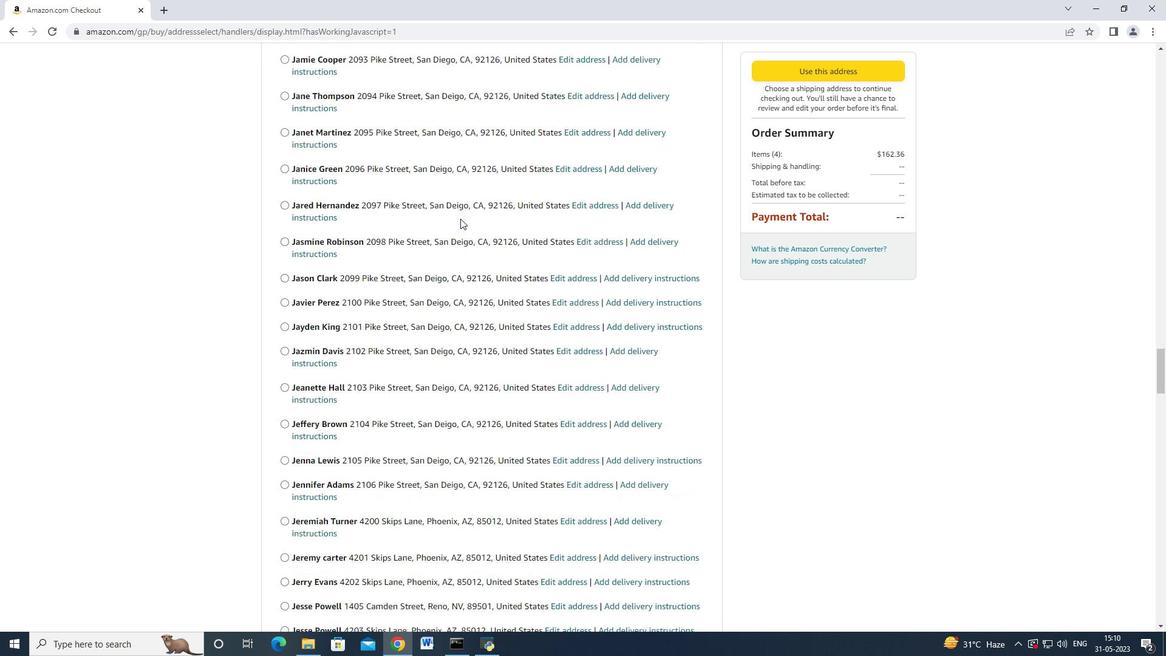 
Action: Mouse scrolled (460, 218) with delta (0, 0)
Screenshot: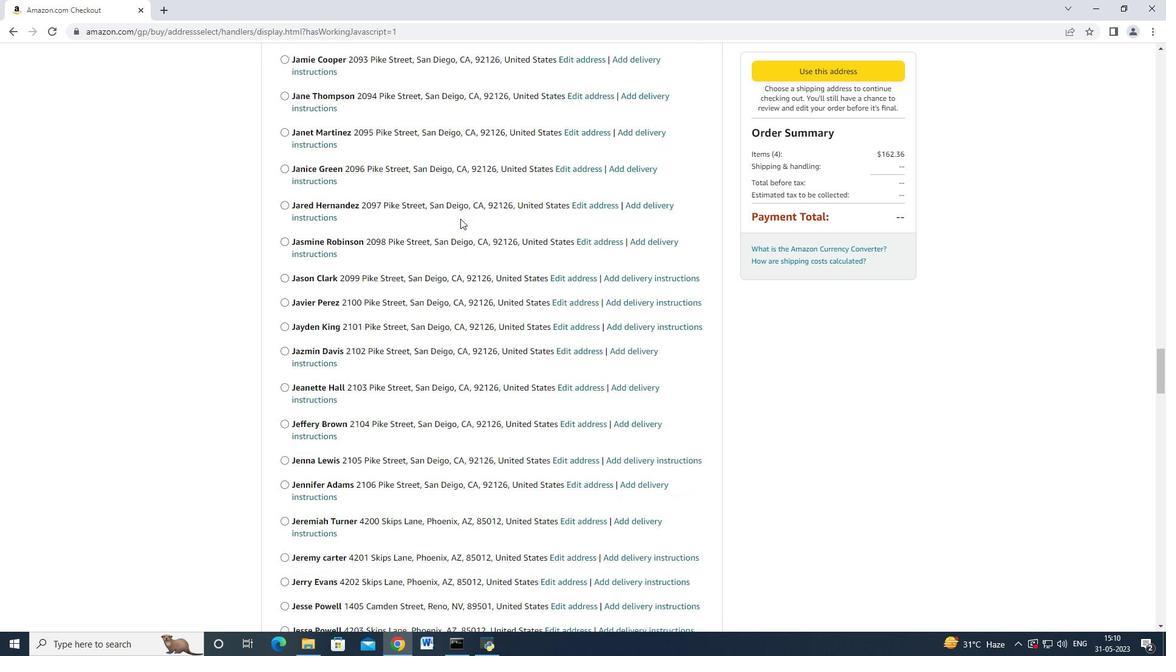 
Action: Mouse scrolled (460, 218) with delta (0, 0)
Screenshot: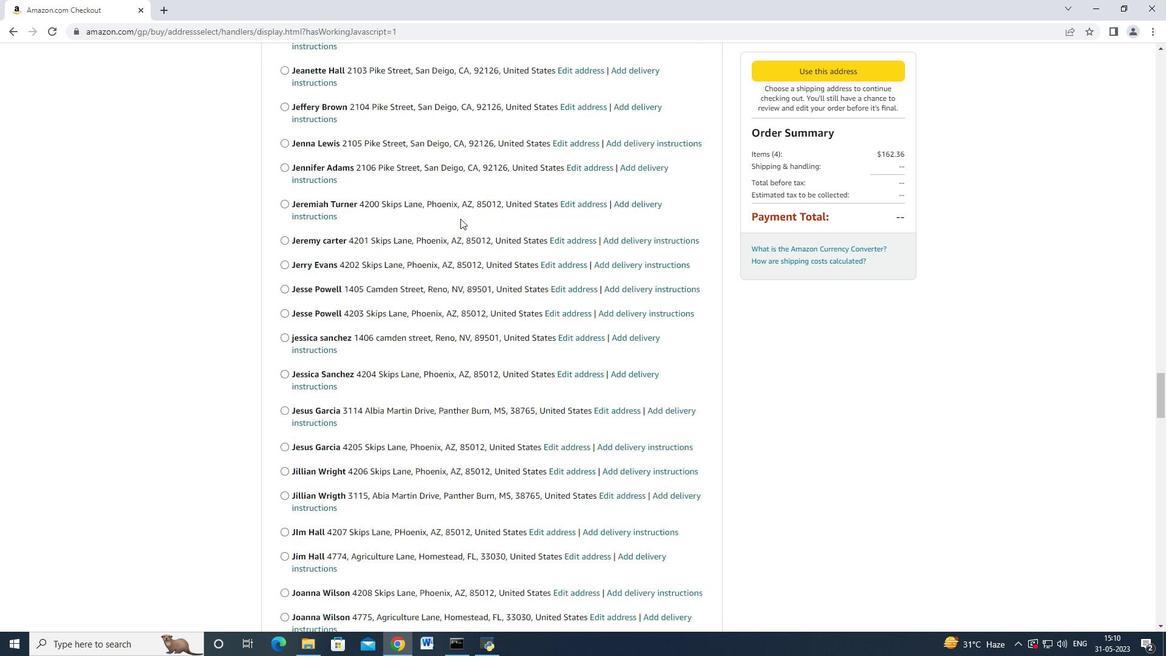 
Action: Mouse scrolled (460, 218) with delta (0, 0)
Screenshot: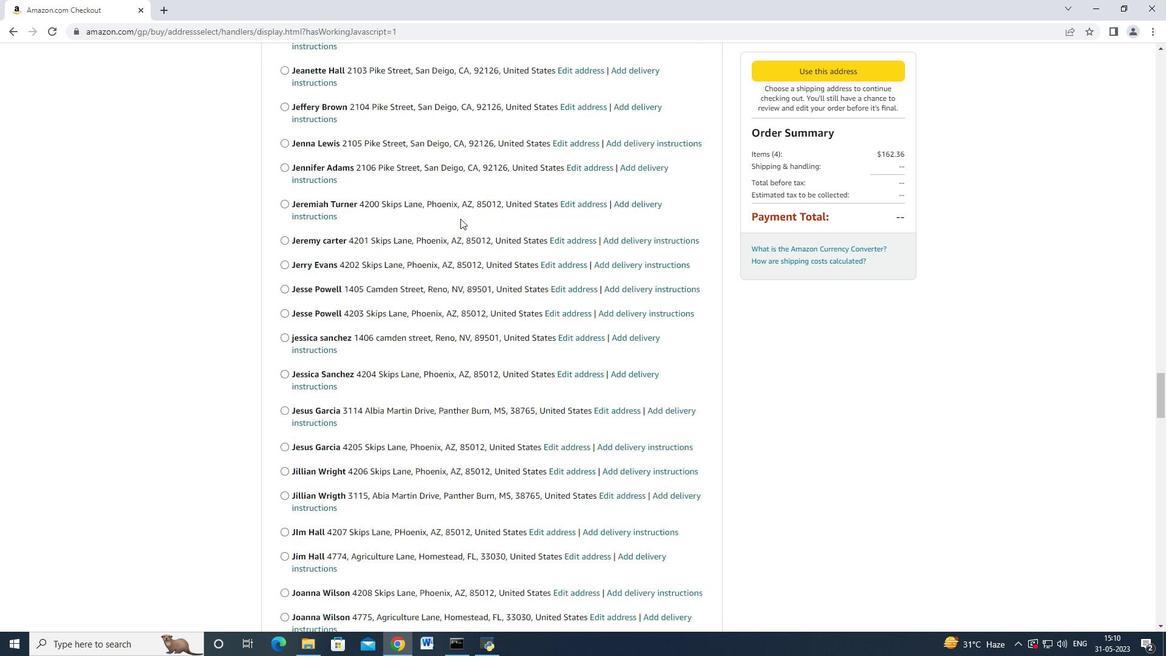 
Action: Mouse scrolled (460, 218) with delta (0, 0)
Screenshot: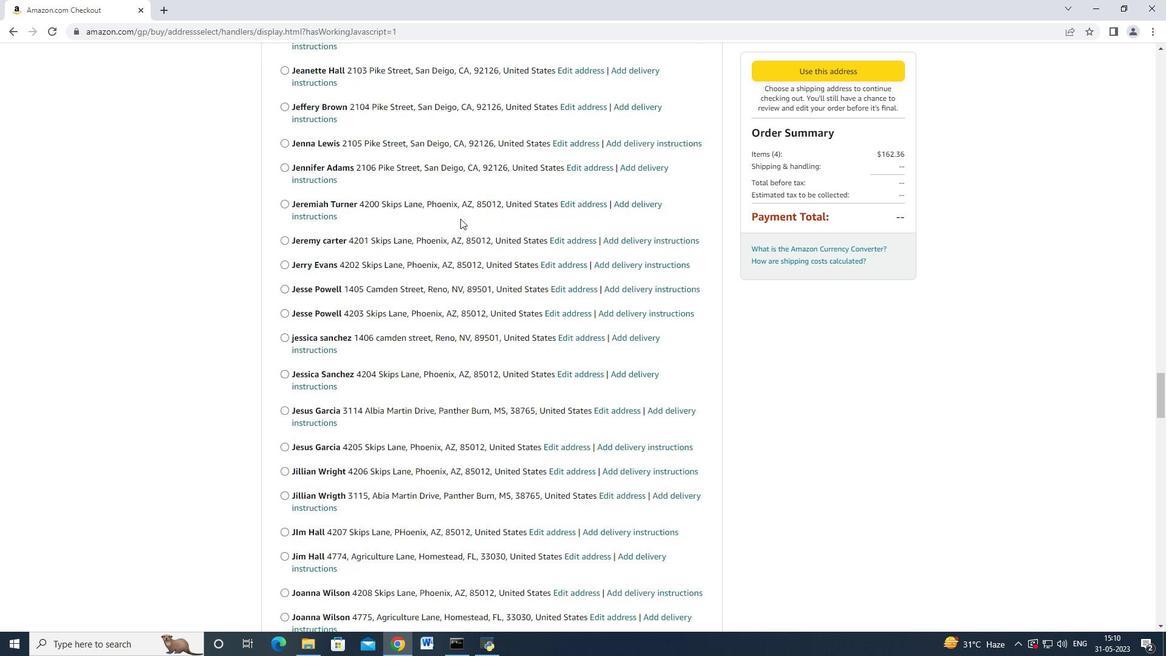 
Action: Mouse scrolled (460, 218) with delta (0, 0)
Screenshot: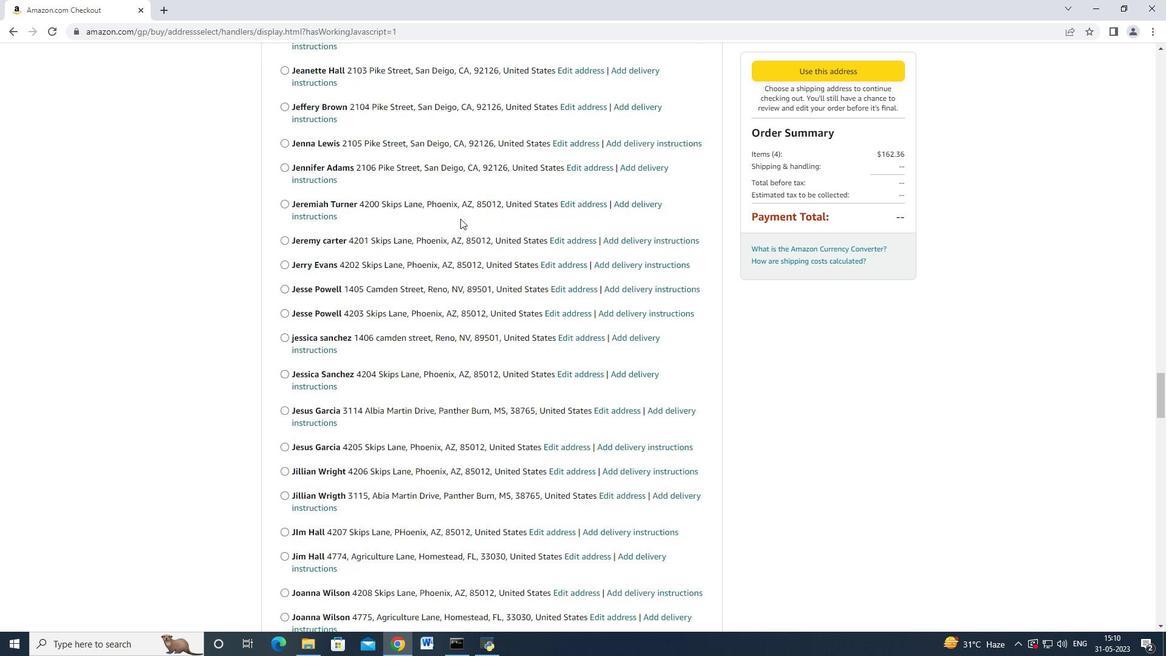 
Action: Mouse scrolled (460, 218) with delta (0, 0)
Screenshot: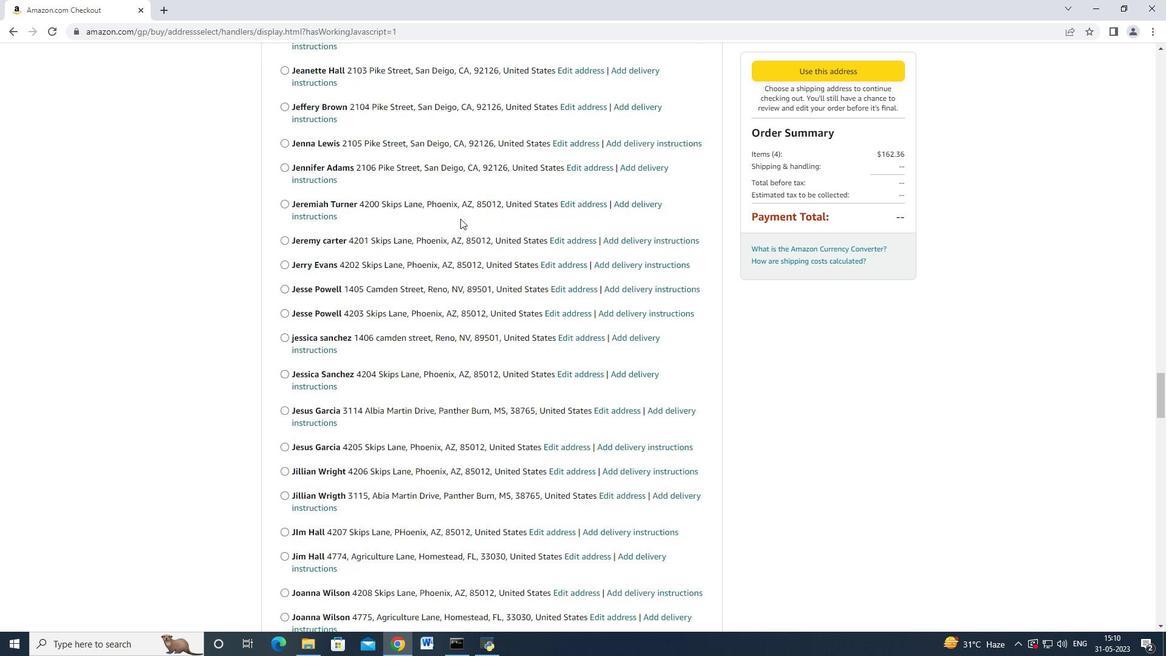 
Action: Mouse scrolled (460, 218) with delta (0, 0)
Screenshot: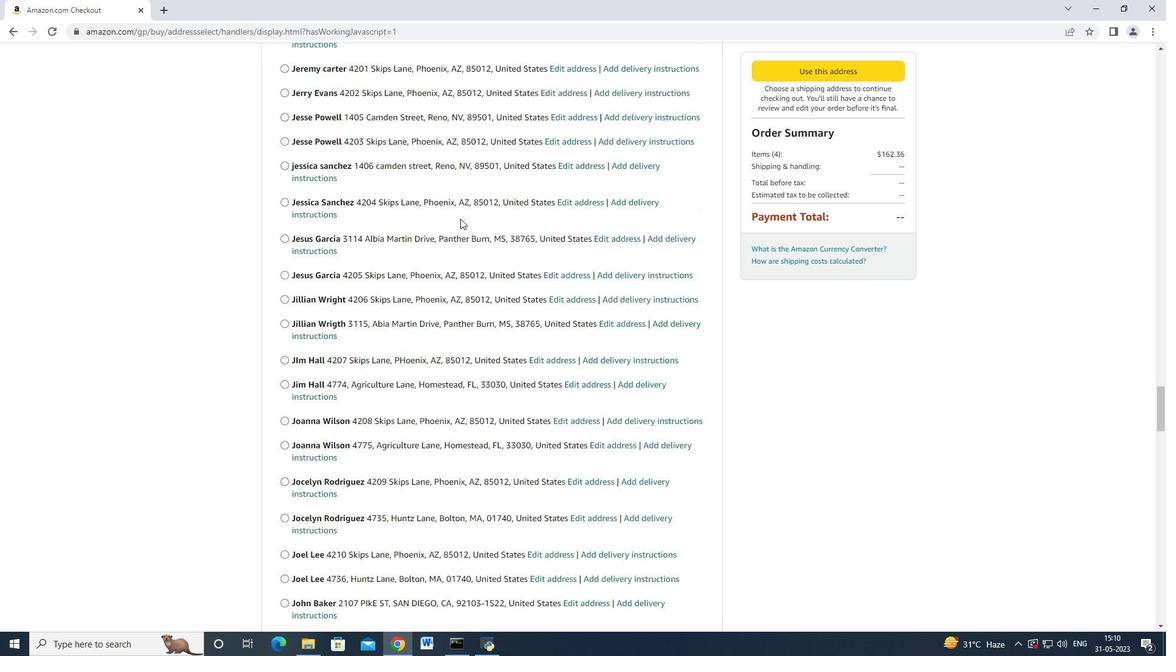 
Action: Mouse scrolled (460, 218) with delta (0, 0)
Screenshot: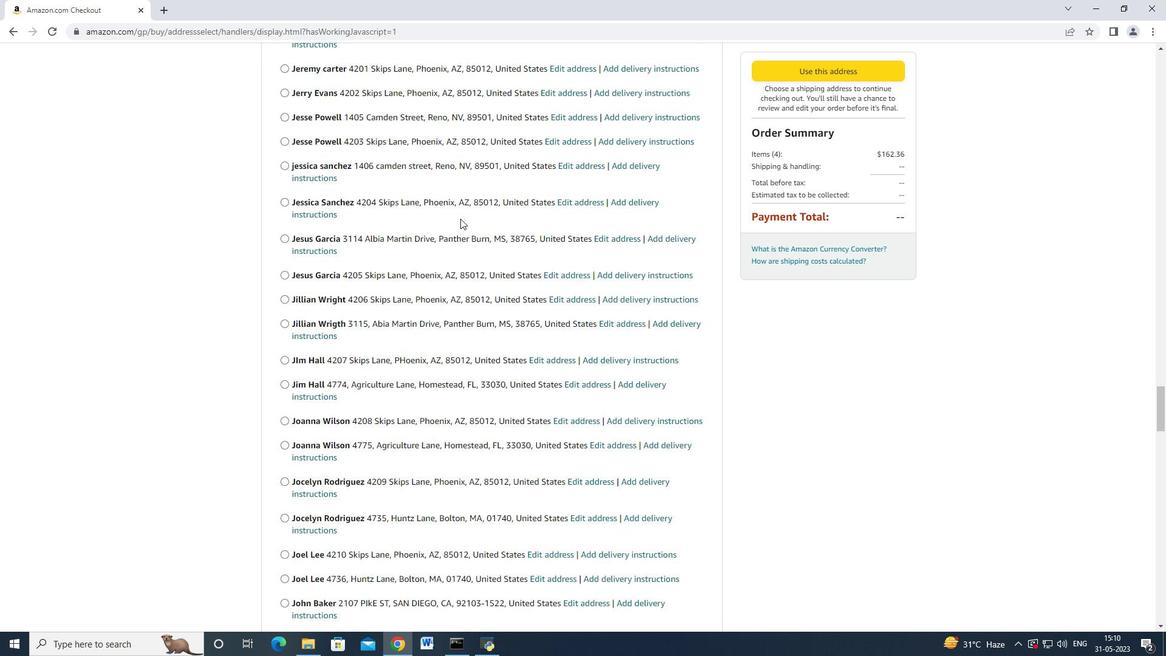 
Action: Mouse scrolled (460, 218) with delta (0, 0)
Screenshot: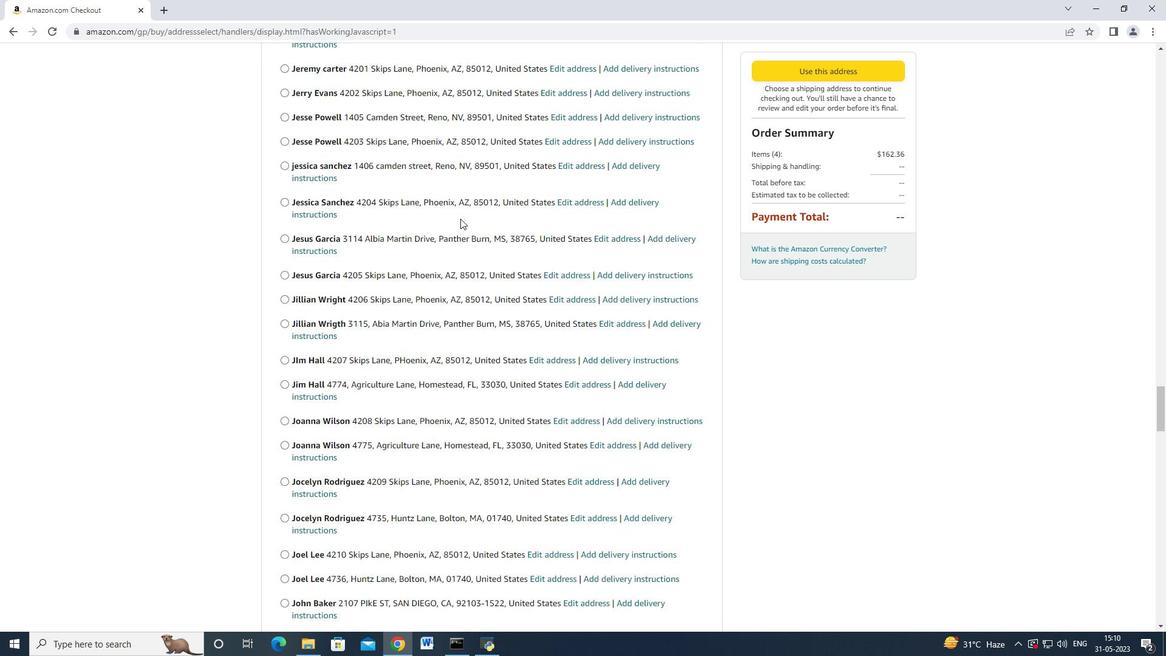 
Action: Mouse scrolled (460, 218) with delta (0, 0)
Screenshot: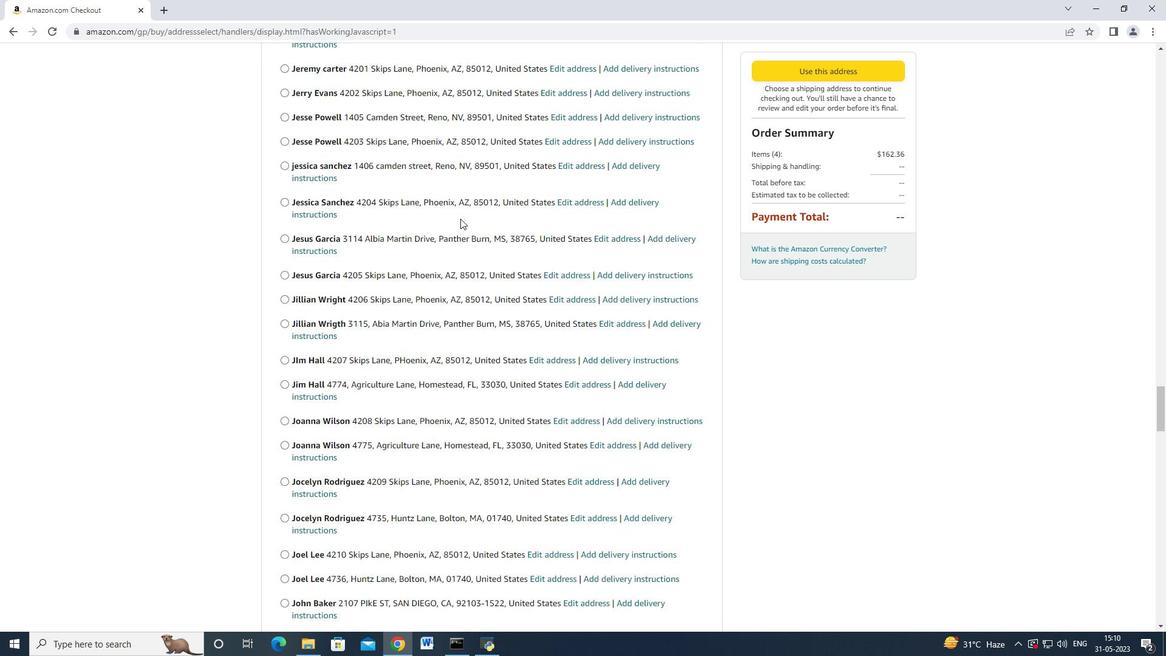 
Action: Mouse scrolled (460, 218) with delta (0, 0)
Screenshot: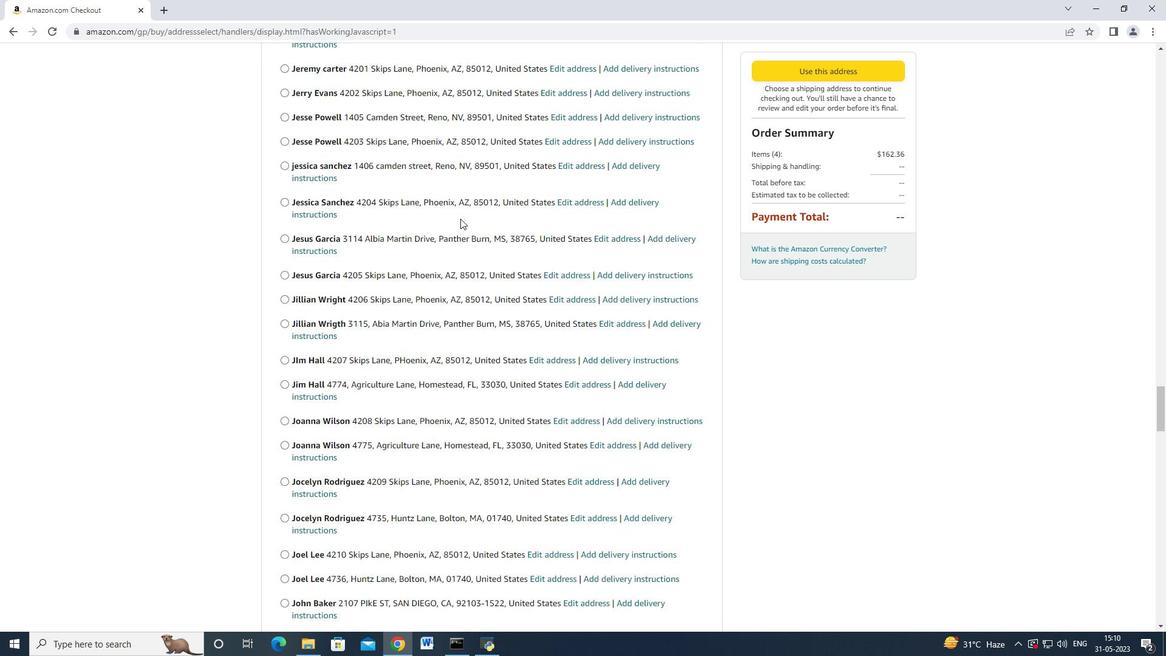 
Action: Mouse scrolled (460, 218) with delta (0, 0)
Screenshot: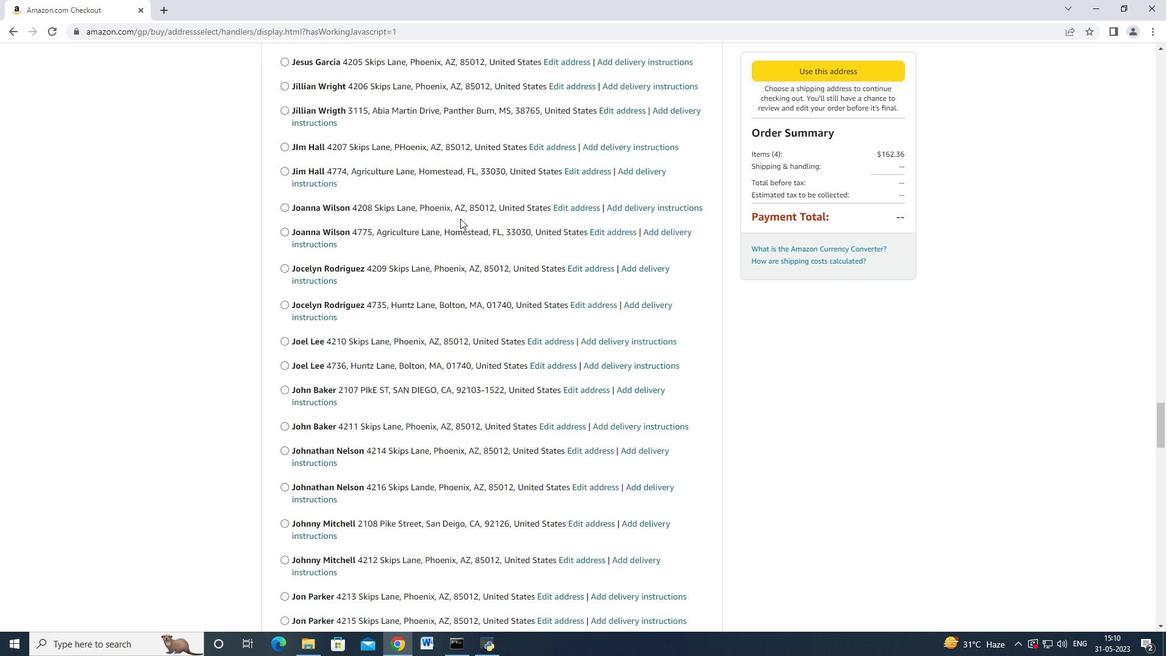 
Action: Mouse scrolled (460, 218) with delta (0, 0)
Screenshot: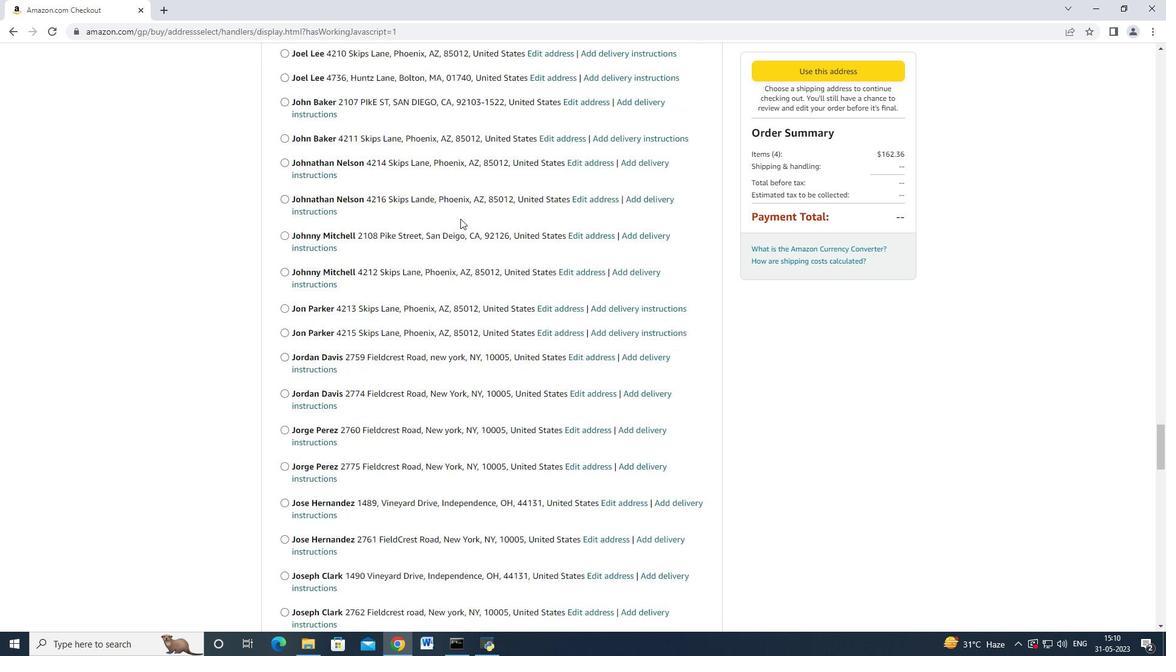 
Action: Mouse scrolled (460, 218) with delta (0, 0)
Screenshot: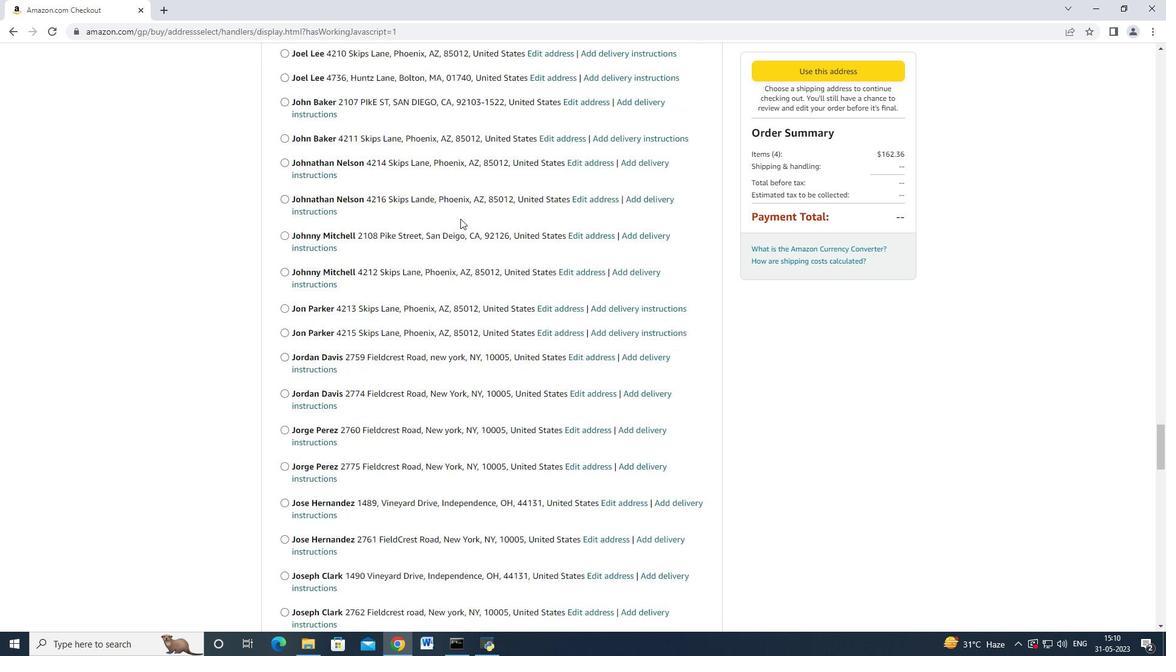 
Action: Mouse scrolled (460, 218) with delta (0, 0)
Screenshot: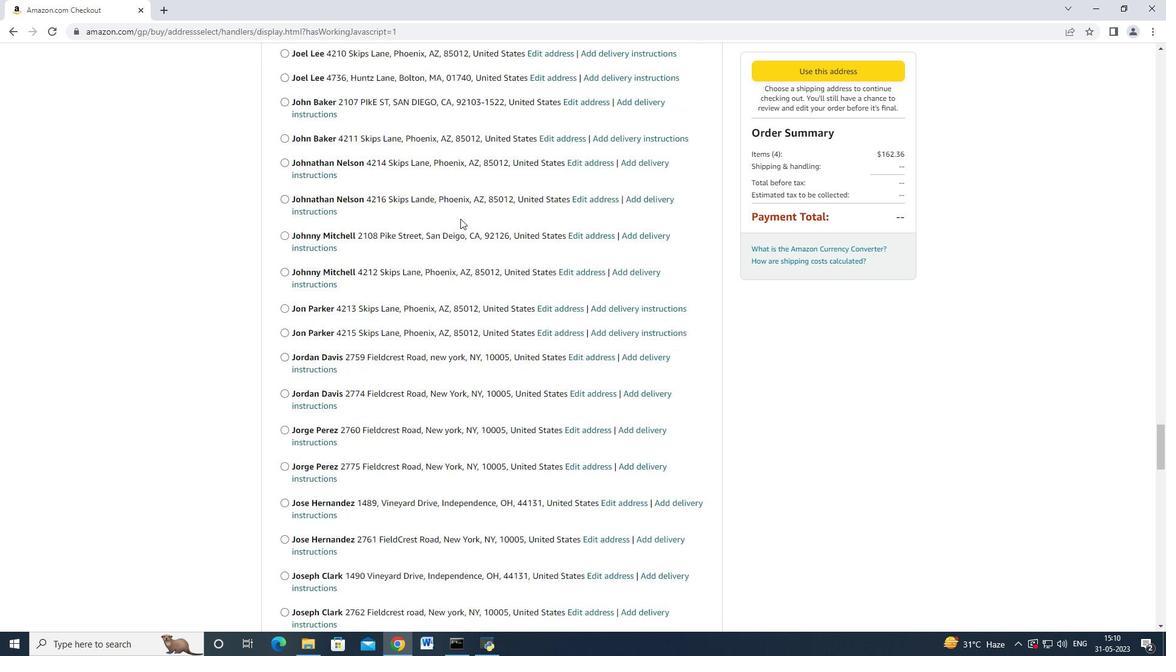 
Action: Mouse scrolled (460, 218) with delta (0, 0)
Screenshot: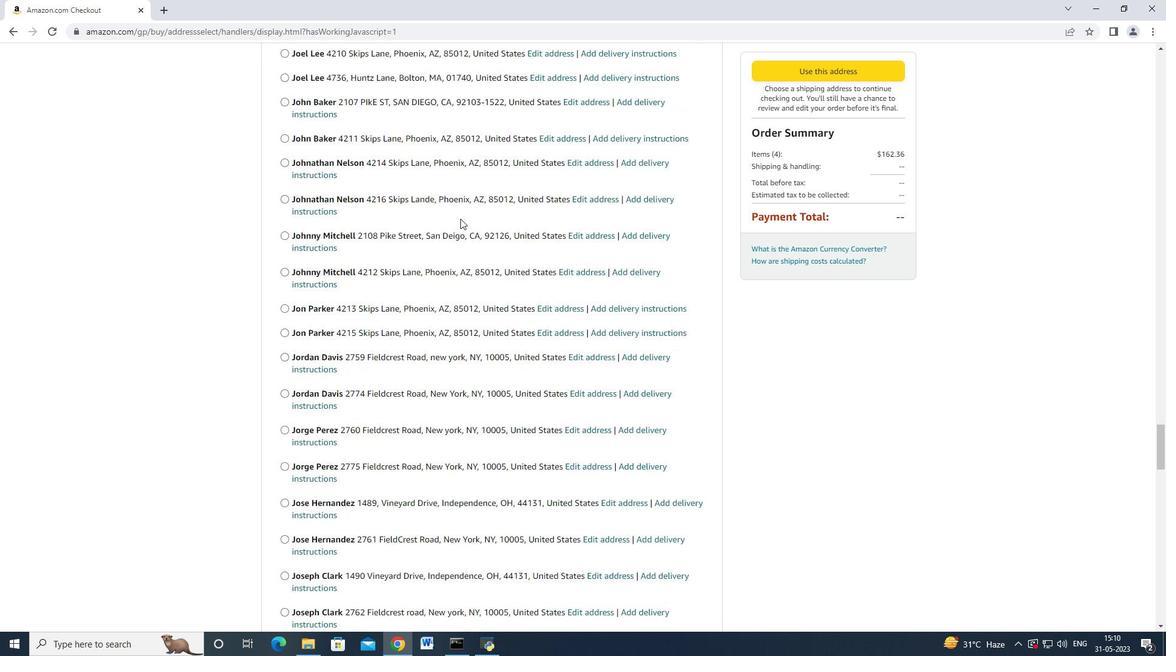 
Action: Mouse scrolled (460, 218) with delta (0, 0)
Screenshot: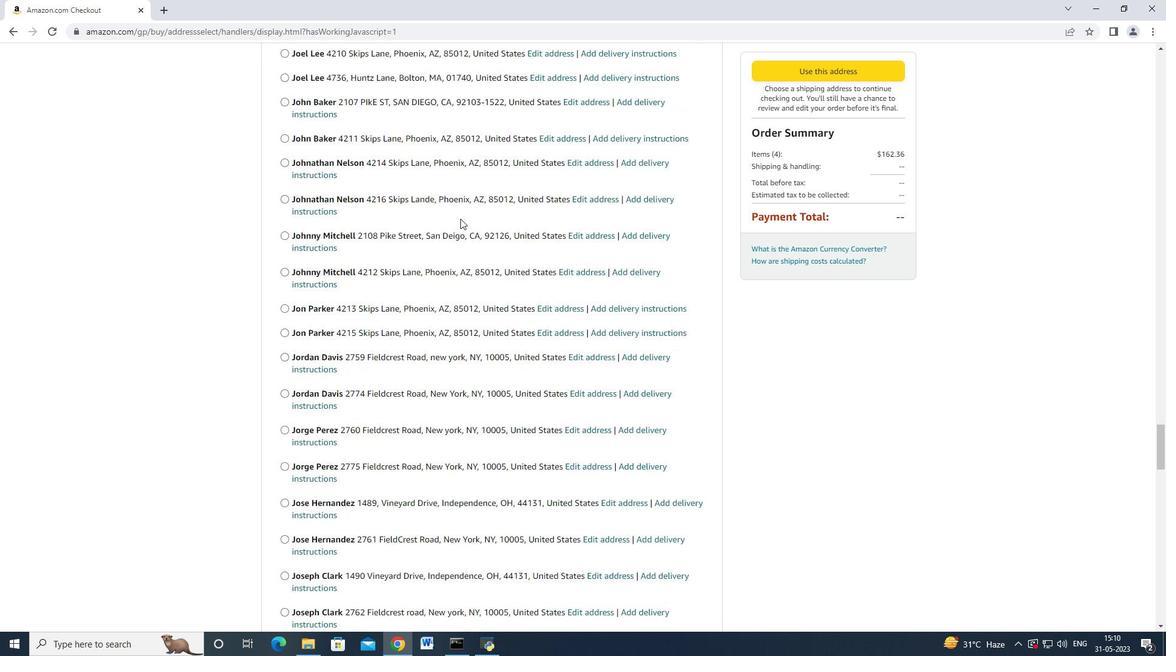 
Action: Mouse scrolled (460, 218) with delta (0, 0)
Screenshot: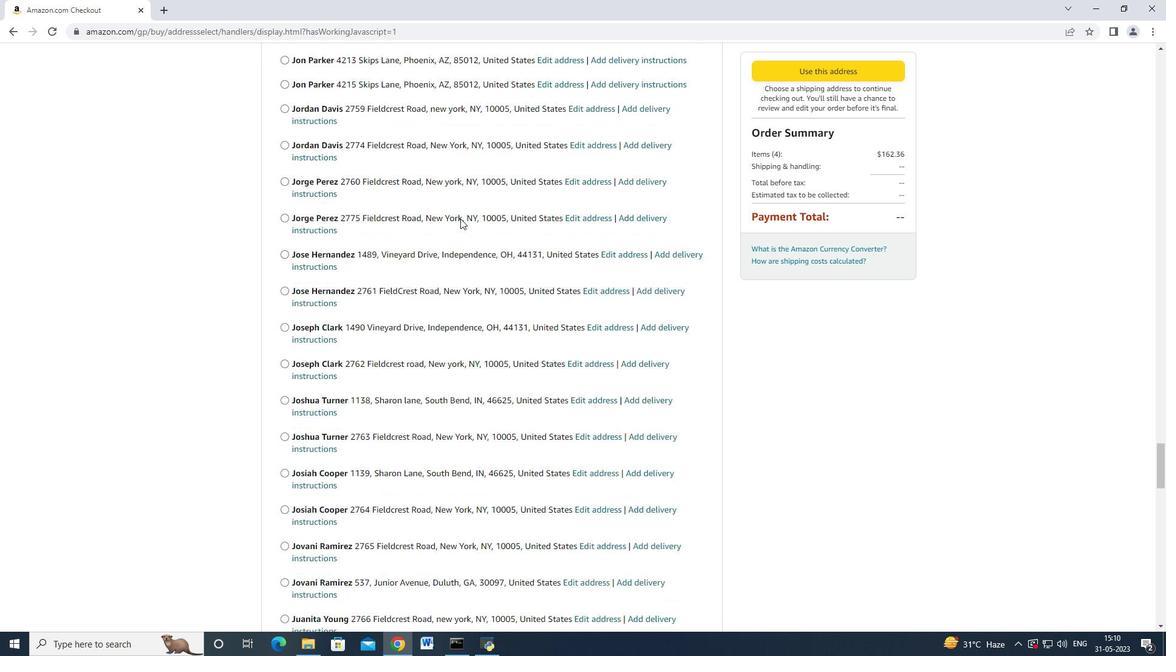 
Action: Mouse scrolled (460, 218) with delta (0, 0)
Screenshot: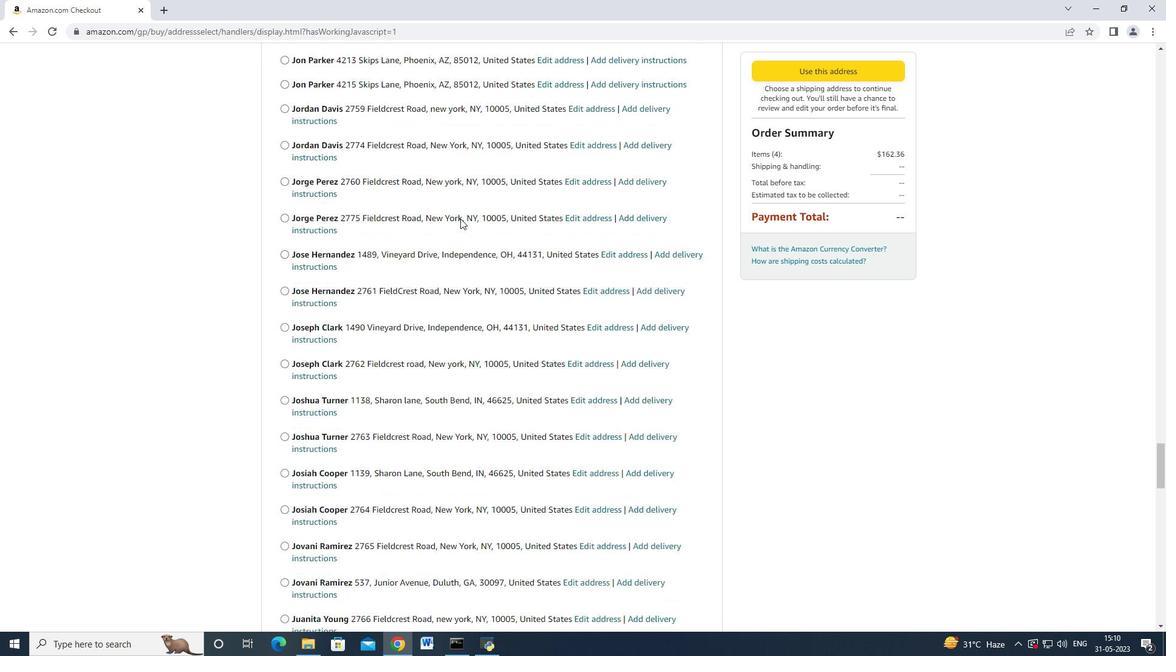 
Action: Mouse scrolled (460, 218) with delta (0, 0)
Screenshot: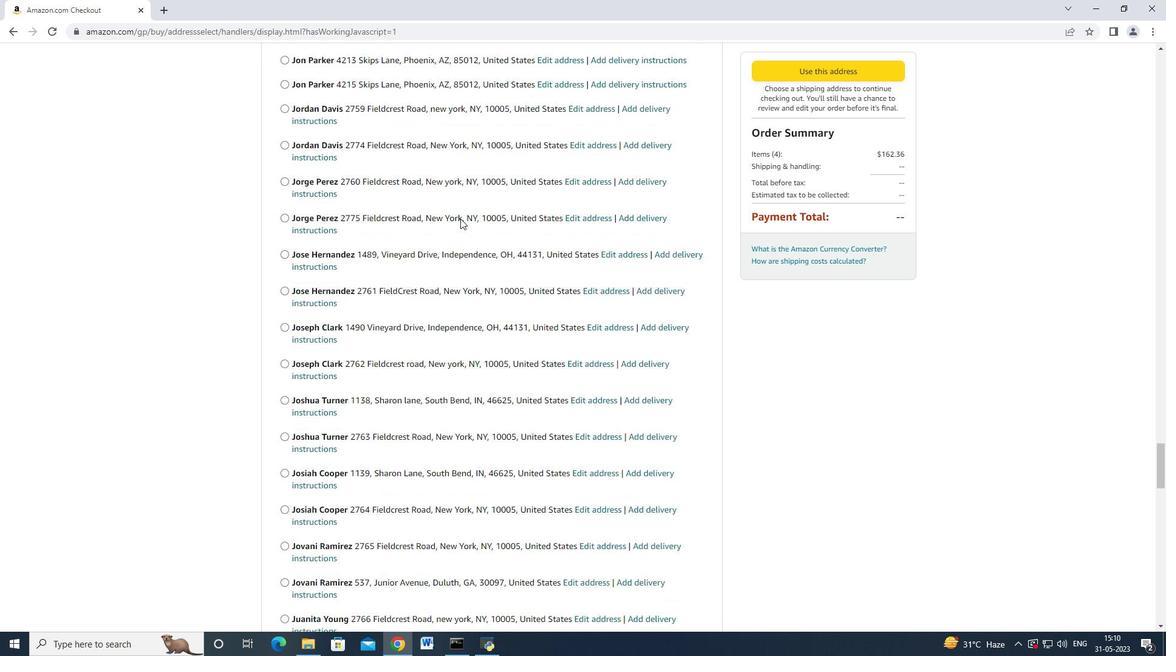 
Action: Mouse scrolled (460, 218) with delta (0, 0)
Screenshot: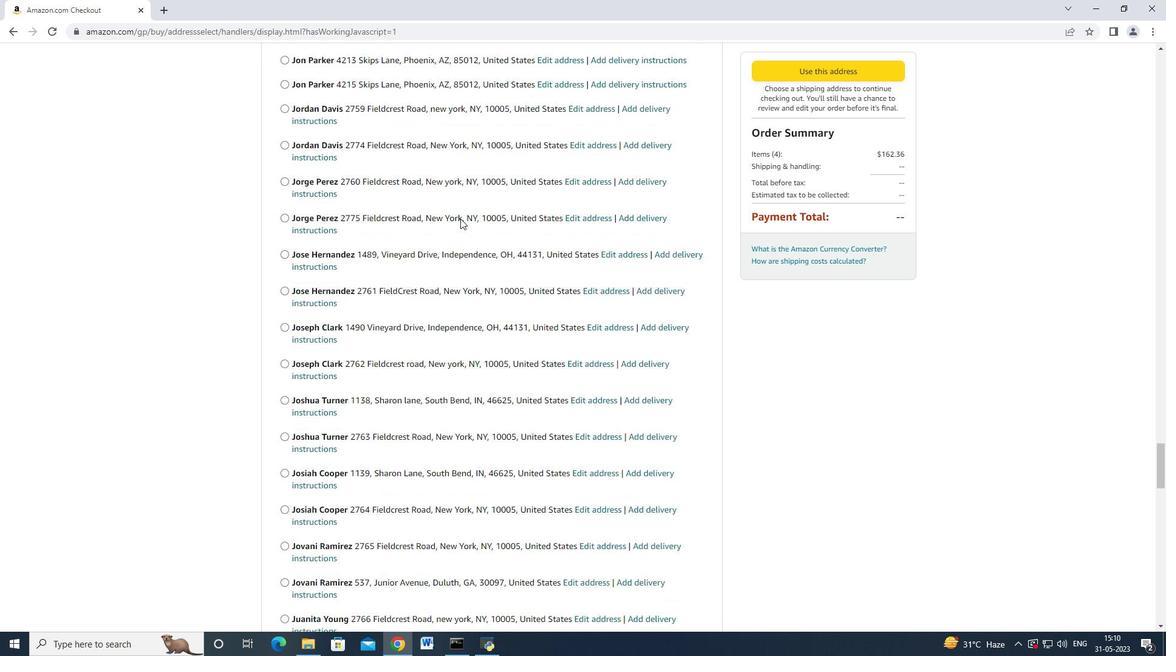 
Action: Mouse scrolled (460, 218) with delta (0, 0)
Screenshot: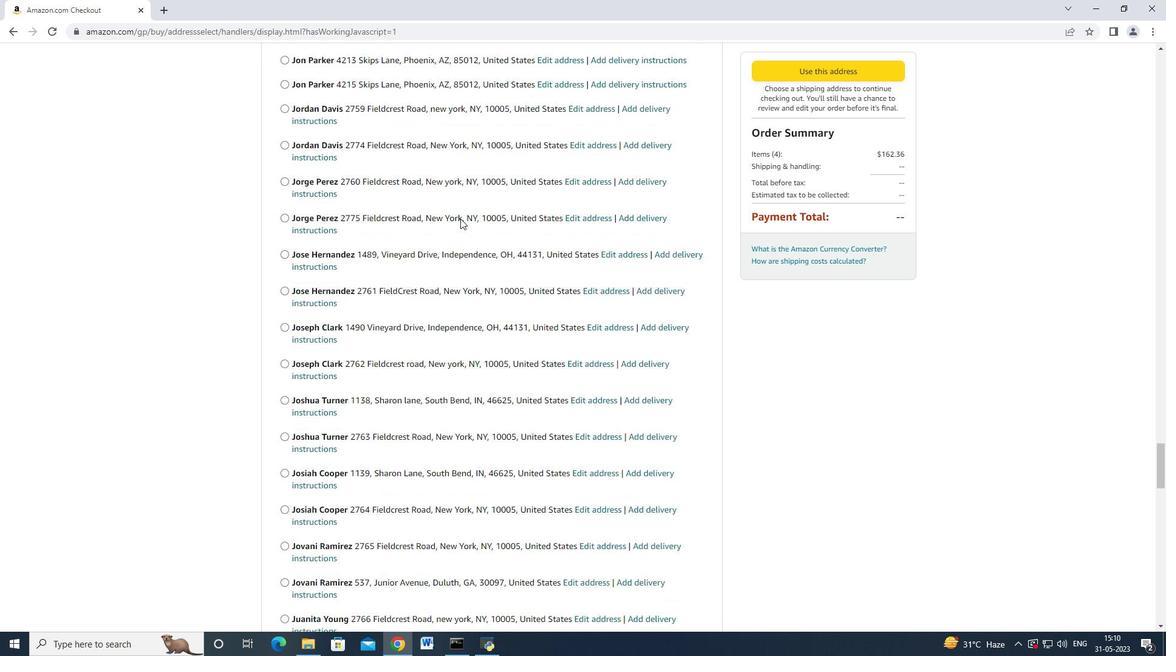 
Action: Mouse scrolled (460, 218) with delta (0, 0)
Screenshot: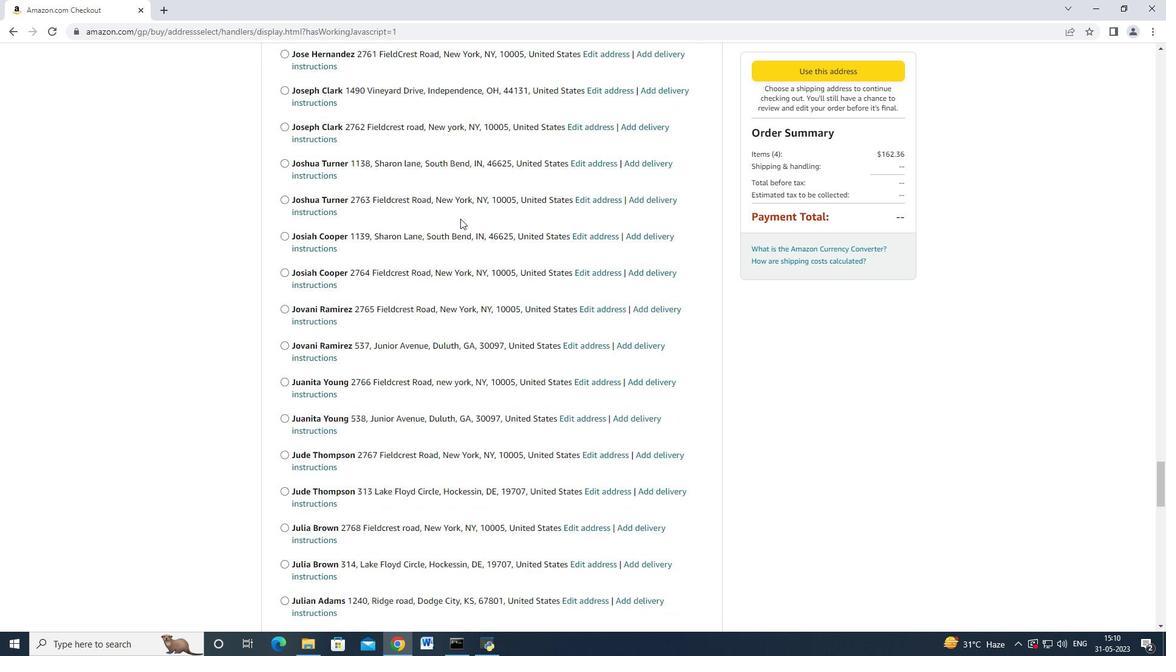 
Action: Mouse scrolled (460, 218) with delta (0, 0)
Screenshot: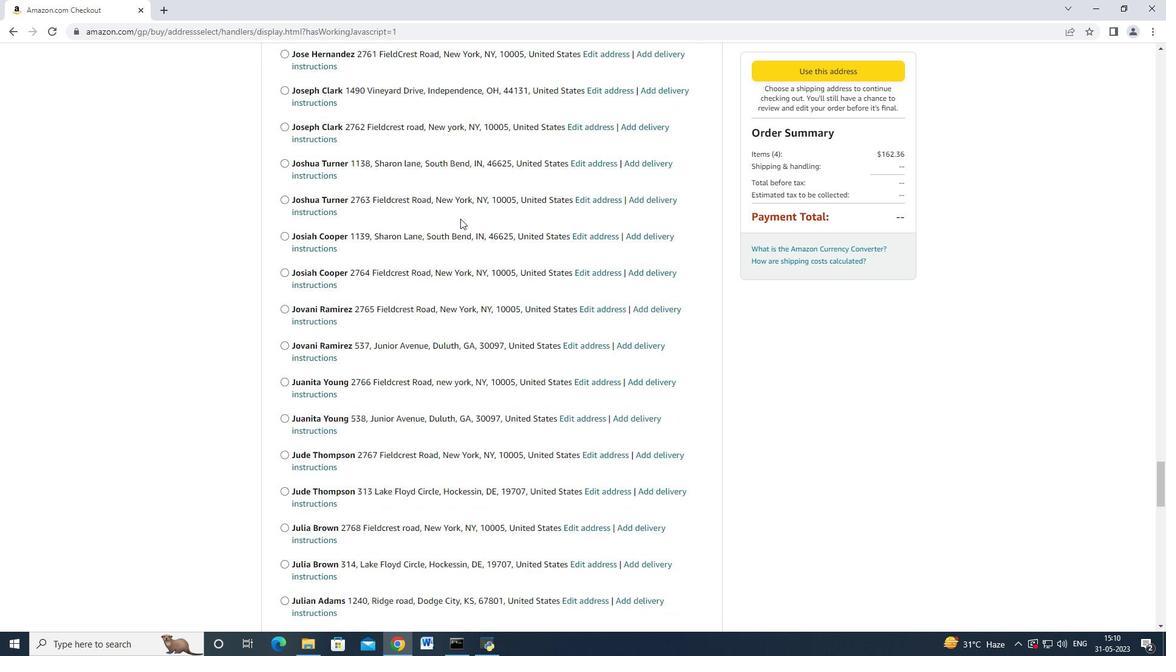 
Action: Mouse scrolled (460, 218) with delta (0, 0)
Screenshot: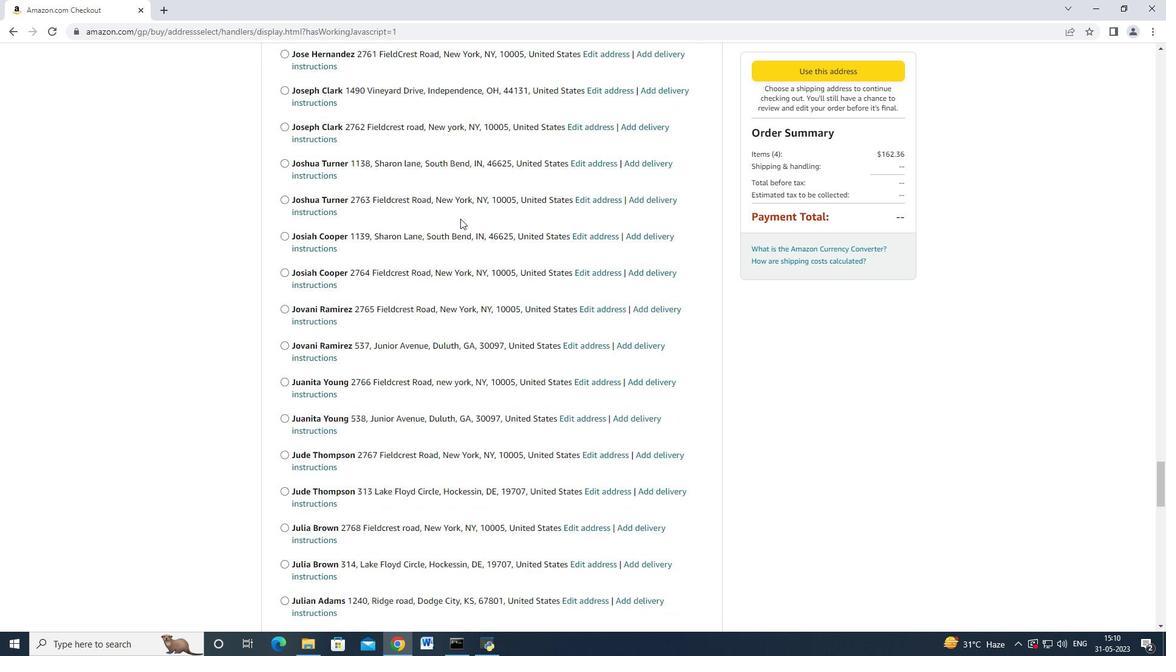 
Action: Mouse scrolled (460, 218) with delta (0, 0)
Screenshot: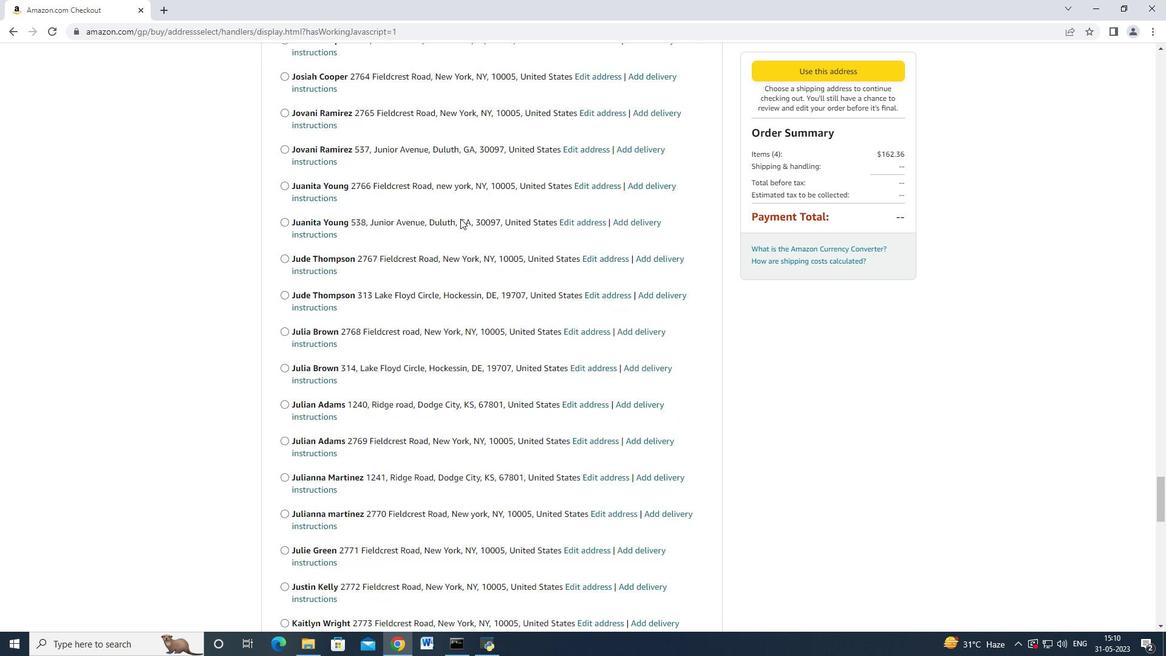 
Action: Mouse scrolled (460, 218) with delta (0, 0)
Screenshot: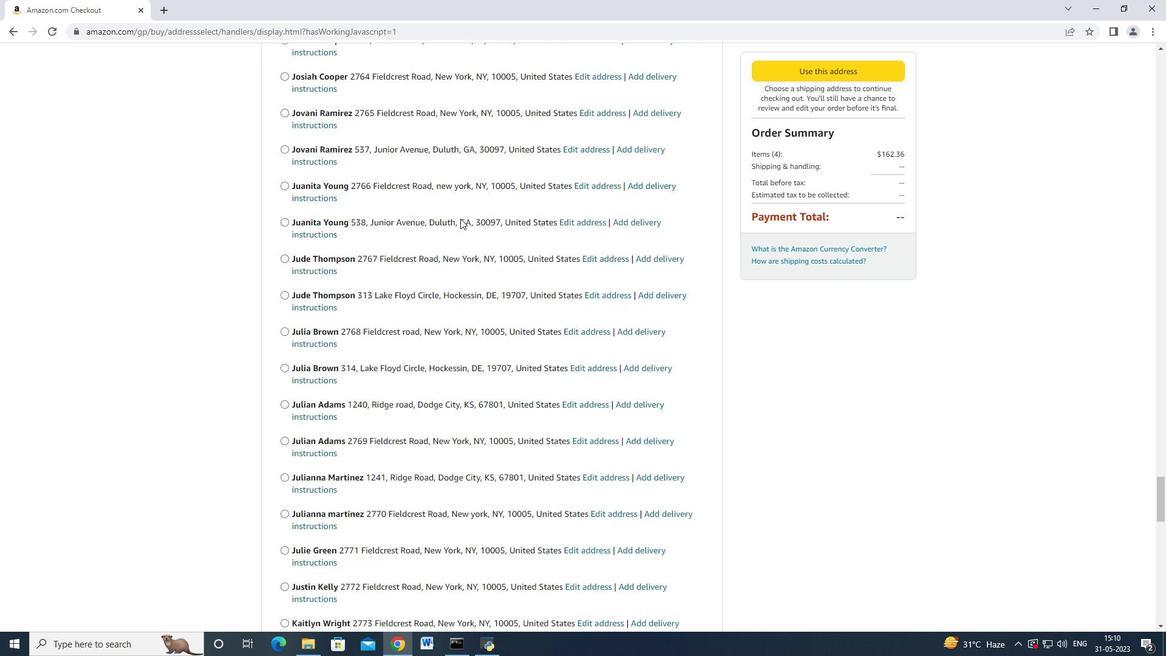 
Action: Mouse scrolled (460, 218) with delta (0, 0)
Screenshot: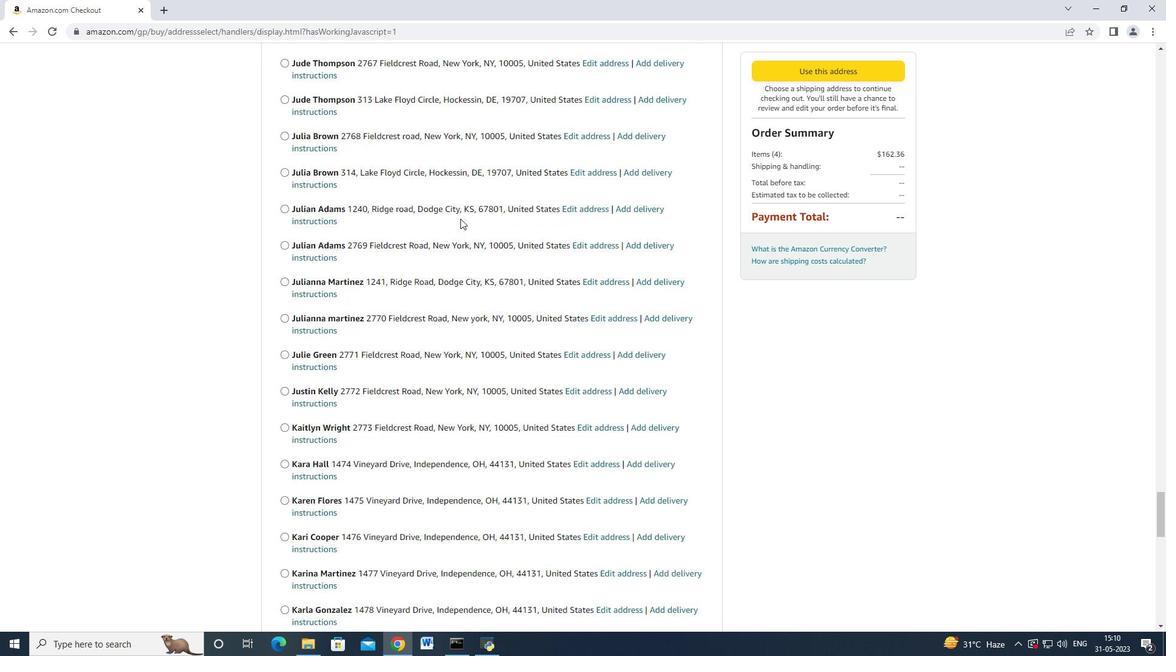 
Action: Mouse scrolled (460, 218) with delta (0, 0)
Screenshot: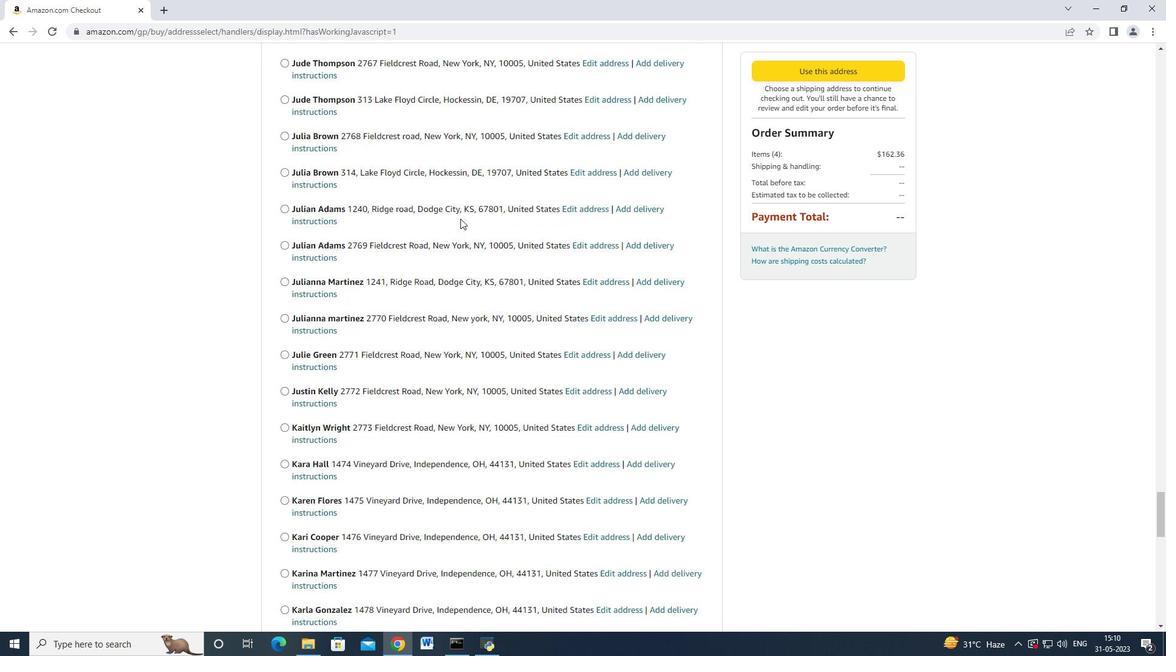 
Action: Mouse scrolled (460, 218) with delta (0, 0)
Screenshot: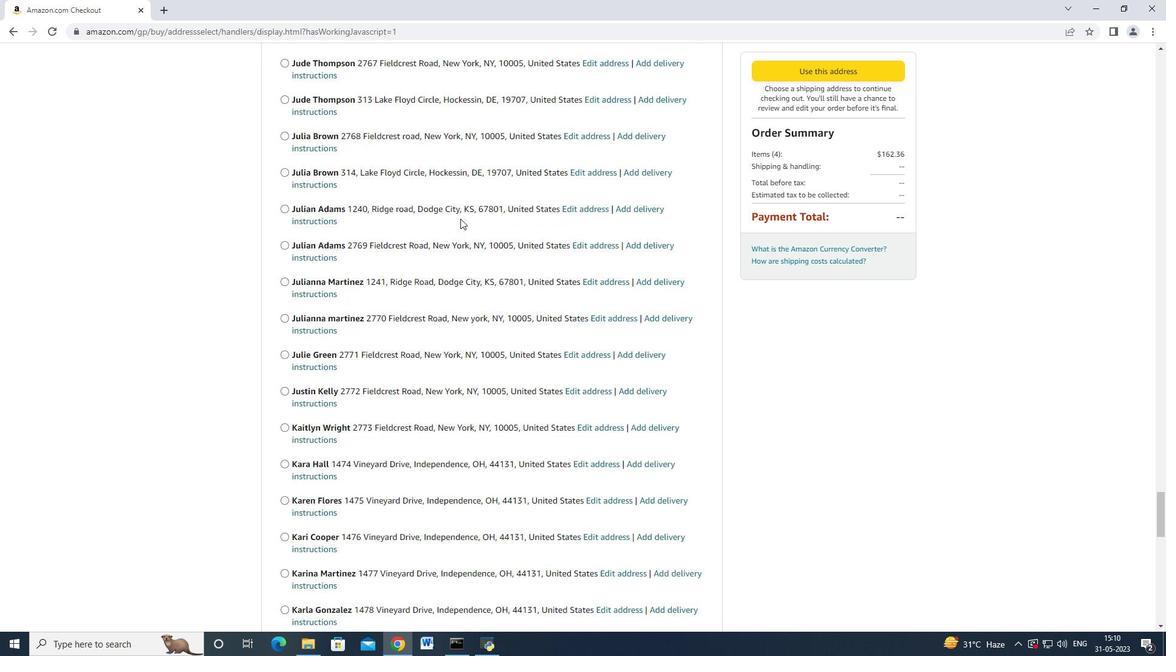 
Action: Mouse scrolled (460, 218) with delta (0, 0)
Screenshot: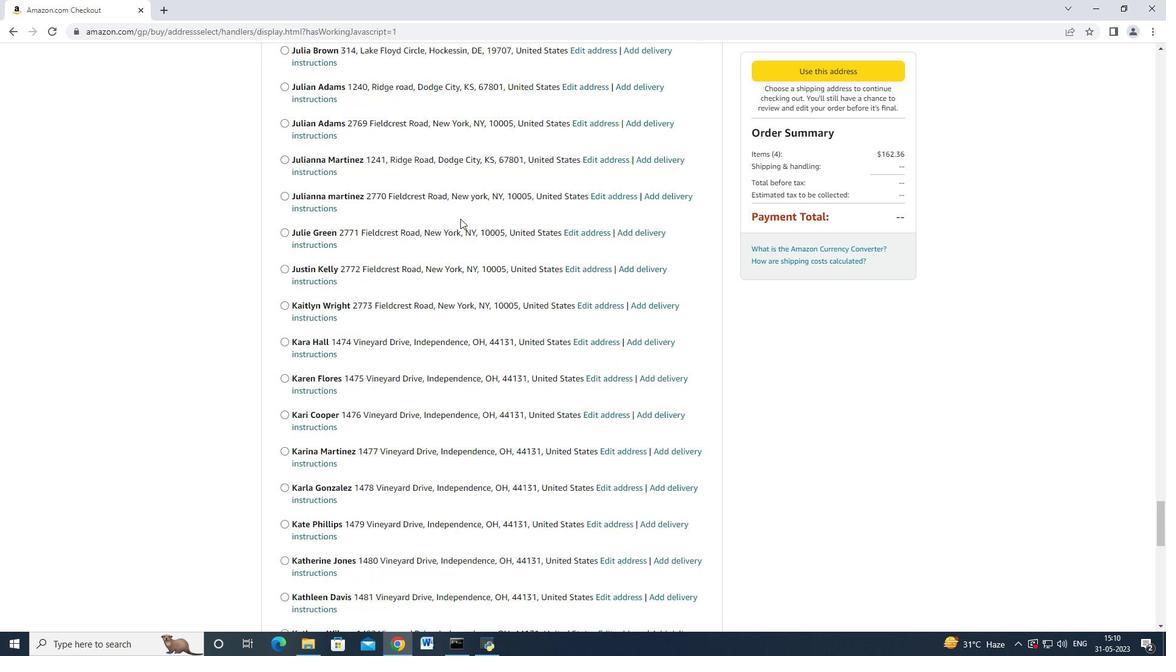 
Action: Mouse scrolled (460, 218) with delta (0, 0)
Screenshot: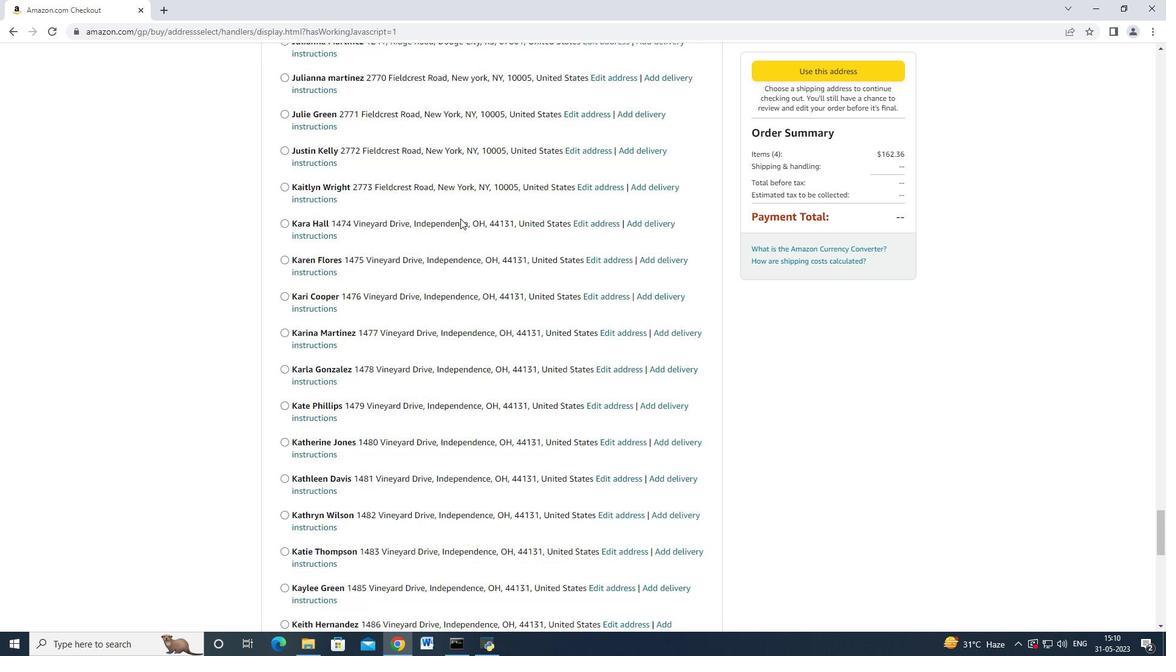 
Action: Mouse scrolled (460, 218) with delta (0, 0)
Screenshot: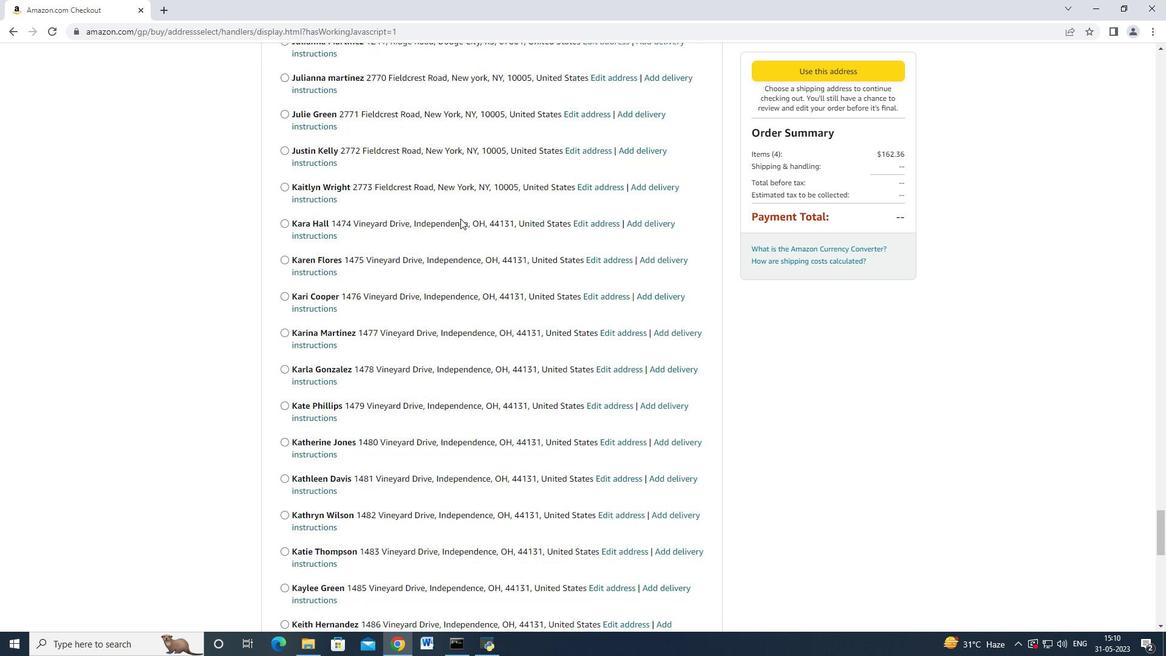 
Action: Mouse scrolled (460, 218) with delta (0, 0)
Screenshot: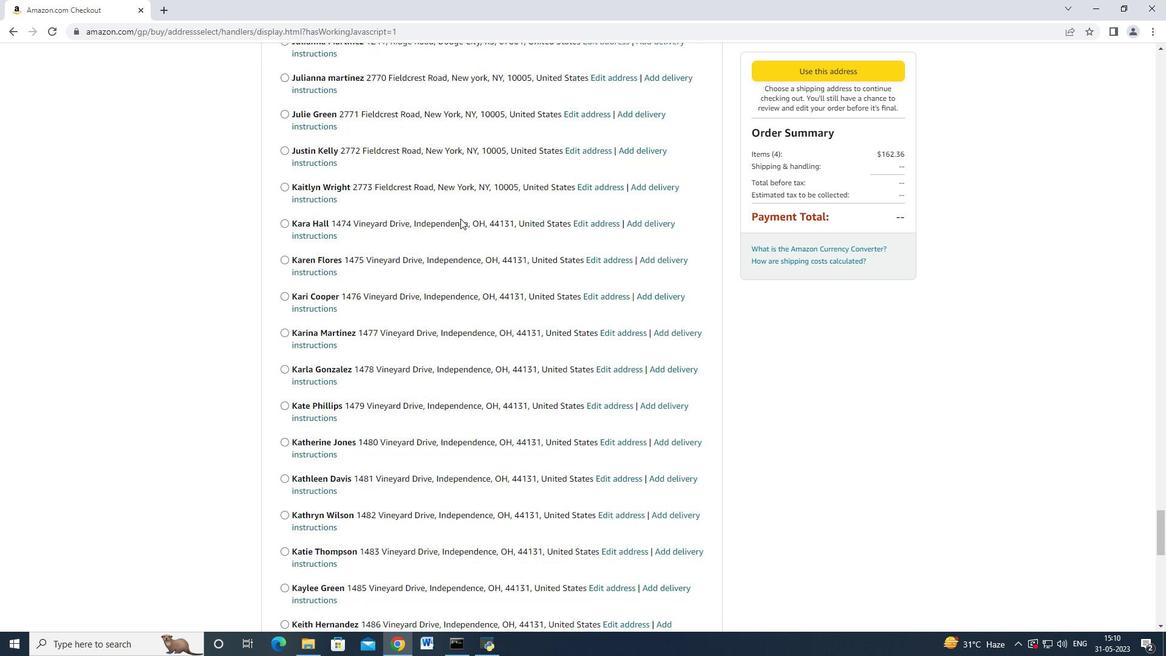 
Action: Mouse moved to (460, 218)
Screenshot: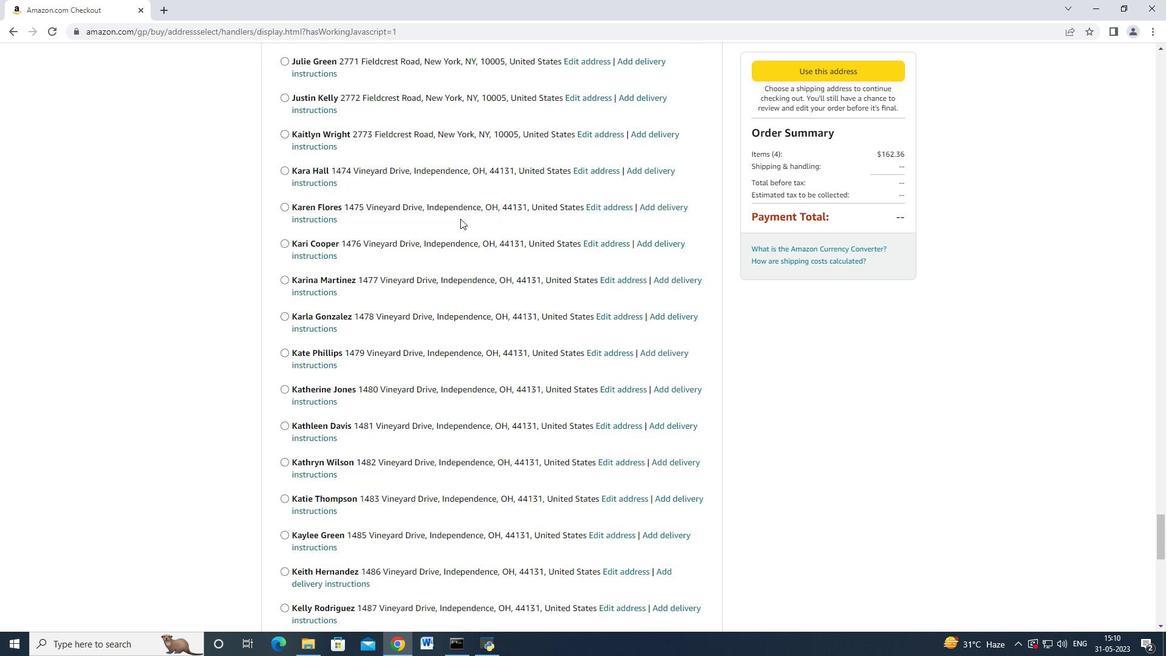 
Action: Mouse scrolled (460, 218) with delta (0, 0)
Screenshot: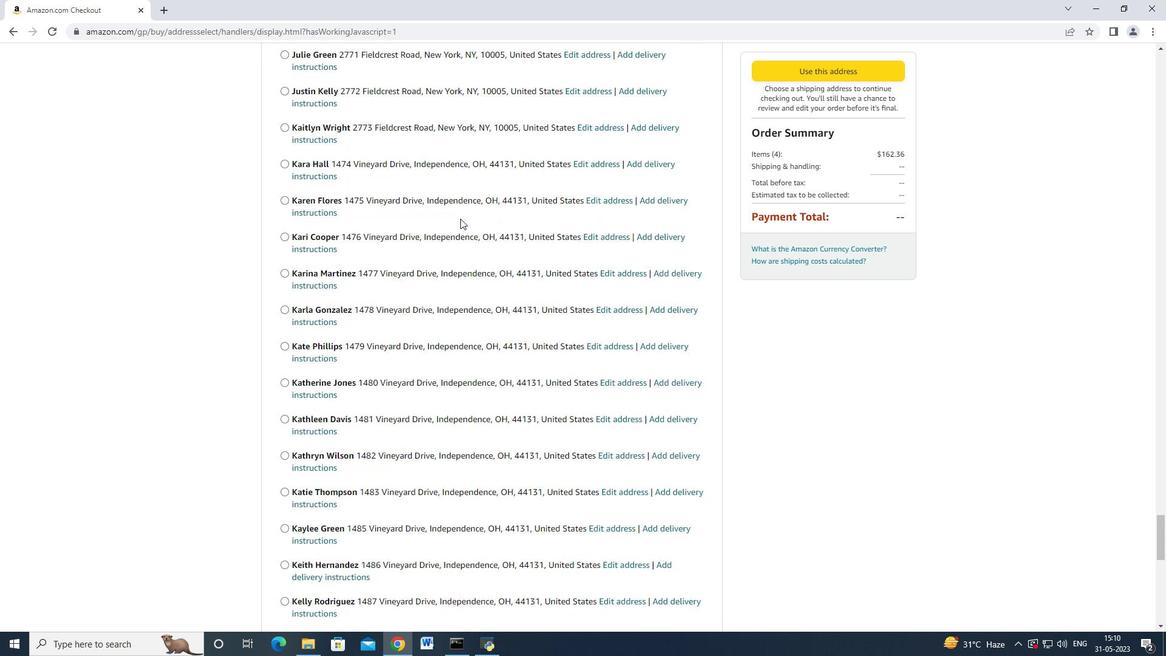 
Action: Mouse scrolled (460, 218) with delta (0, 0)
Screenshot: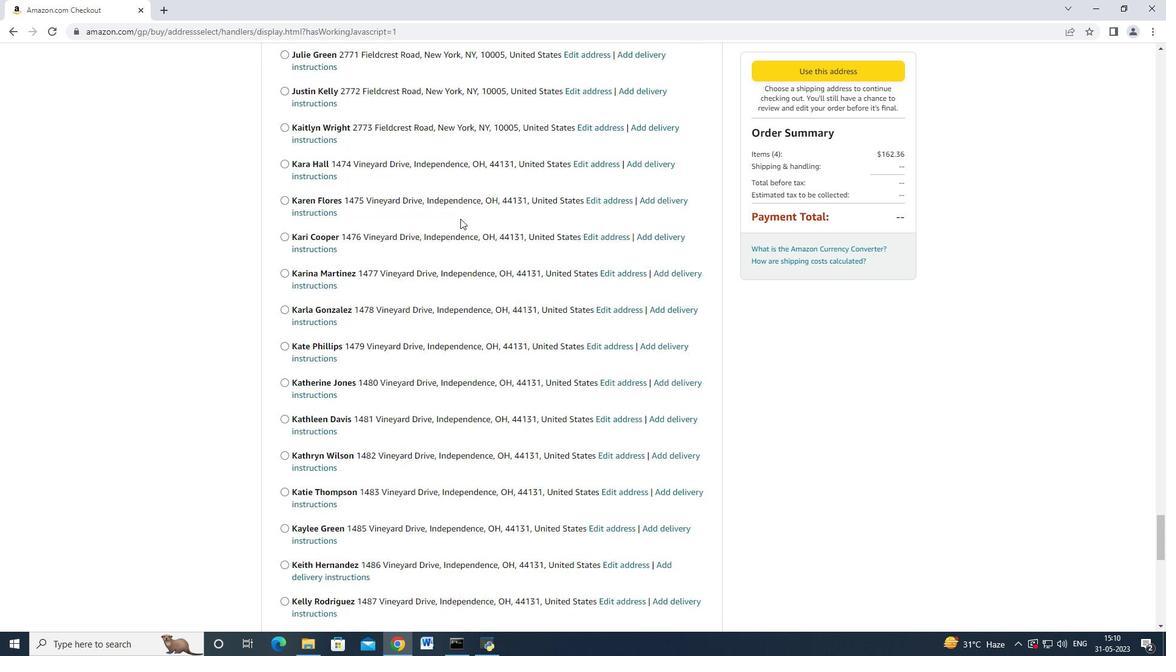 
Action: Mouse scrolled (460, 218) with delta (0, 0)
Screenshot: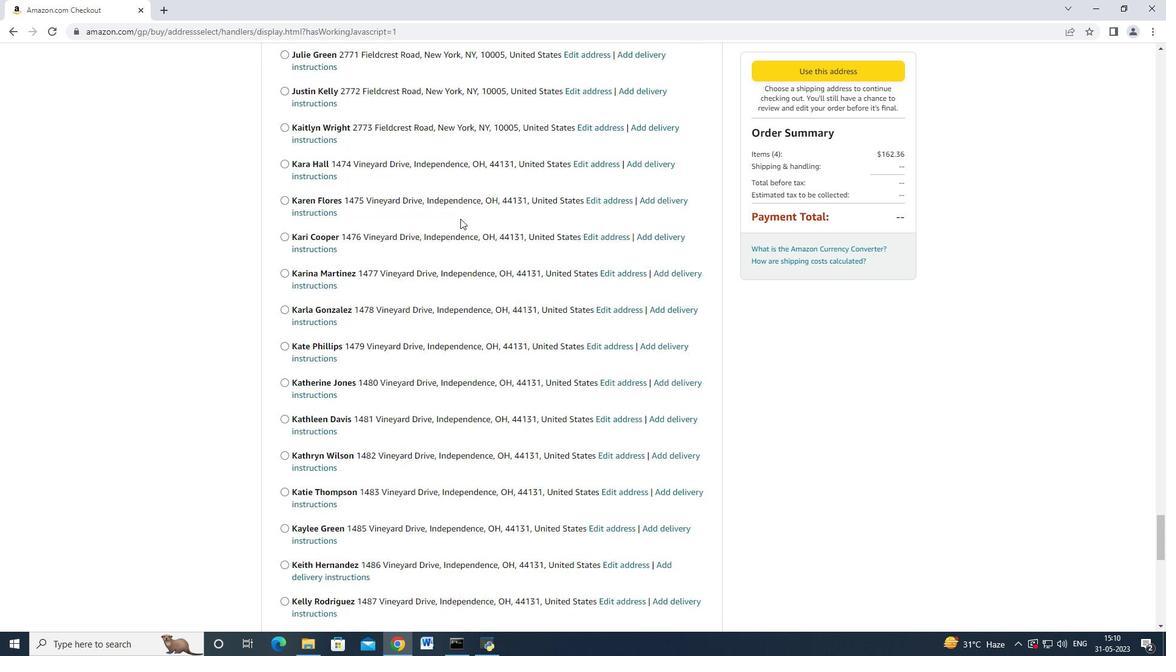 
Action: Mouse scrolled (460, 218) with delta (0, 0)
Screenshot: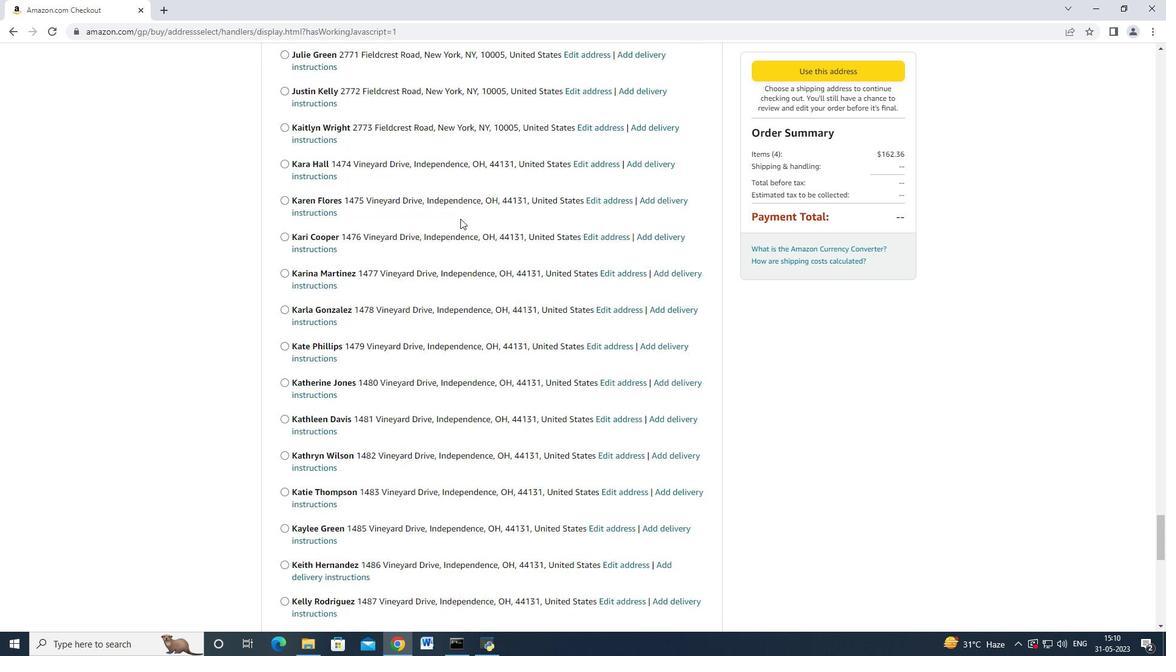 
Action: Mouse scrolled (460, 218) with delta (0, 0)
Screenshot: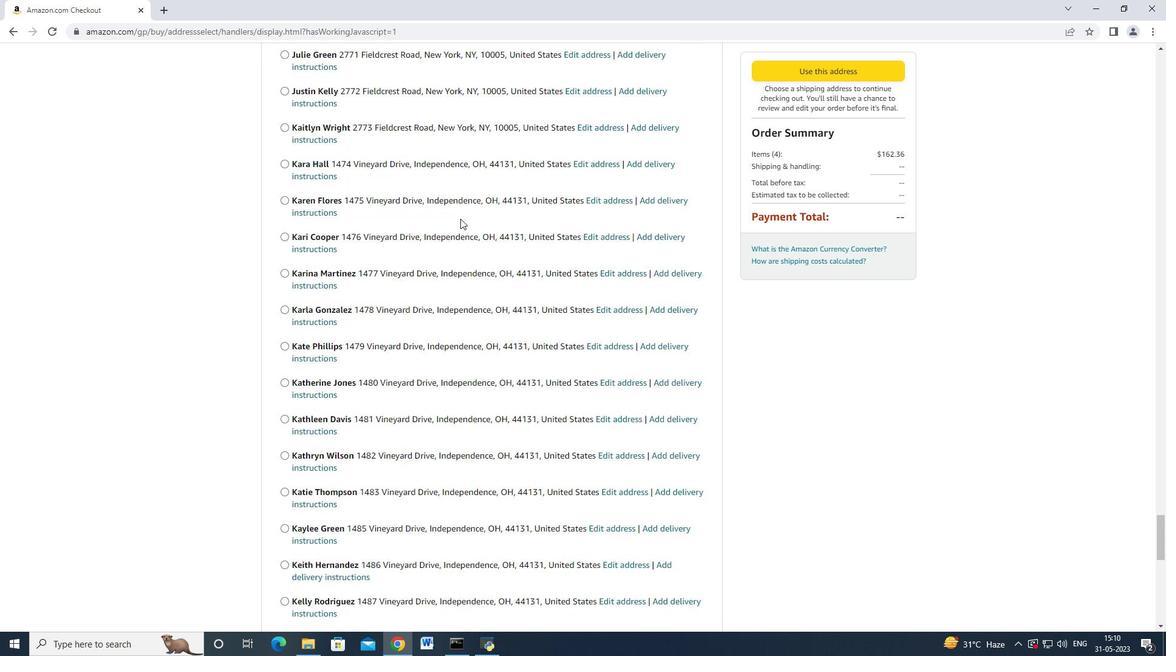 
Action: Mouse moved to (461, 218)
Screenshot: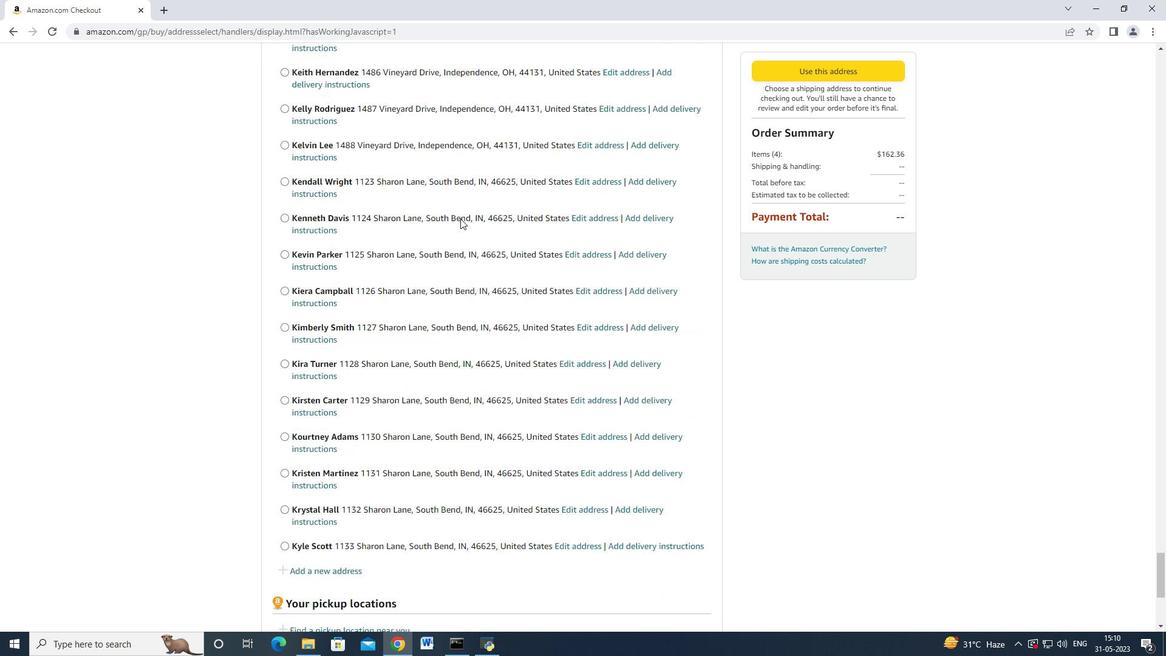
Action: Mouse scrolled (461, 218) with delta (0, 0)
Screenshot: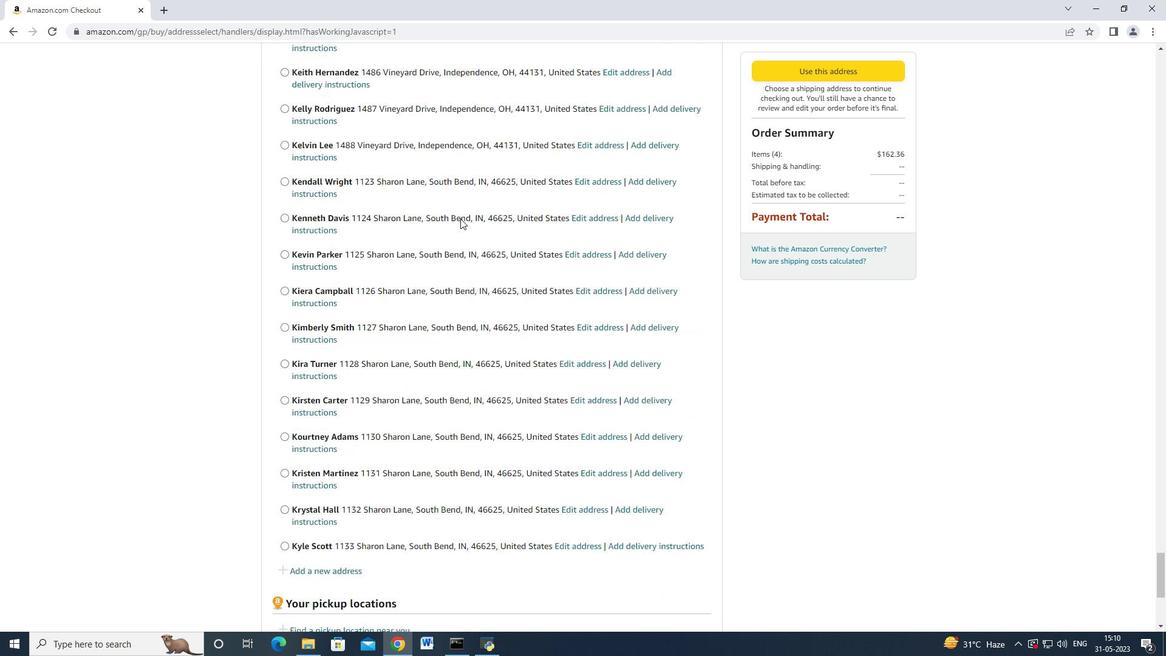 
Action: Mouse scrolled (461, 218) with delta (0, 0)
Screenshot: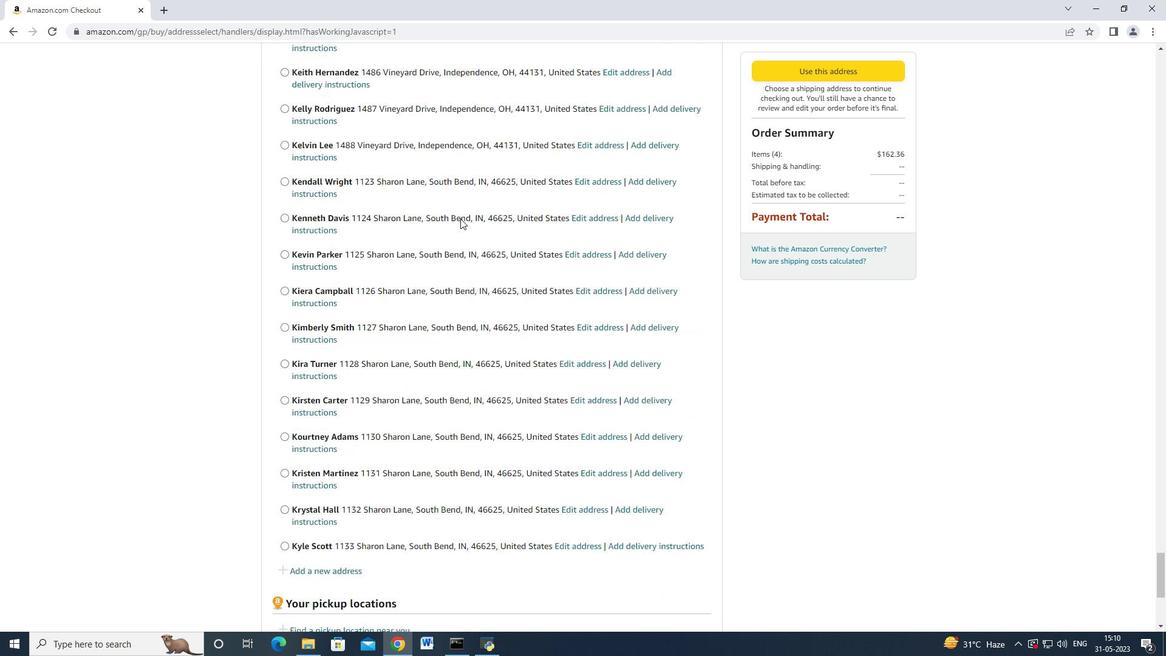 
Action: Mouse moved to (461, 218)
Screenshot: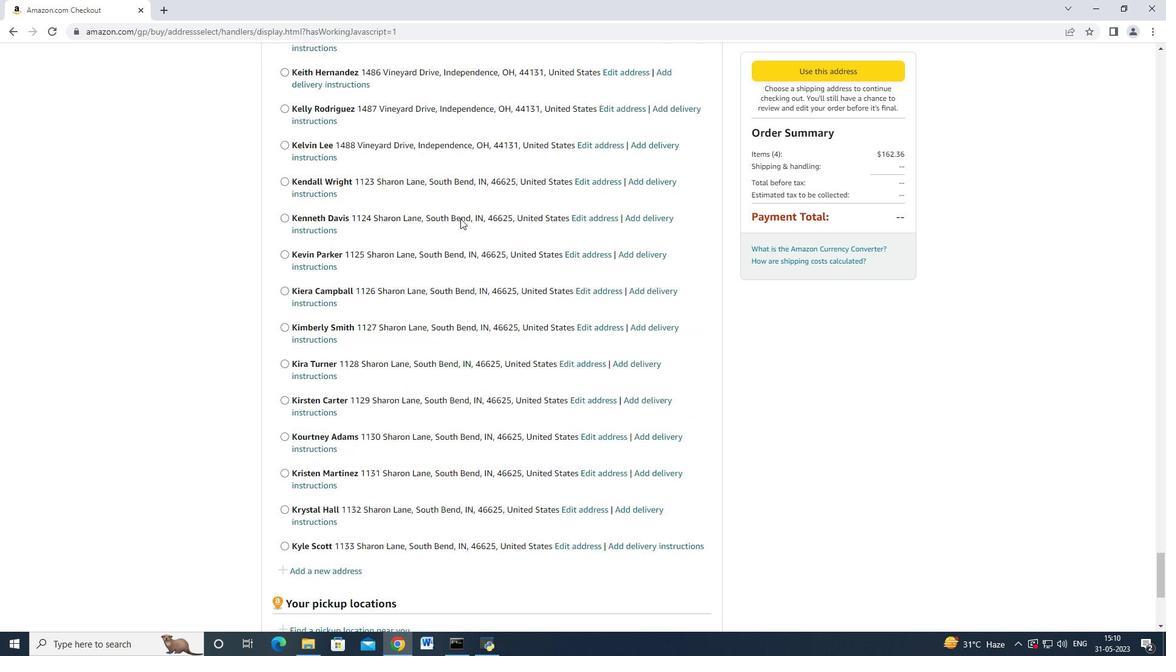 
Action: Mouse scrolled (461, 218) with delta (0, 0)
Screenshot: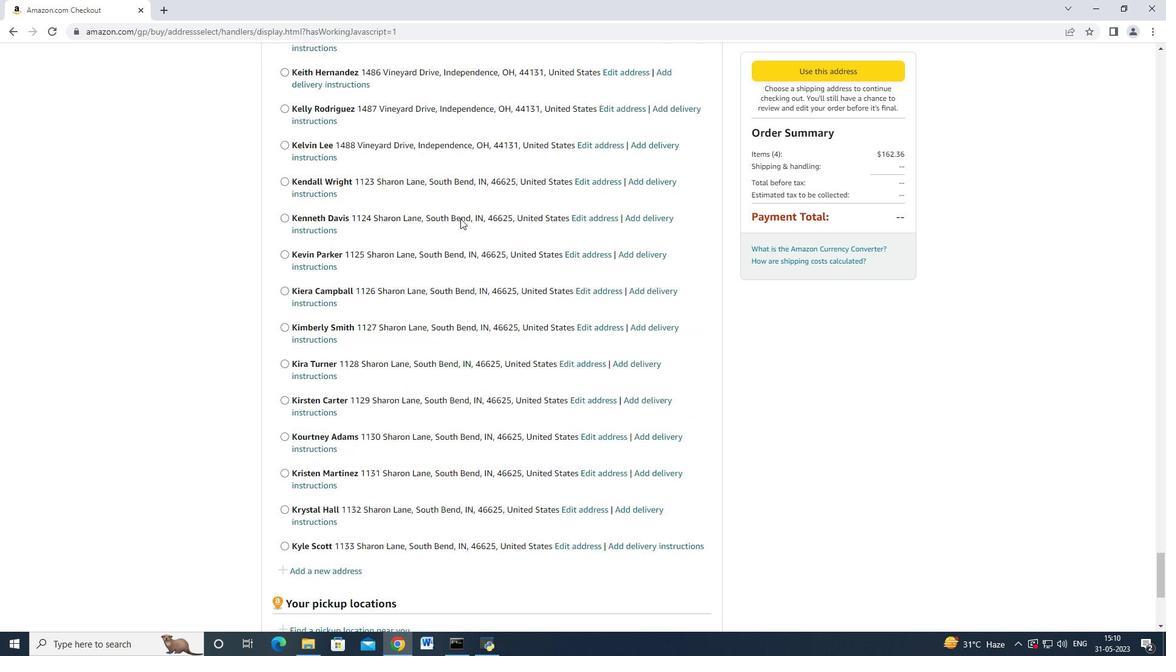 
Action: Mouse scrolled (461, 218) with delta (0, 0)
Screenshot: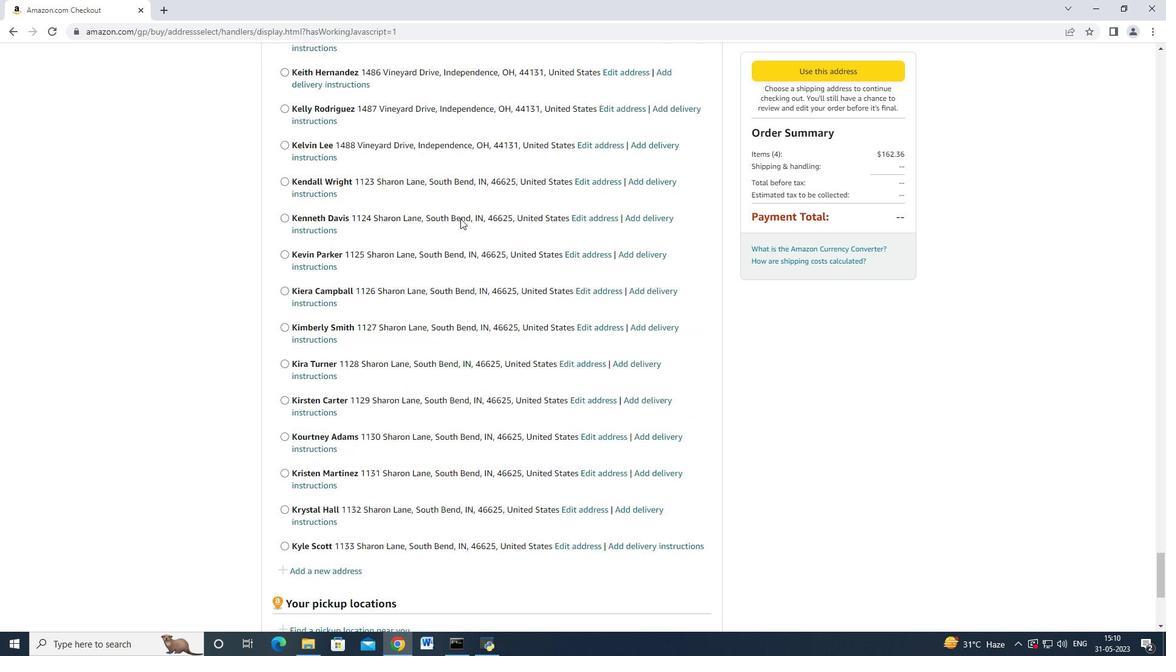 
Action: Mouse scrolled (461, 218) with delta (0, 0)
Screenshot: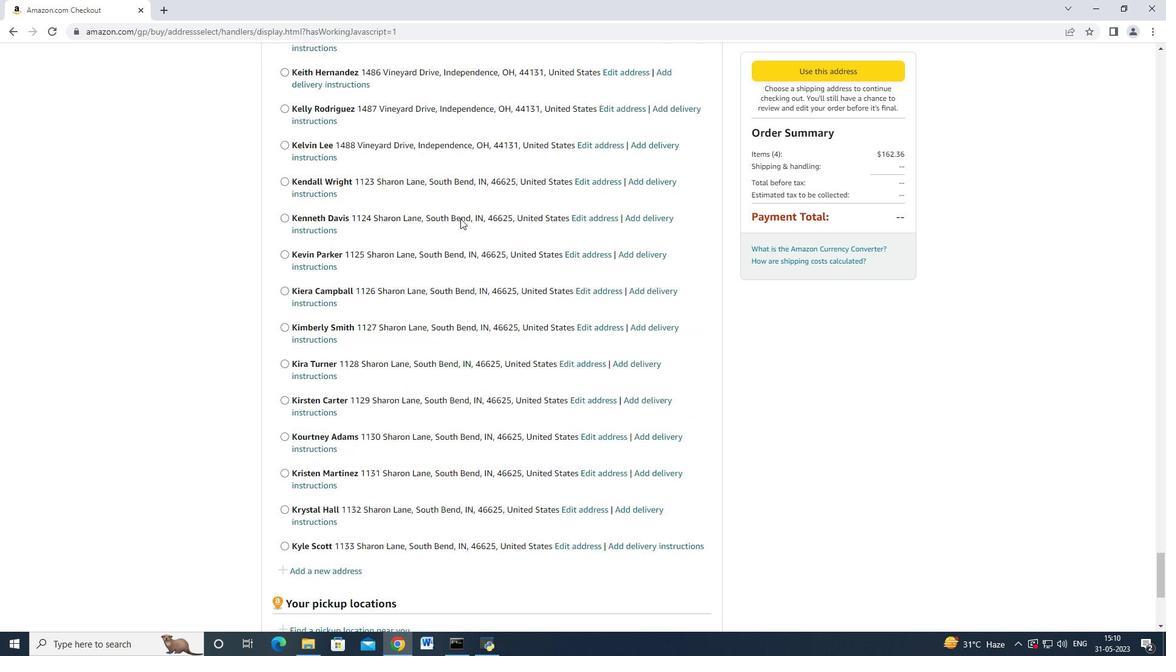 
Action: Mouse scrolled (461, 218) with delta (0, 0)
Screenshot: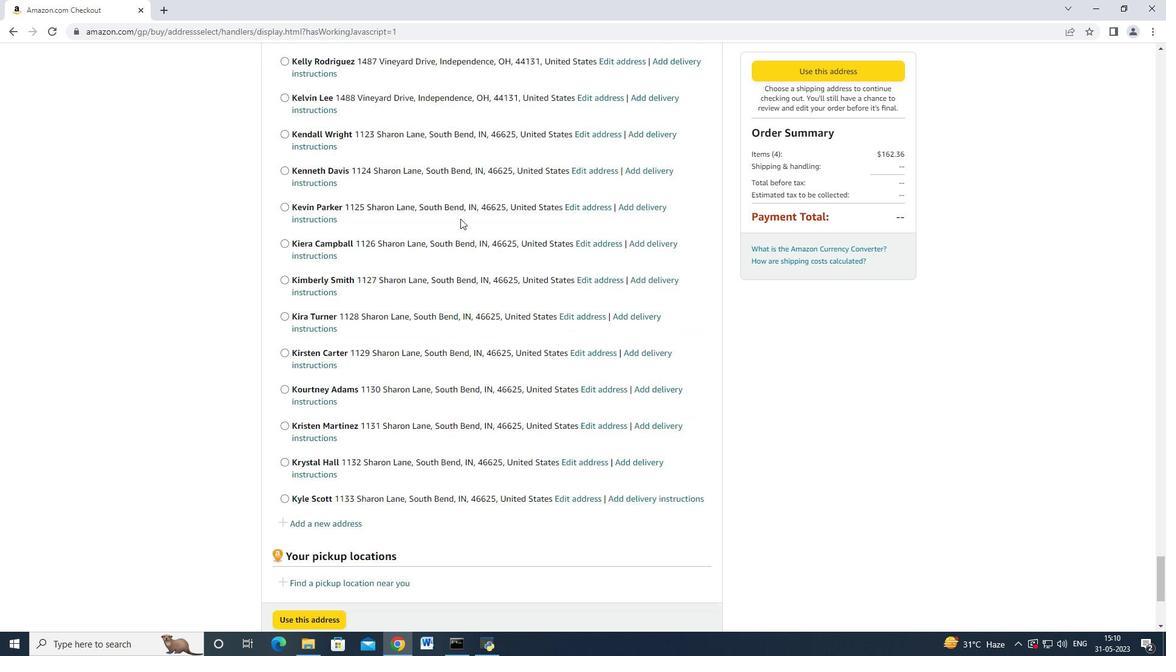 
Action: Mouse moved to (344, 258)
Screenshot: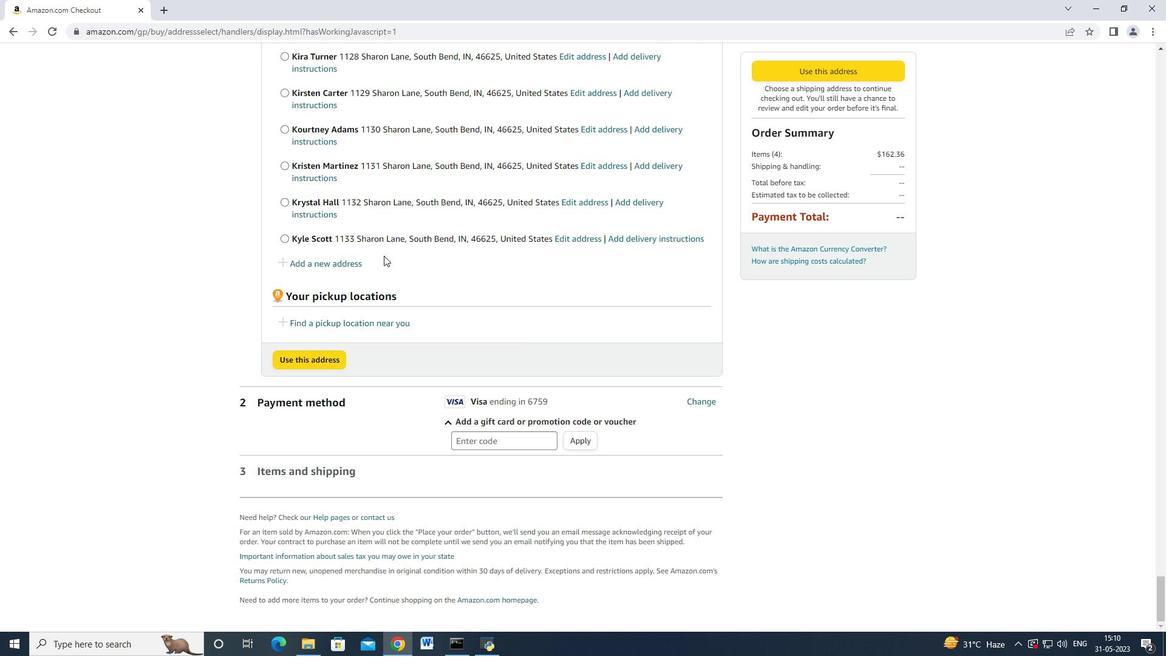 
Action: Mouse pressed left at (344, 258)
Screenshot: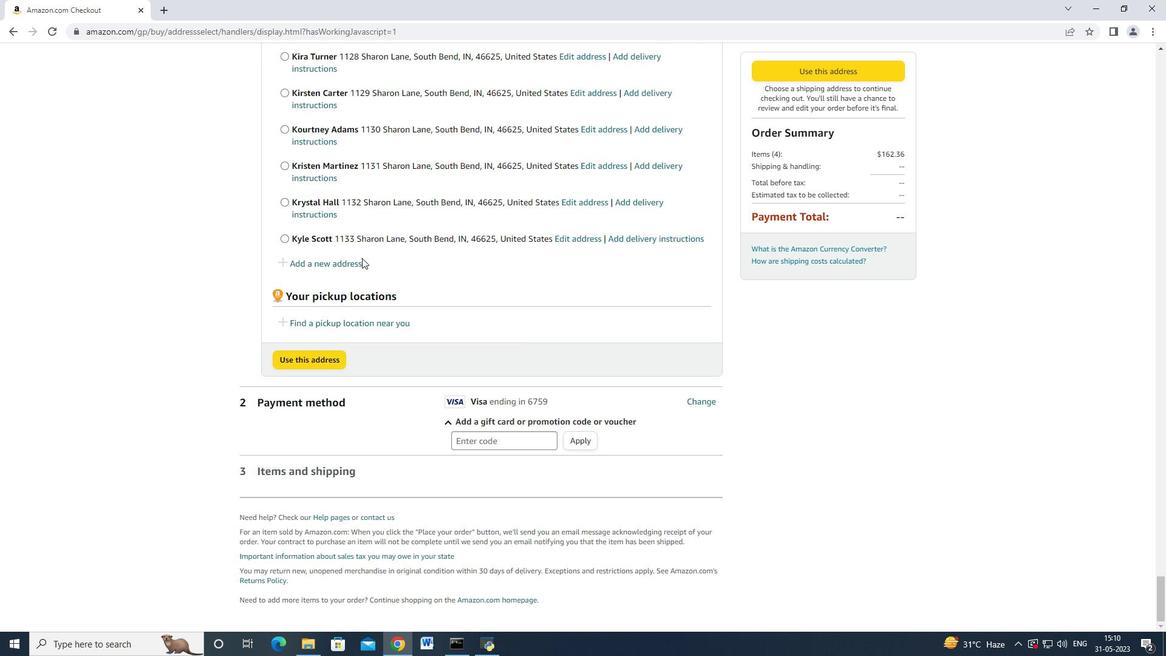 
Action: Mouse moved to (407, 291)
Screenshot: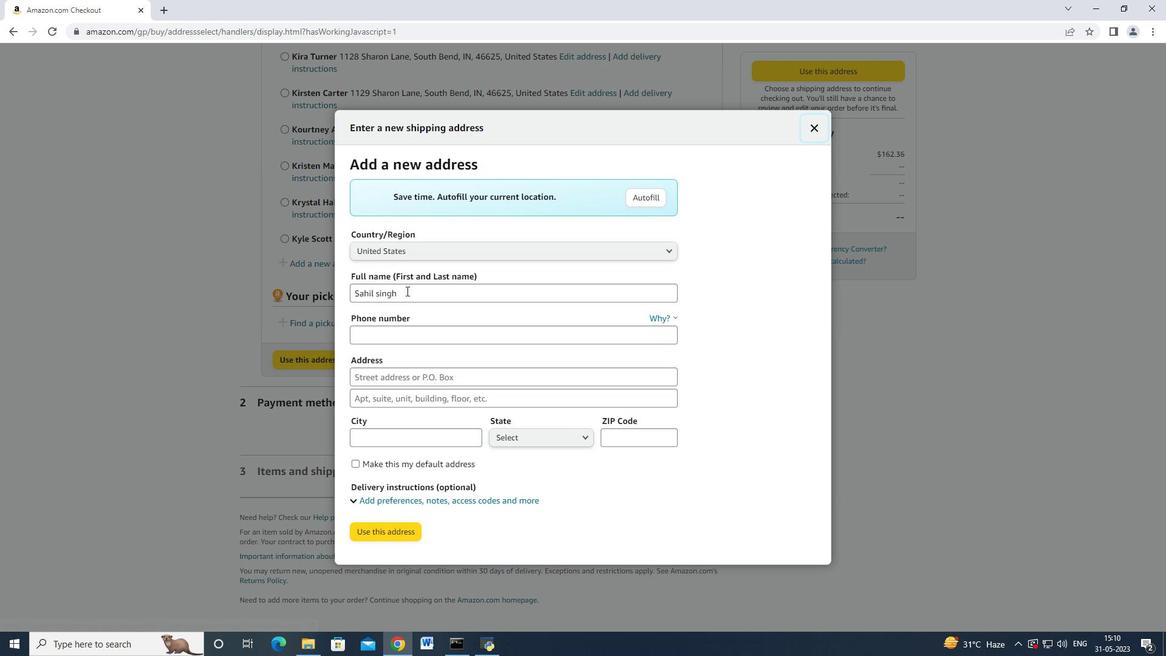 
Action: Mouse pressed left at (407, 291)
Screenshot: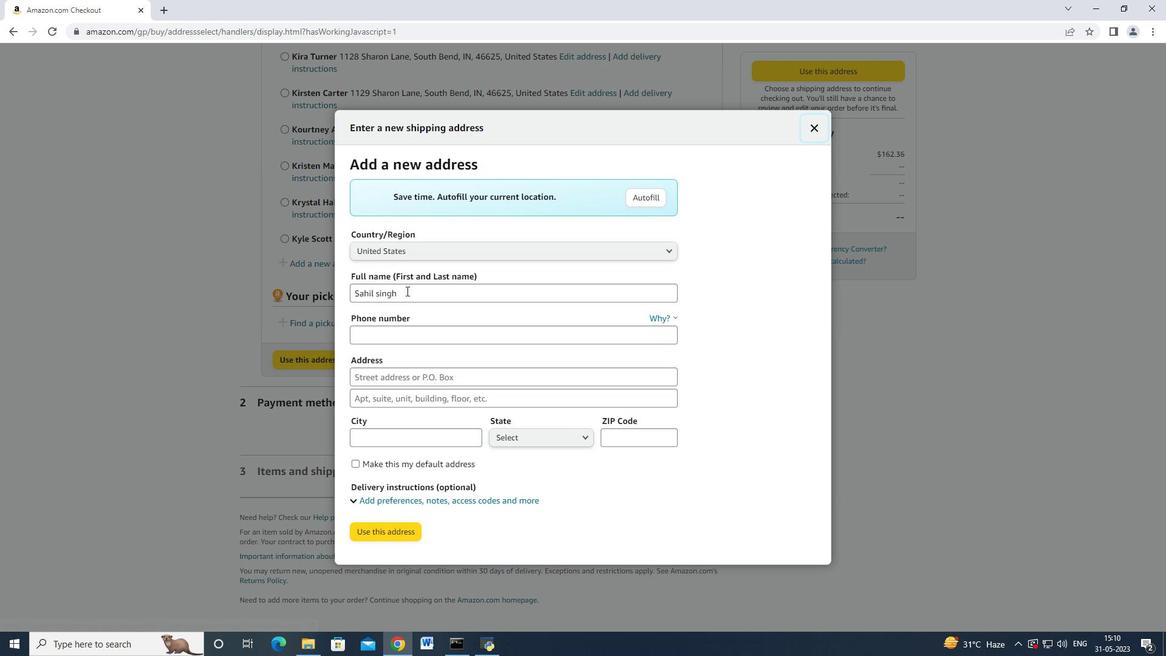 
Action: Mouse moved to (274, 291)
Screenshot: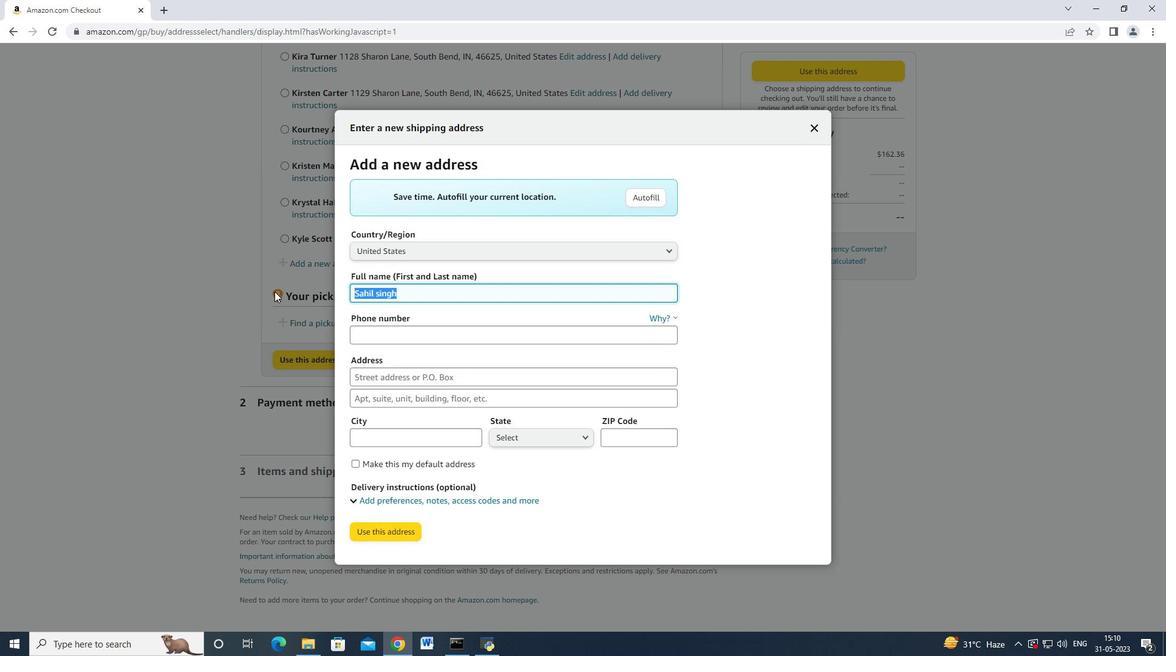 
Action: Key pressed <Key.backspace><Key.shift>Kyra<Key.space><Key.shift_r>Cooper<Key.space><Key.tab><Key.tab>5742125169<Key.tab>l<Key.backspace><Key.shift>Kyra<Key.space><Key.shift>Cooper<Key.tab><Key.tab>
Screenshot: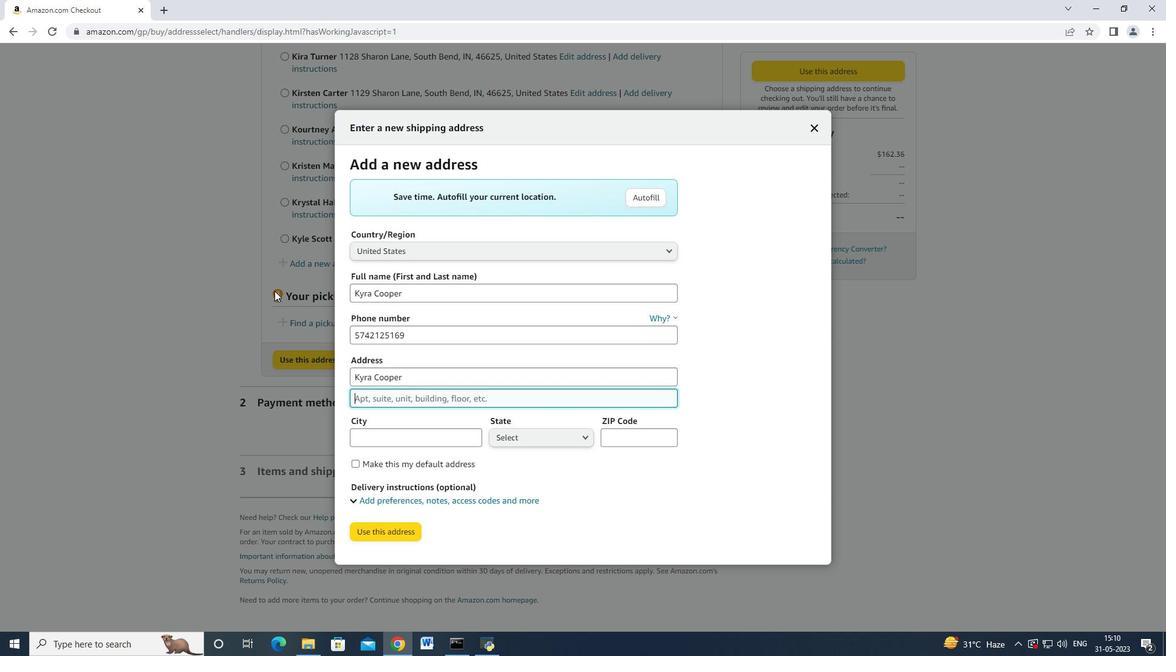 
Action: Mouse moved to (425, 375)
Screenshot: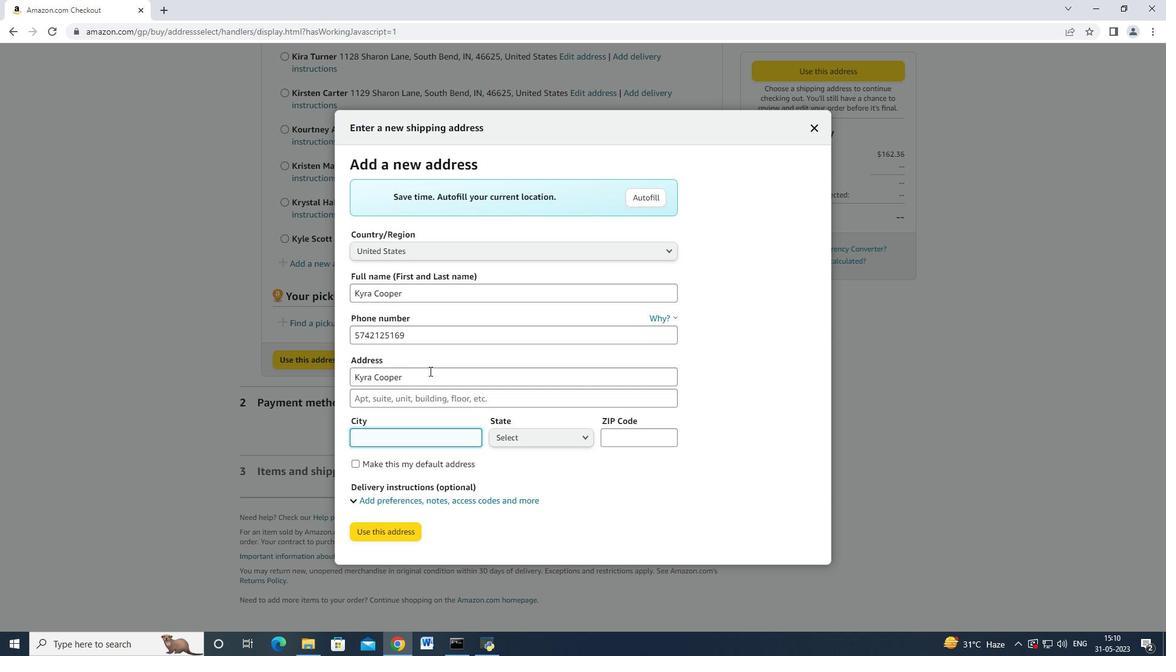 
Action: Mouse pressed left at (425, 375)
Screenshot: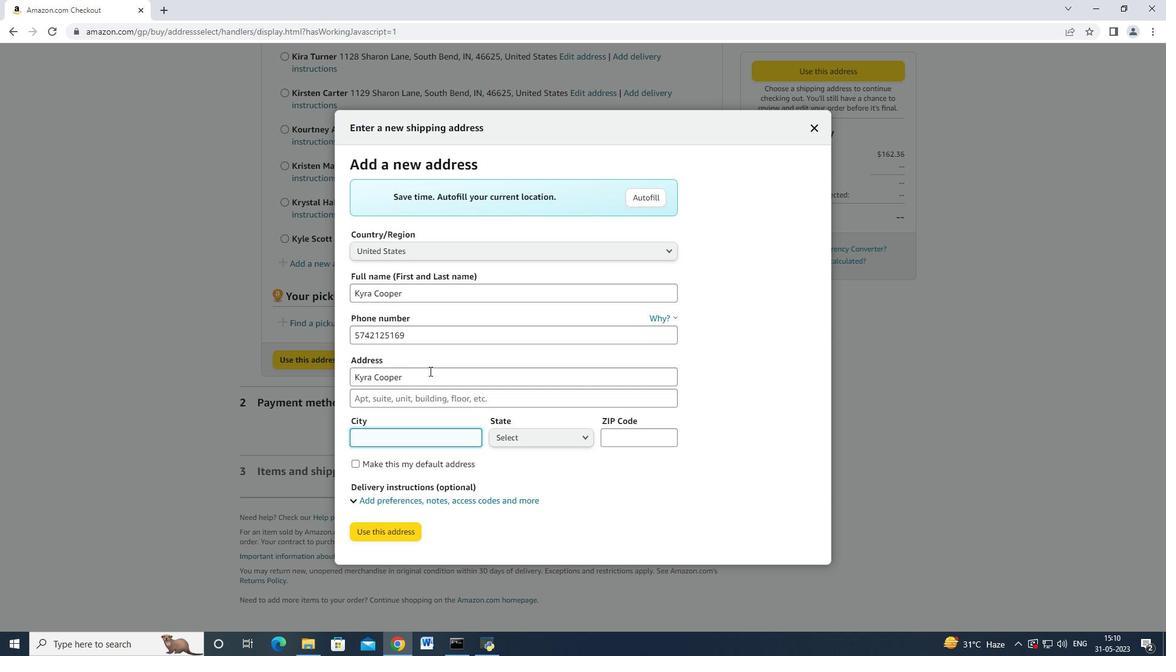 
Action: Mouse moved to (355, 377)
Screenshot: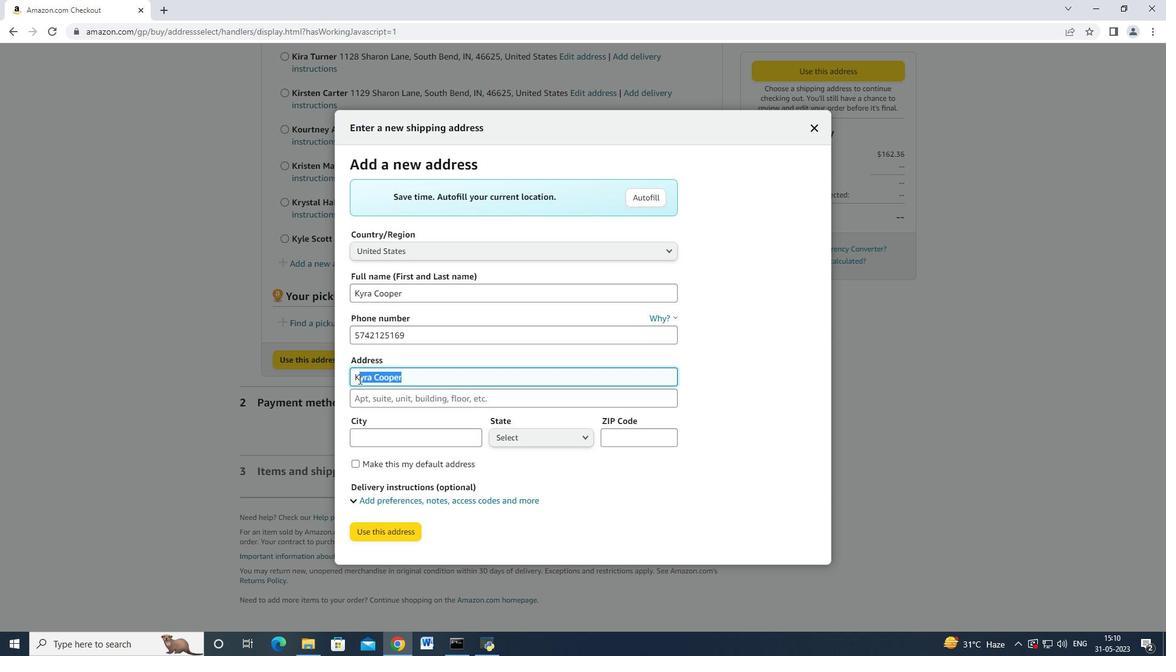 
Action: Key pressed <Key.backspace><Key.backspace>1134<Key.space><Key.shift_r>Sharon<Key.space><Key.shift>Lane<Key.space><Key.tab><Key.tab><Key.shift_r>South<Key.space><Key.shift>Bend<Key.space>
Screenshot: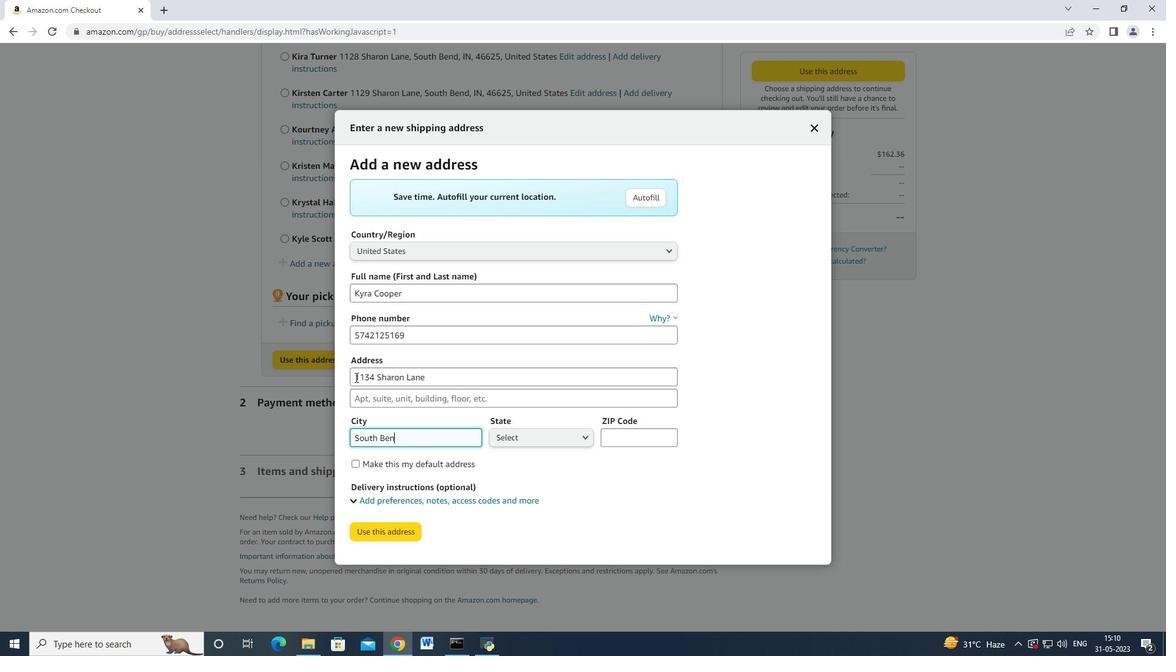 
Action: Mouse moved to (536, 441)
Screenshot: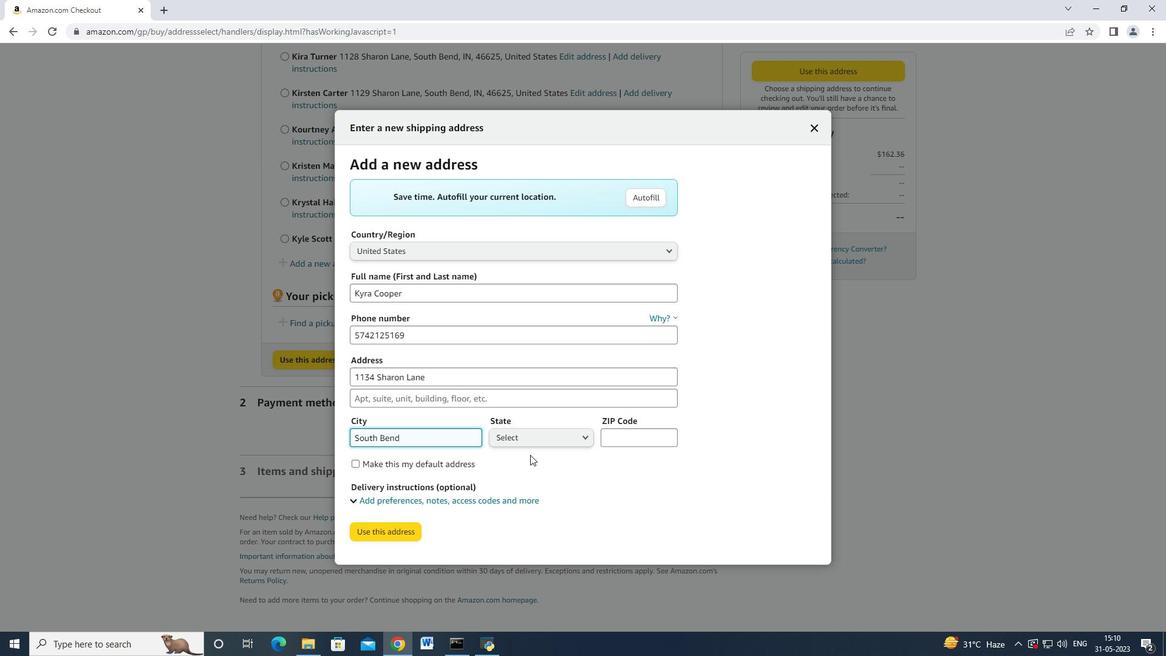 
Action: Mouse pressed left at (536, 441)
Screenshot: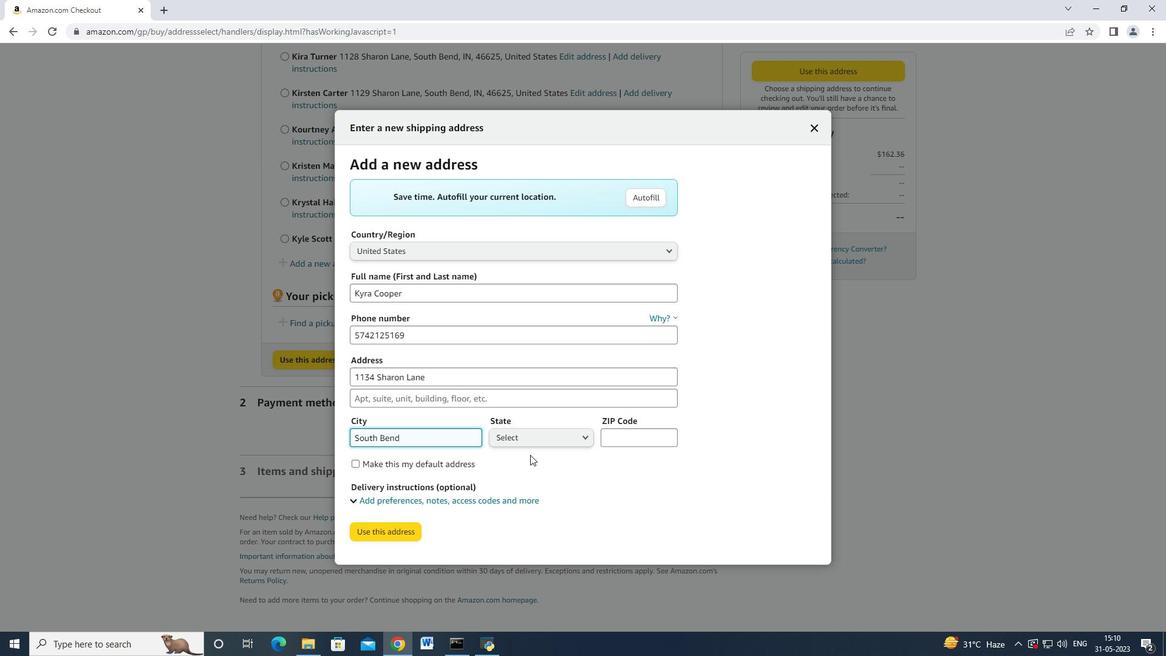 
Action: Mouse moved to (538, 334)
Screenshot: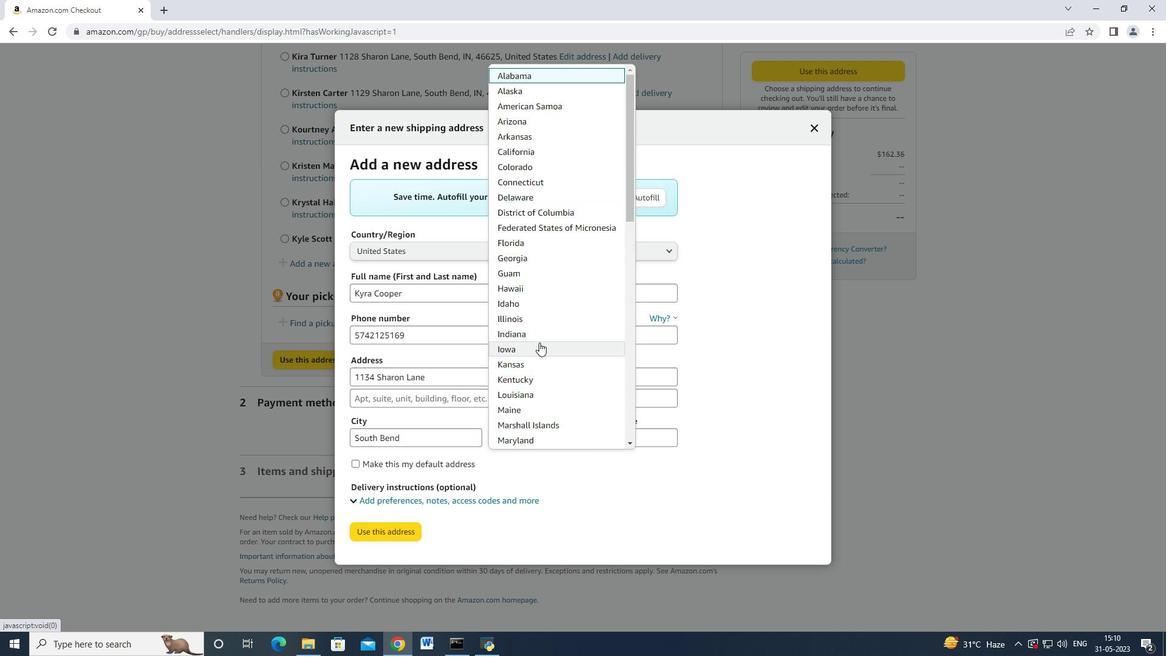 
Action: Mouse pressed left at (538, 334)
Screenshot: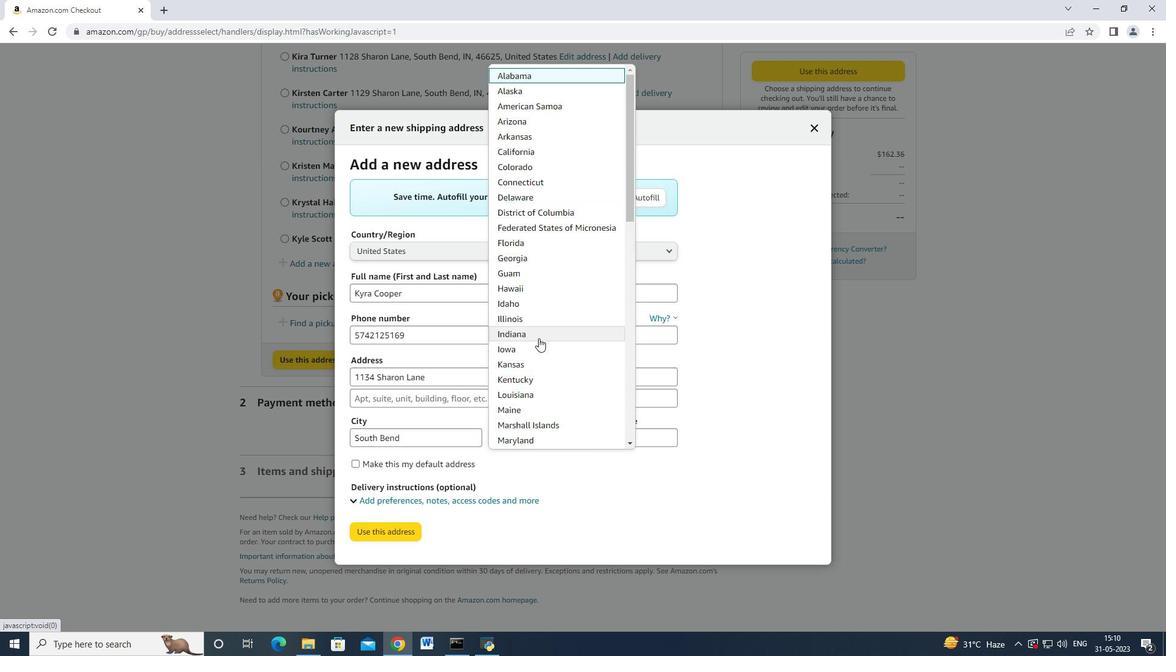 
Action: Mouse moved to (631, 443)
Screenshot: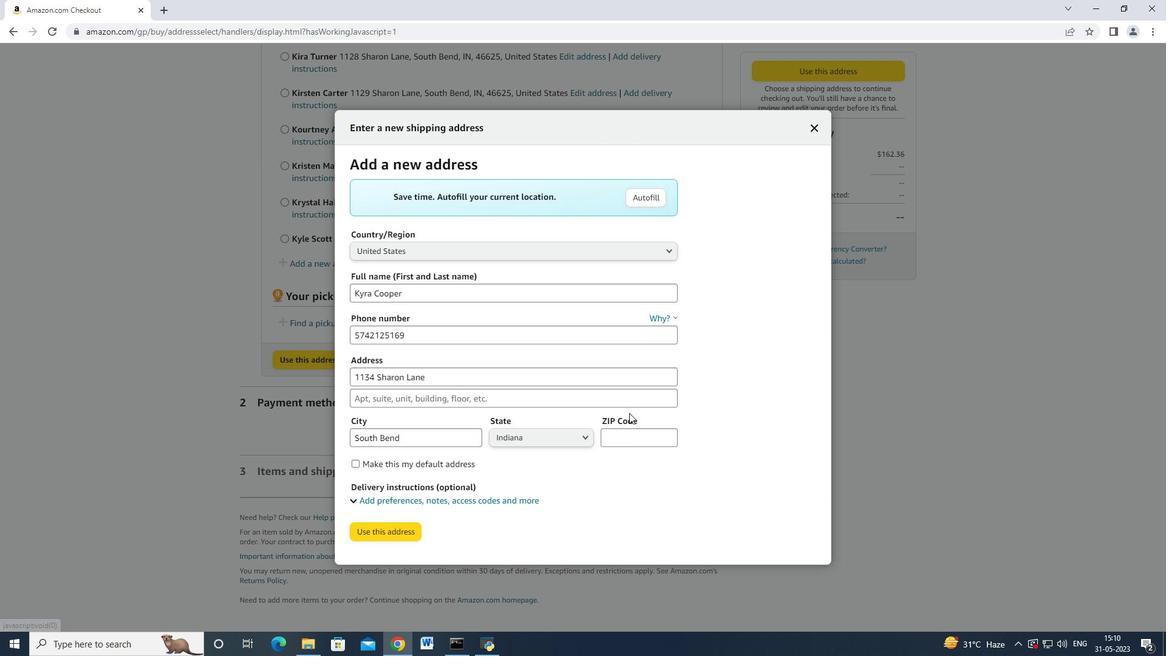 
Action: Mouse pressed left at (631, 443)
Screenshot: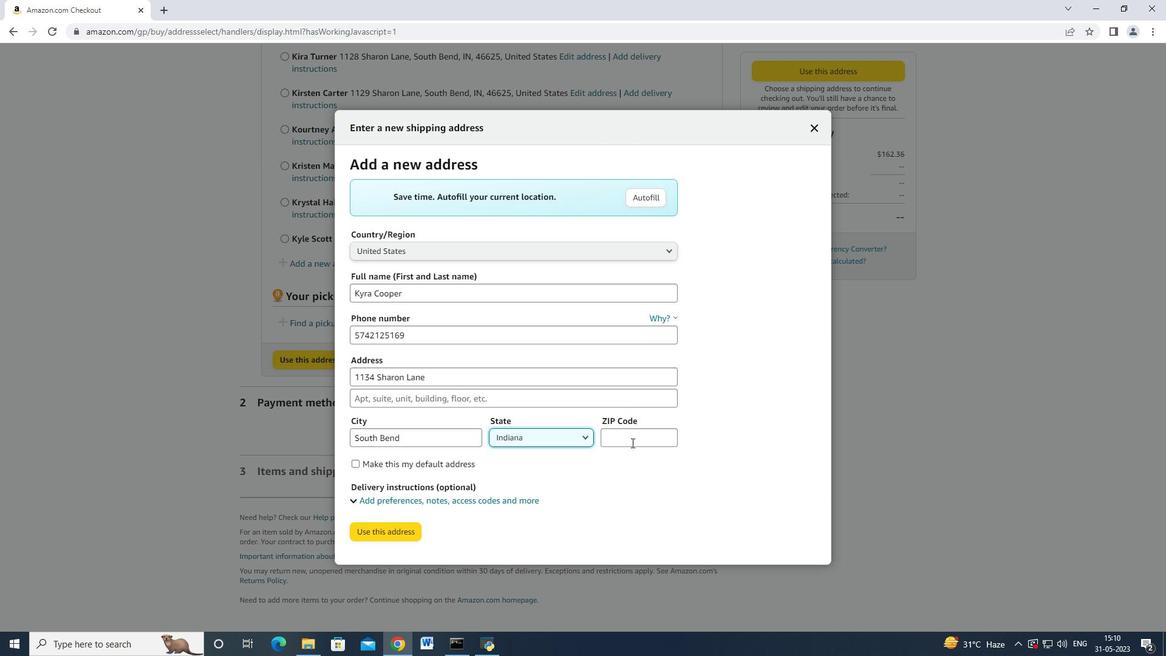 
Action: Mouse moved to (631, 441)
Screenshot: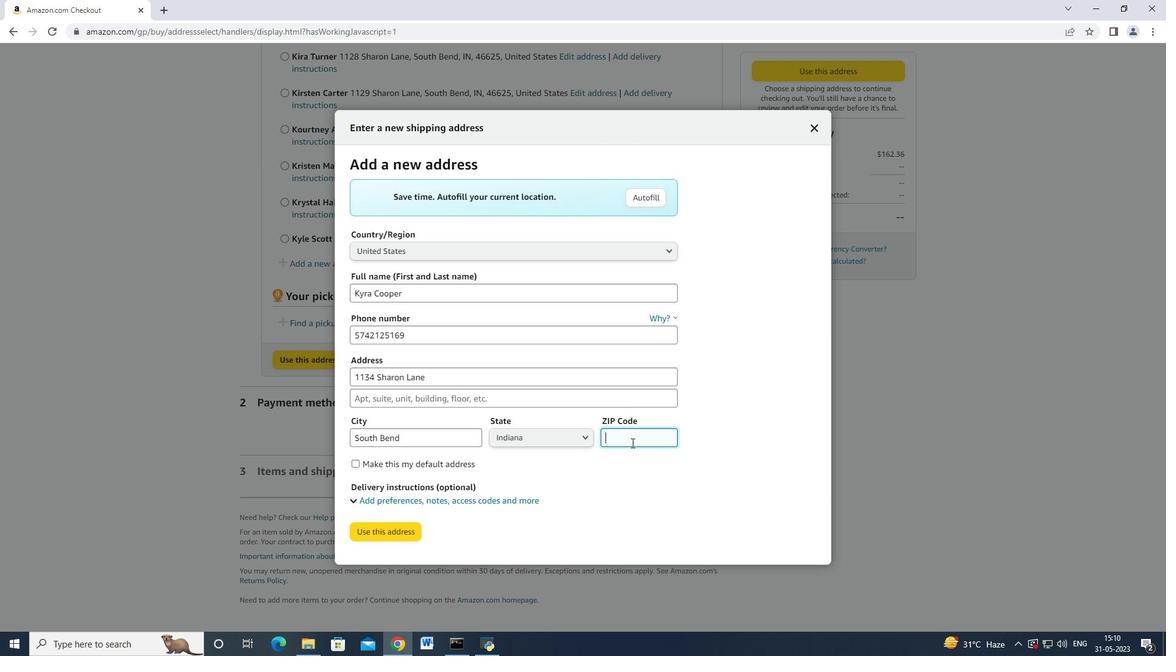 
Action: Key pressed 46625
Screenshot: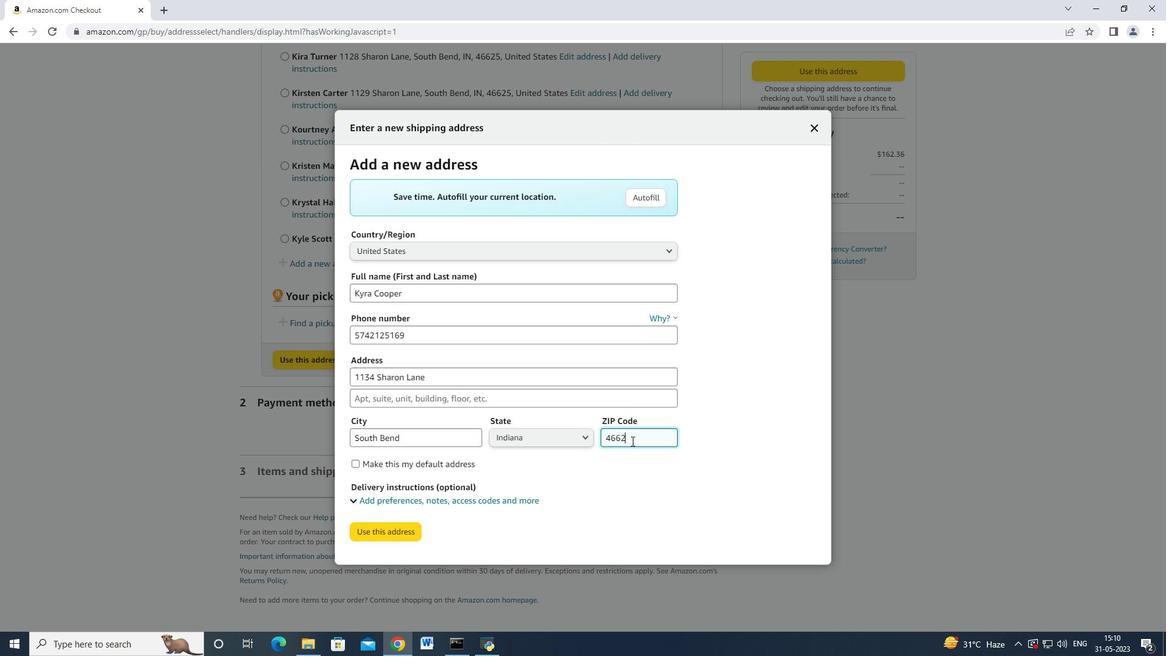 
Action: Mouse moved to (394, 560)
Screenshot: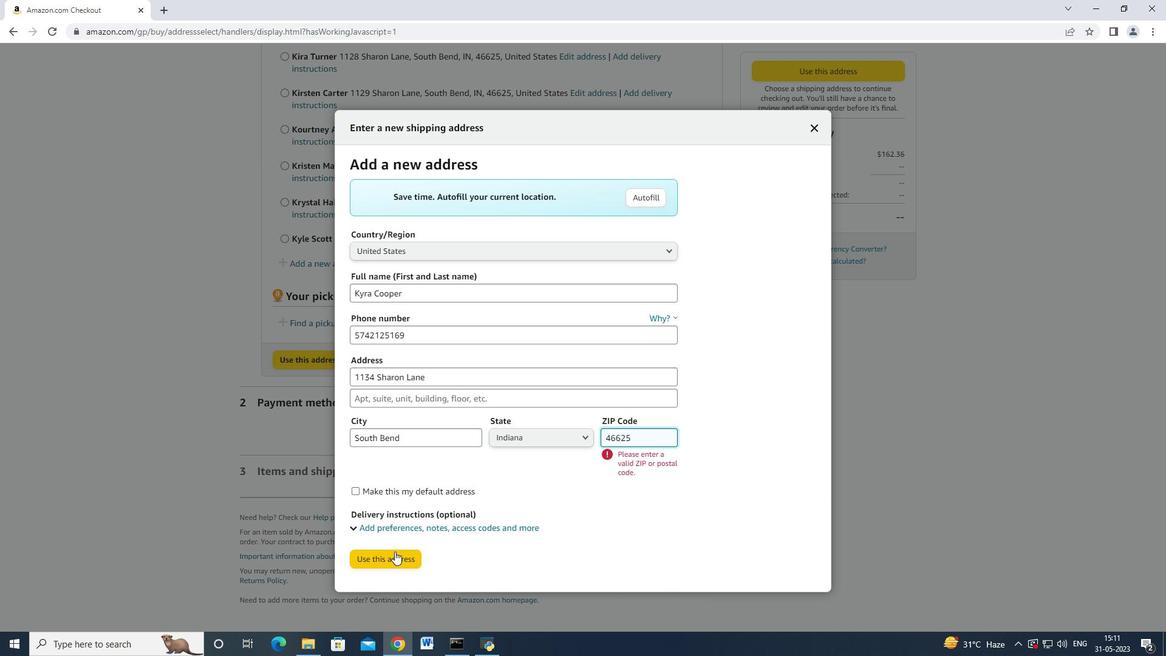 
Action: Mouse pressed left at (394, 560)
Screenshot: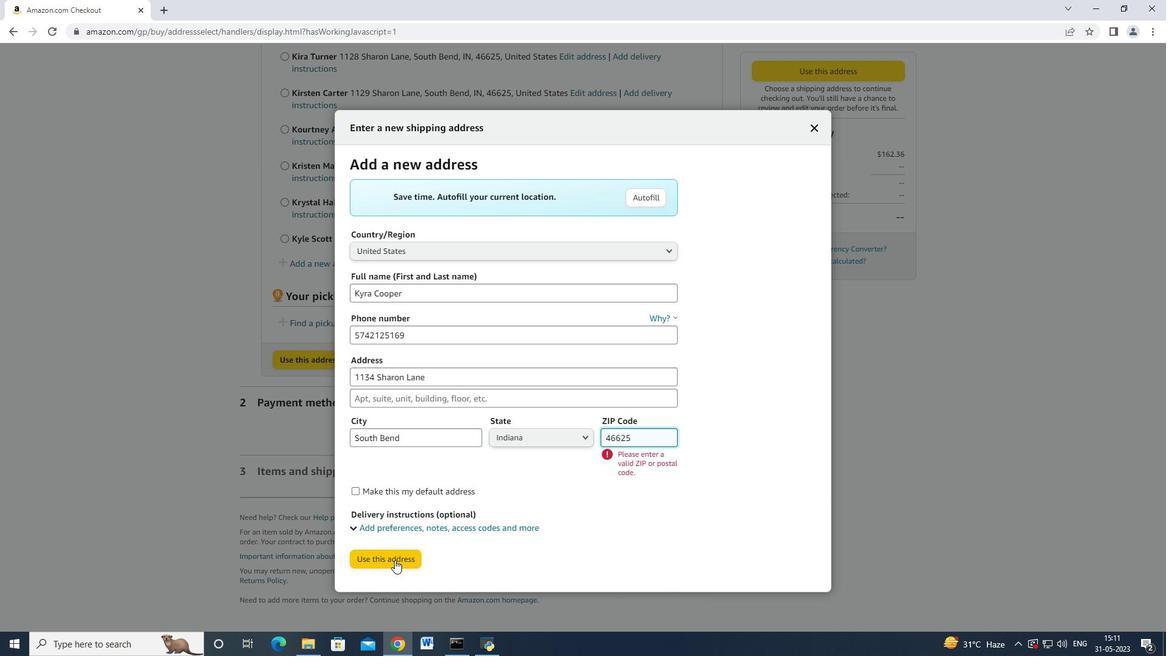 
Action: Mouse moved to (408, 444)
Screenshot: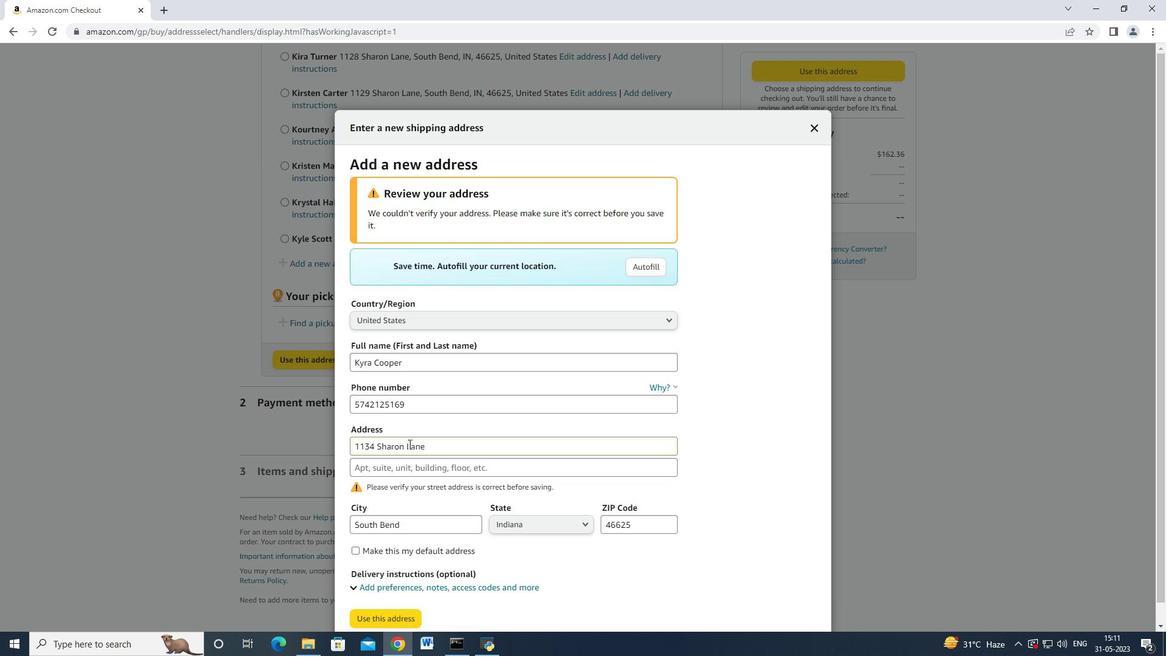 
Action: Mouse scrolled (408, 443) with delta (0, 0)
Screenshot: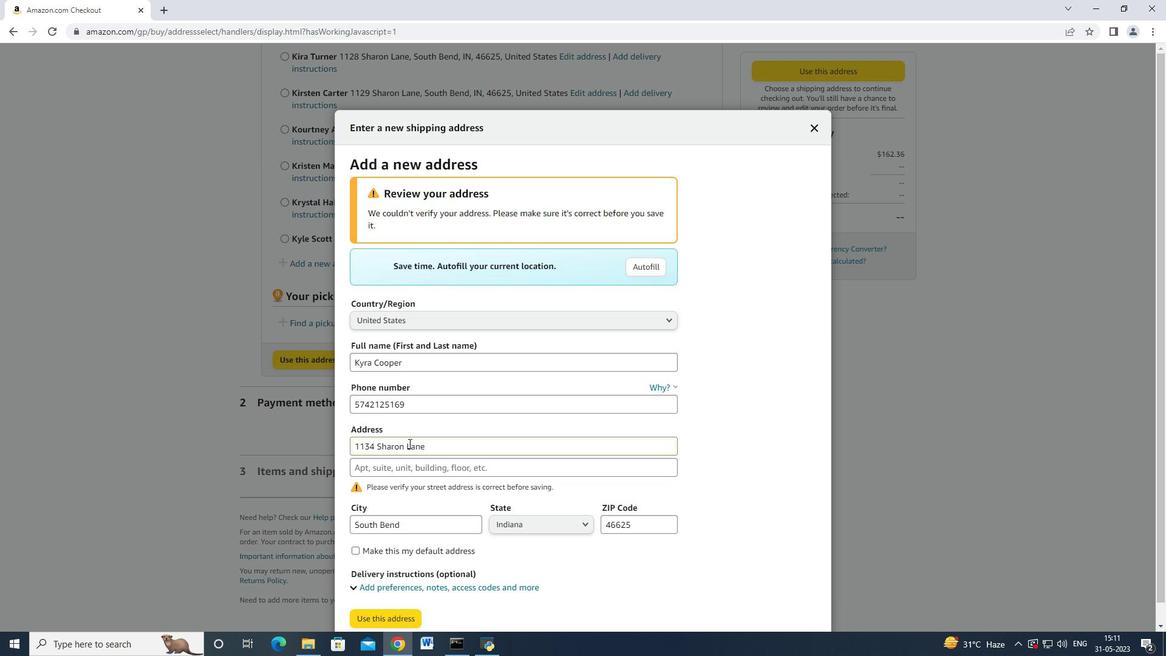 
Action: Mouse scrolled (408, 443) with delta (0, 0)
Screenshot: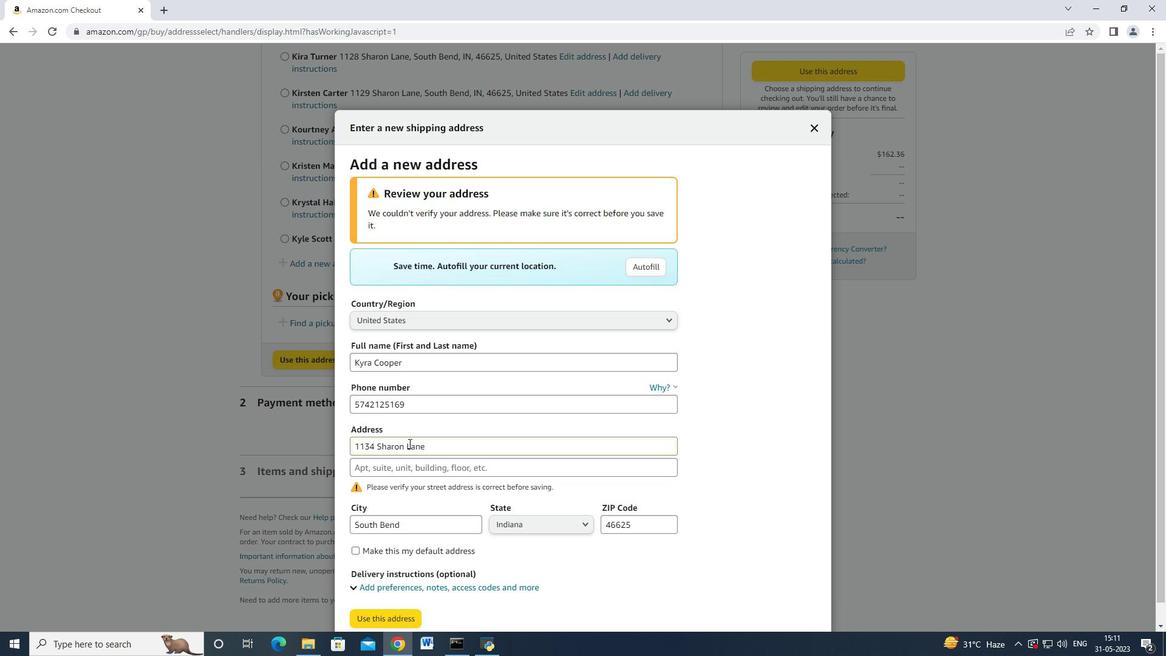 
Action: Mouse scrolled (408, 444) with delta (0, 0)
Screenshot: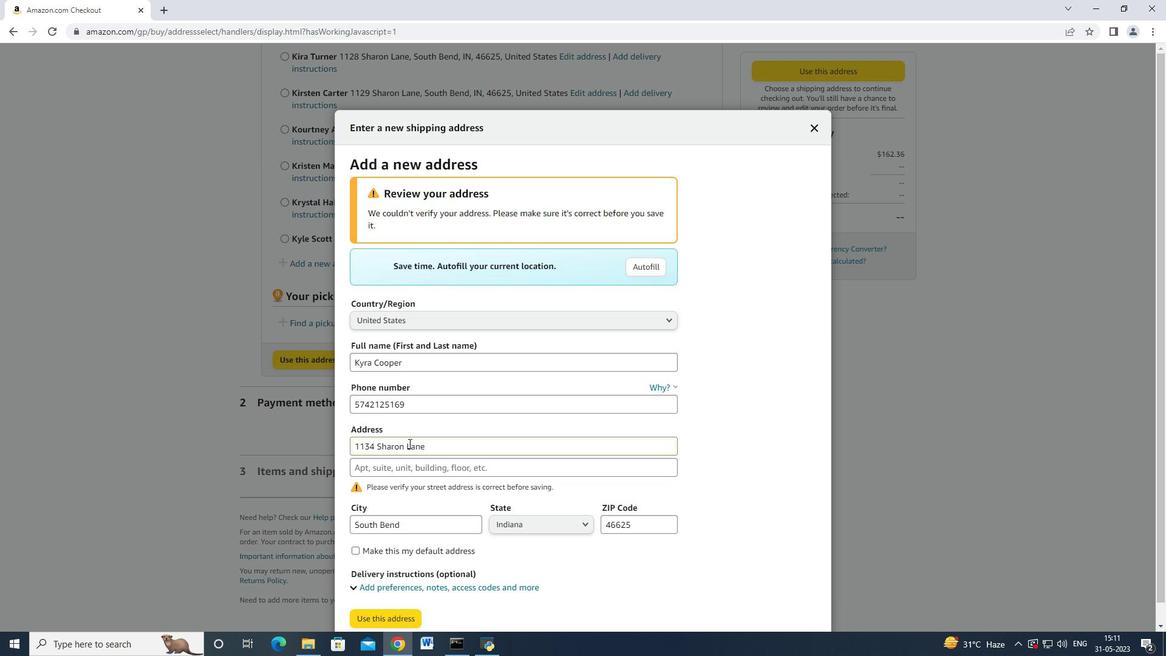 
Action: Mouse moved to (406, 590)
Screenshot: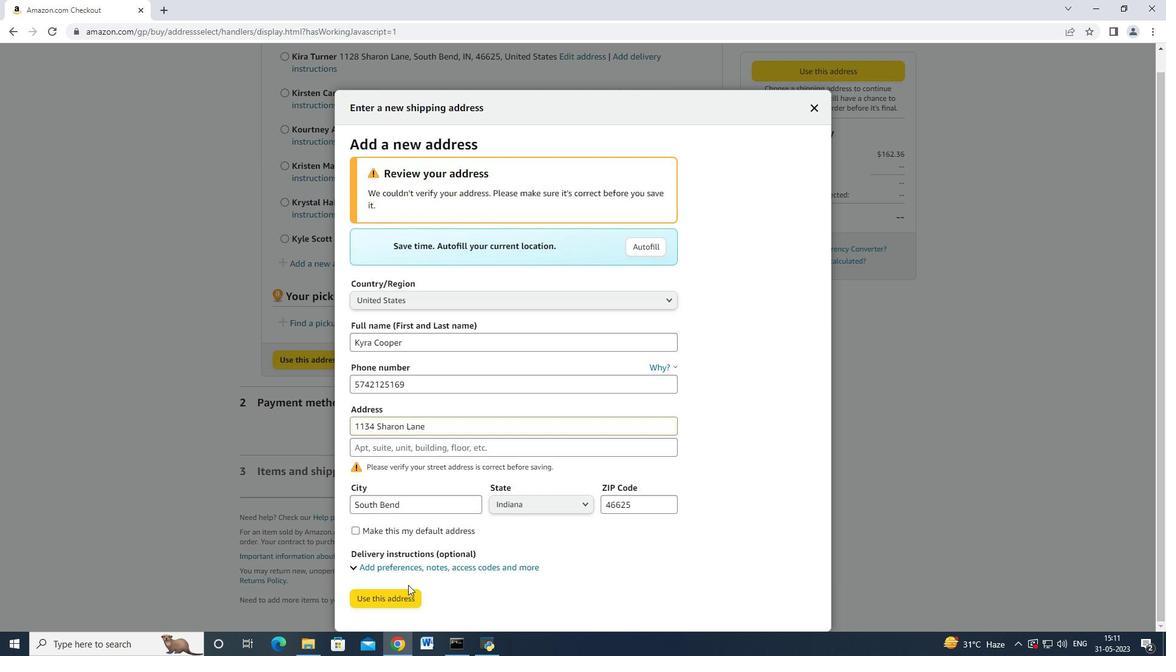 
Action: Mouse pressed left at (406, 590)
Screenshot: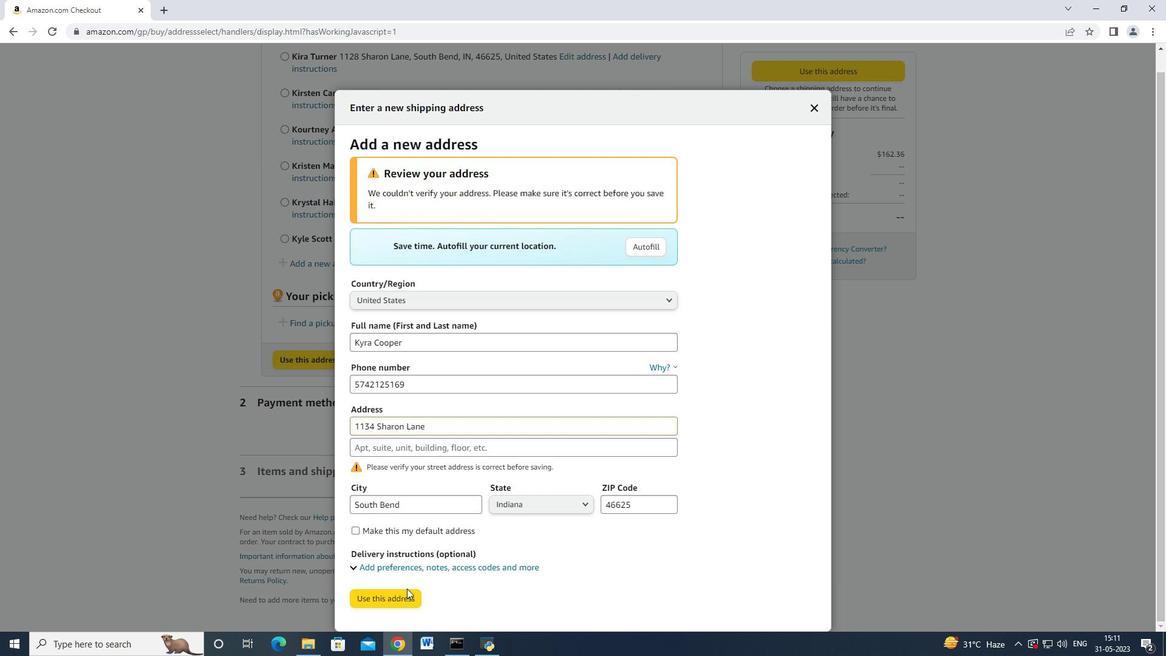 
Action: Mouse moved to (491, 431)
